 Task: Explore nearby public swimming pools in Phoenix.
Action: Mouse moved to (83, 86)
Screenshot: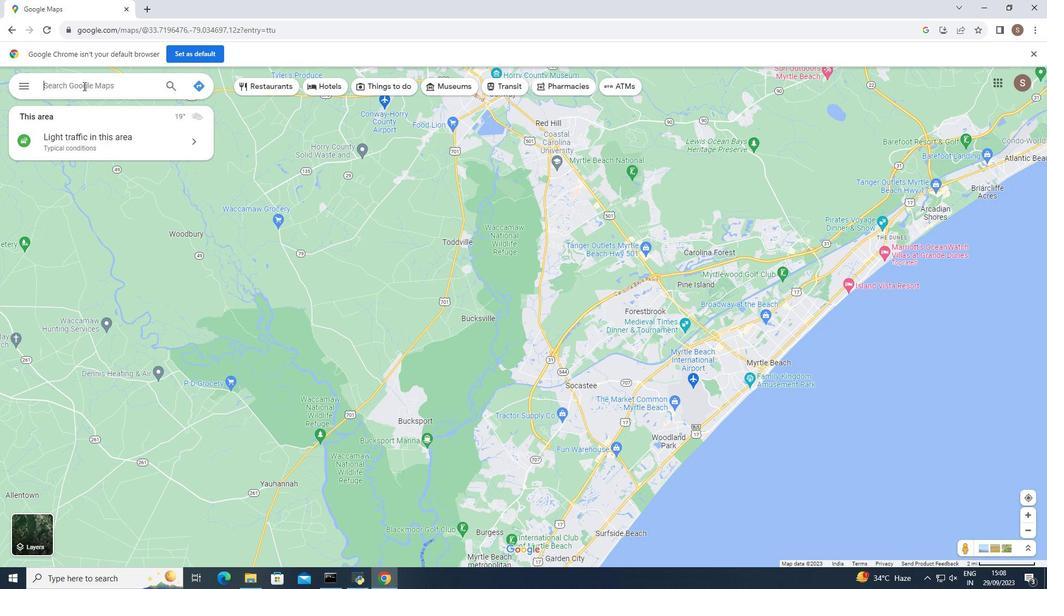 
Action: Mouse pressed left at (83, 86)
Screenshot: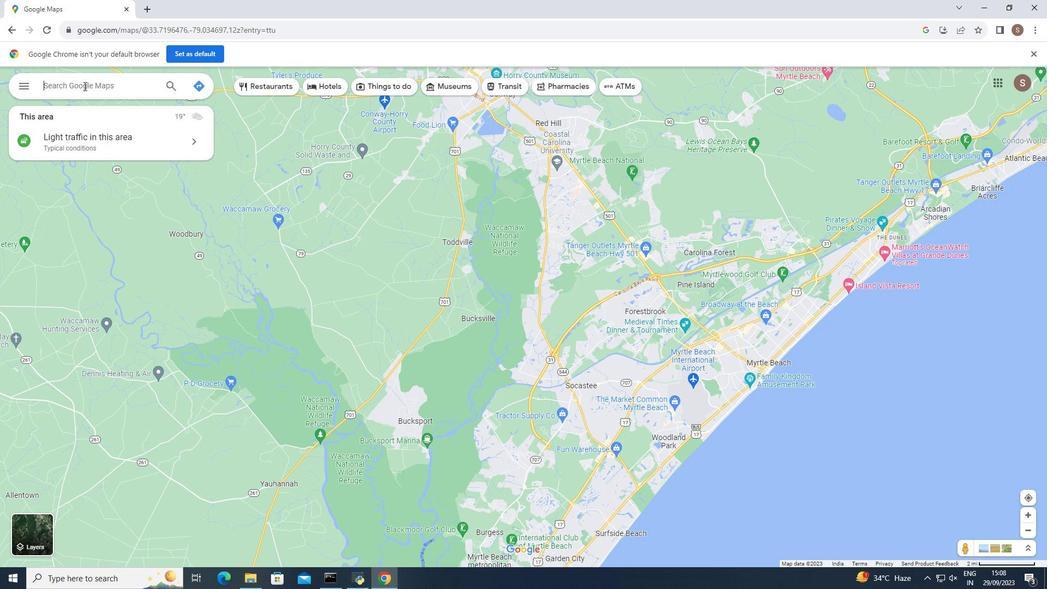
Action: Mouse moved to (84, 86)
Screenshot: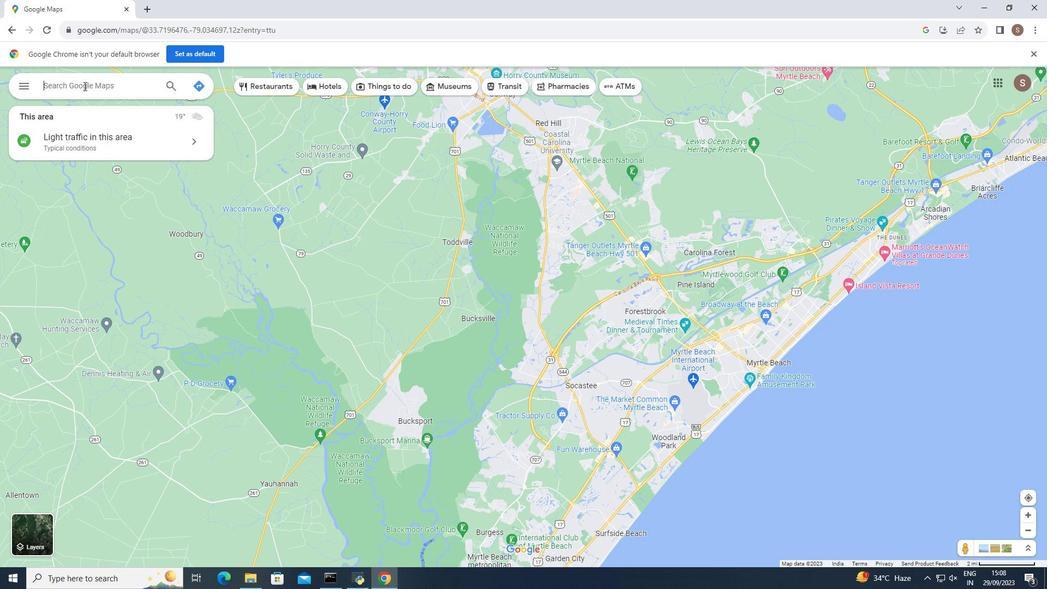 
Action: Key pressed phoenix
Screenshot: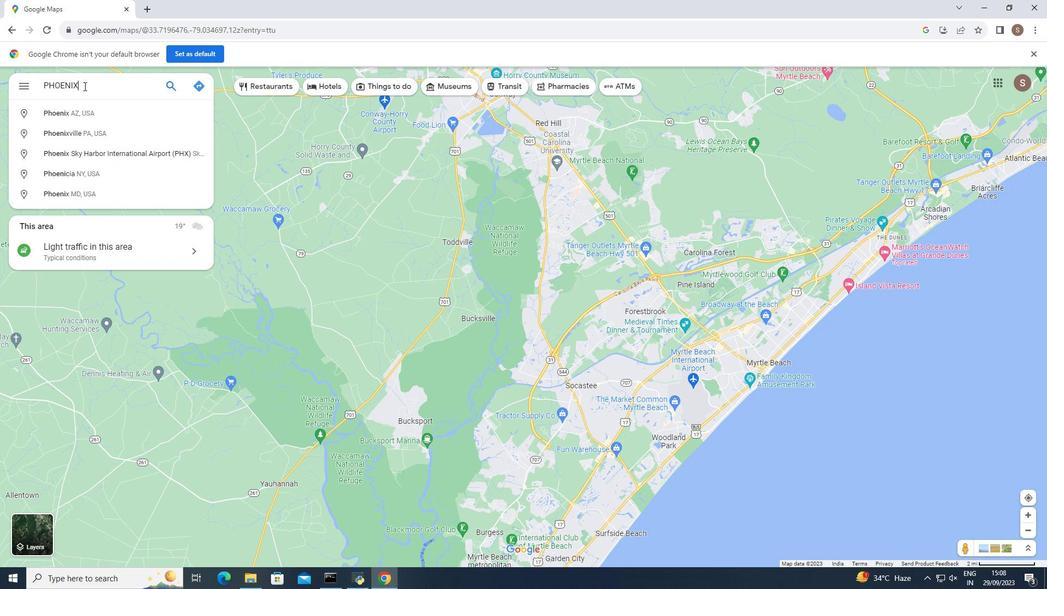 
Action: Mouse moved to (92, 112)
Screenshot: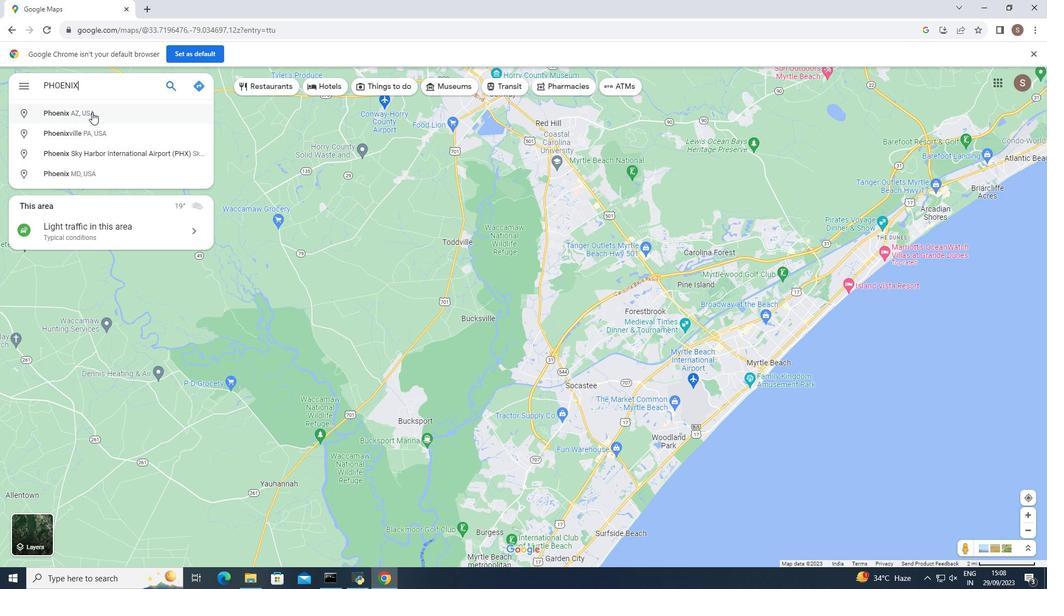 
Action: Mouse pressed left at (92, 112)
Screenshot: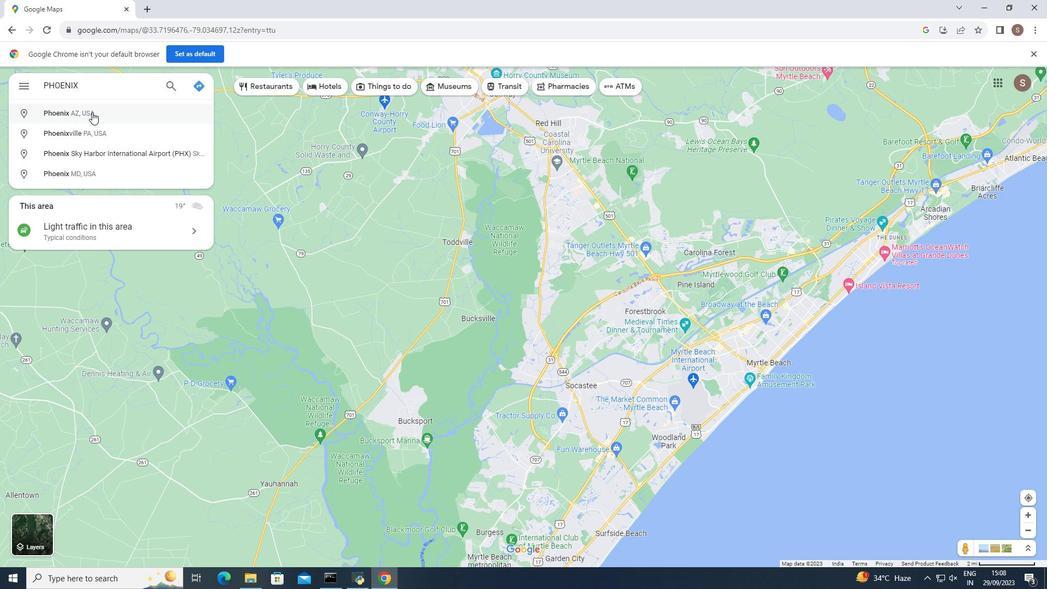 
Action: Mouse moved to (118, 298)
Screenshot: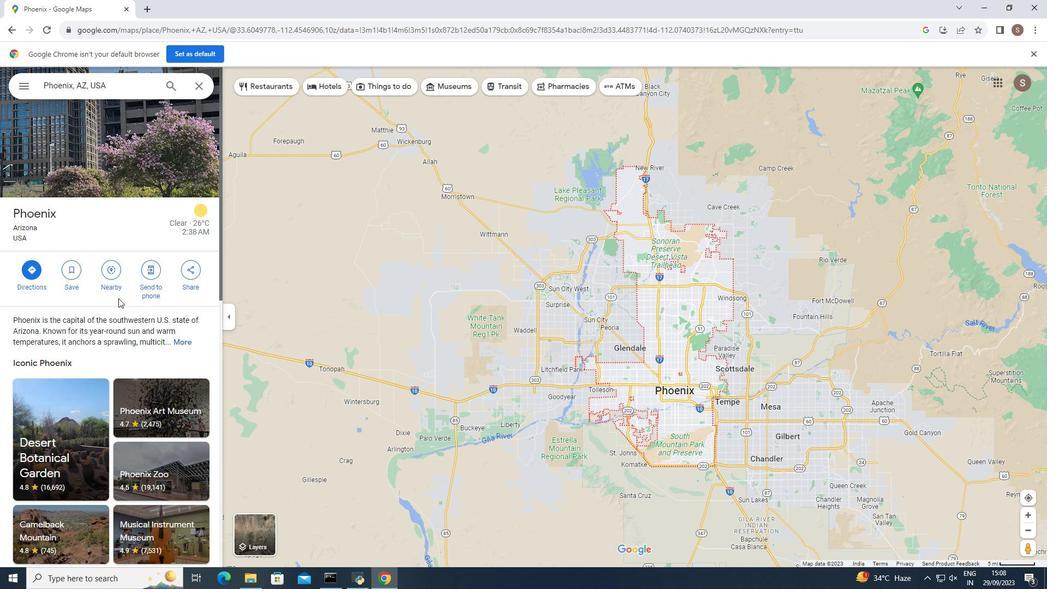 
Action: Mouse scrolled (118, 297) with delta (0, 0)
Screenshot: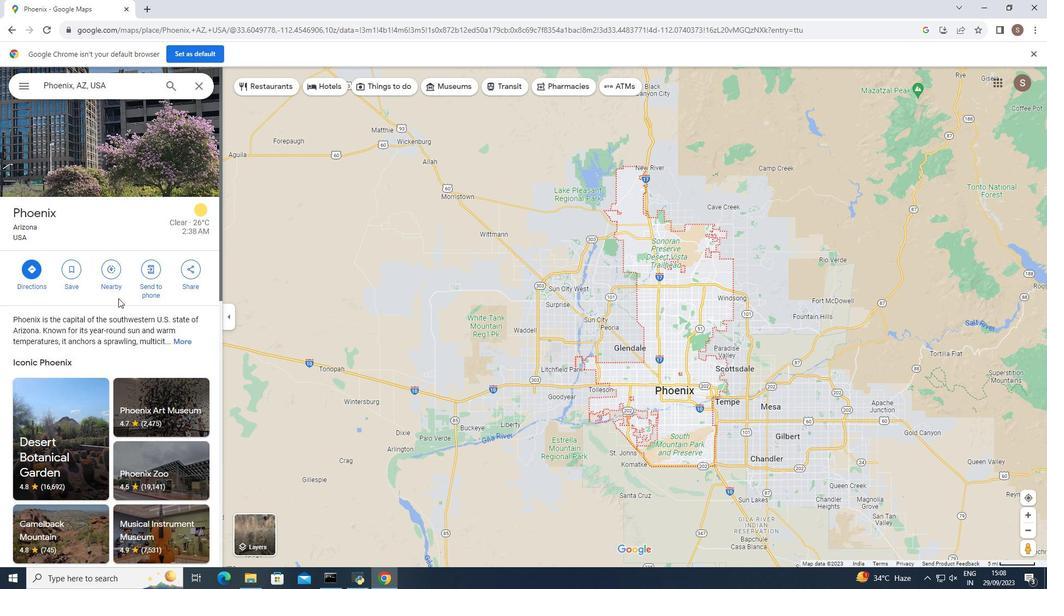 
Action: Mouse moved to (106, 216)
Screenshot: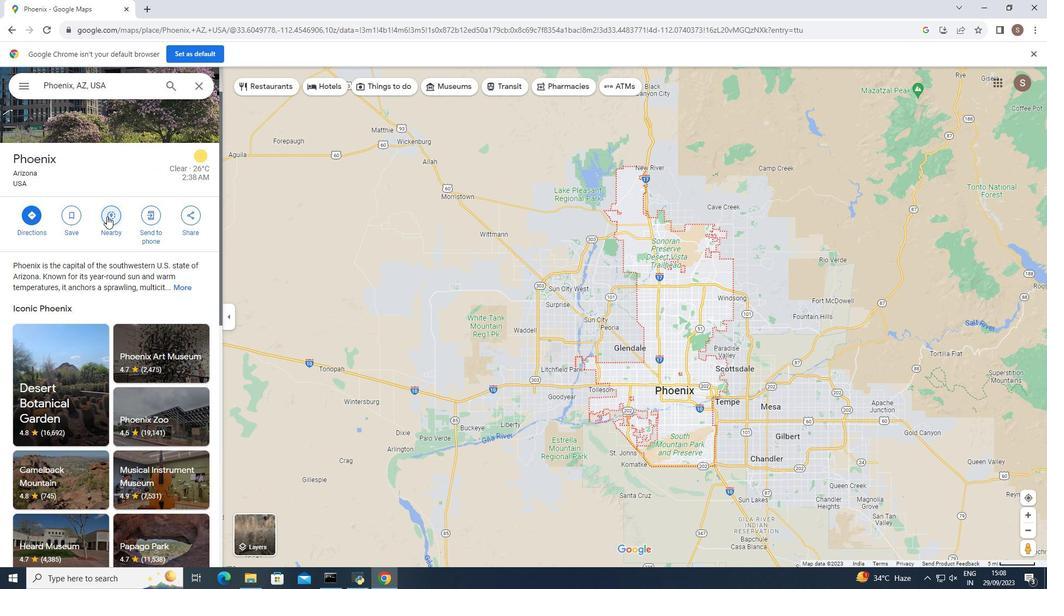
Action: Mouse pressed left at (106, 216)
Screenshot: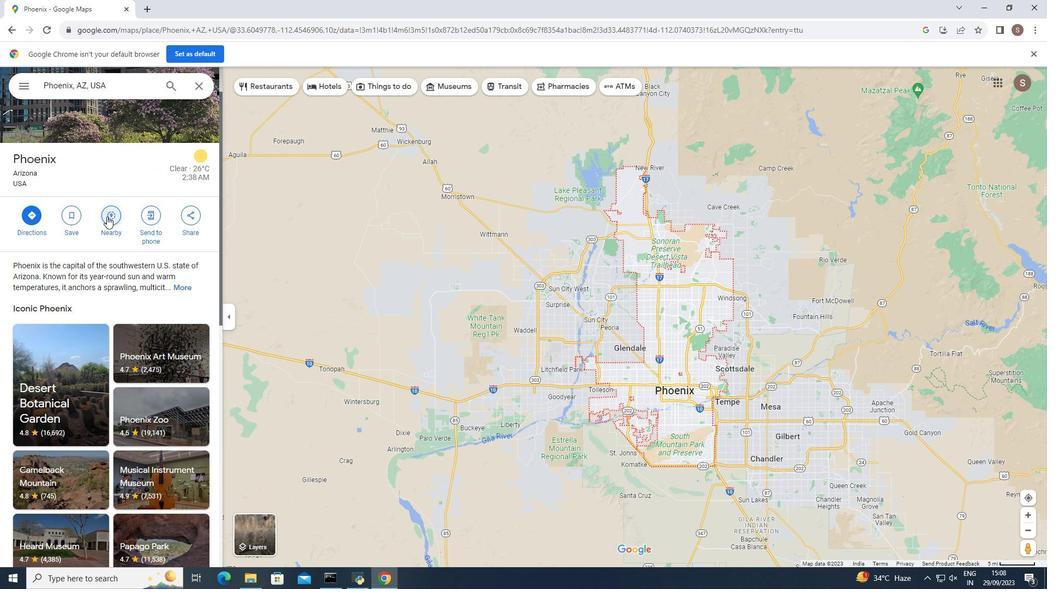 
Action: Mouse moved to (78, 87)
Screenshot: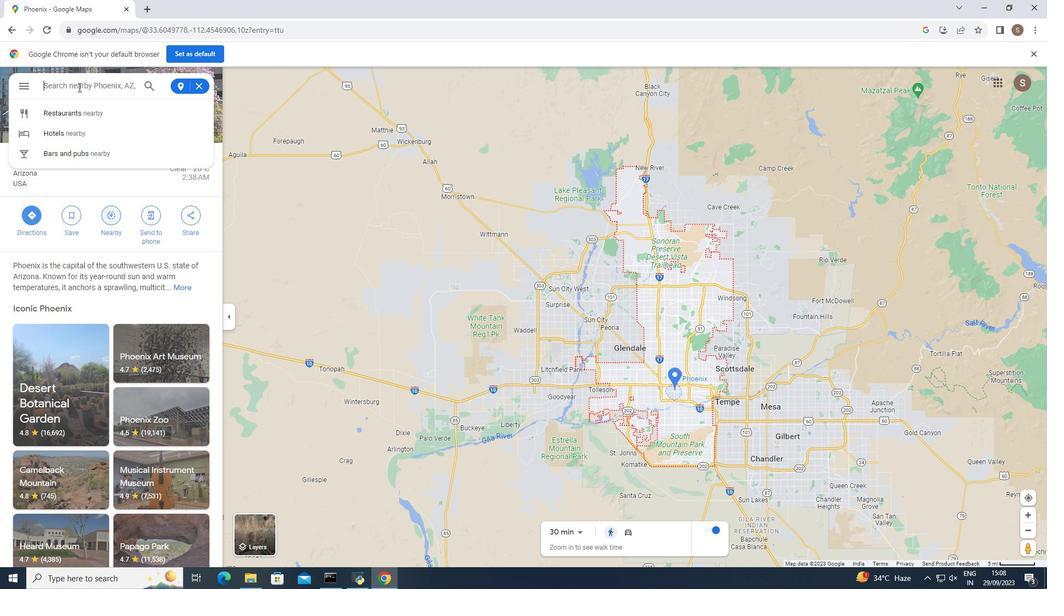 
Action: Mouse pressed left at (78, 87)
Screenshot: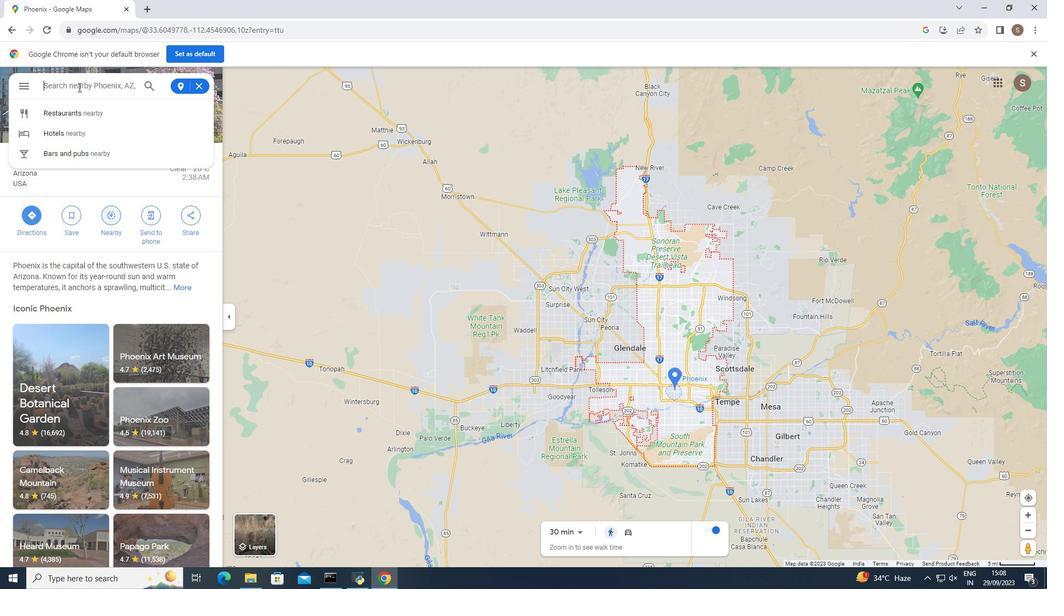 
Action: Key pressed public<Key.space>swimming<Key.space>pool
Screenshot: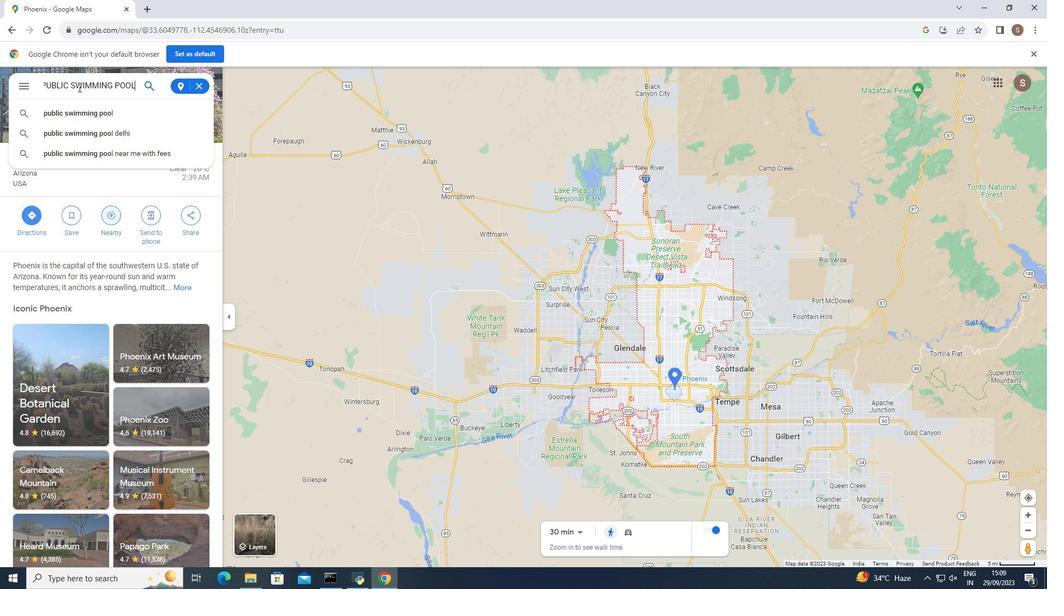 
Action: Mouse moved to (146, 86)
Screenshot: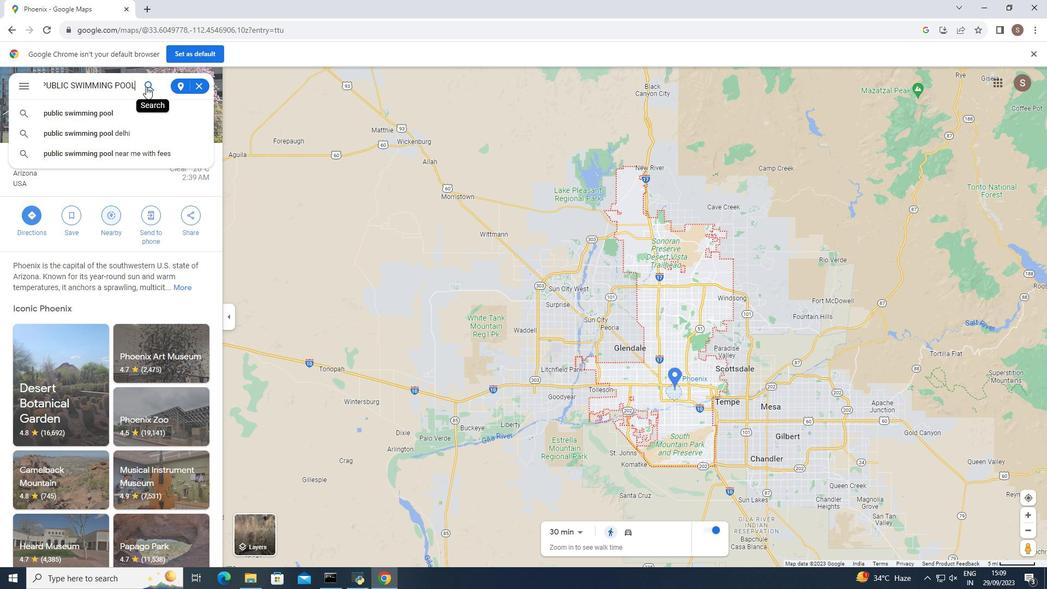
Action: Mouse pressed left at (146, 86)
Screenshot: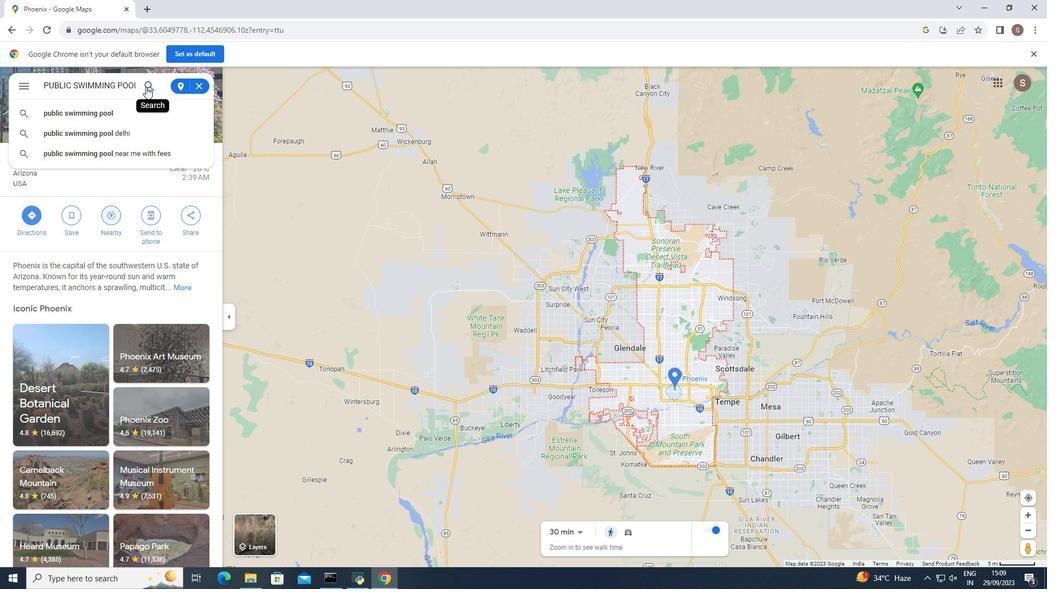 
Action: Mouse moved to (34, 118)
Screenshot: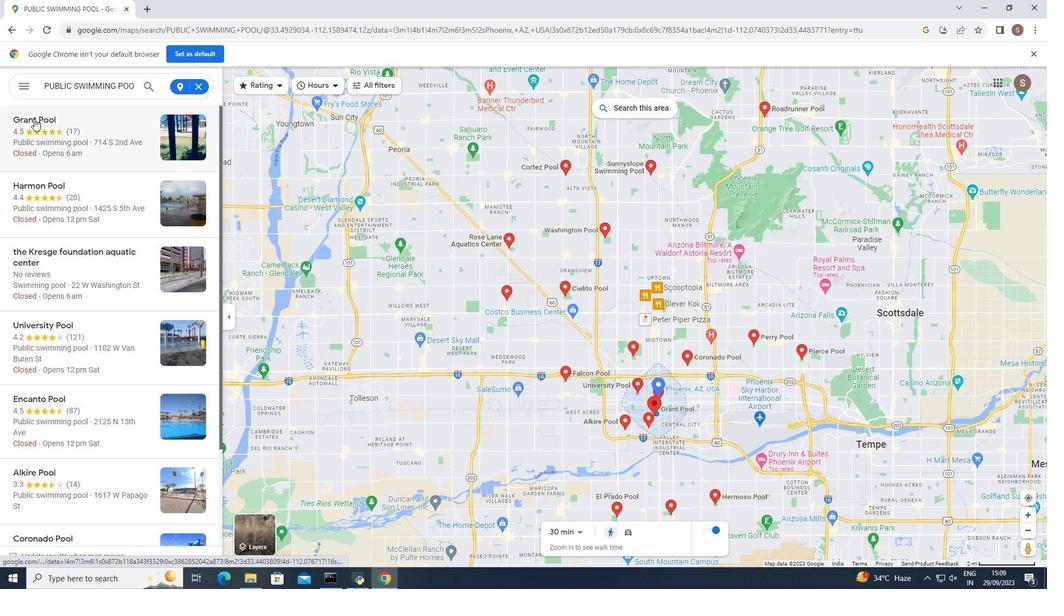 
Action: Mouse pressed left at (34, 118)
Screenshot: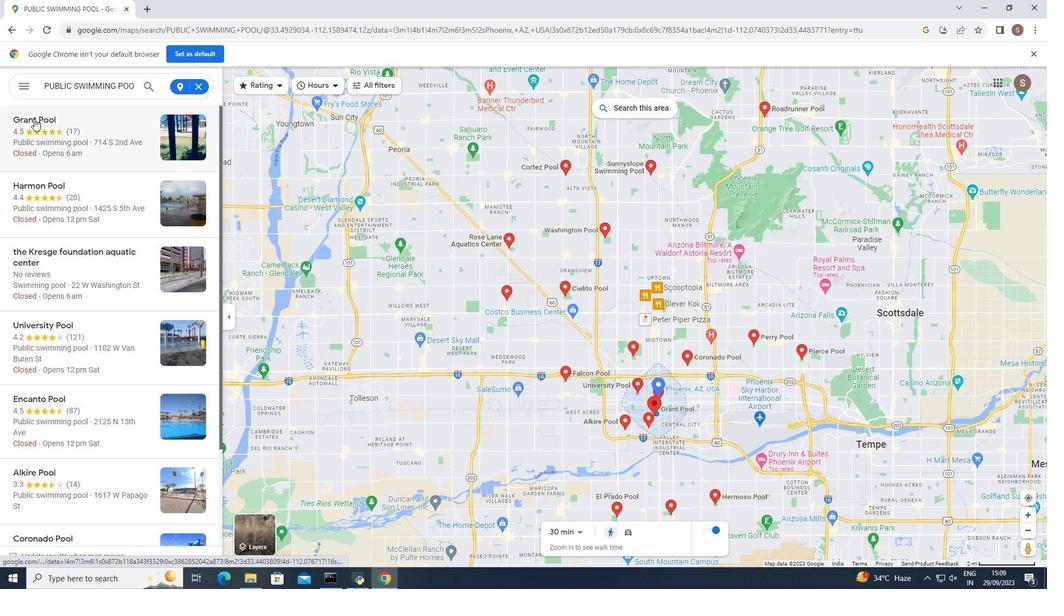 
Action: Mouse moved to (337, 373)
Screenshot: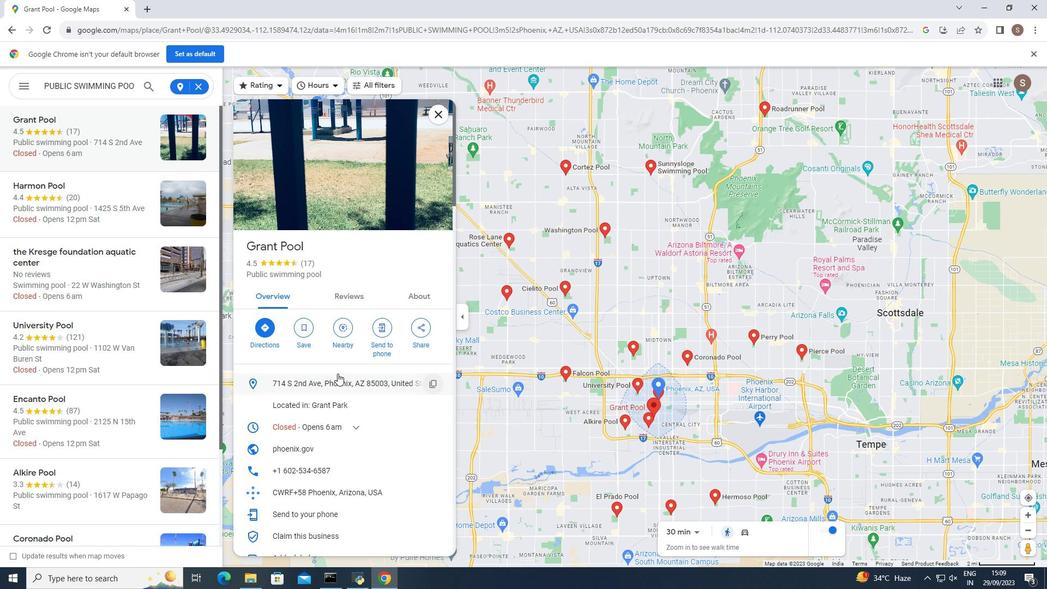 
Action: Mouse scrolled (337, 373) with delta (0, 0)
Screenshot: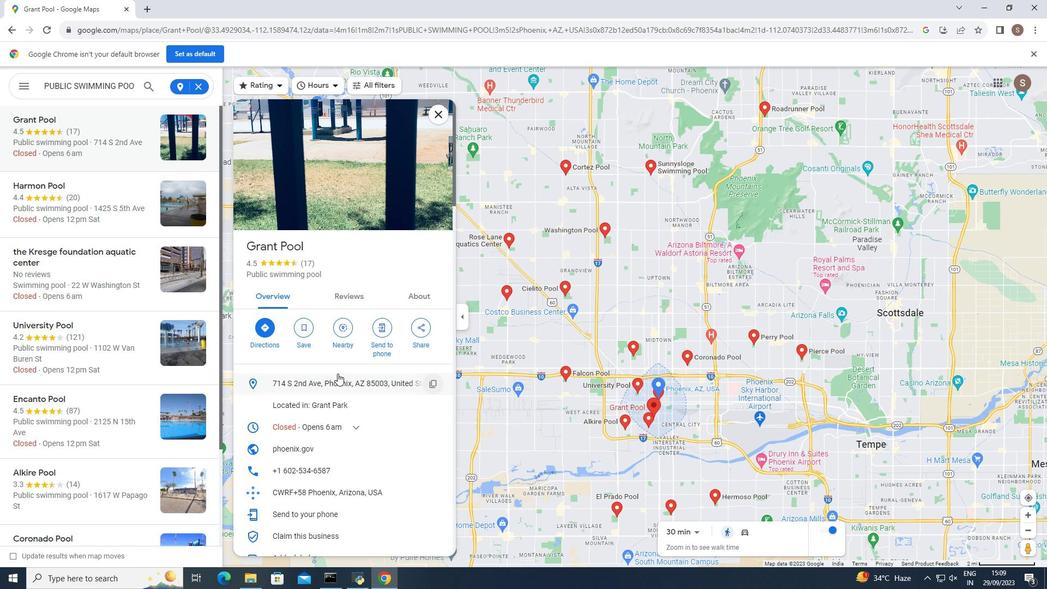 
Action: Mouse scrolled (337, 373) with delta (0, 0)
Screenshot: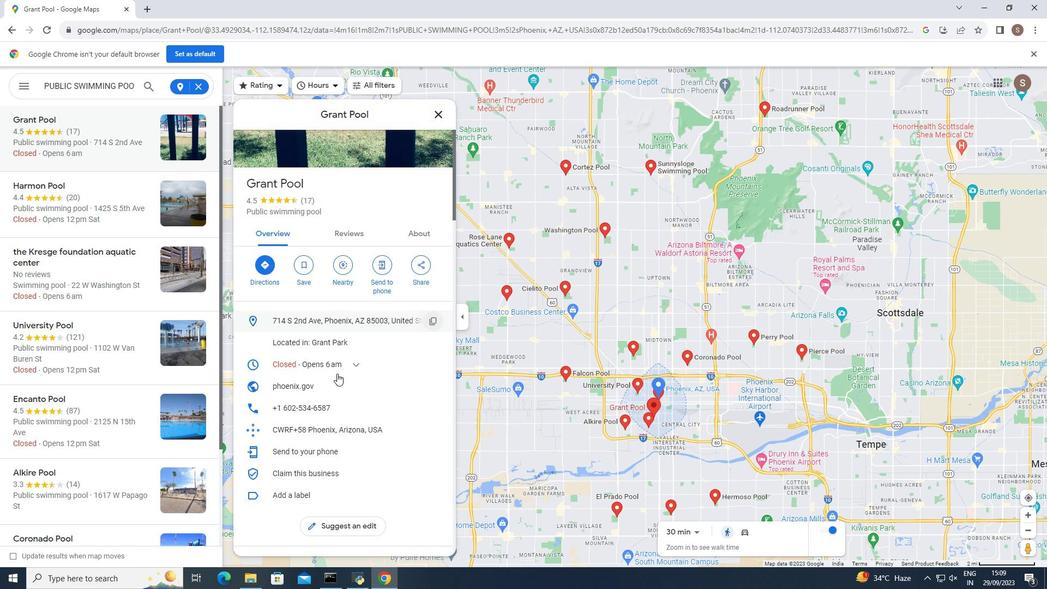 
Action: Mouse moved to (337, 373)
Screenshot: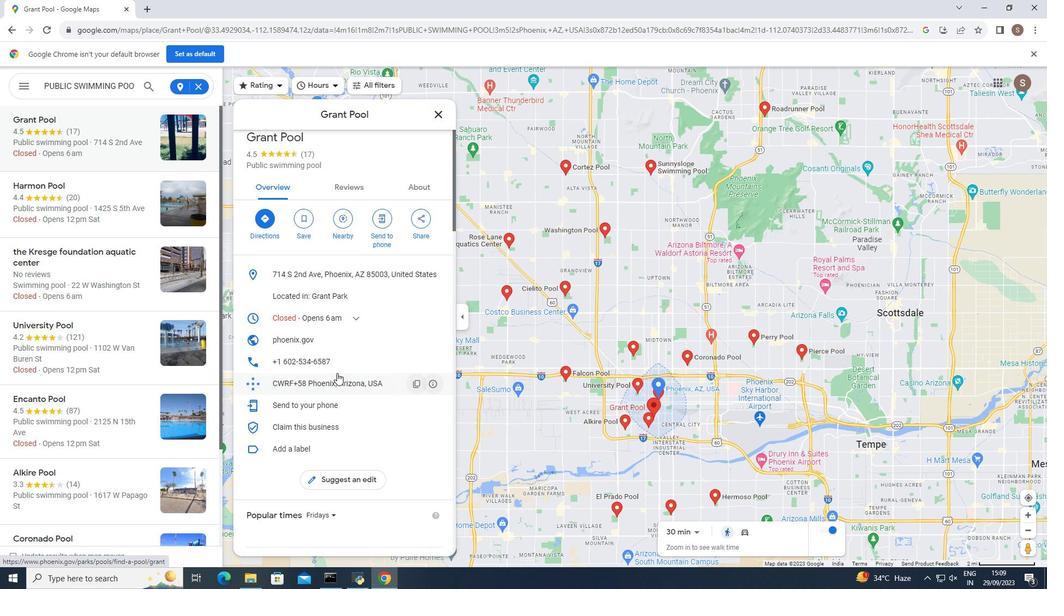 
Action: Mouse scrolled (337, 372) with delta (0, 0)
Screenshot: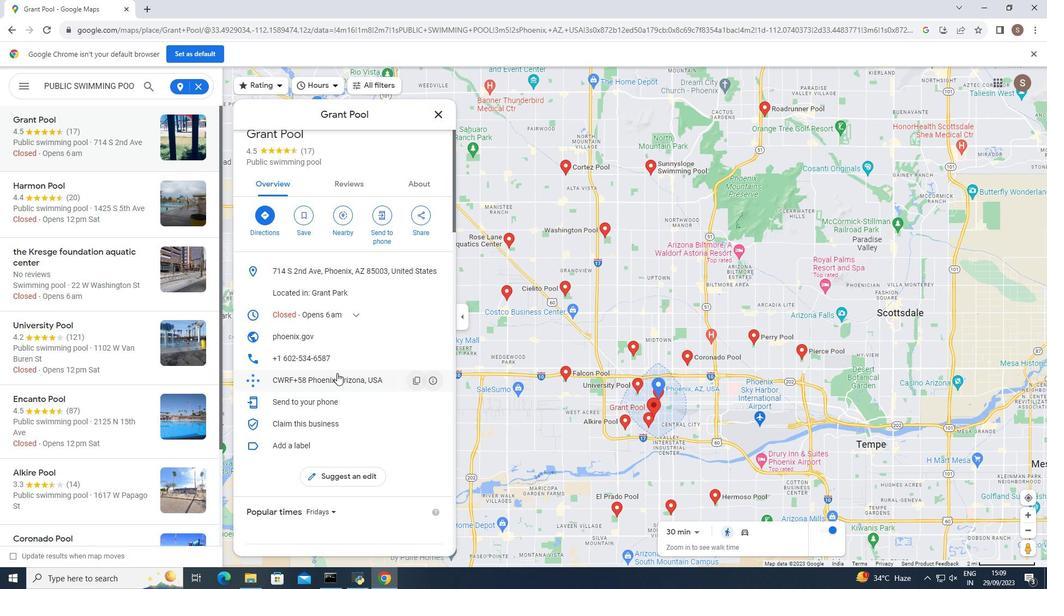 
Action: Mouse moved to (399, 225)
Screenshot: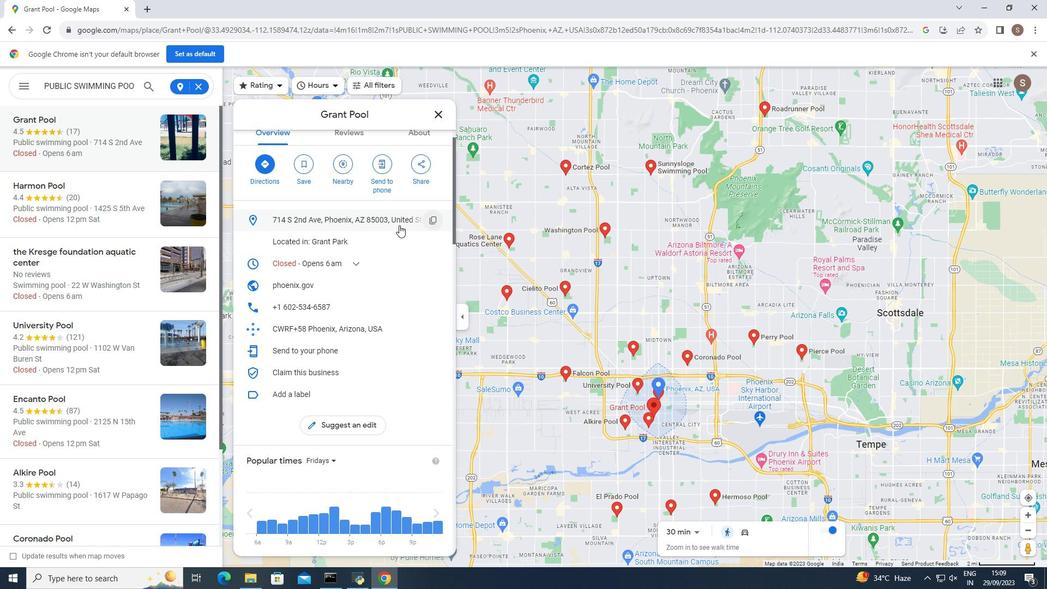 
Action: Mouse scrolled (399, 224) with delta (0, 0)
Screenshot: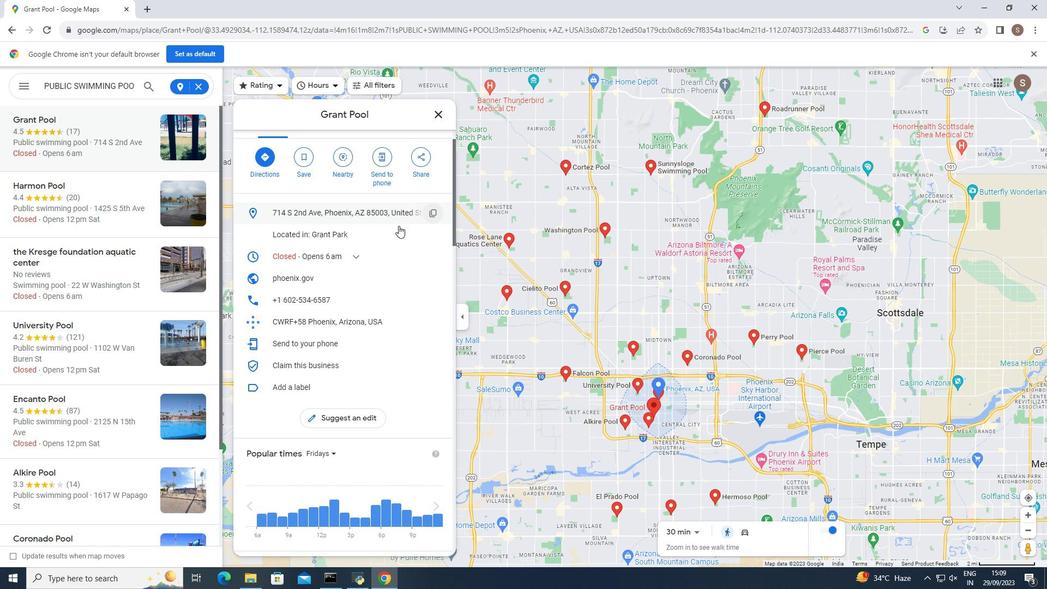 
Action: Mouse moved to (398, 225)
Screenshot: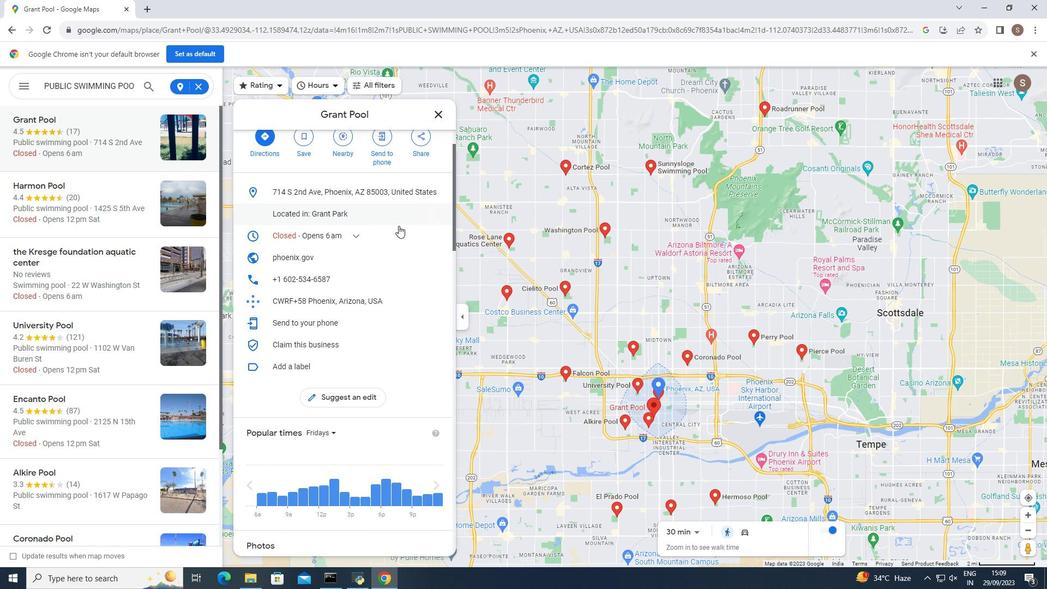 
Action: Mouse scrolled (398, 225) with delta (0, 0)
Screenshot: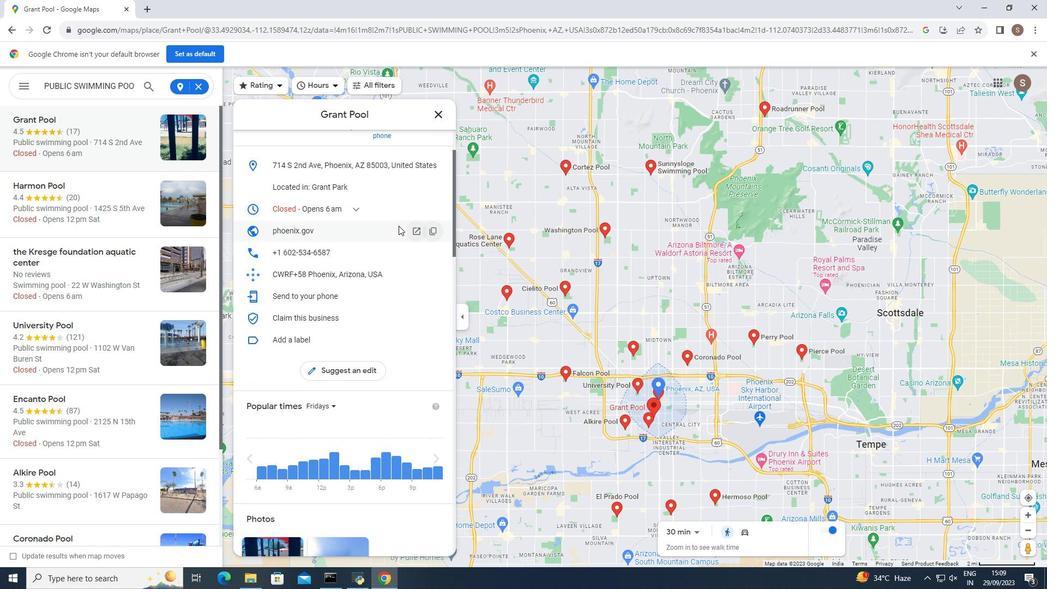 
Action: Mouse scrolled (398, 225) with delta (0, 0)
Screenshot: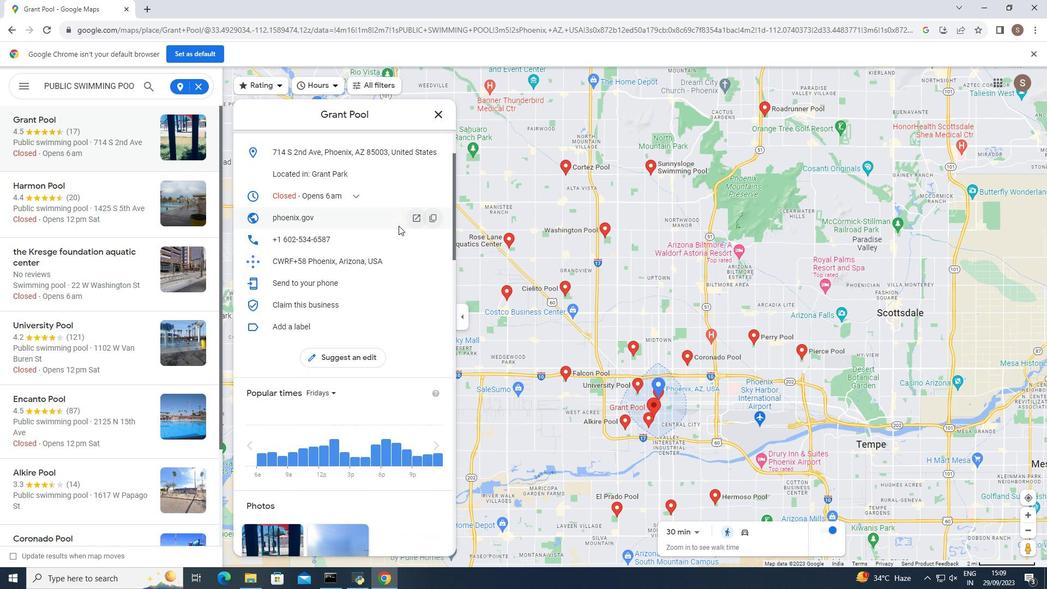 
Action: Mouse moved to (398, 226)
Screenshot: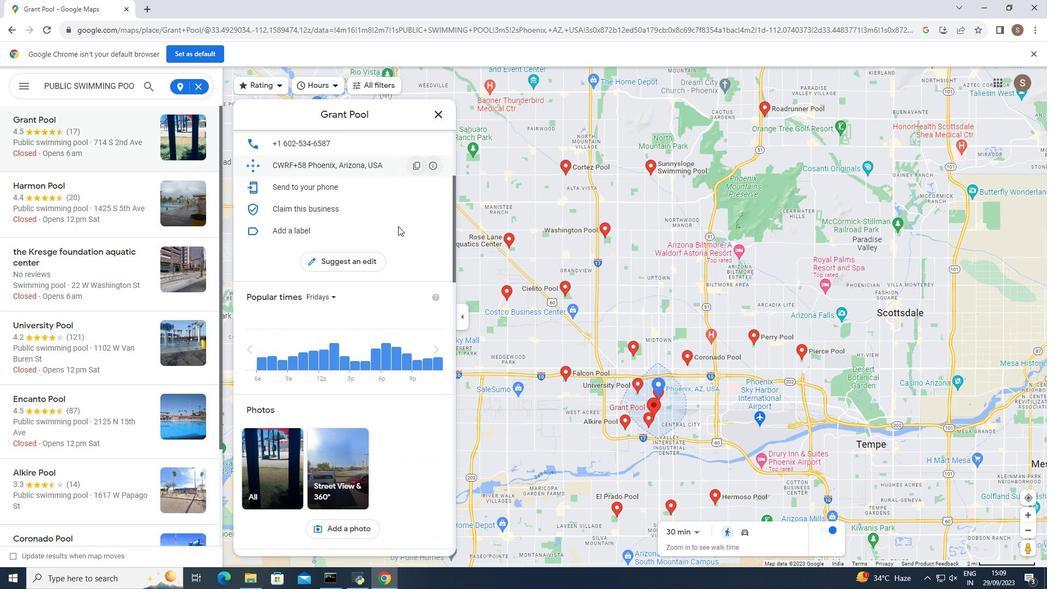
Action: Mouse scrolled (398, 225) with delta (0, 0)
Screenshot: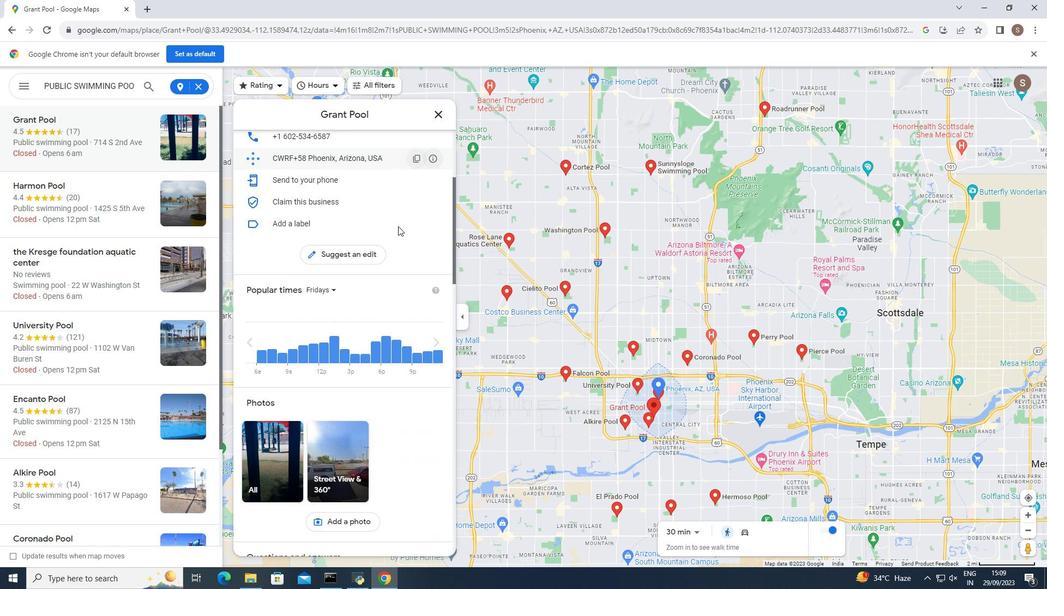 
Action: Mouse scrolled (398, 225) with delta (0, 0)
Screenshot: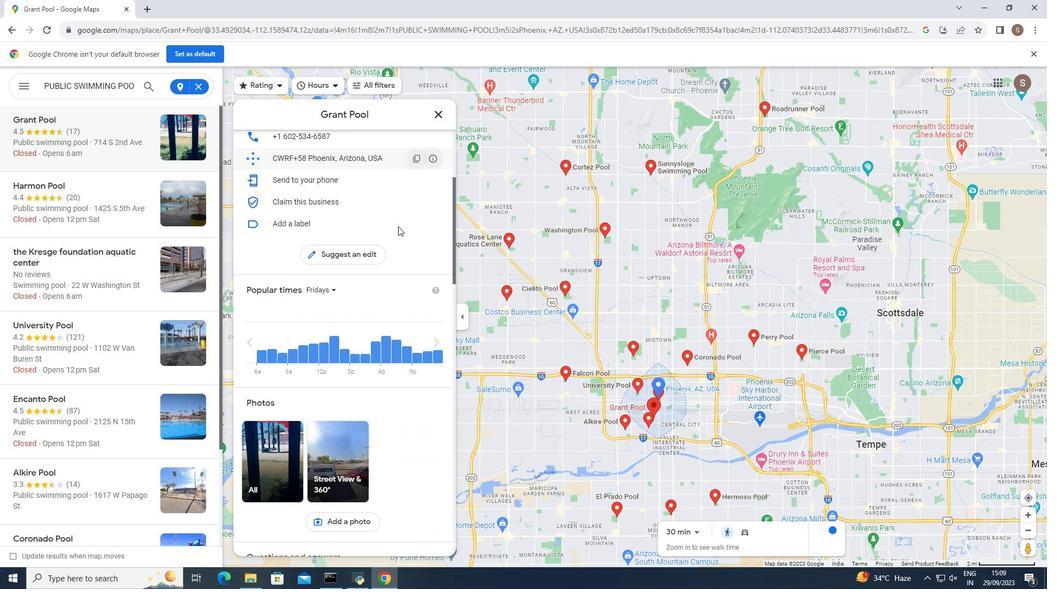 
Action: Mouse scrolled (398, 225) with delta (0, 0)
Screenshot: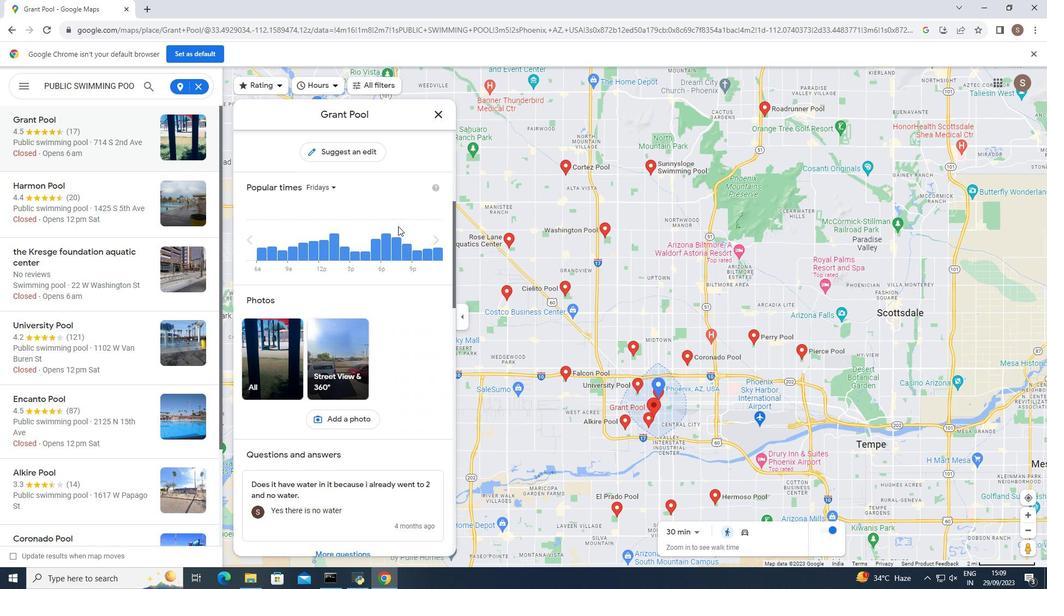 
Action: Mouse scrolled (398, 225) with delta (0, 0)
Screenshot: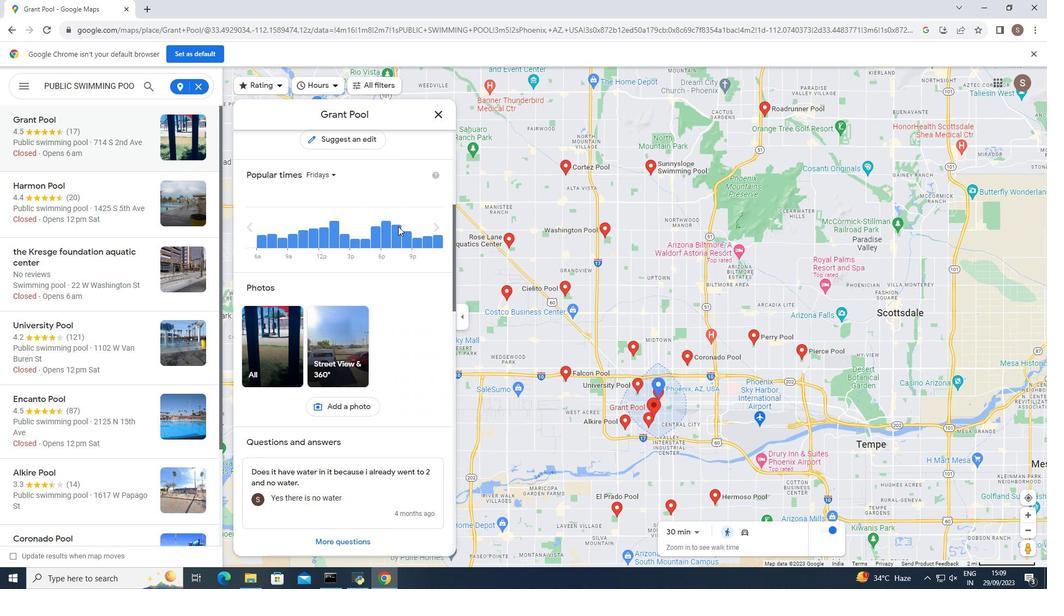 
Action: Mouse scrolled (398, 225) with delta (0, 0)
Screenshot: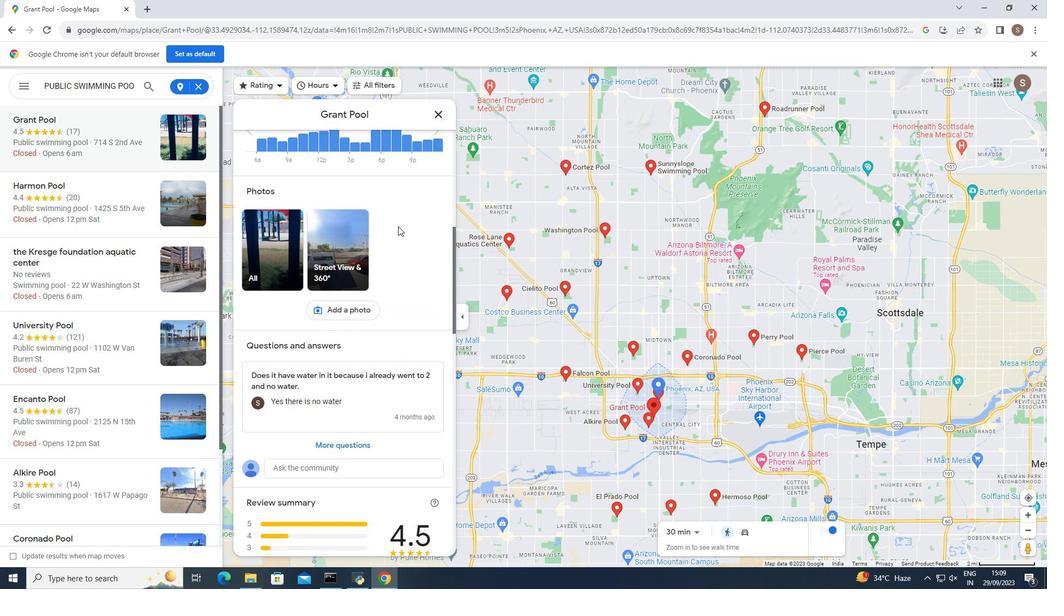 
Action: Mouse scrolled (398, 225) with delta (0, 0)
Screenshot: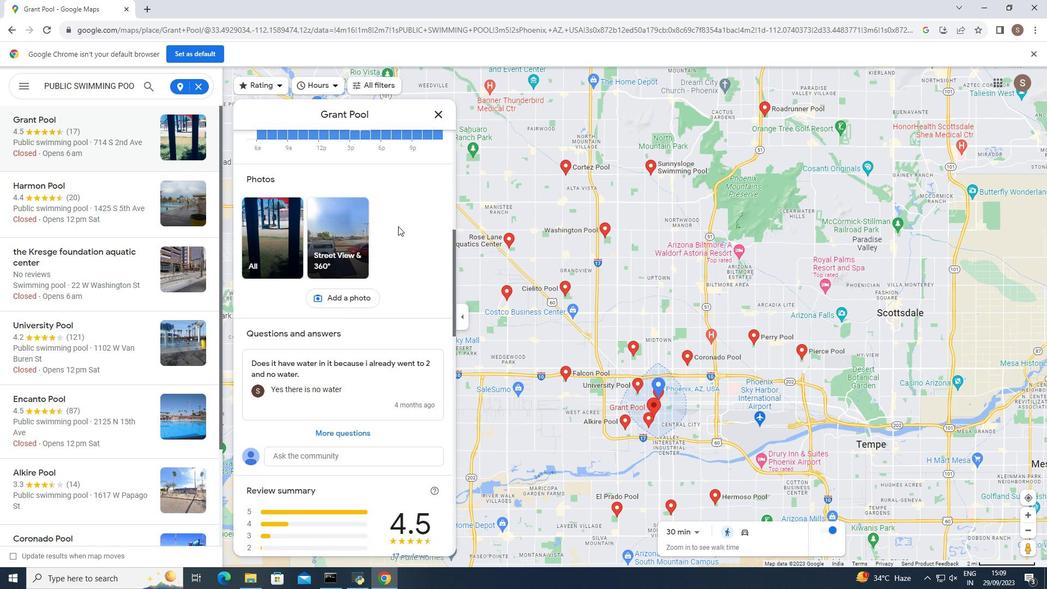 
Action: Mouse scrolled (398, 225) with delta (0, 0)
Screenshot: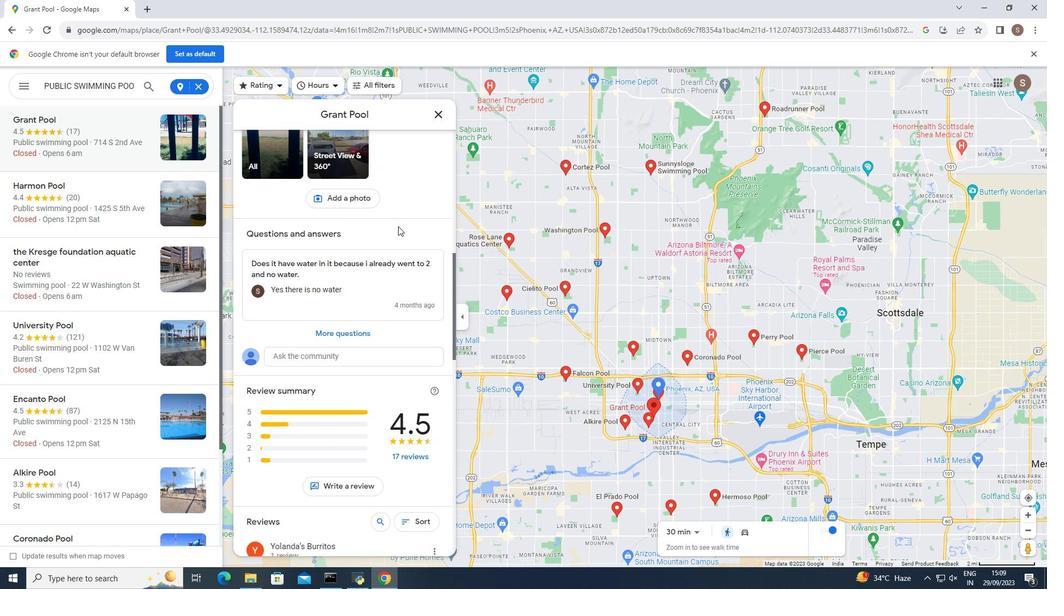 
Action: Mouse scrolled (398, 225) with delta (0, 0)
Screenshot: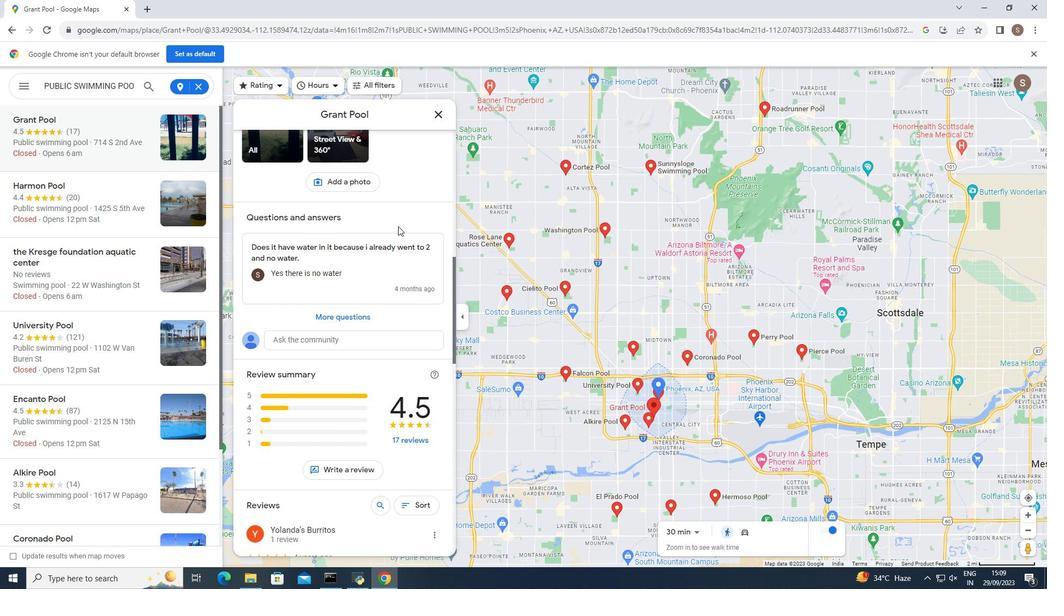 
Action: Mouse scrolled (398, 225) with delta (0, 0)
Screenshot: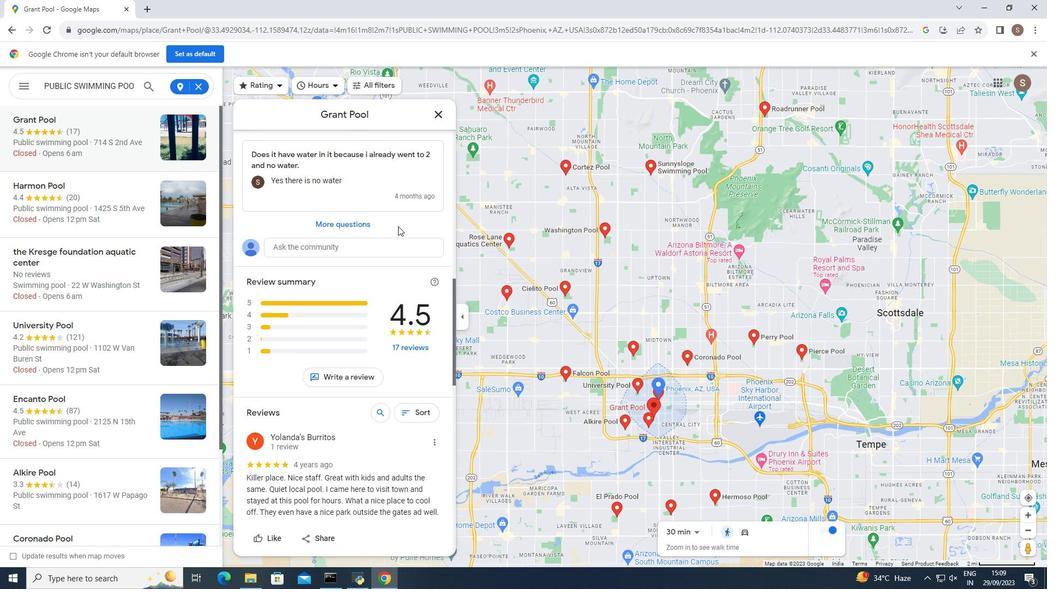 
Action: Mouse moved to (397, 226)
Screenshot: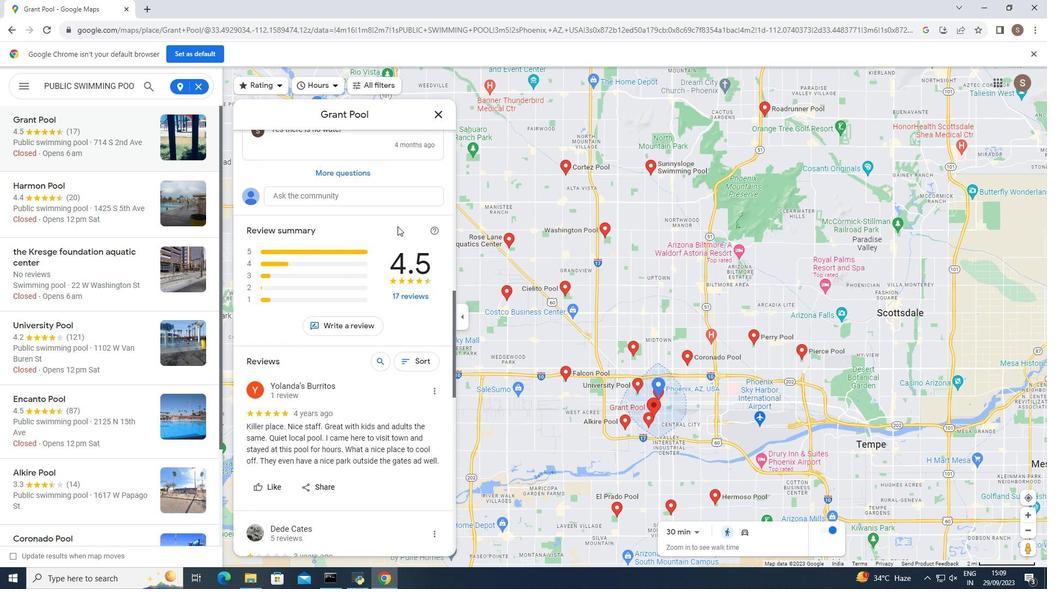 
Action: Mouse scrolled (397, 225) with delta (0, 0)
Screenshot: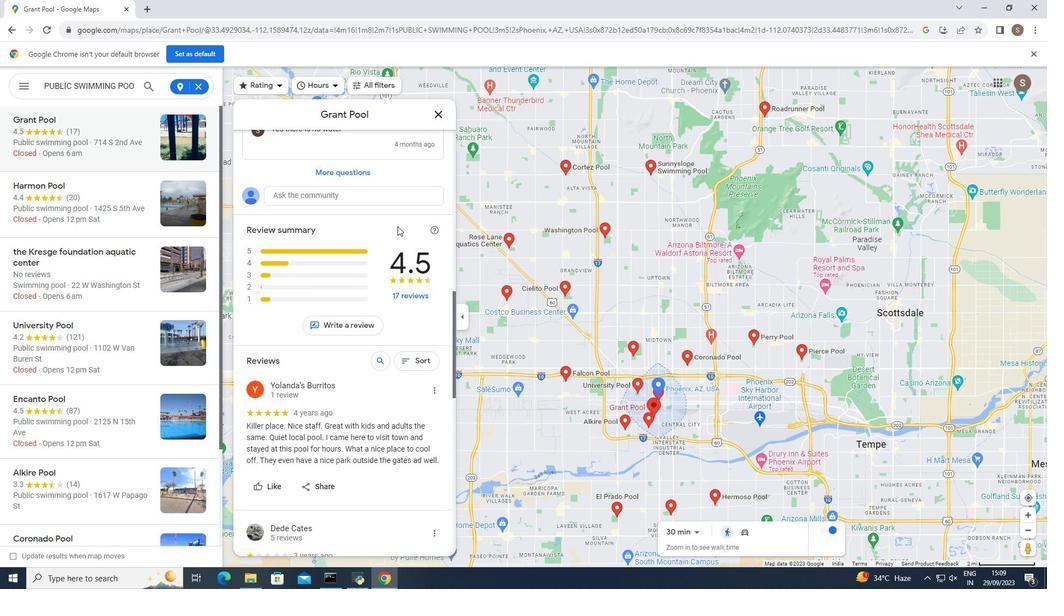 
Action: Mouse scrolled (397, 225) with delta (0, 0)
Screenshot: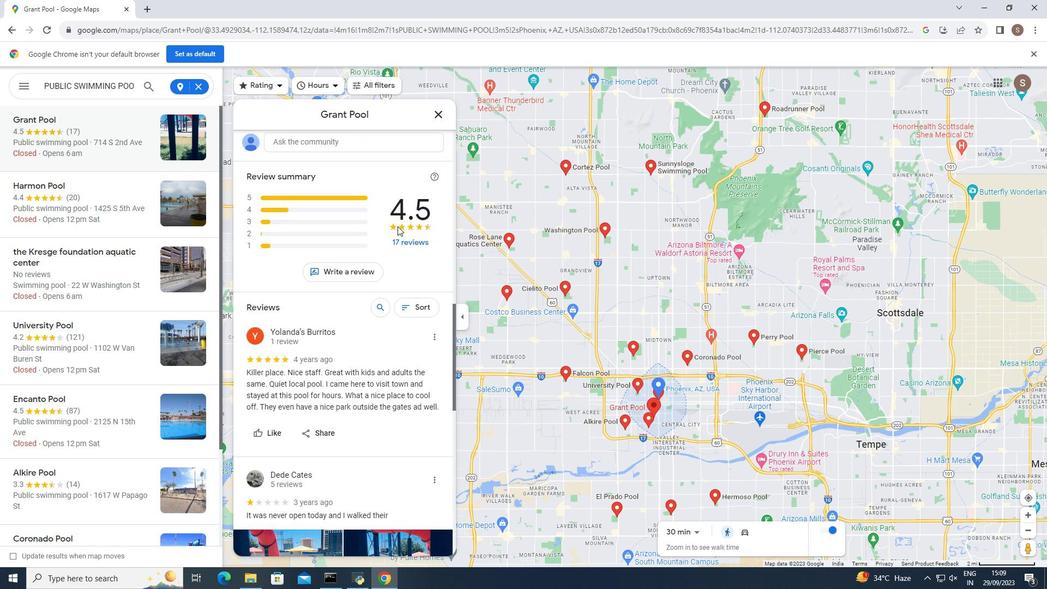 
Action: Mouse scrolled (397, 225) with delta (0, 0)
Screenshot: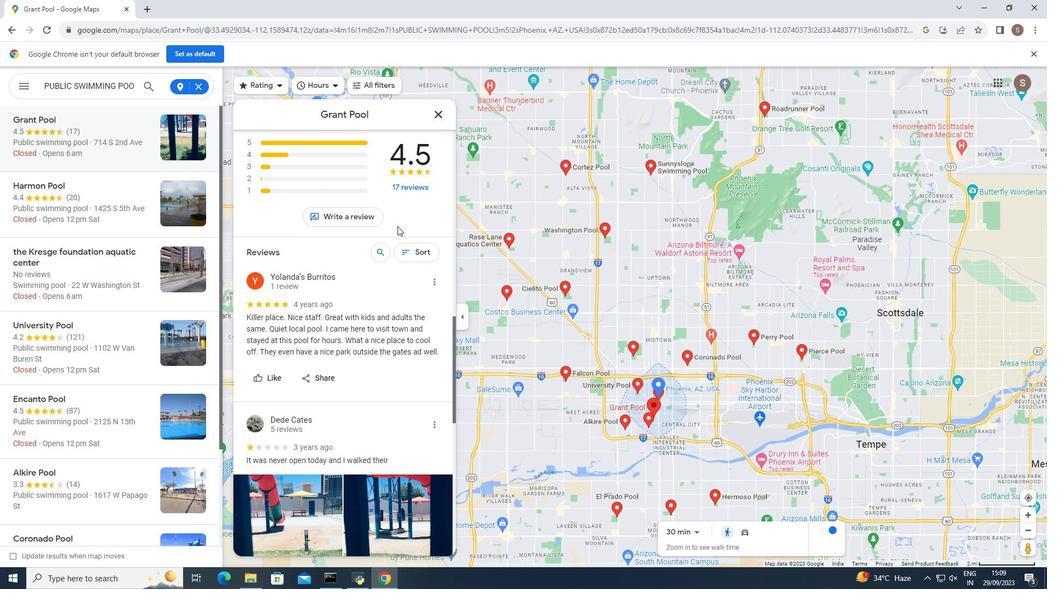 
Action: Mouse scrolled (397, 225) with delta (0, 0)
Screenshot: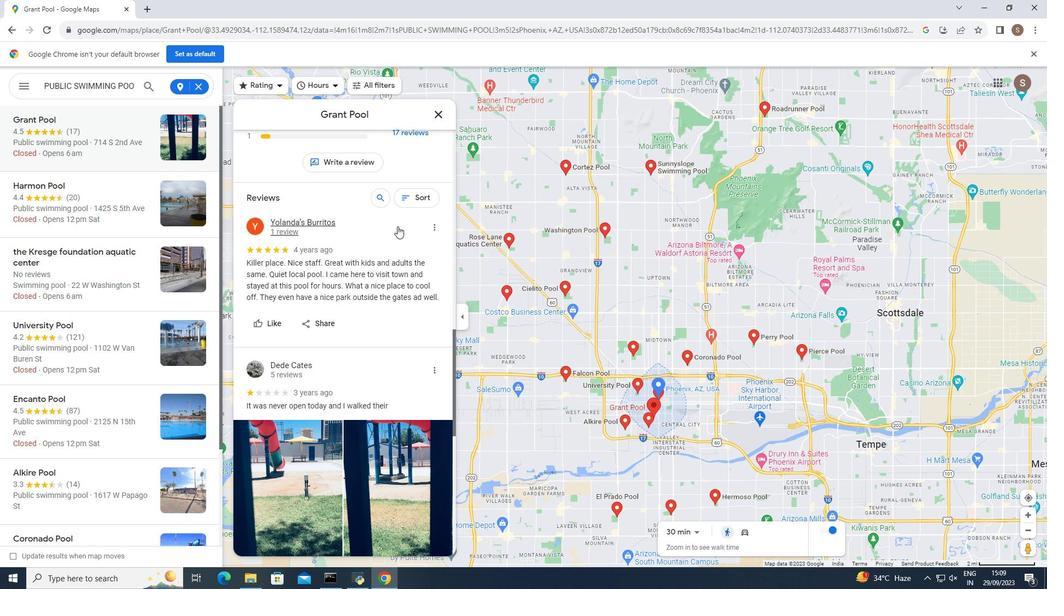 
Action: Mouse scrolled (397, 225) with delta (0, 0)
Screenshot: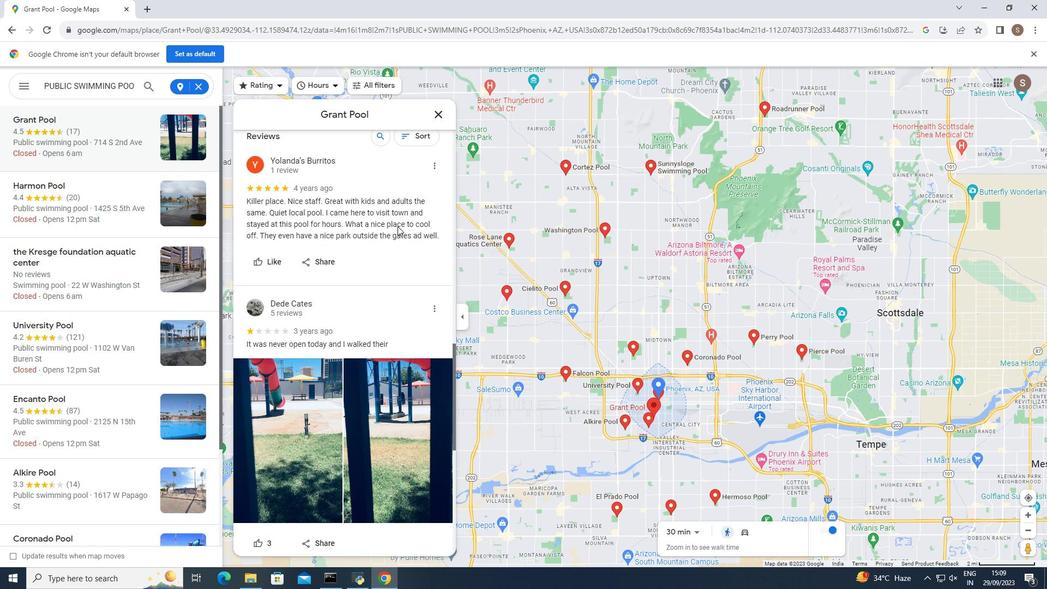 
Action: Mouse scrolled (397, 225) with delta (0, 0)
Screenshot: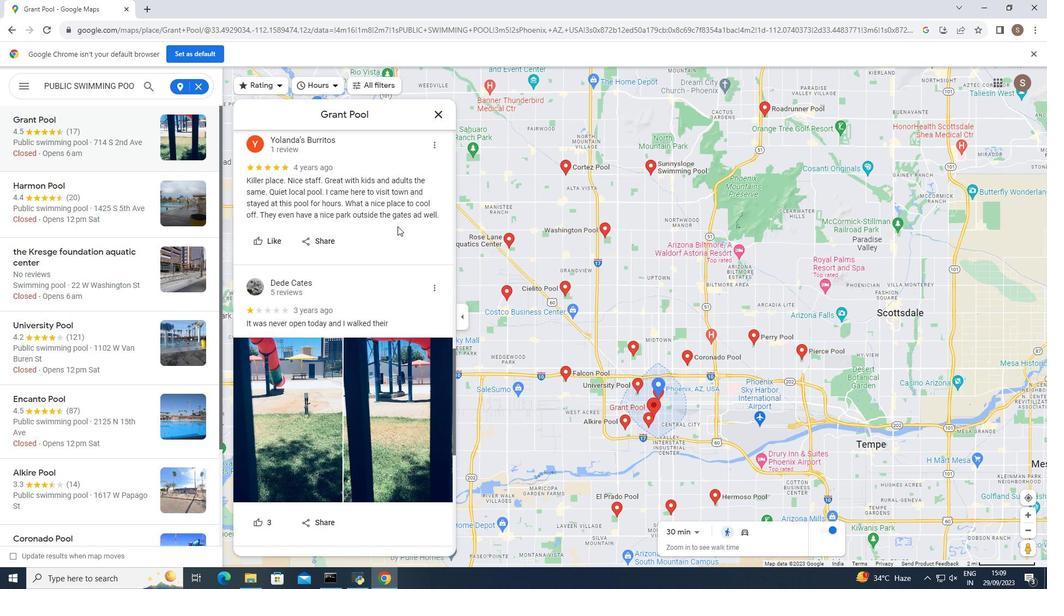 
Action: Mouse scrolled (397, 225) with delta (0, 0)
Screenshot: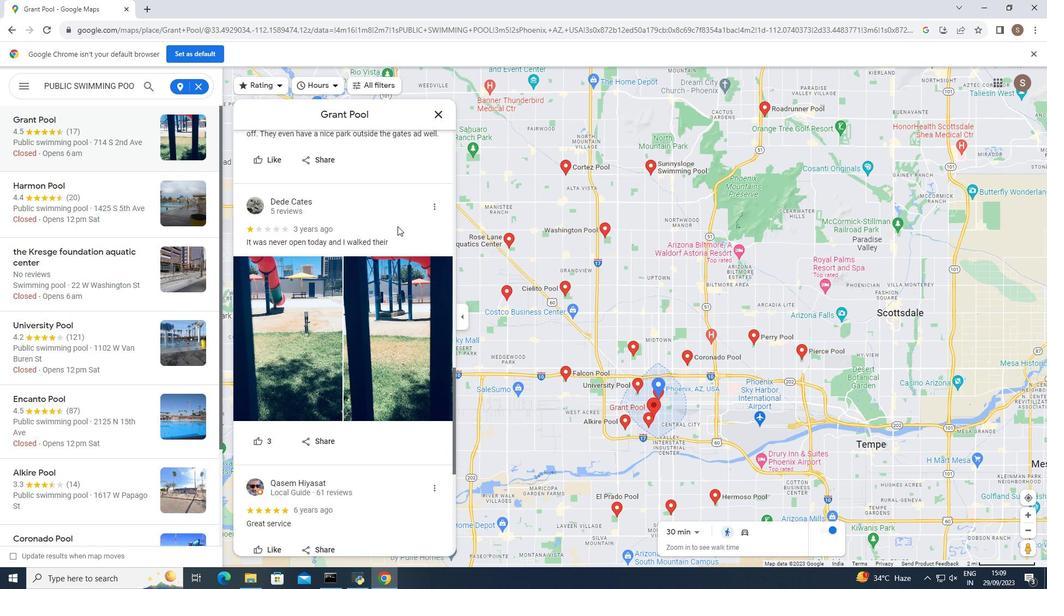 
Action: Mouse scrolled (397, 225) with delta (0, 0)
Screenshot: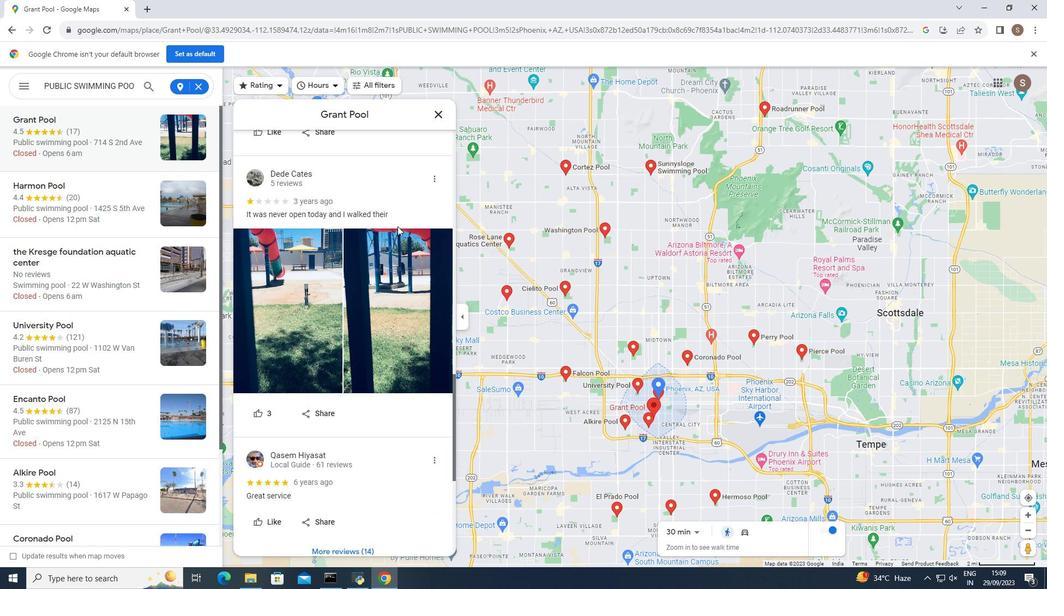 
Action: Mouse scrolled (397, 225) with delta (0, 0)
Screenshot: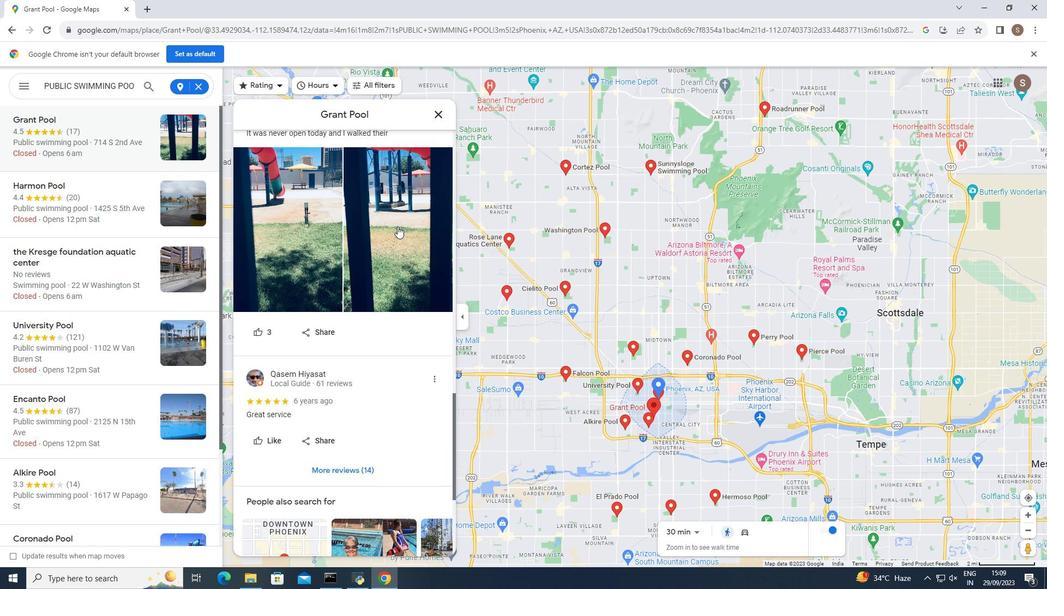 
Action: Mouse scrolled (397, 225) with delta (0, 0)
Screenshot: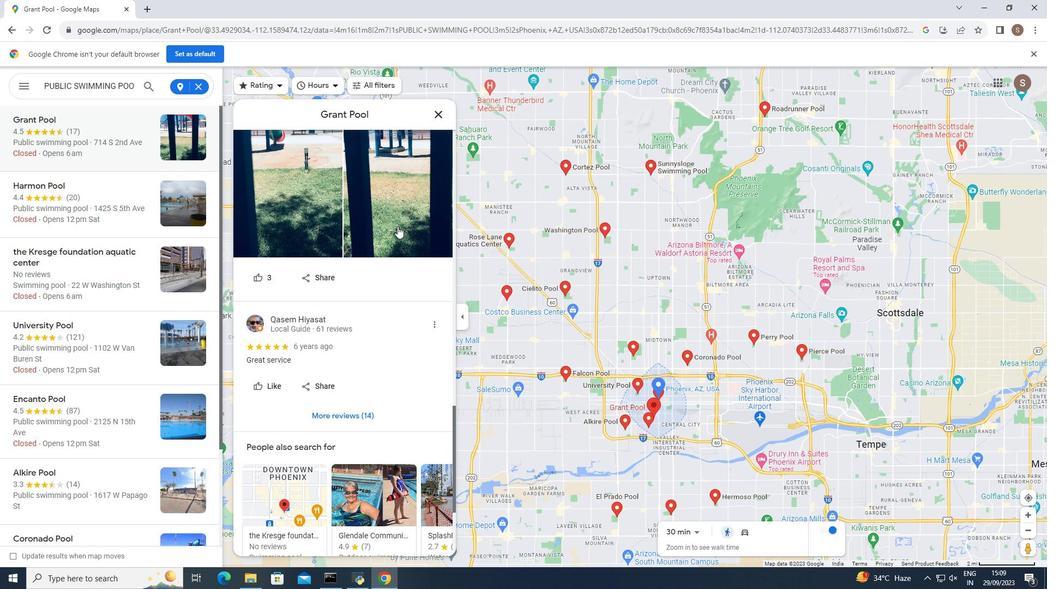 
Action: Mouse scrolled (397, 225) with delta (0, 0)
Screenshot: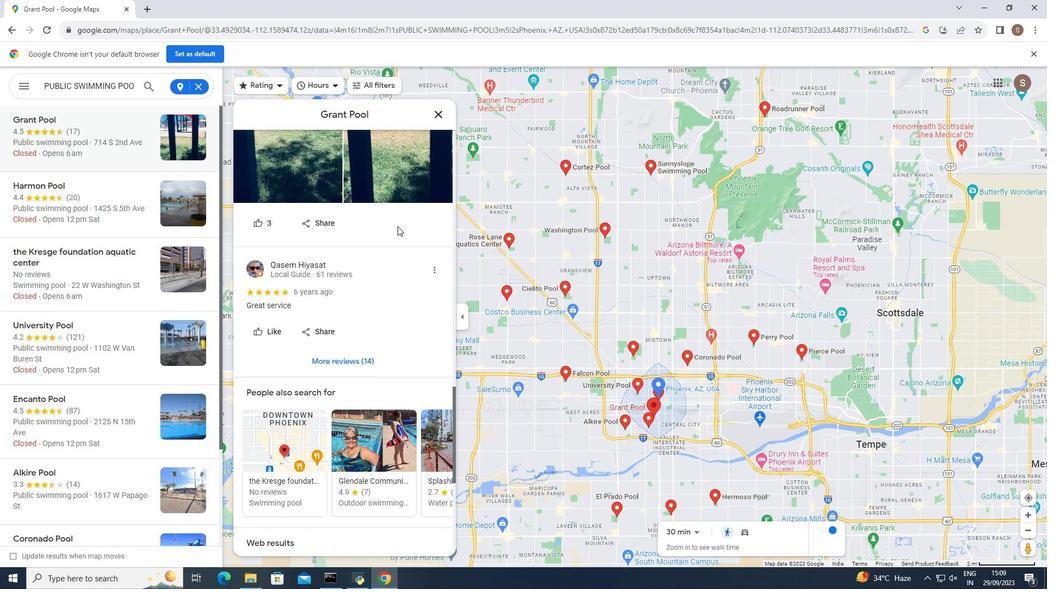 
Action: Mouse moved to (397, 226)
Screenshot: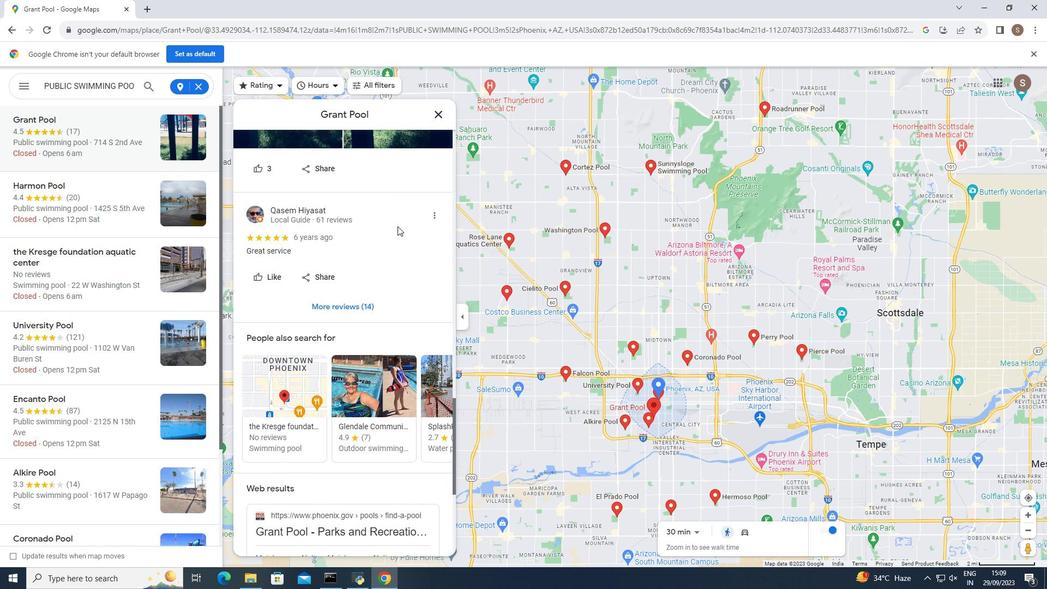 
Action: Mouse scrolled (397, 225) with delta (0, 0)
Screenshot: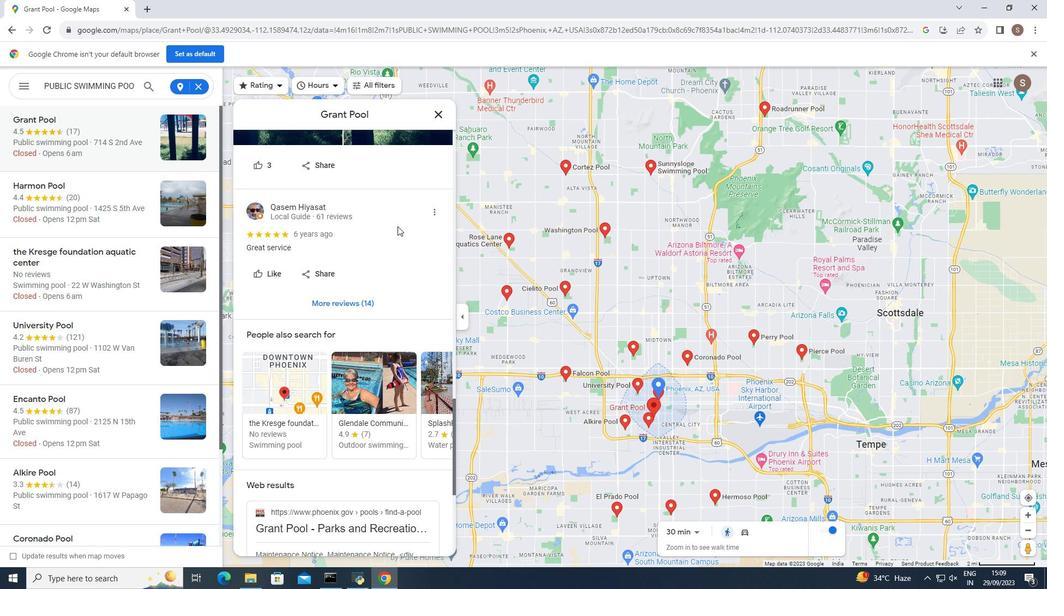 
Action: Mouse scrolled (397, 225) with delta (0, 0)
Screenshot: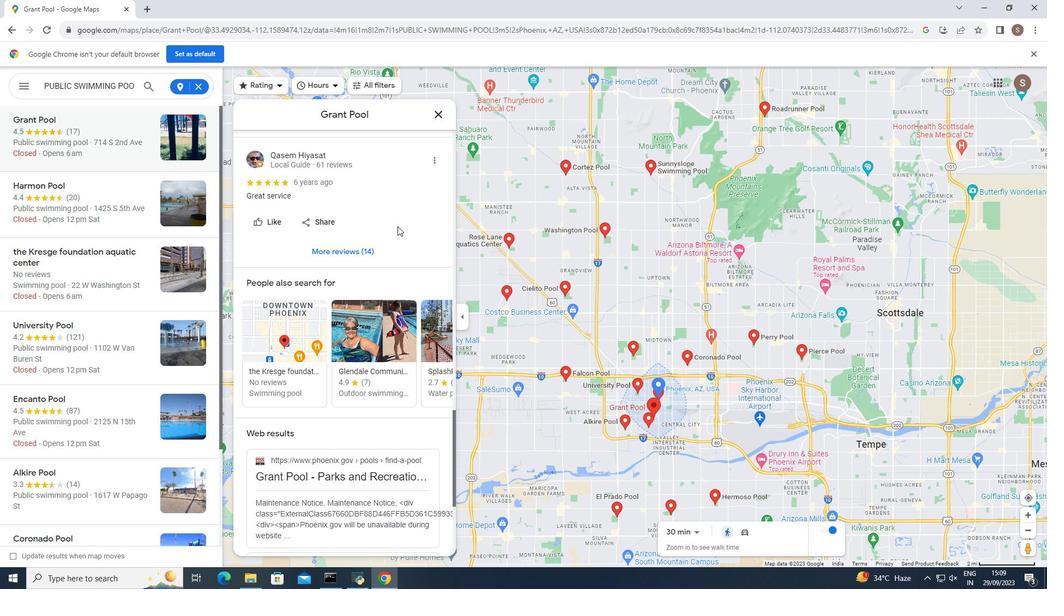 
Action: Mouse scrolled (397, 225) with delta (0, 0)
Screenshot: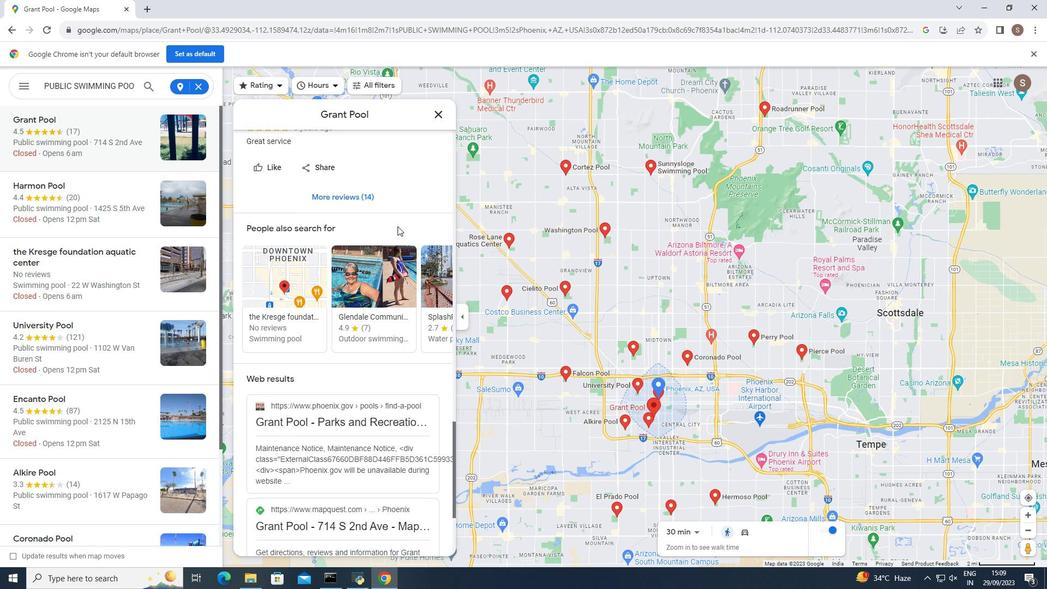 
Action: Mouse scrolled (397, 225) with delta (0, 0)
Screenshot: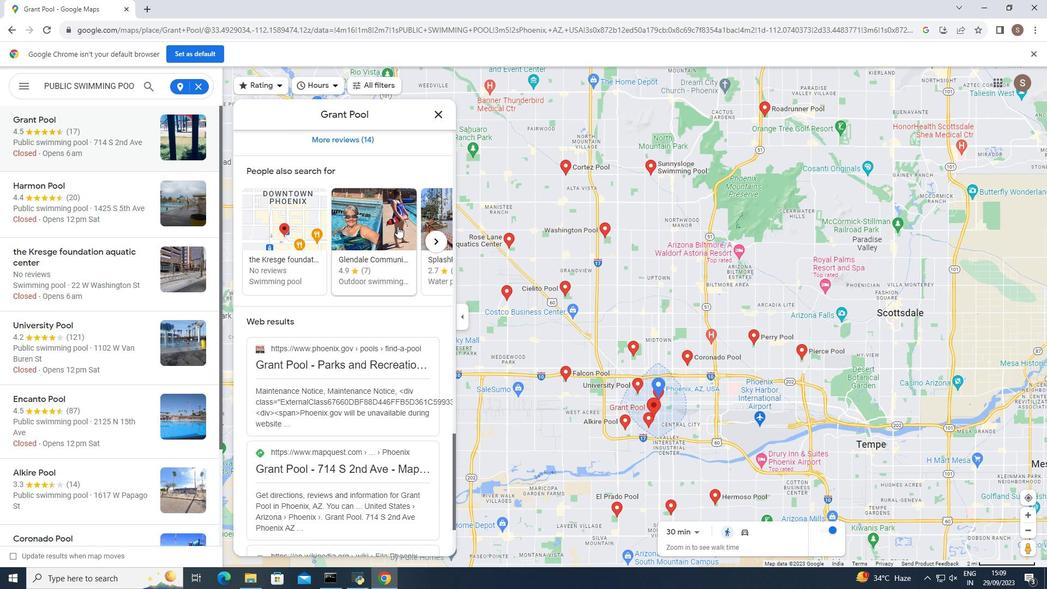 
Action: Mouse scrolled (397, 225) with delta (0, 0)
Screenshot: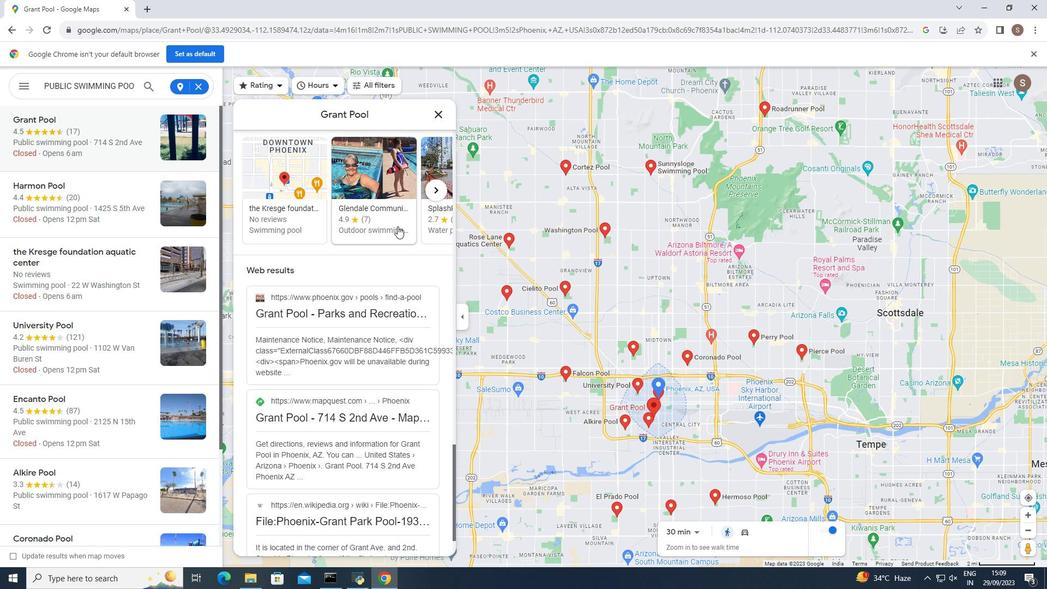 
Action: Mouse scrolled (397, 225) with delta (0, 0)
Screenshot: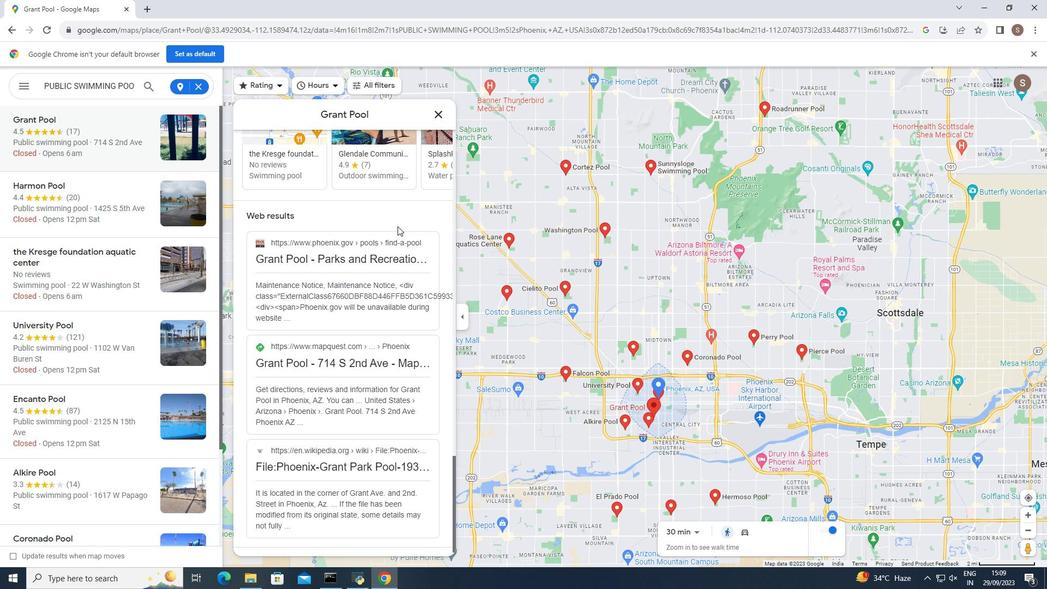
Action: Mouse moved to (430, 114)
Screenshot: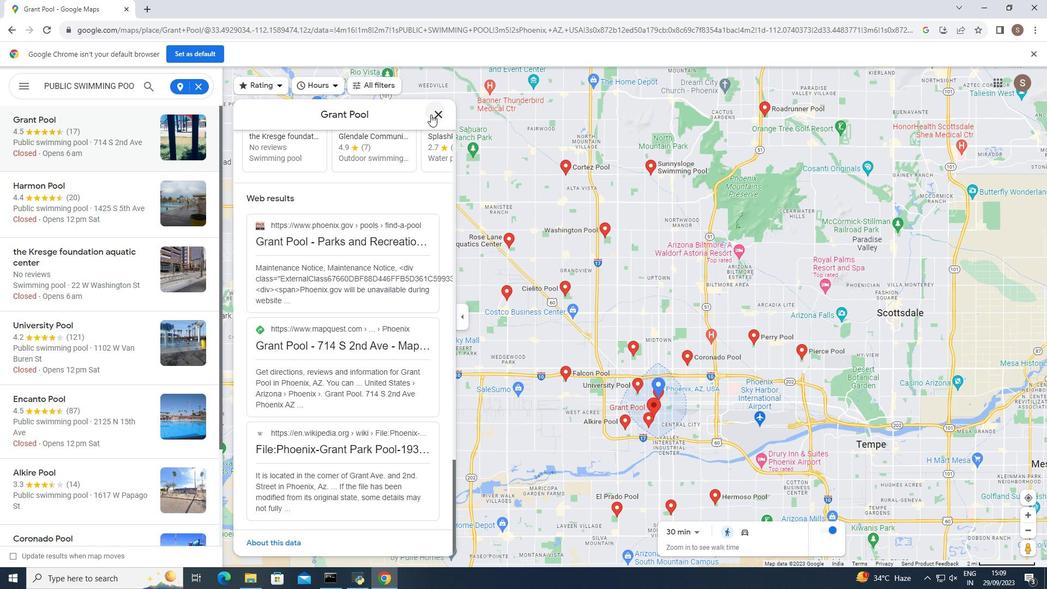 
Action: Mouse pressed left at (430, 114)
Screenshot: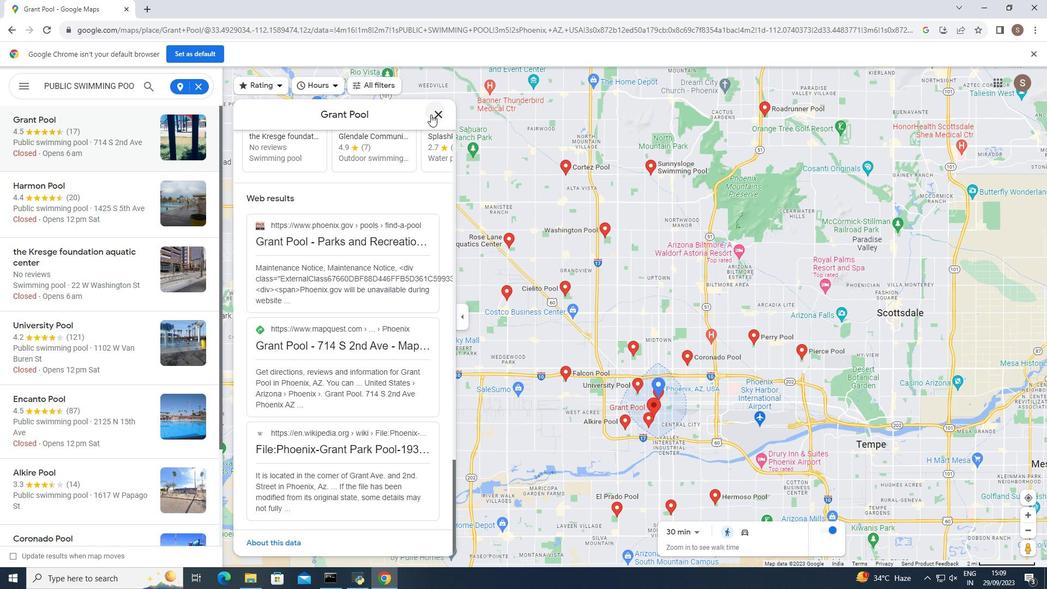 
Action: Mouse moved to (709, 356)
Screenshot: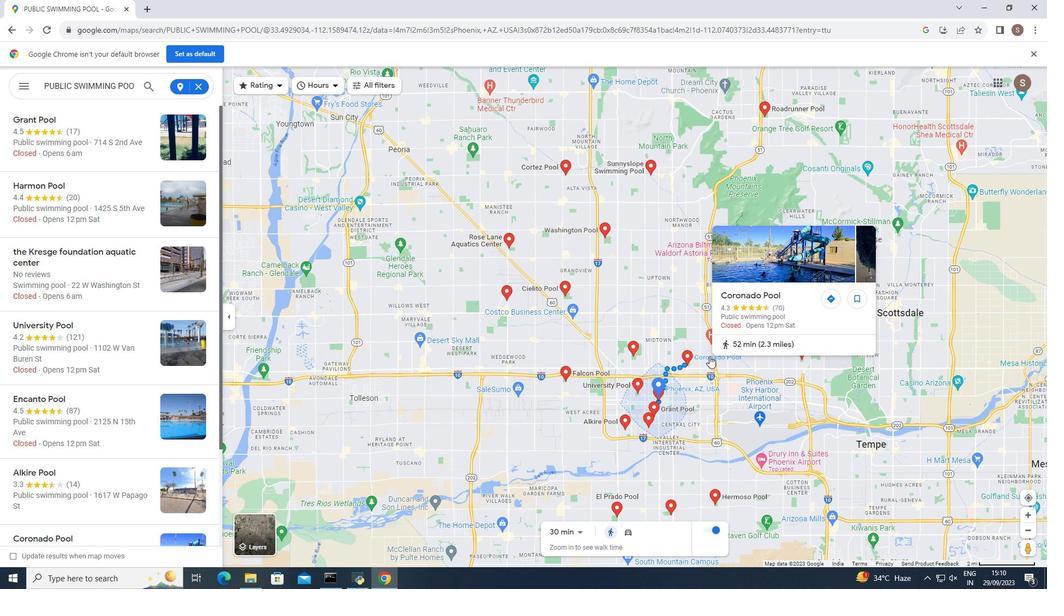 
Action: Mouse pressed left at (709, 356)
Screenshot: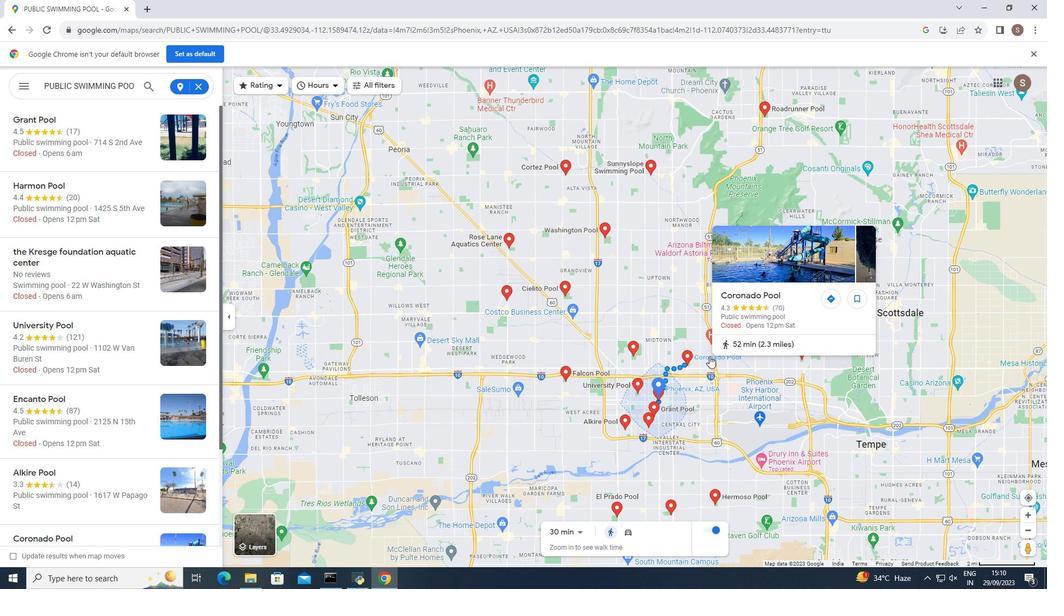 
Action: Mouse moved to (315, 392)
Screenshot: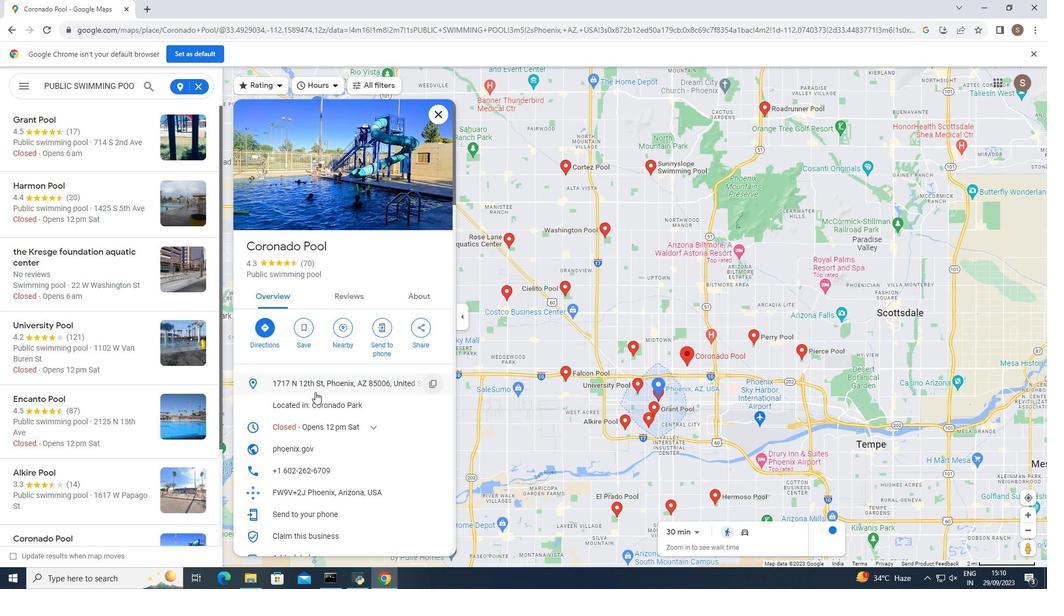 
Action: Mouse scrolled (315, 391) with delta (0, 0)
Screenshot: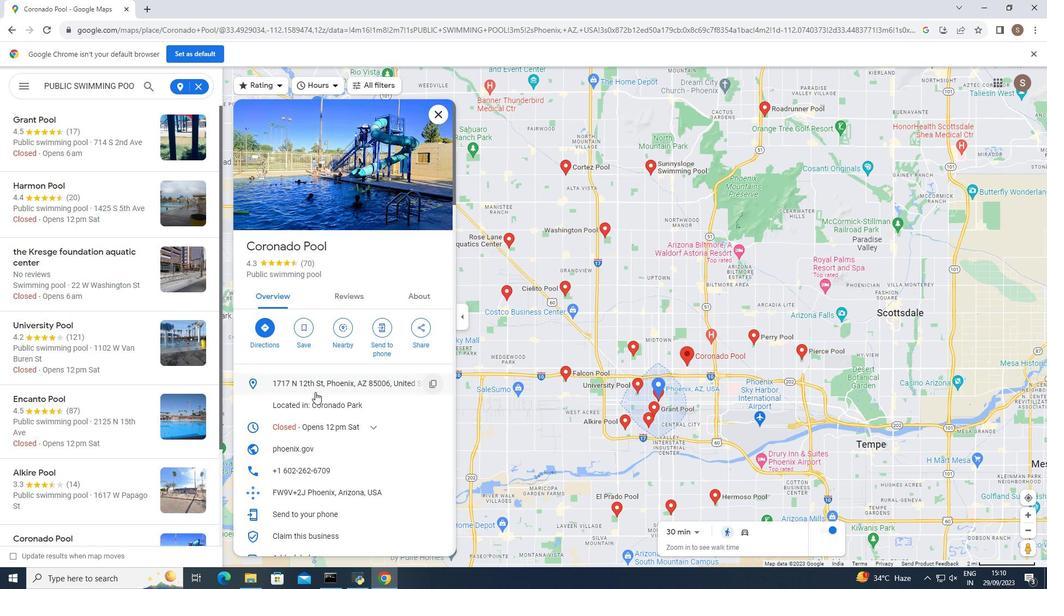 
Action: Mouse moved to (365, 375)
Screenshot: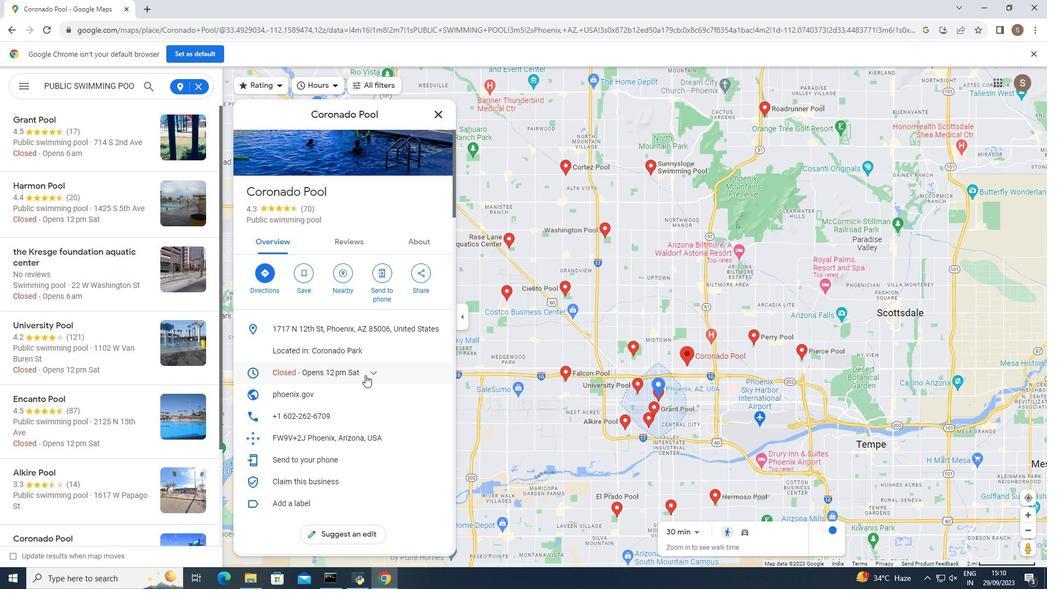 
Action: Mouse scrolled (365, 374) with delta (0, 0)
Screenshot: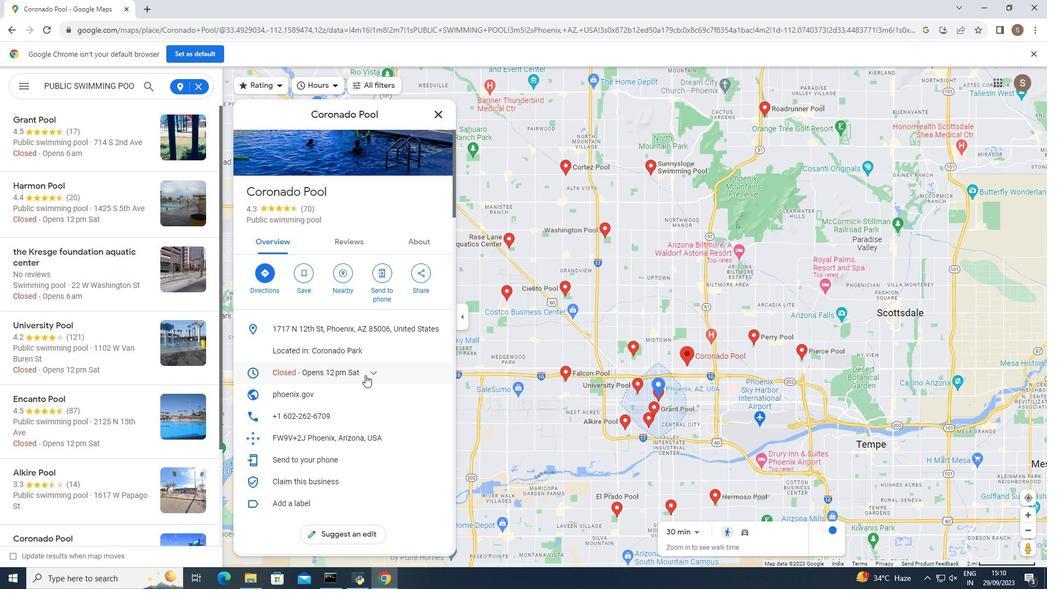 
Action: Mouse moved to (361, 371)
Screenshot: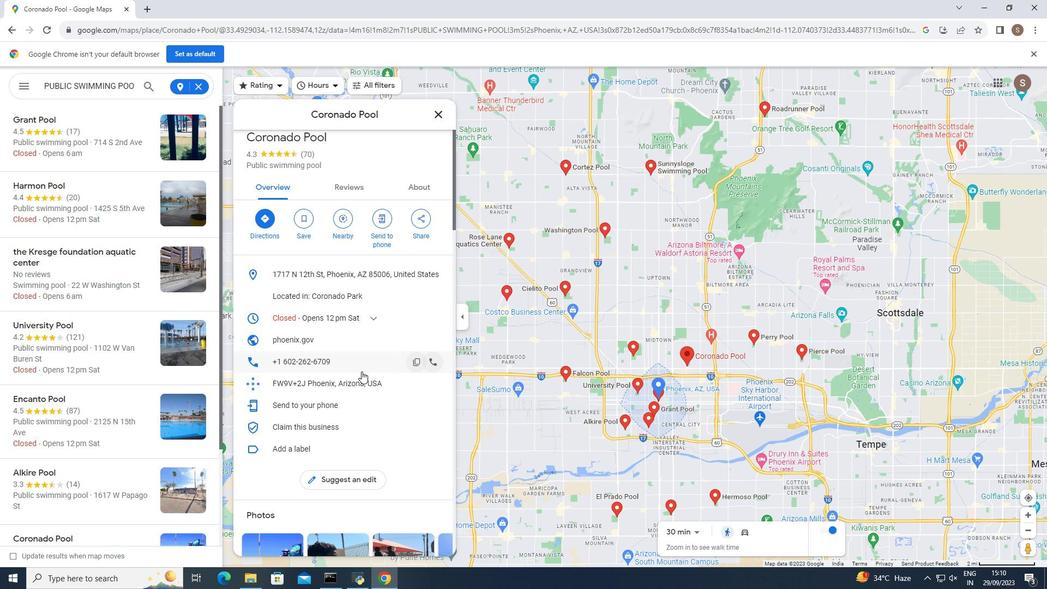
Action: Mouse scrolled (361, 370) with delta (0, 0)
Screenshot: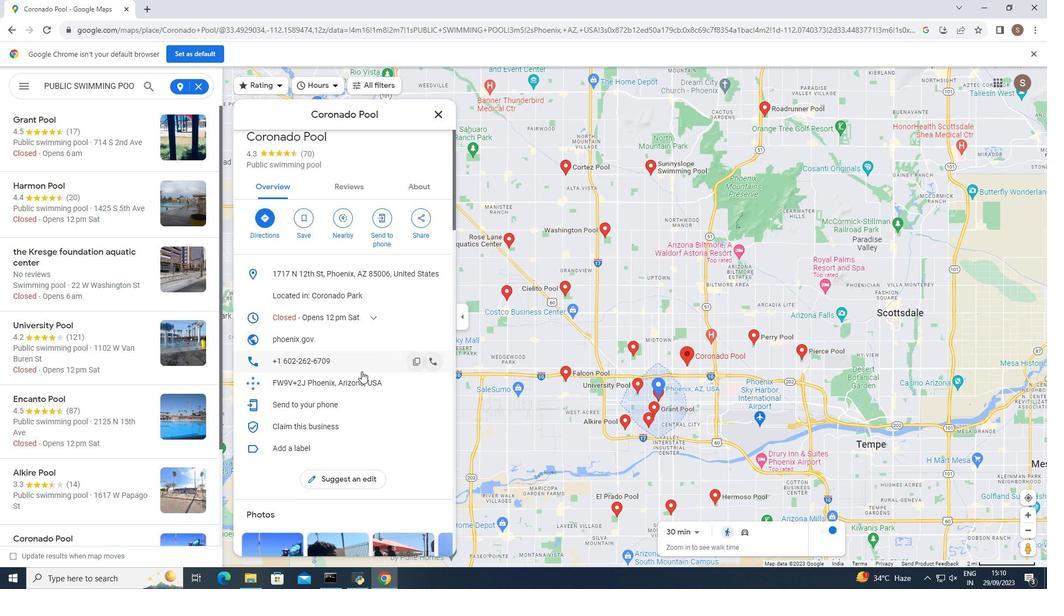 
Action: Mouse scrolled (361, 370) with delta (0, 0)
Screenshot: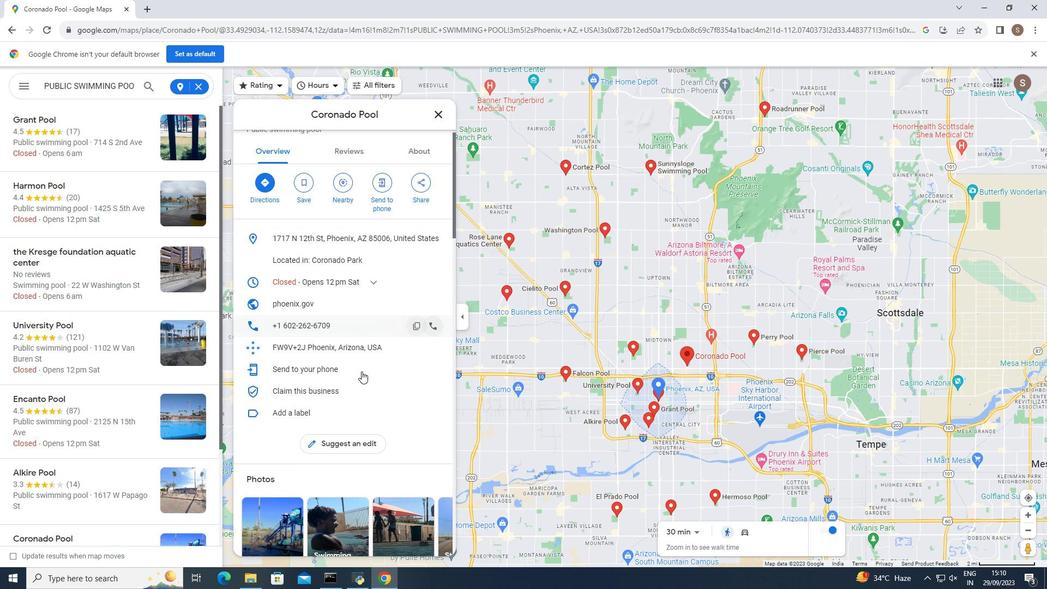 
Action: Mouse moved to (363, 366)
Screenshot: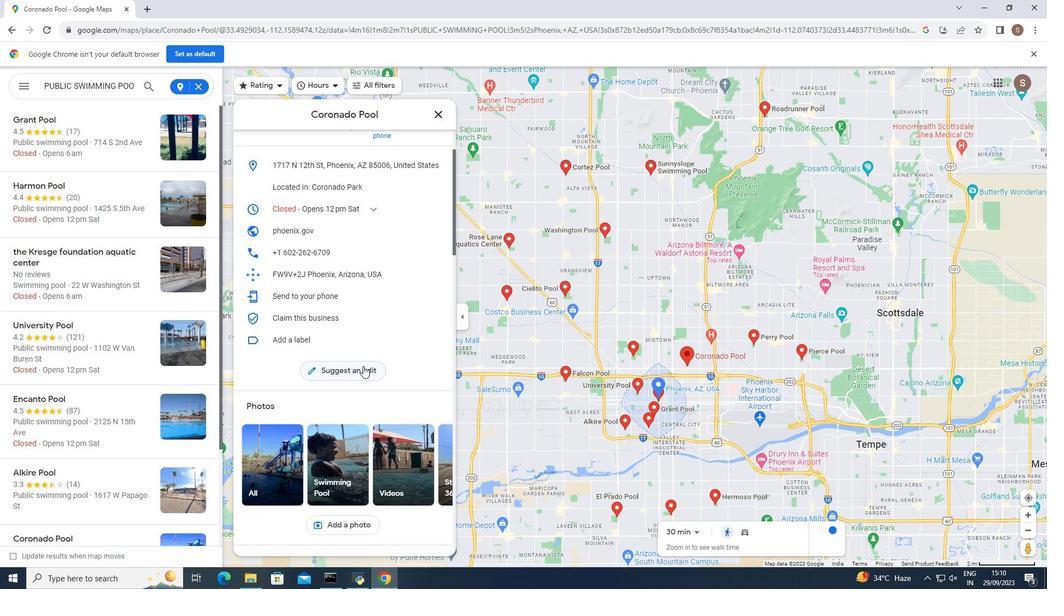 
Action: Mouse scrolled (363, 365) with delta (0, 0)
Screenshot: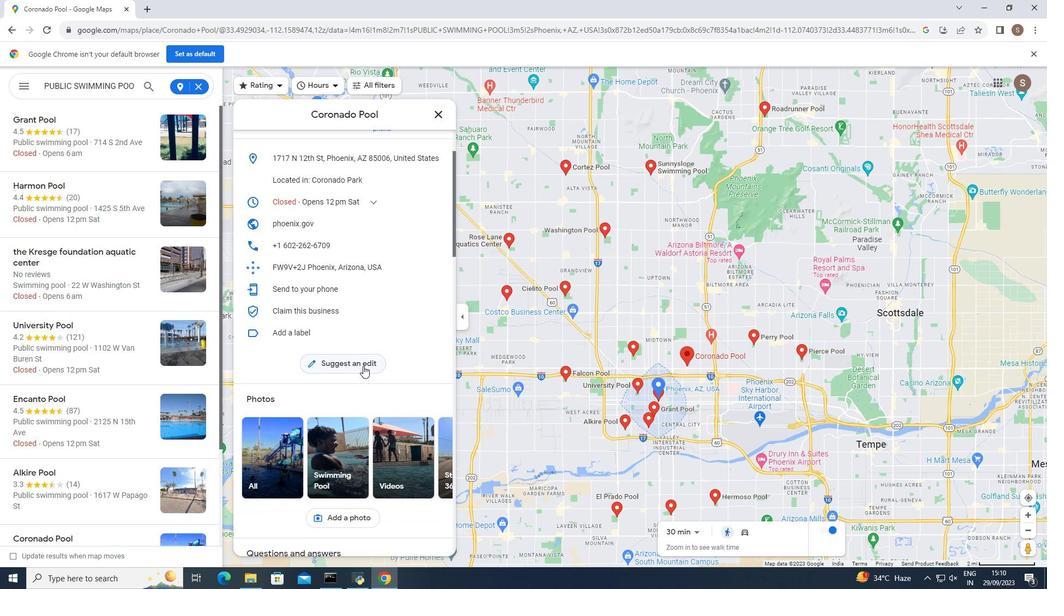 
Action: Mouse moved to (364, 365)
Screenshot: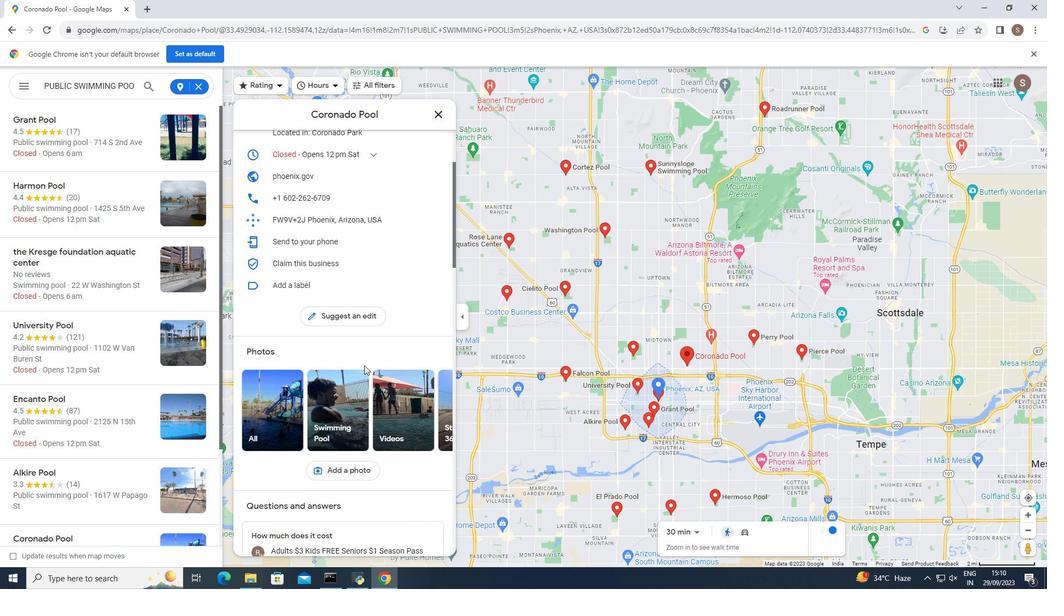 
Action: Mouse scrolled (364, 364) with delta (0, 0)
Screenshot: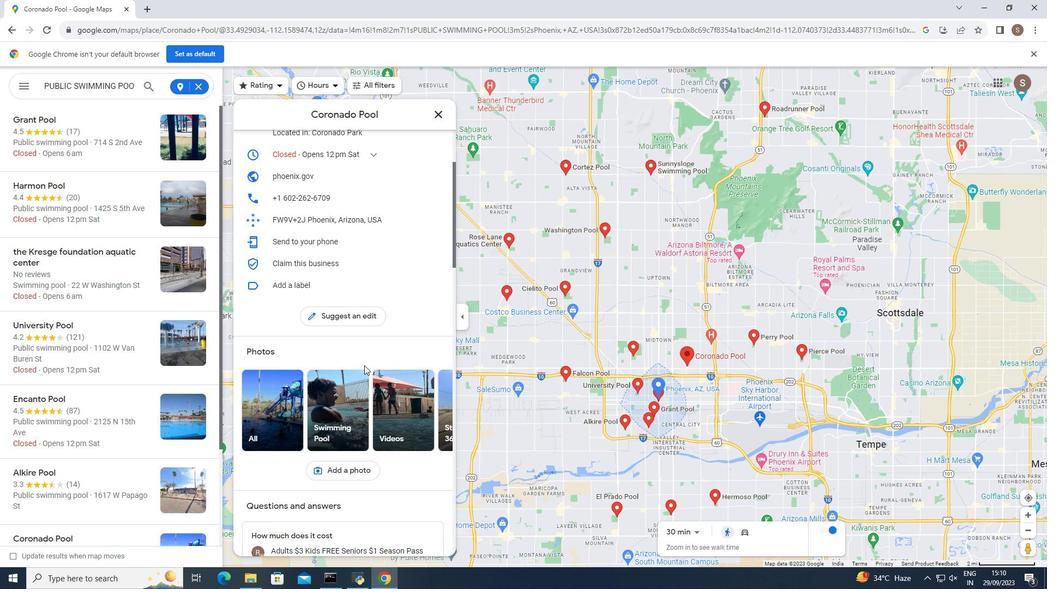 
Action: Mouse scrolled (364, 364) with delta (0, 0)
Screenshot: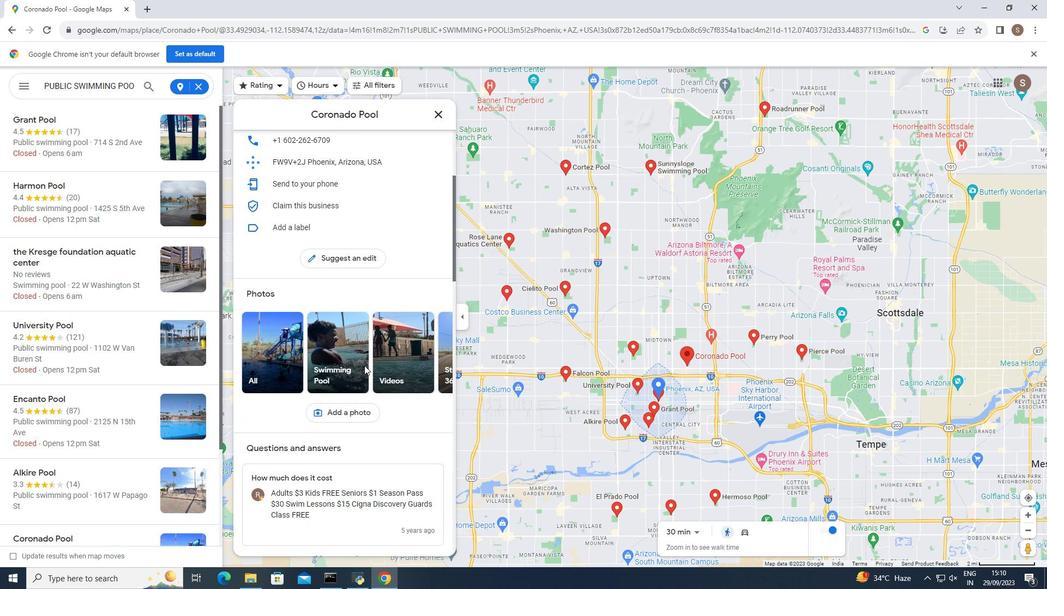 
Action: Mouse moved to (365, 364)
Screenshot: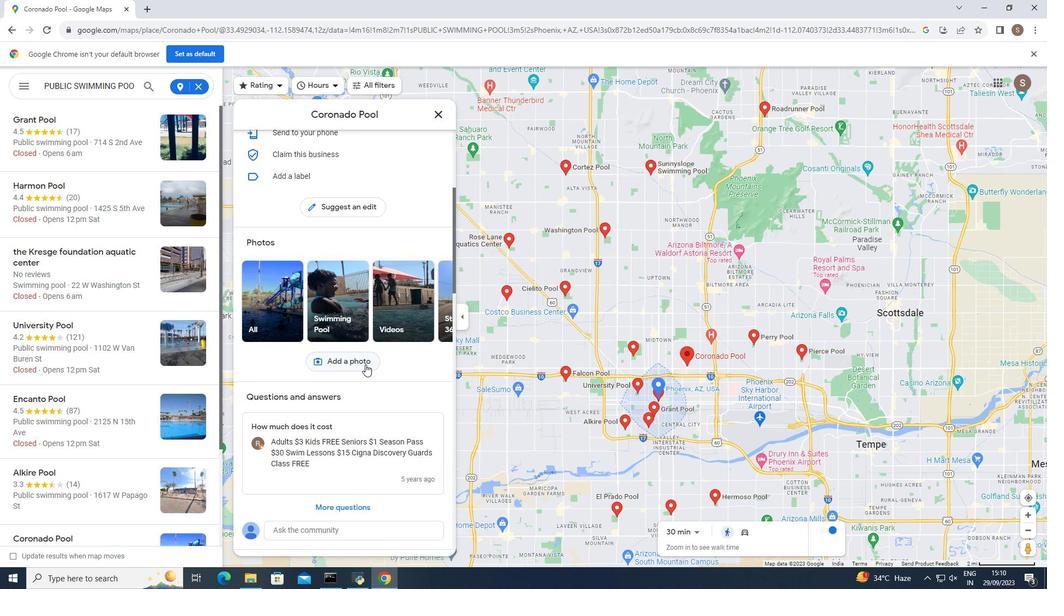 
Action: Mouse scrolled (365, 363) with delta (0, 0)
Screenshot: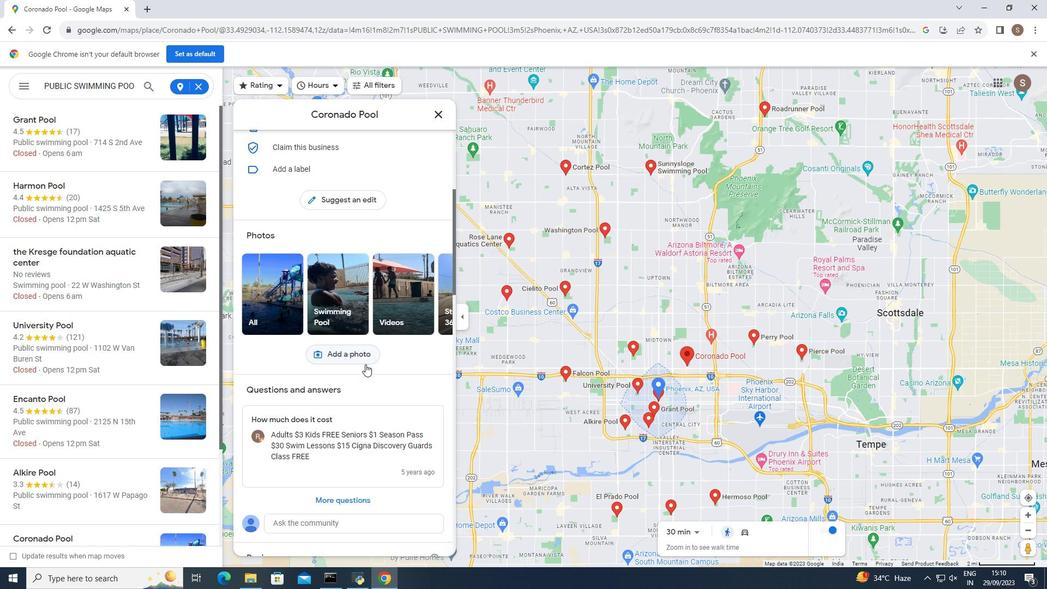 
Action: Mouse scrolled (365, 363) with delta (0, 0)
Screenshot: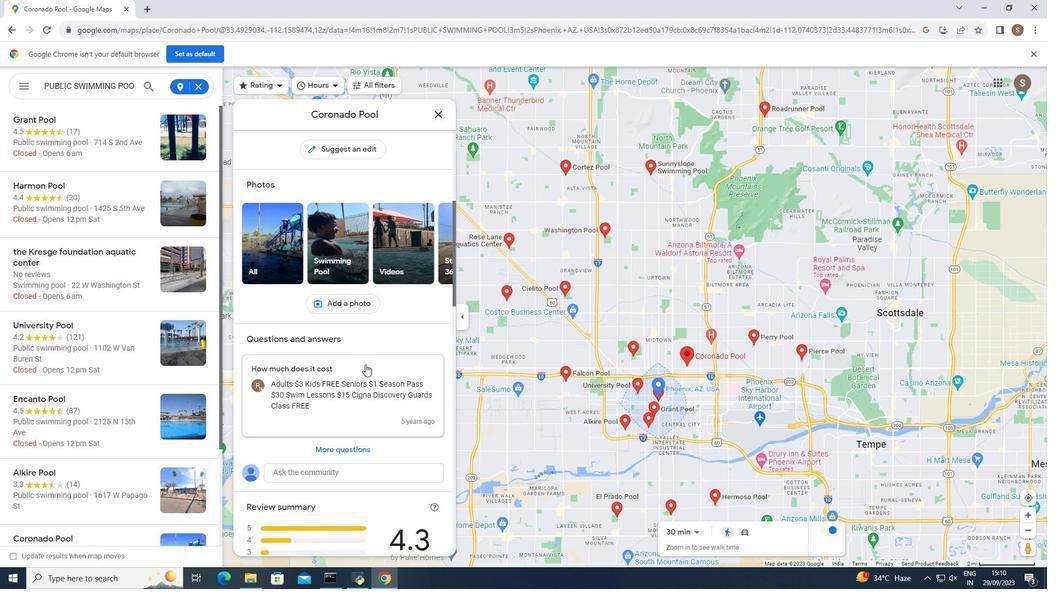 
Action: Mouse scrolled (365, 363) with delta (0, 0)
Screenshot: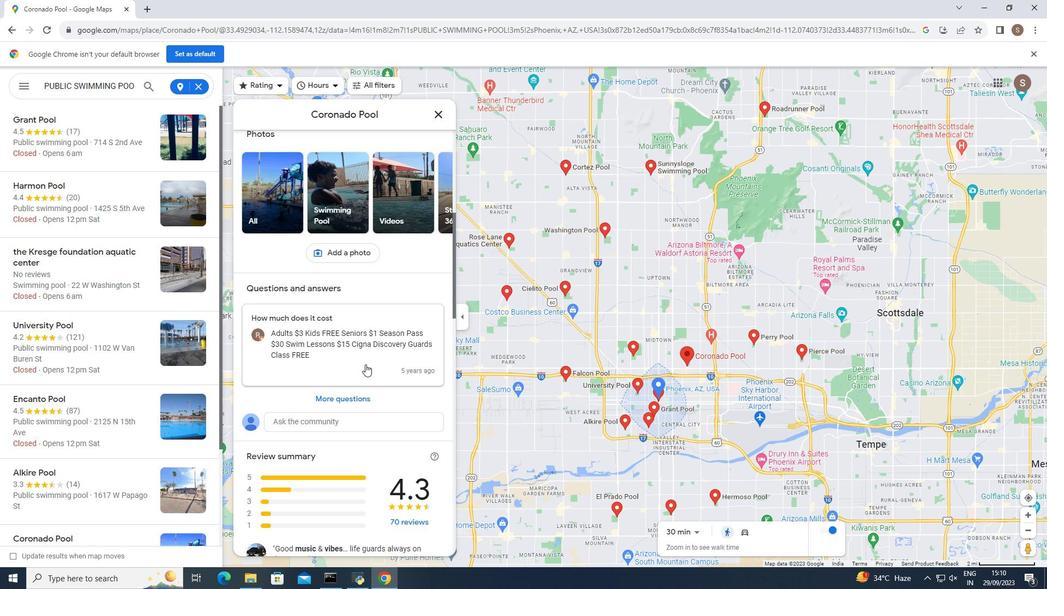 
Action: Mouse scrolled (365, 363) with delta (0, 0)
Screenshot: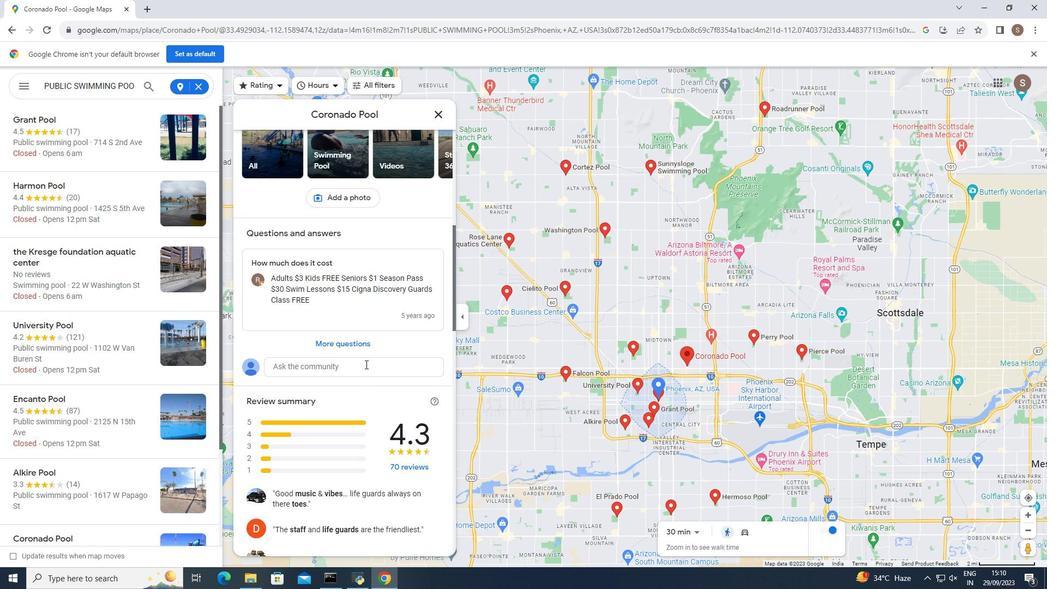 
Action: Mouse scrolled (365, 363) with delta (0, 0)
Screenshot: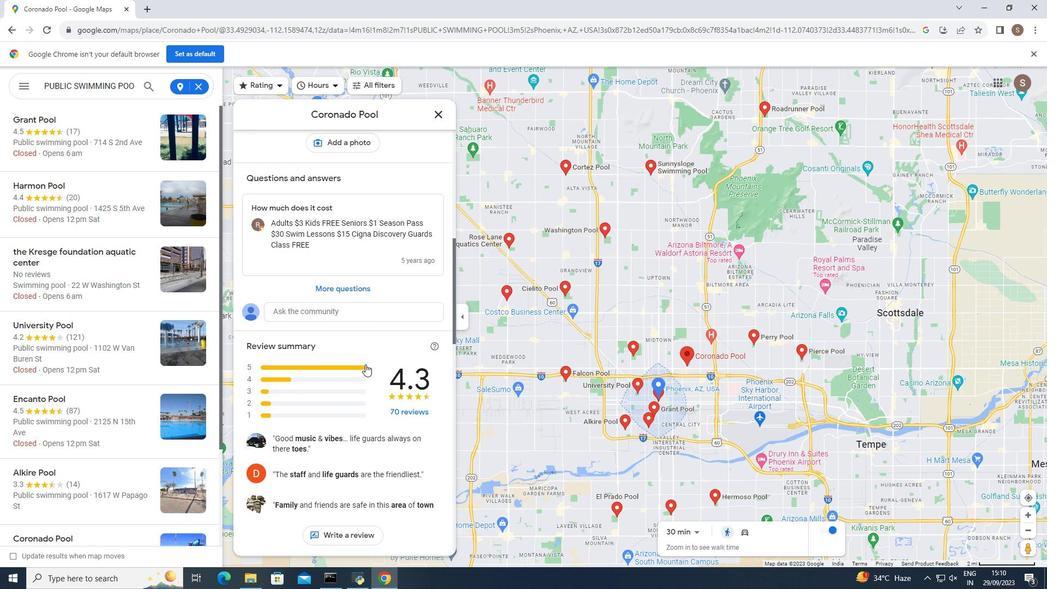 
Action: Mouse scrolled (365, 363) with delta (0, 0)
Screenshot: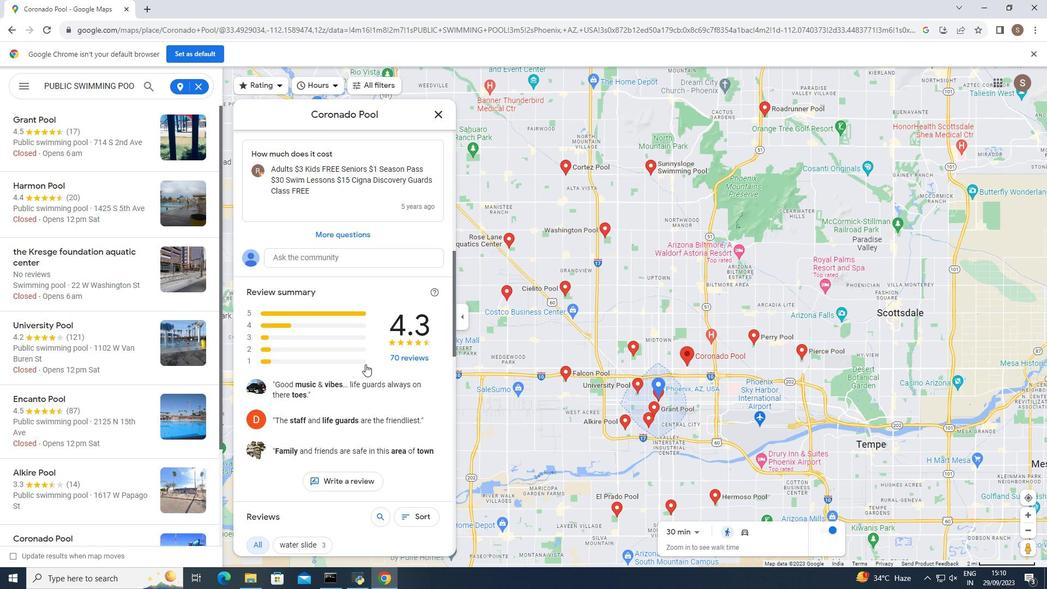 
Action: Mouse scrolled (365, 363) with delta (0, 0)
Screenshot: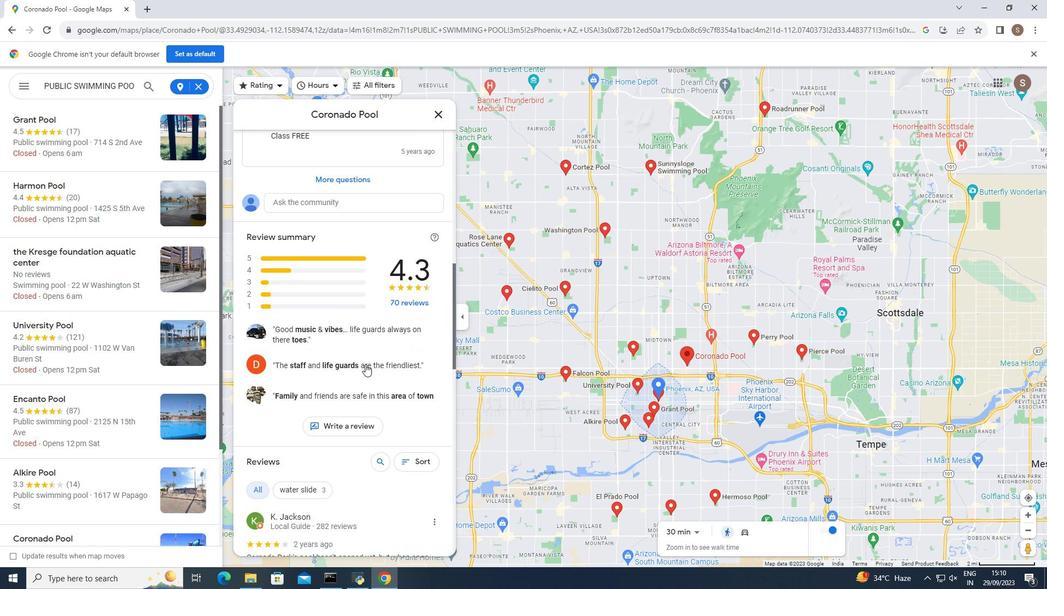 
Action: Mouse moved to (365, 363)
Screenshot: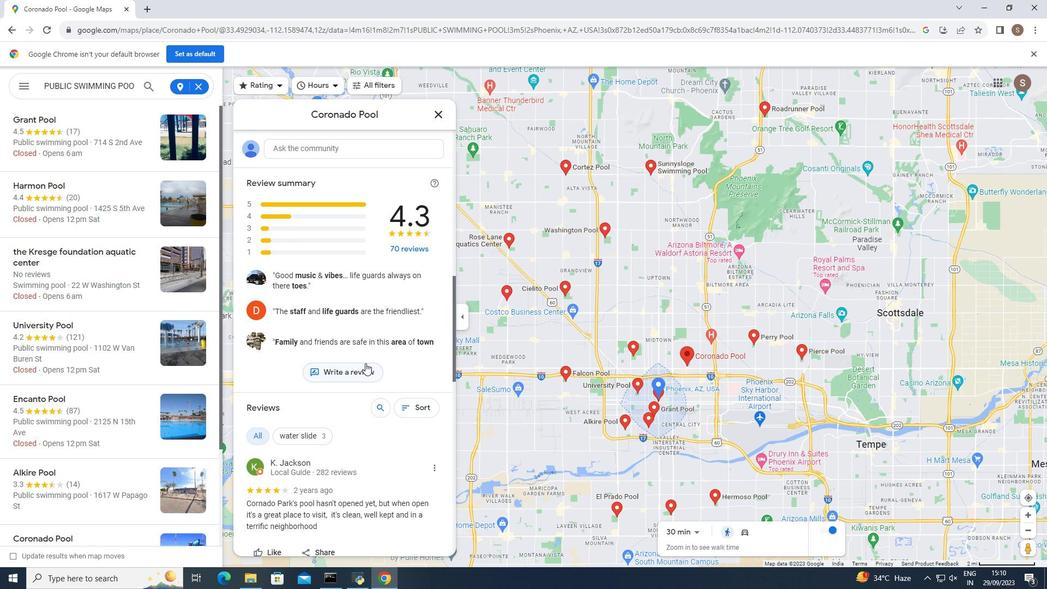 
Action: Mouse scrolled (365, 362) with delta (0, 0)
Screenshot: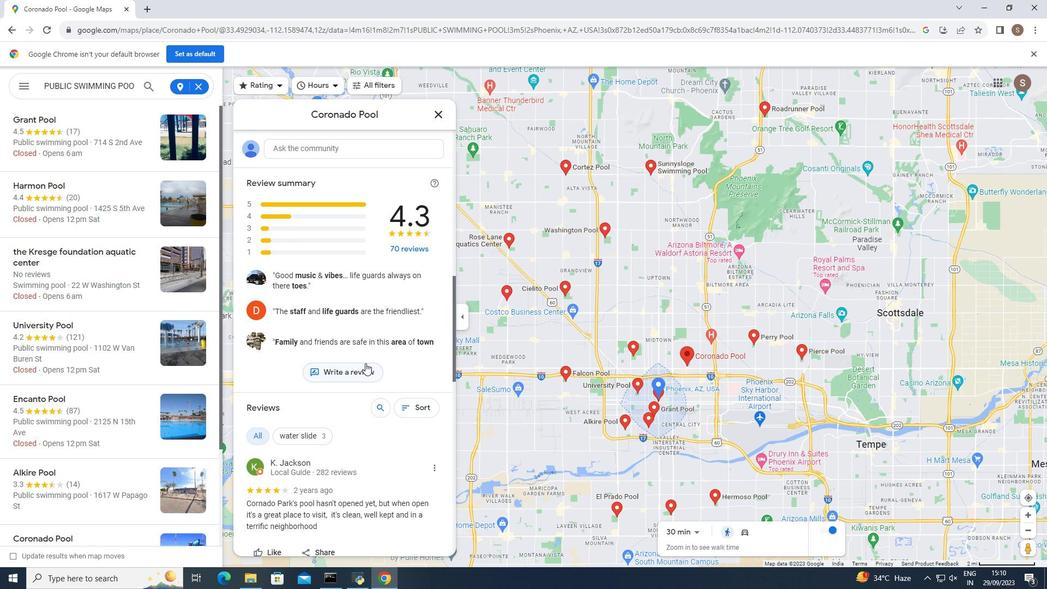 
Action: Mouse scrolled (365, 362) with delta (0, 0)
Screenshot: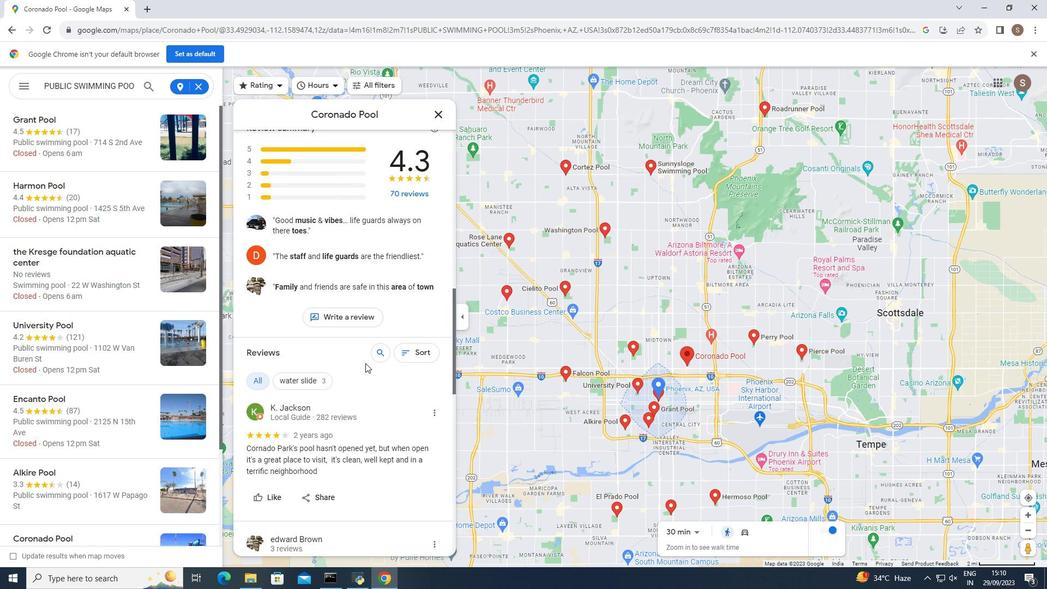 
Action: Mouse scrolled (365, 362) with delta (0, 0)
Screenshot: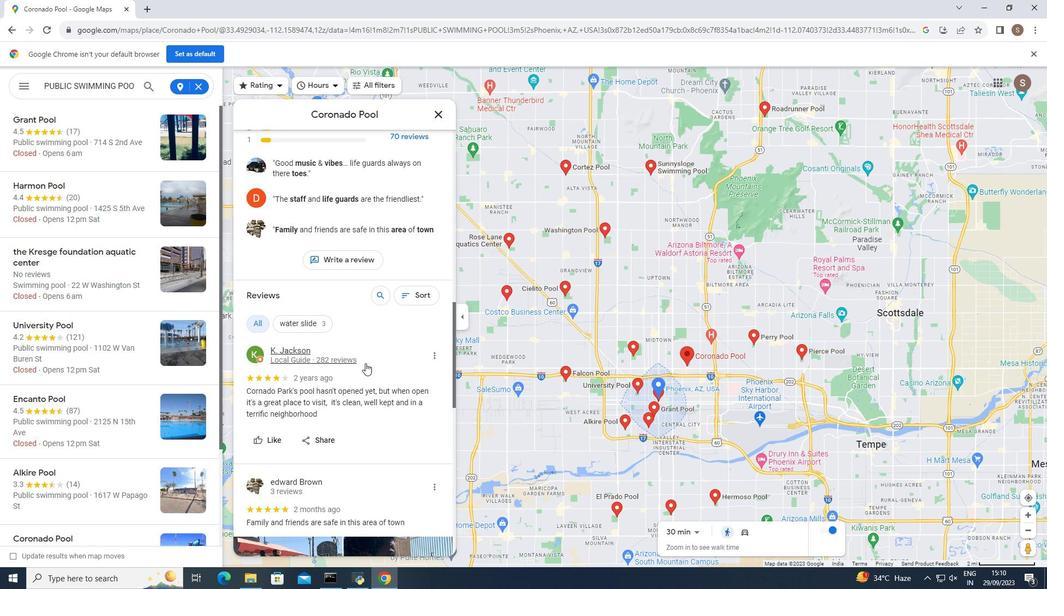 
Action: Mouse scrolled (365, 362) with delta (0, 0)
Screenshot: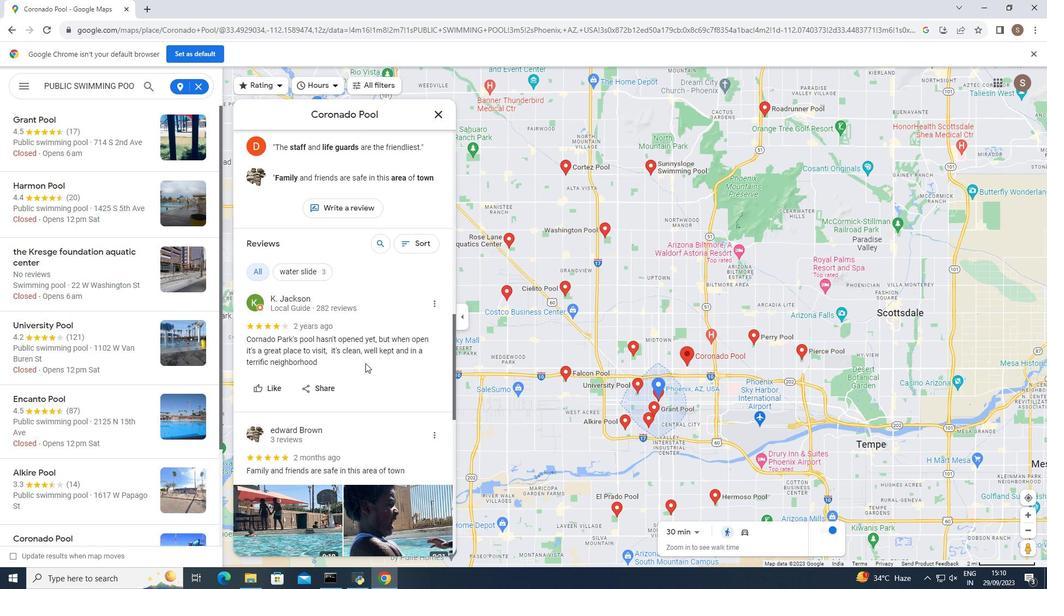 
Action: Mouse scrolled (365, 362) with delta (0, 0)
Screenshot: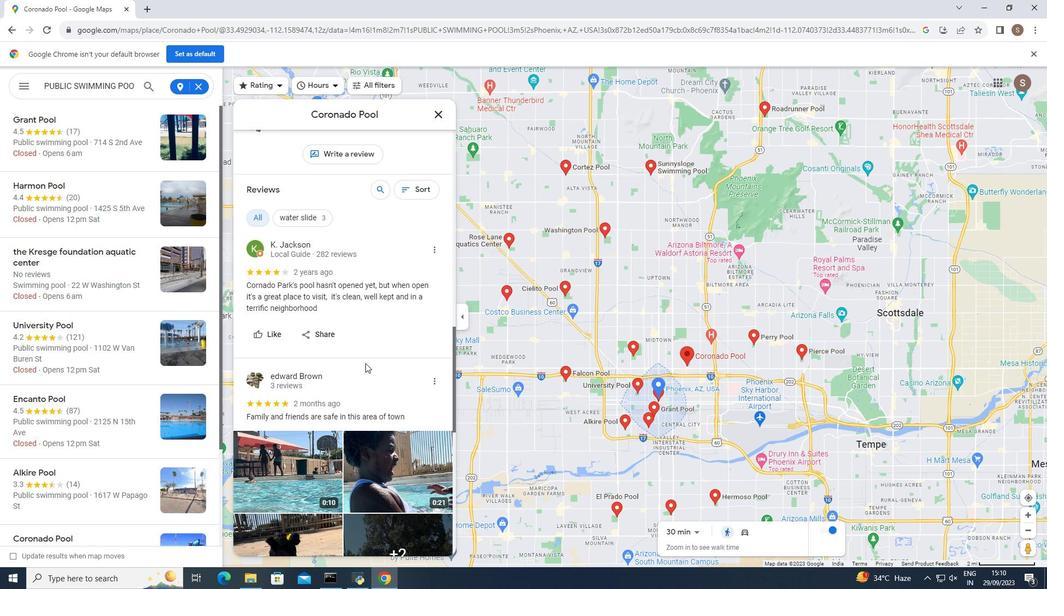 
Action: Mouse scrolled (365, 362) with delta (0, 0)
Screenshot: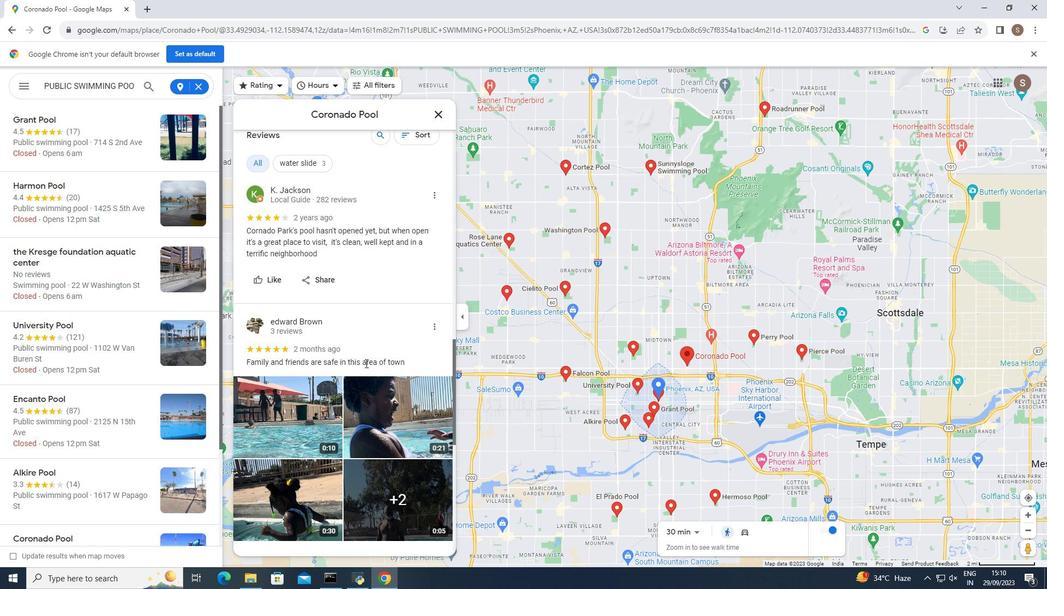 
Action: Mouse scrolled (365, 362) with delta (0, 0)
Screenshot: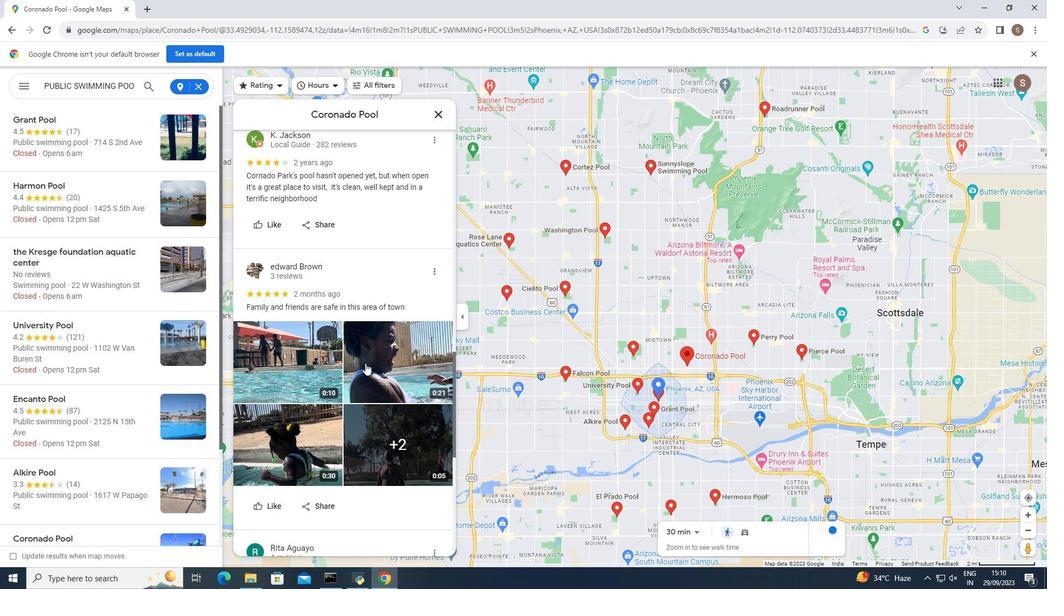 
Action: Mouse scrolled (365, 362) with delta (0, 0)
Screenshot: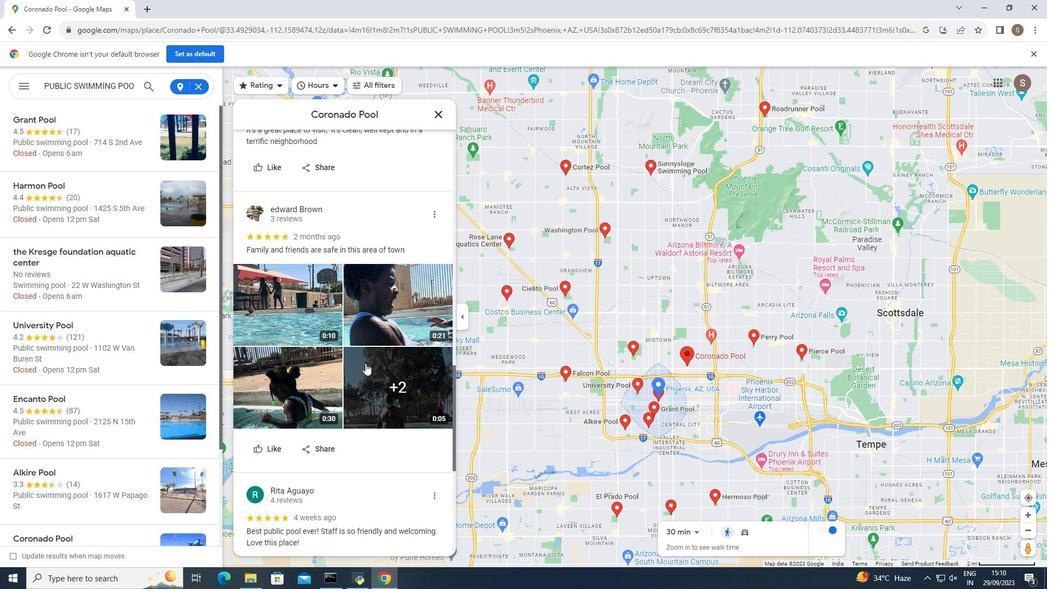 
Action: Mouse scrolled (365, 362) with delta (0, 0)
Screenshot: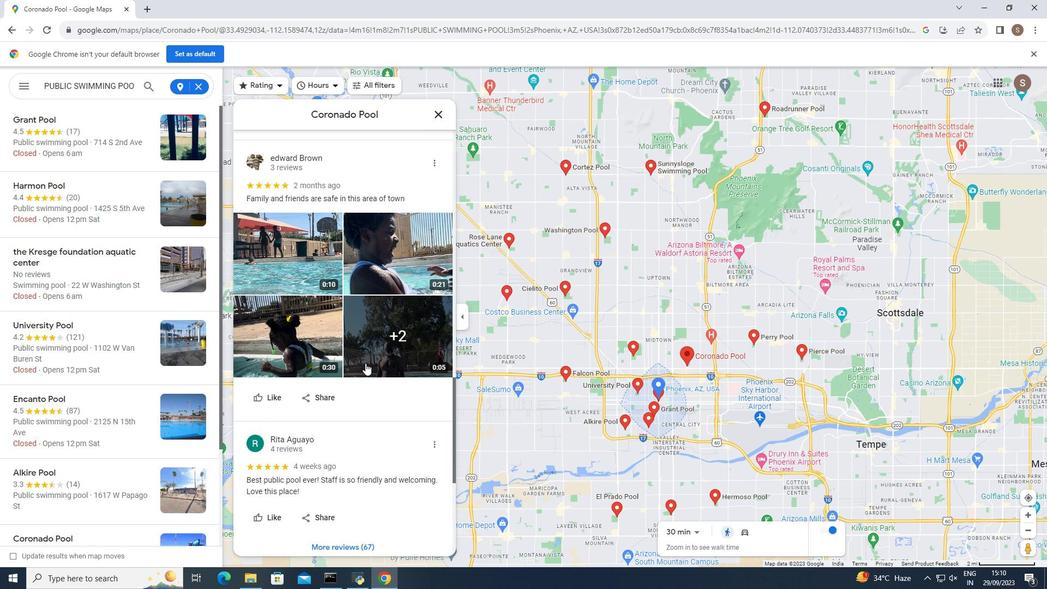 
Action: Mouse scrolled (365, 362) with delta (0, 0)
Screenshot: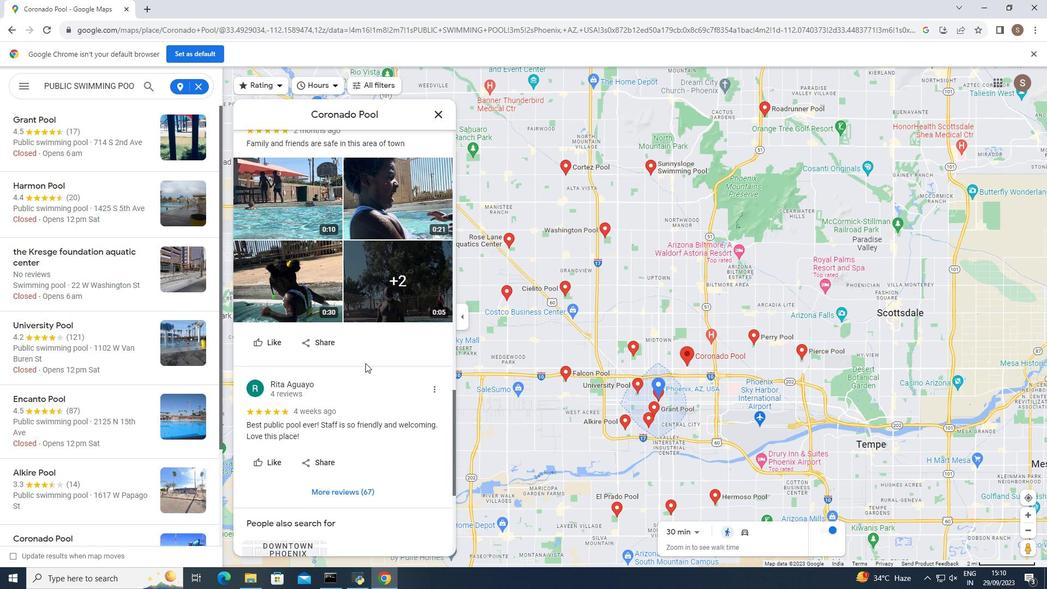 
Action: Mouse scrolled (365, 362) with delta (0, 0)
Screenshot: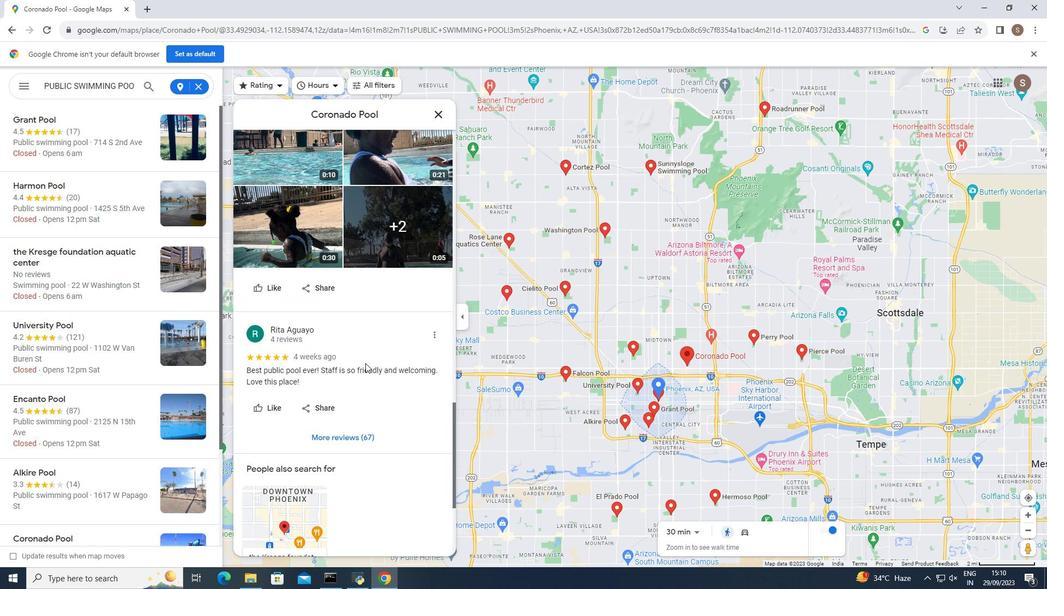
Action: Mouse scrolled (365, 362) with delta (0, 0)
Screenshot: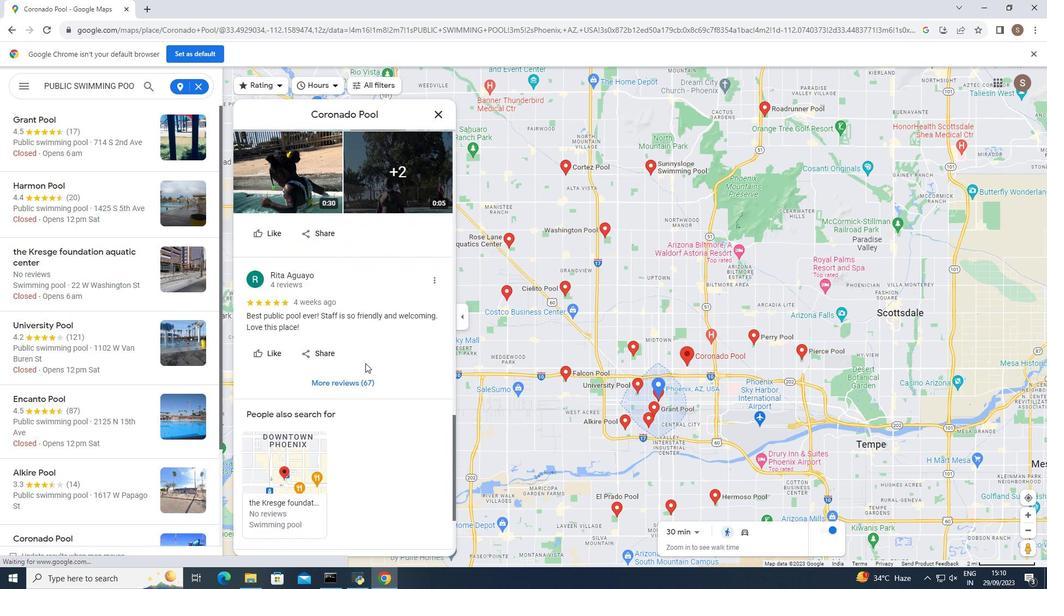 
Action: Mouse scrolled (365, 362) with delta (0, 0)
Screenshot: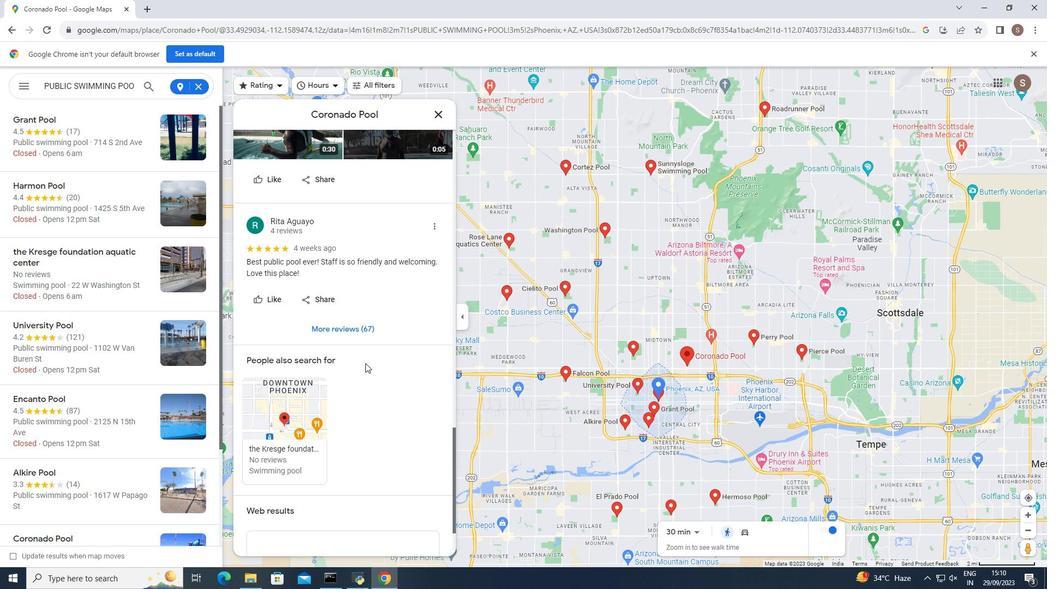 
Action: Mouse scrolled (365, 362) with delta (0, 0)
Screenshot: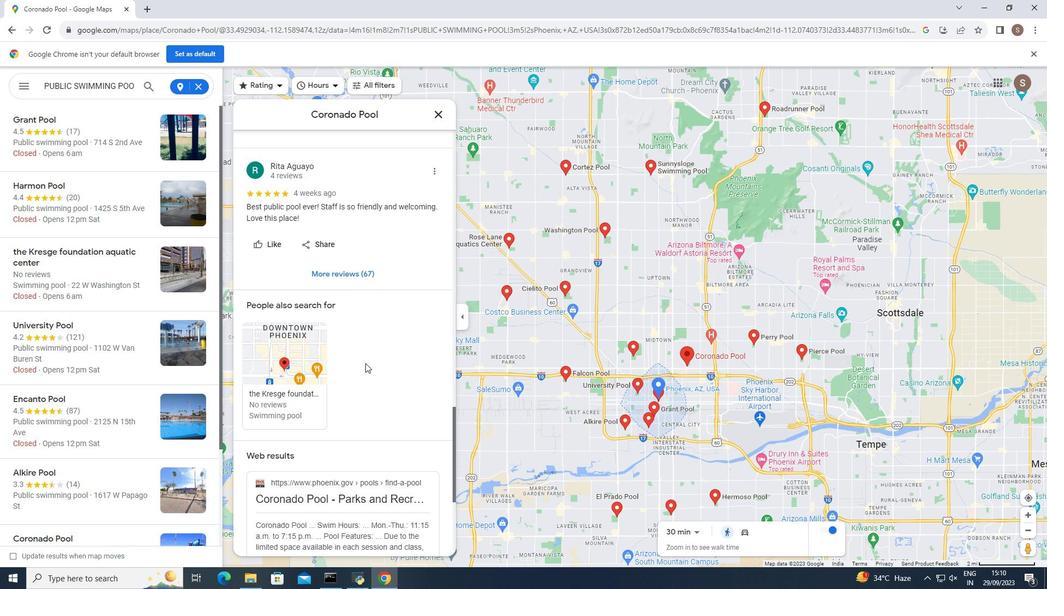 
Action: Mouse scrolled (365, 362) with delta (0, 0)
Screenshot: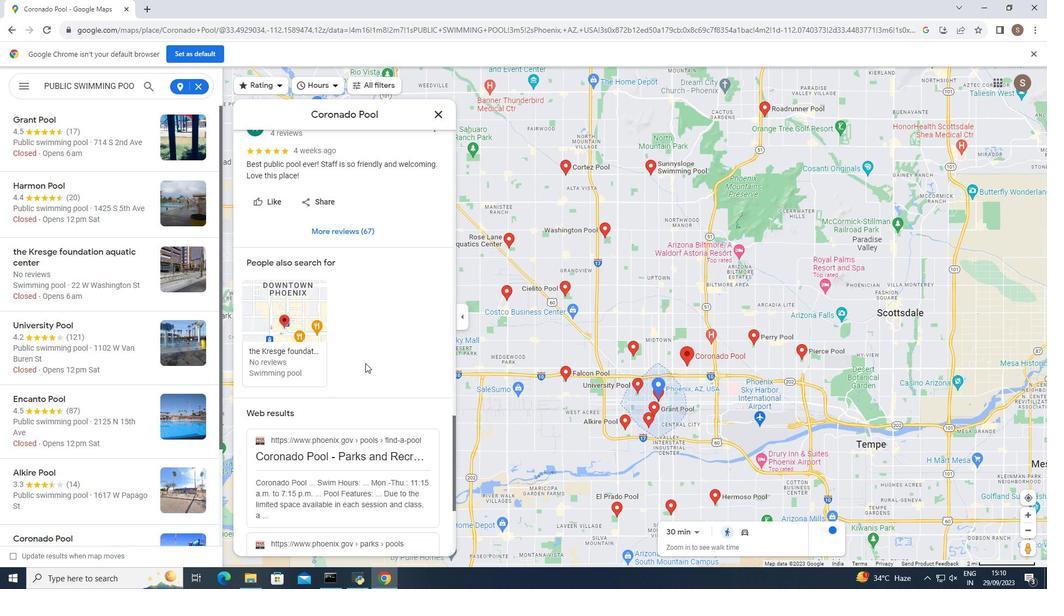 
Action: Mouse scrolled (365, 362) with delta (0, 0)
Screenshot: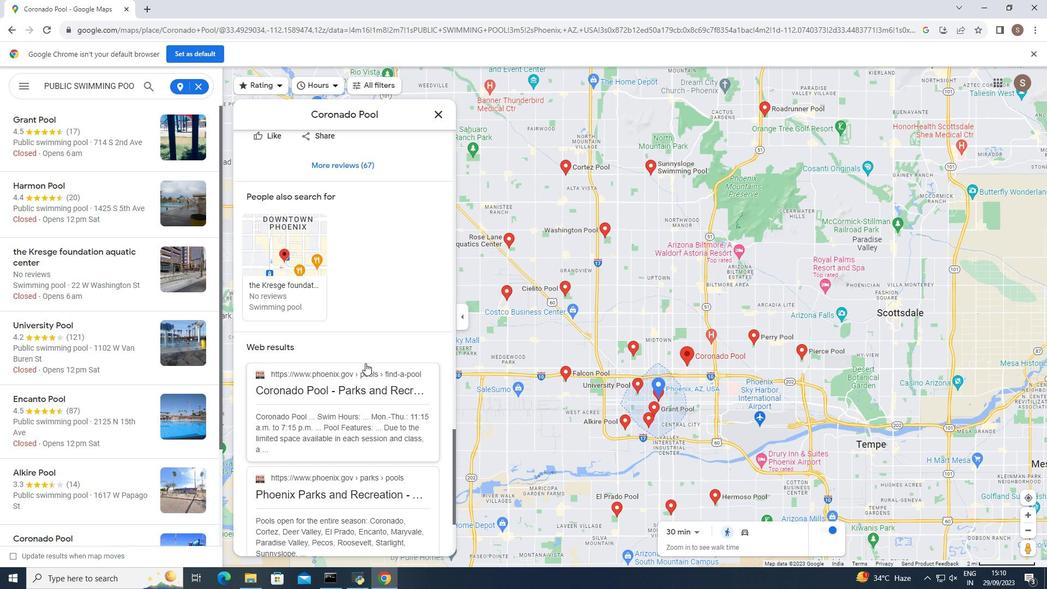 
Action: Mouse scrolled (365, 362) with delta (0, 0)
Screenshot: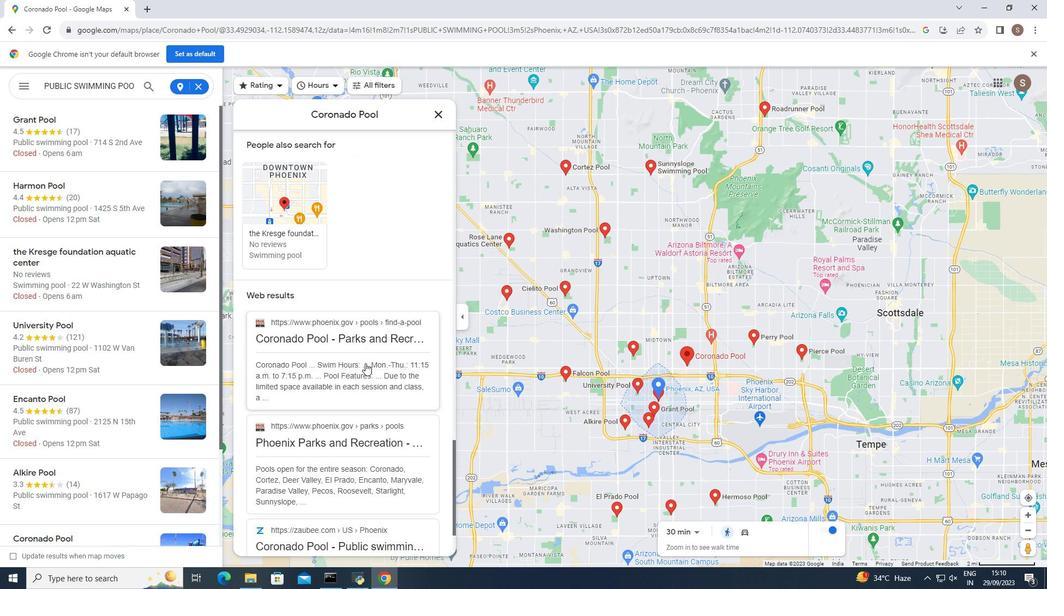 
Action: Mouse scrolled (365, 362) with delta (0, 0)
Screenshot: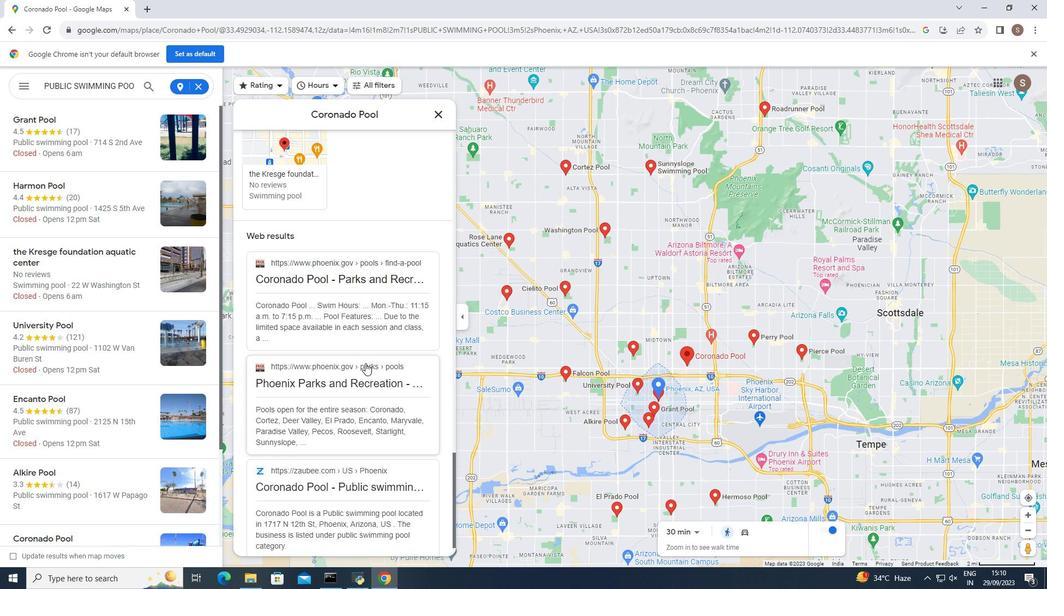 
Action: Mouse moved to (439, 115)
Screenshot: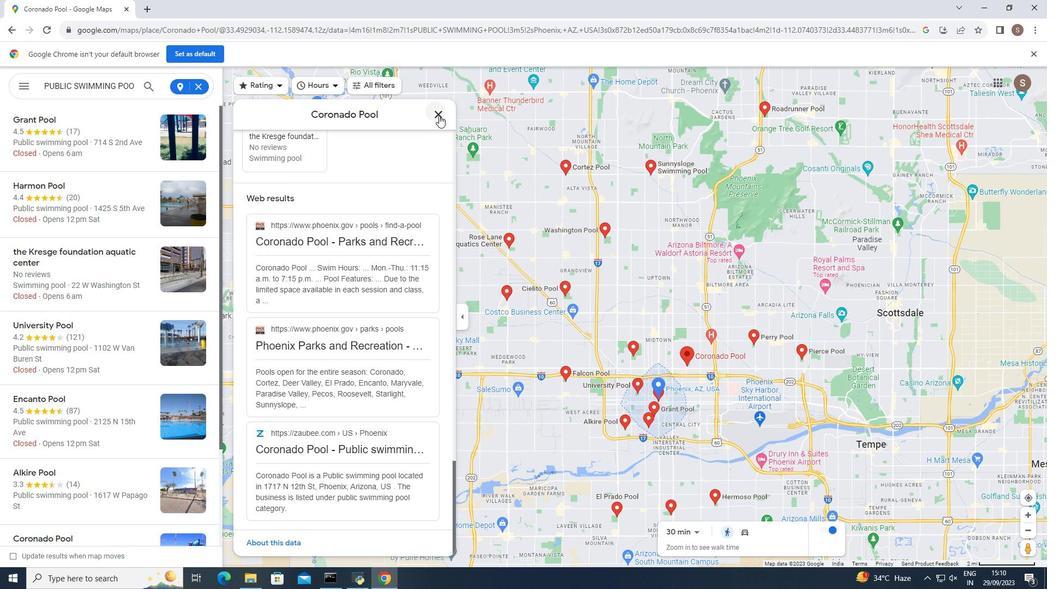 
Action: Mouse pressed left at (439, 115)
Screenshot: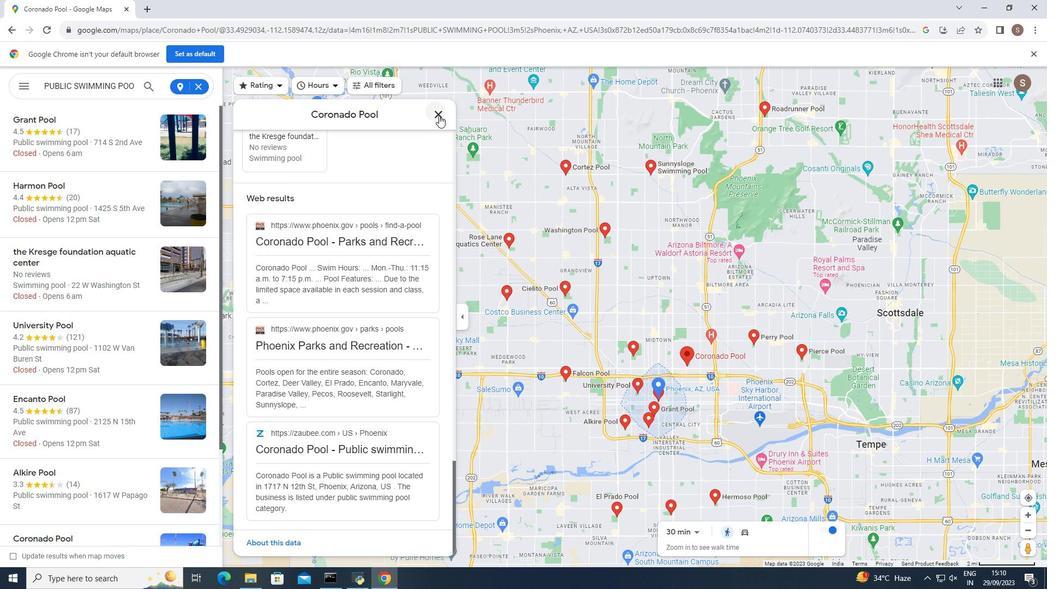 
Action: Mouse moved to (500, 293)
Screenshot: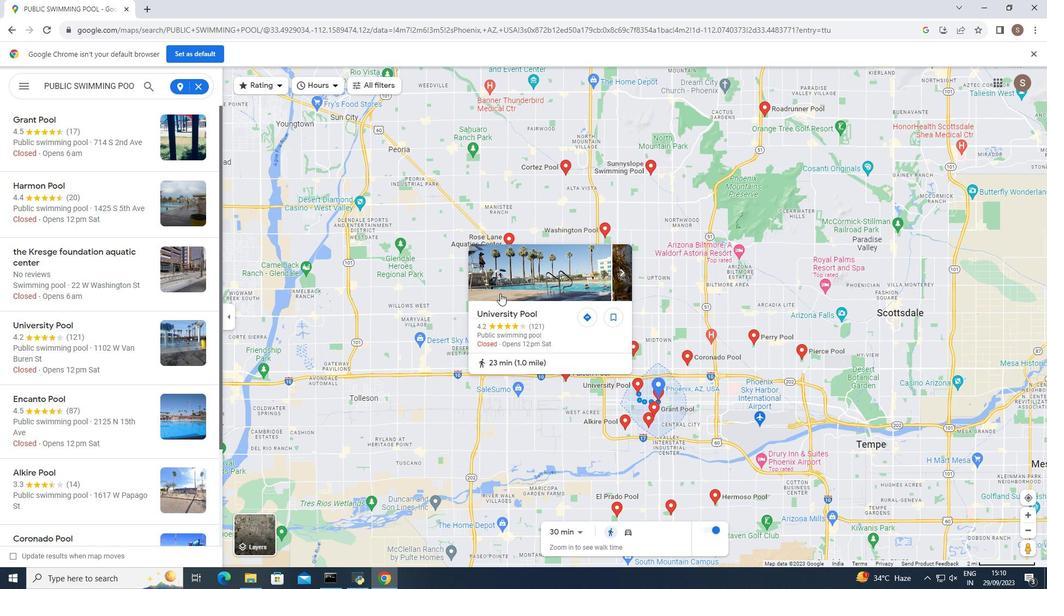 
Action: Mouse pressed left at (500, 293)
Screenshot: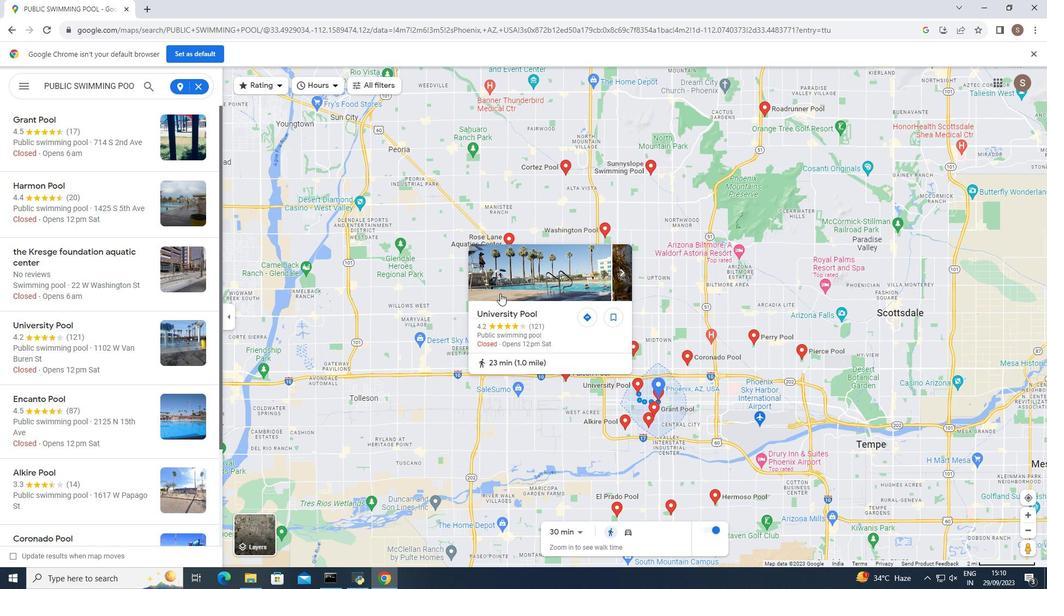 
Action: Mouse moved to (345, 353)
Screenshot: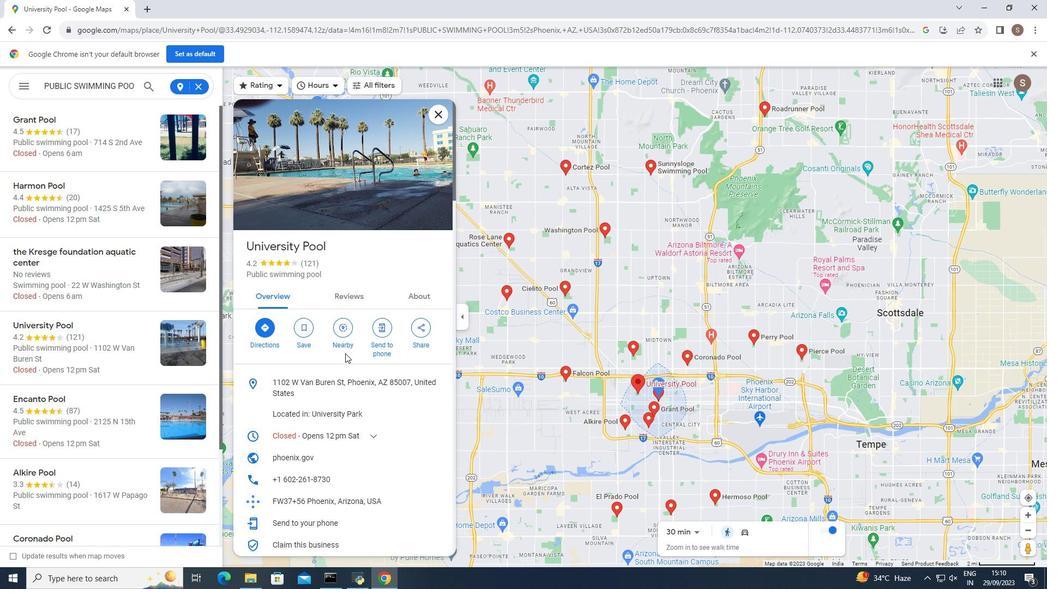 
Action: Mouse scrolled (345, 352) with delta (0, 0)
Screenshot: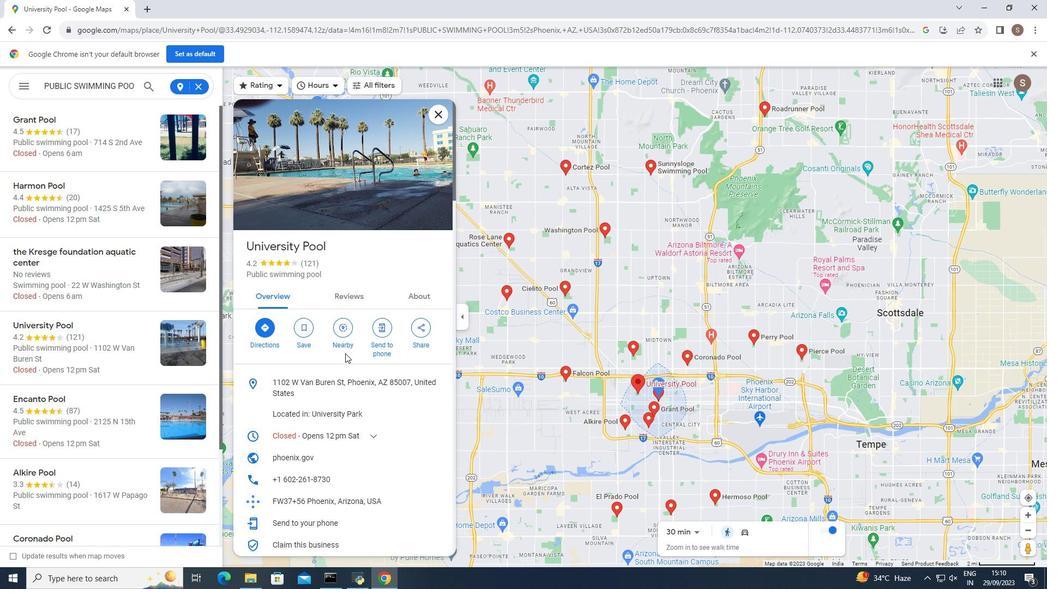 
Action: Mouse moved to (373, 358)
Screenshot: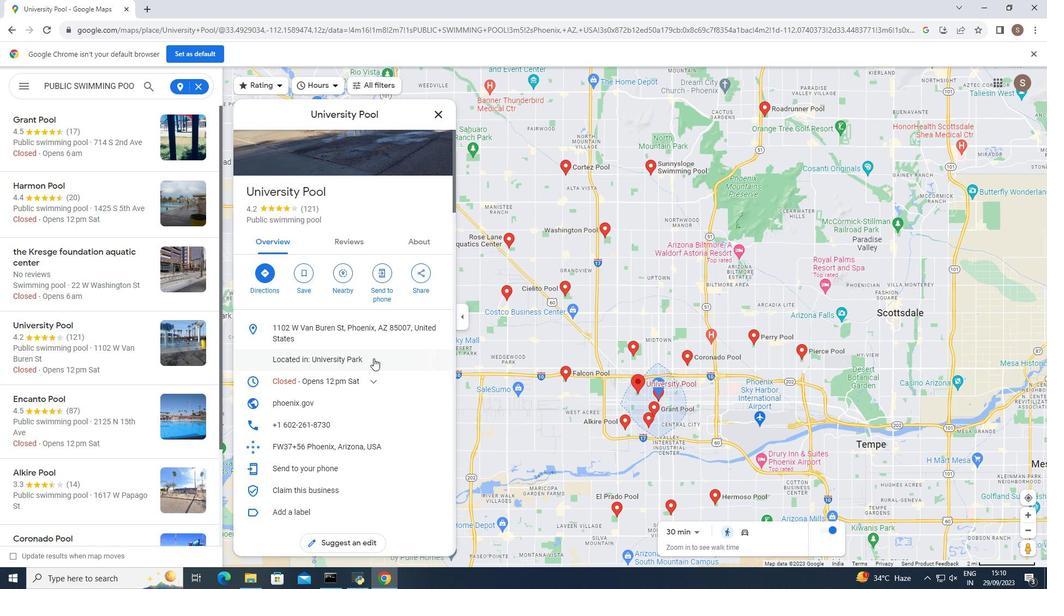 
Action: Mouse scrolled (373, 357) with delta (0, 0)
Screenshot: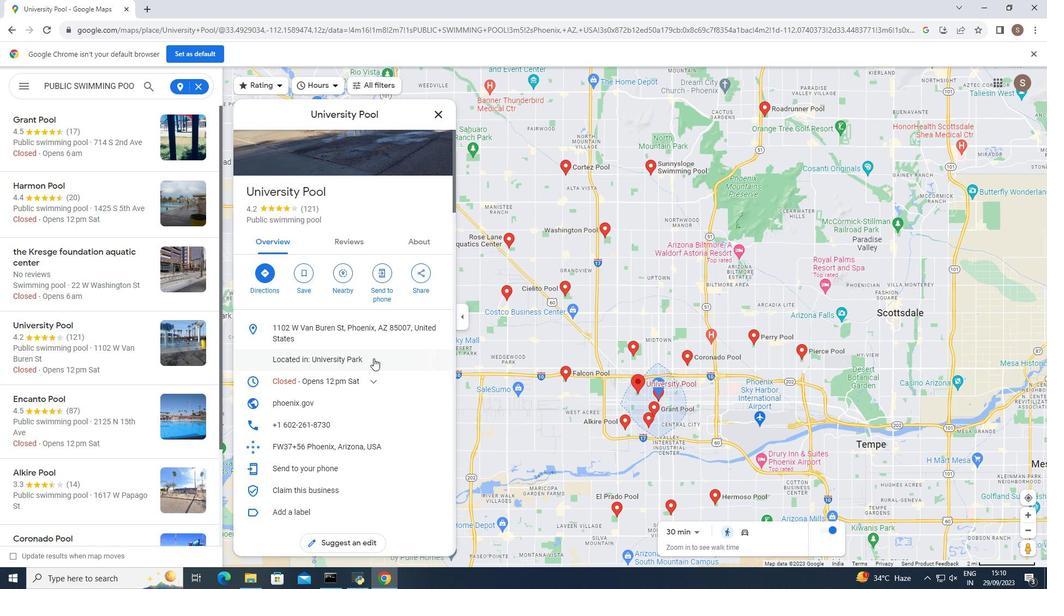 
Action: Mouse scrolled (373, 357) with delta (0, 0)
Screenshot: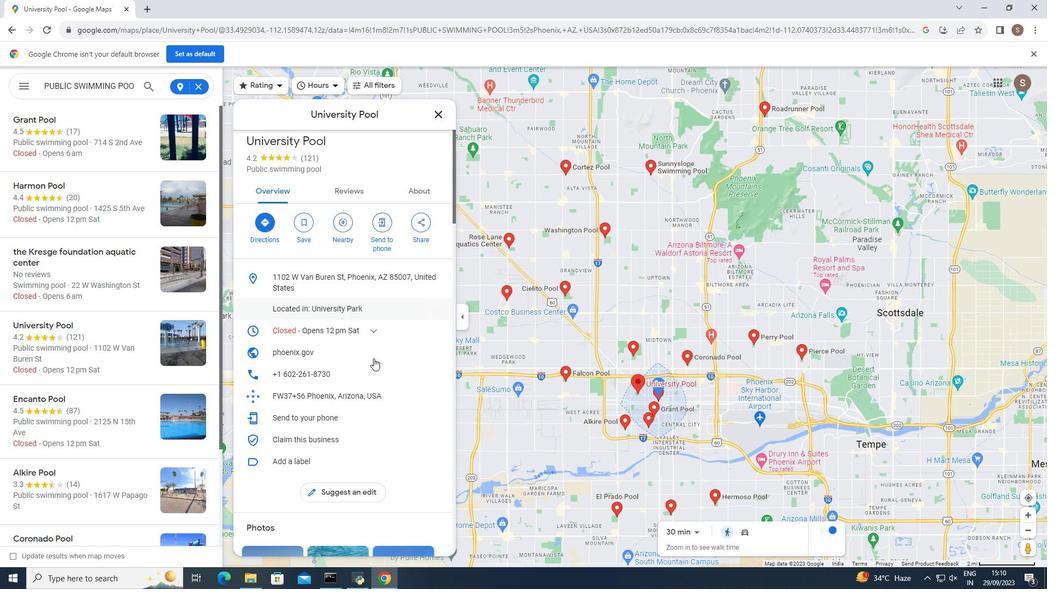 
Action: Mouse moved to (373, 357)
Screenshot: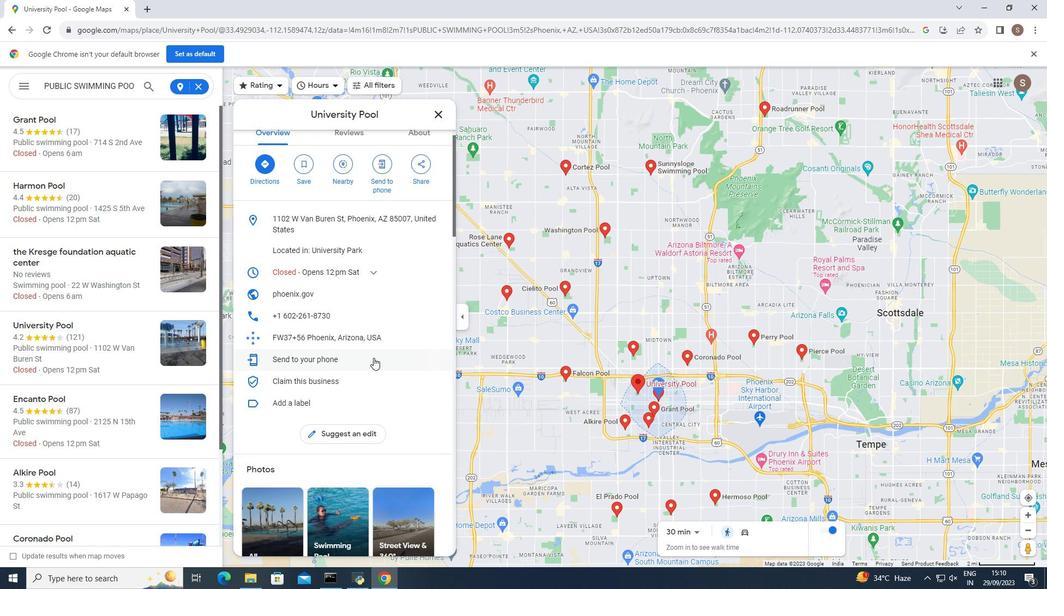 
Action: Mouse scrolled (373, 357) with delta (0, 0)
Screenshot: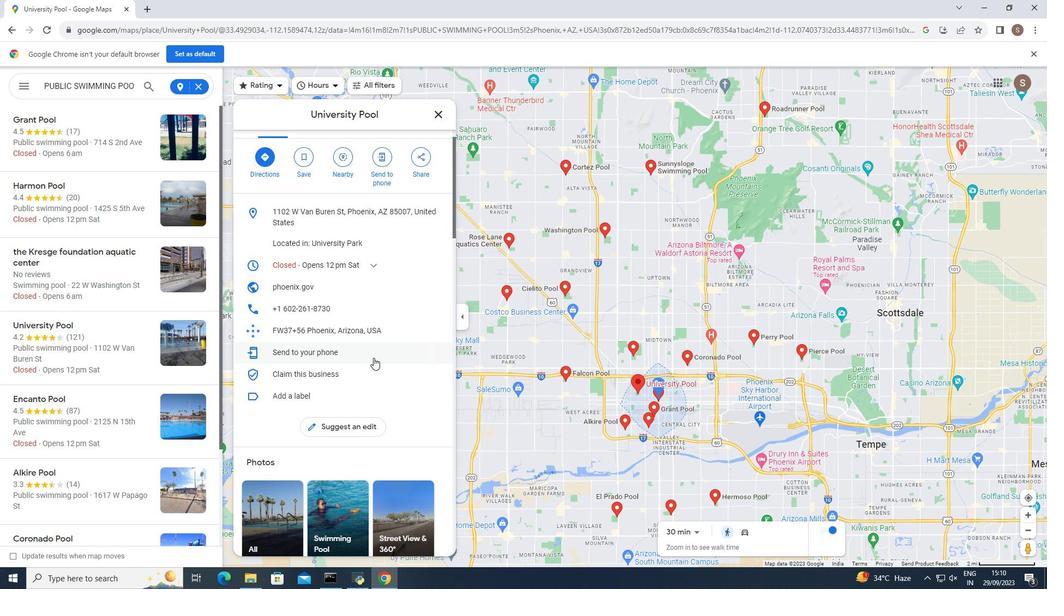 
Action: Mouse scrolled (373, 357) with delta (0, 0)
Screenshot: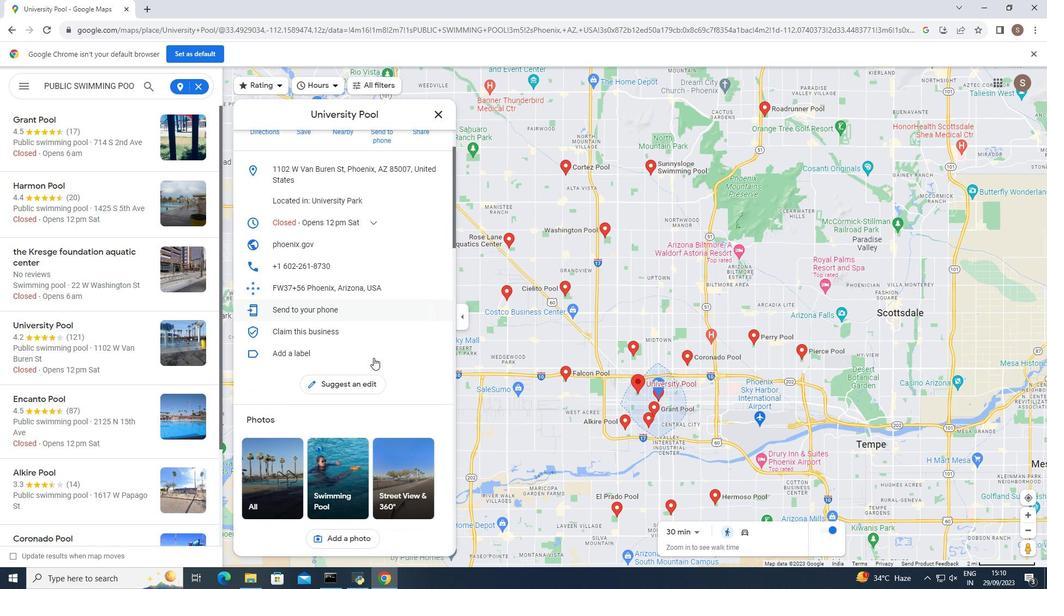 
Action: Mouse moved to (373, 357)
Screenshot: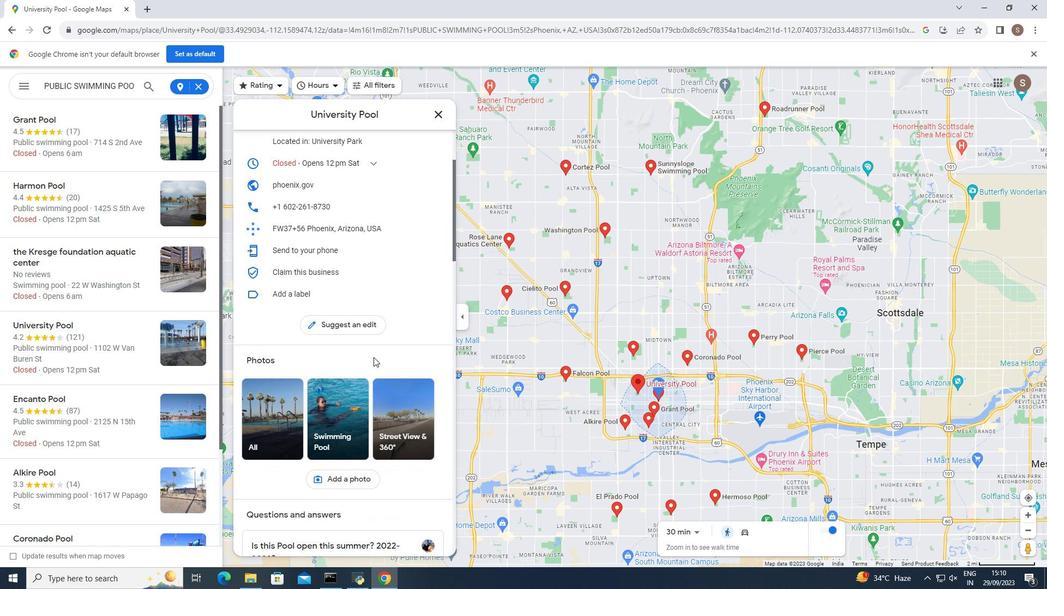 
Action: Mouse scrolled (373, 356) with delta (0, 0)
Screenshot: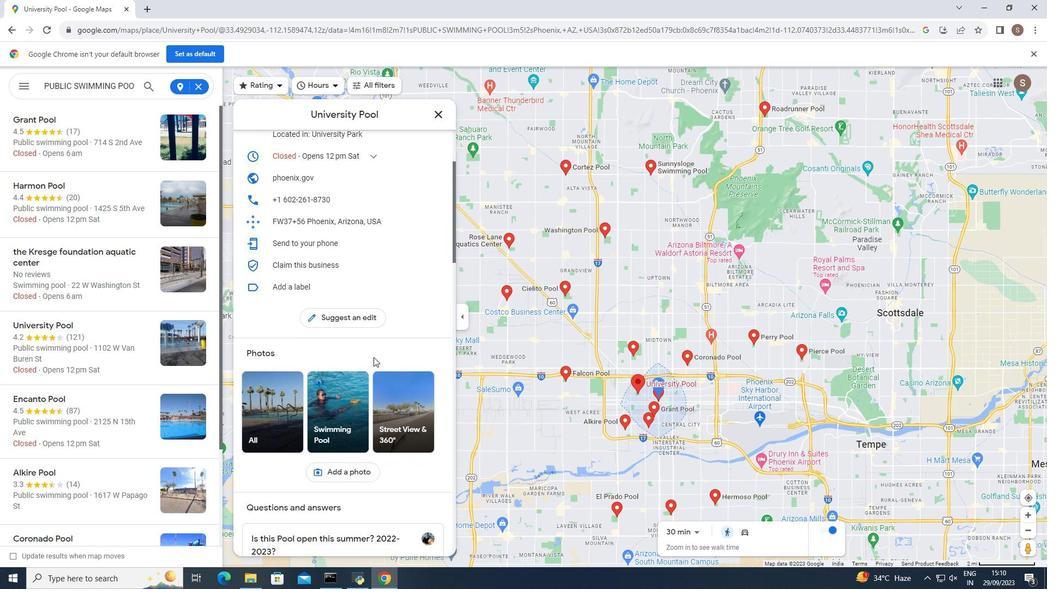 
Action: Mouse moved to (374, 356)
Screenshot: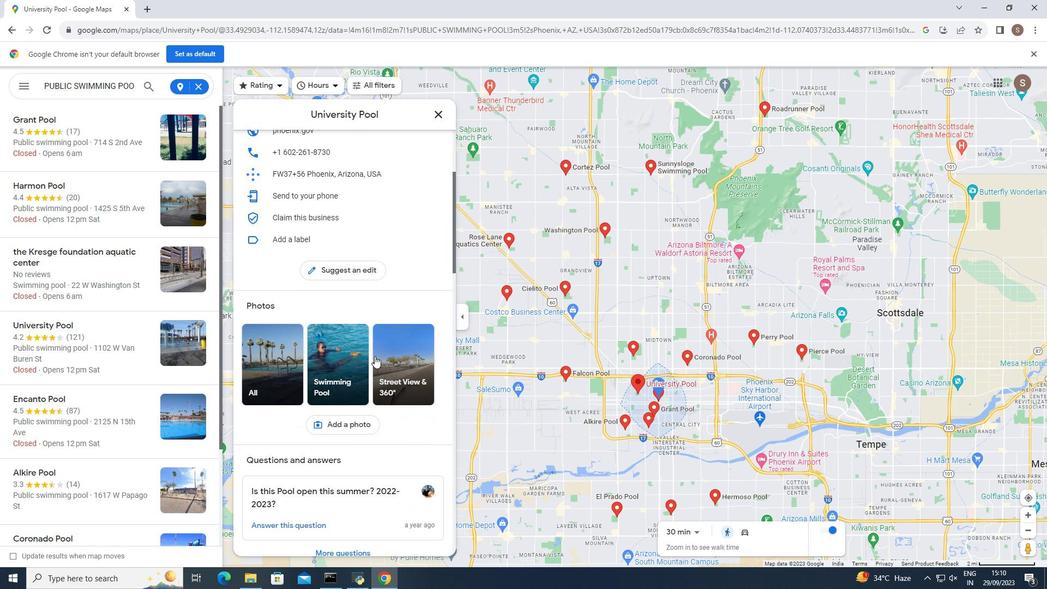 
Action: Mouse scrolled (374, 355) with delta (0, 0)
Screenshot: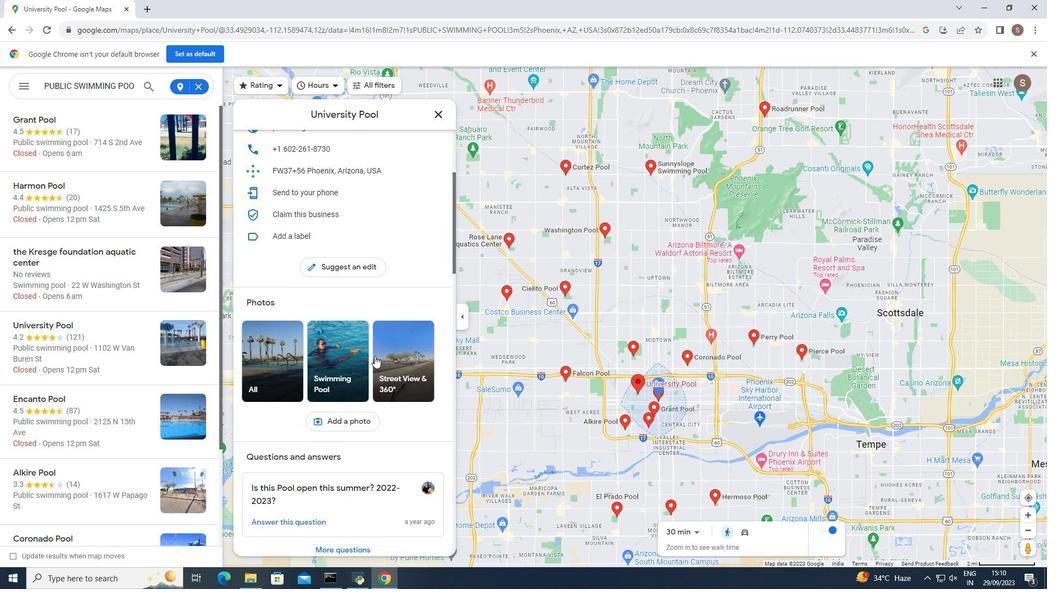 
Action: Mouse scrolled (374, 355) with delta (0, 0)
Screenshot: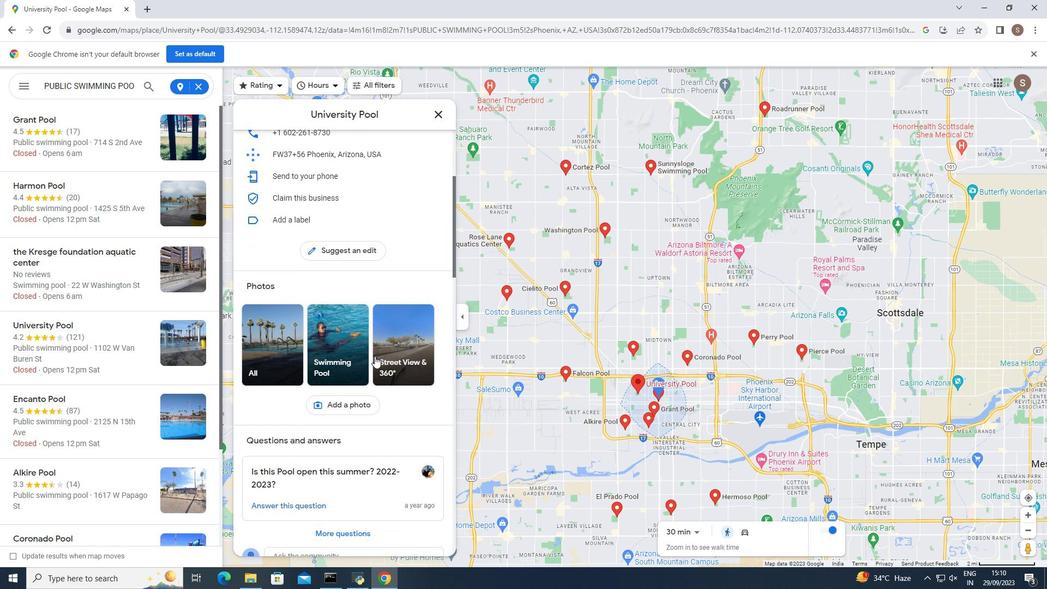 
Action: Mouse moved to (375, 354)
Screenshot: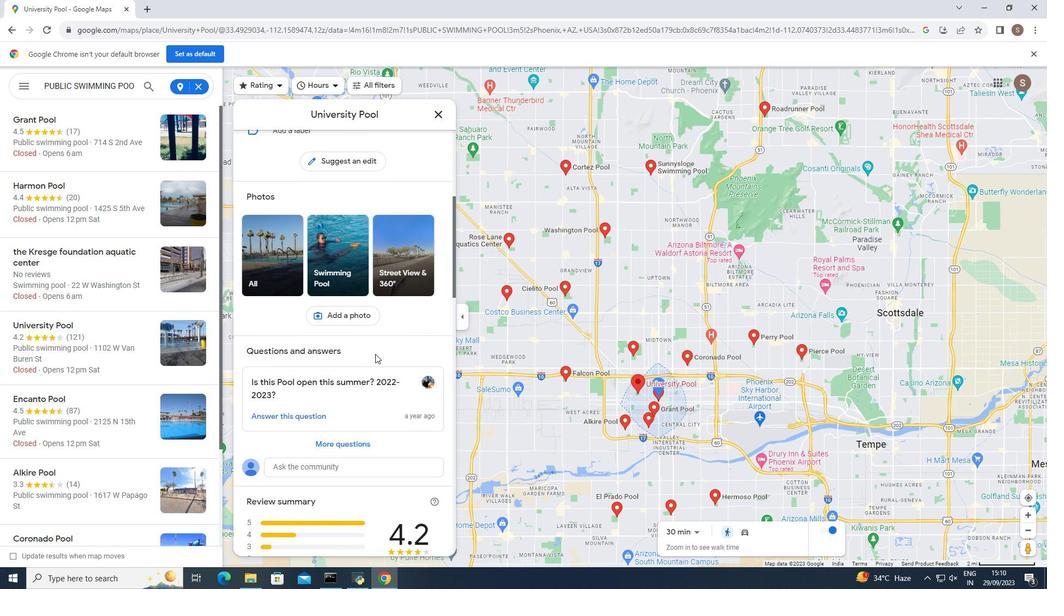 
Action: Mouse scrolled (375, 353) with delta (0, 0)
Screenshot: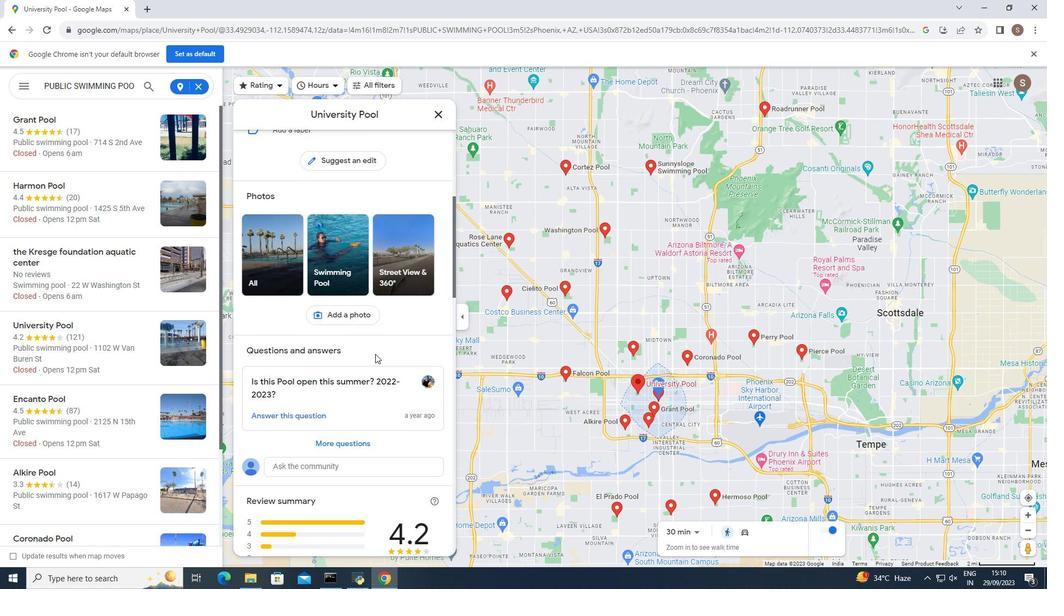 
Action: Mouse scrolled (375, 353) with delta (0, 0)
Screenshot: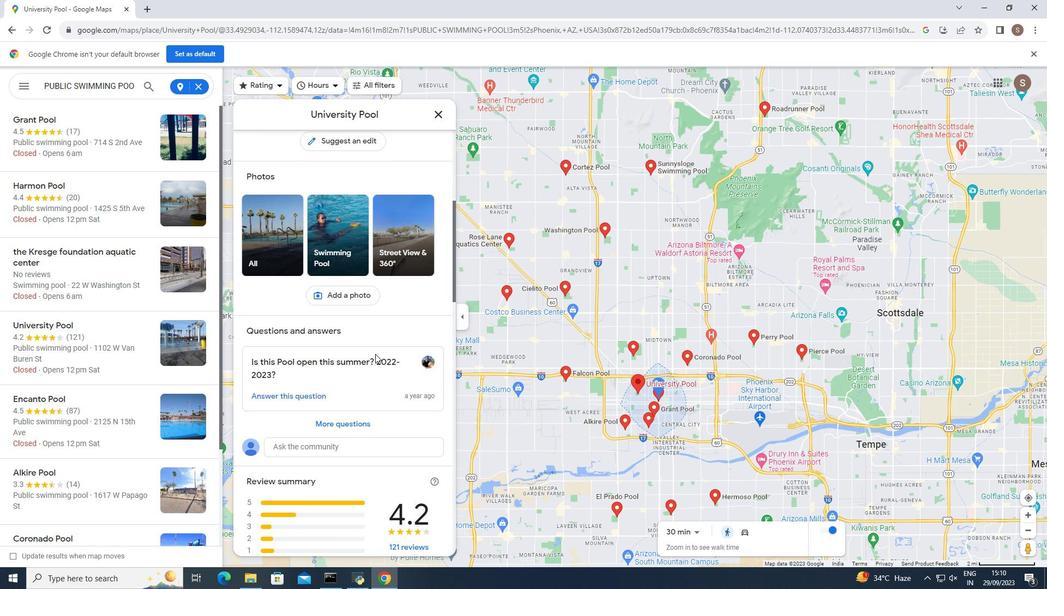 
Action: Mouse scrolled (375, 353) with delta (0, 0)
Screenshot: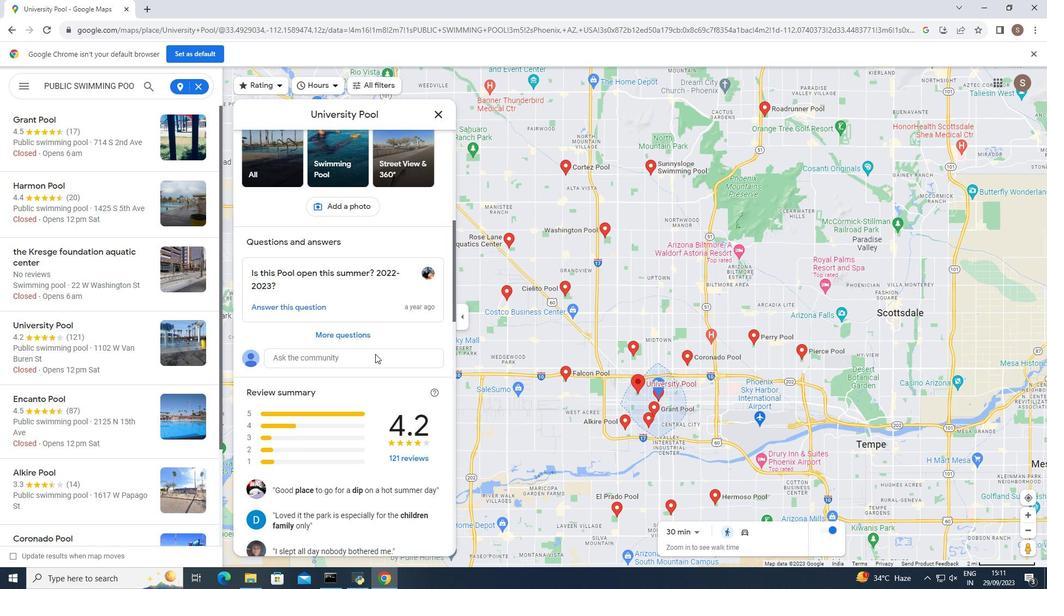 
Action: Mouse scrolled (375, 353) with delta (0, 0)
Screenshot: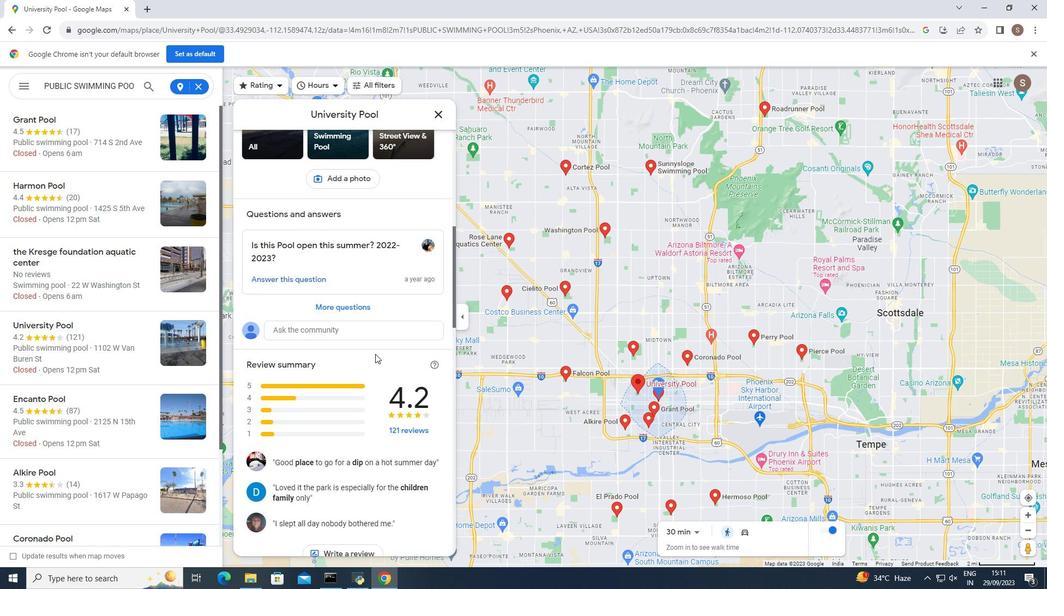 
Action: Mouse moved to (379, 333)
Screenshot: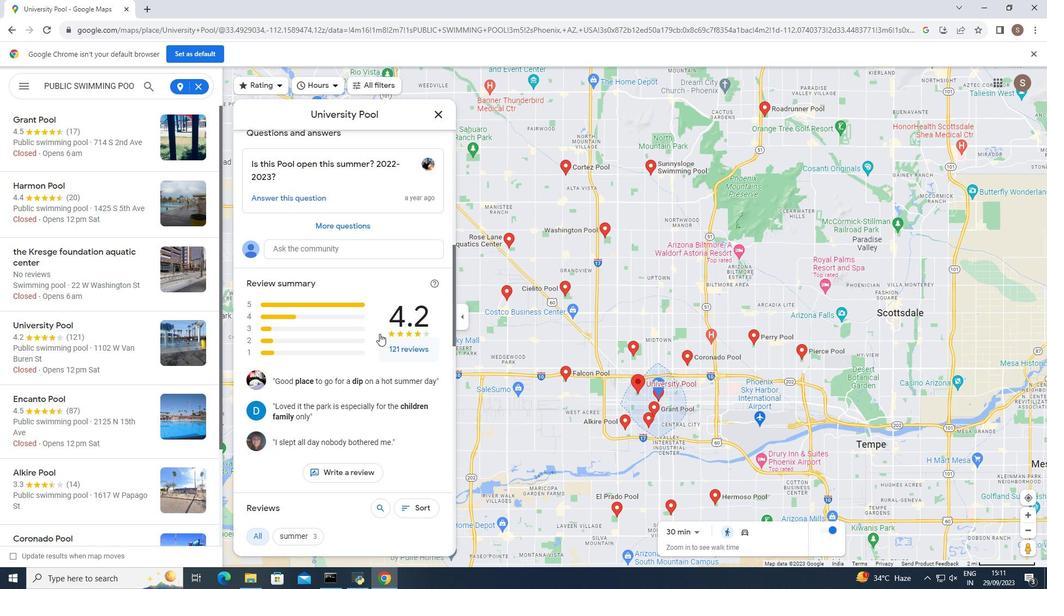 
Action: Mouse scrolled (379, 333) with delta (0, 0)
Screenshot: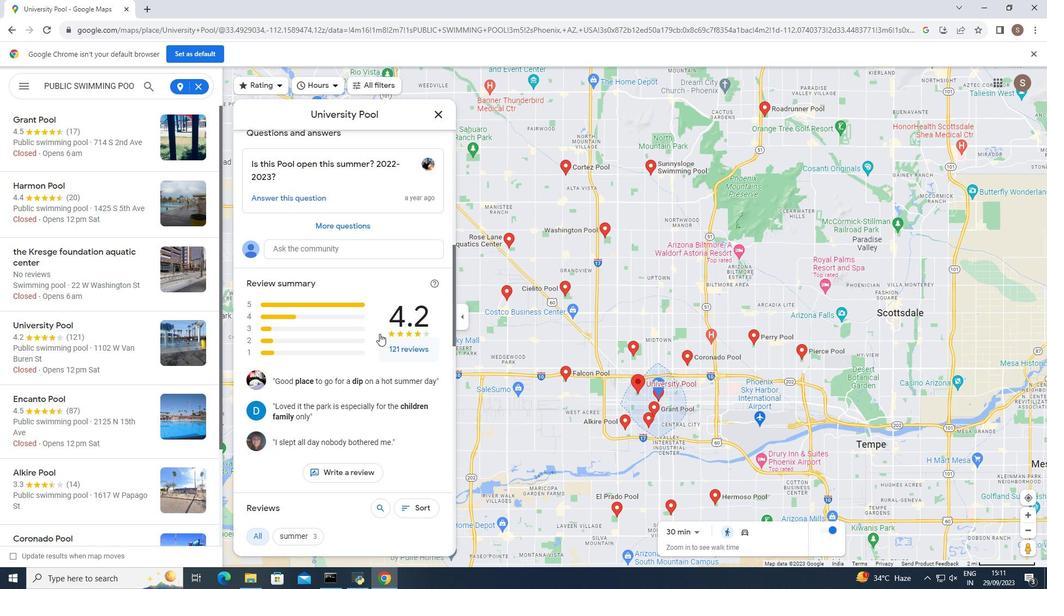 
Action: Mouse moved to (381, 332)
Screenshot: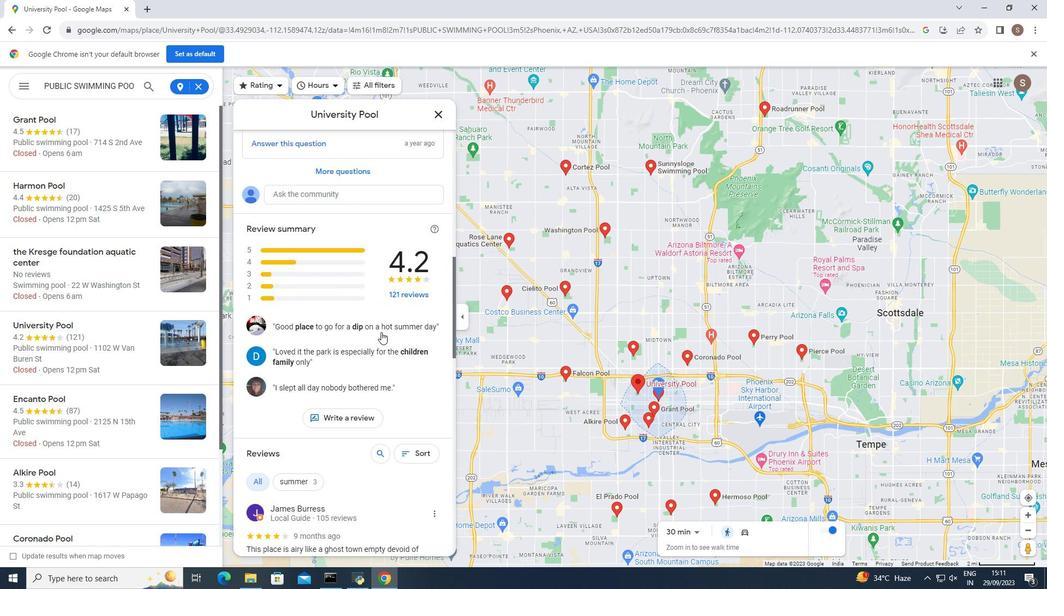 
Action: Mouse scrolled (381, 331) with delta (0, 0)
Screenshot: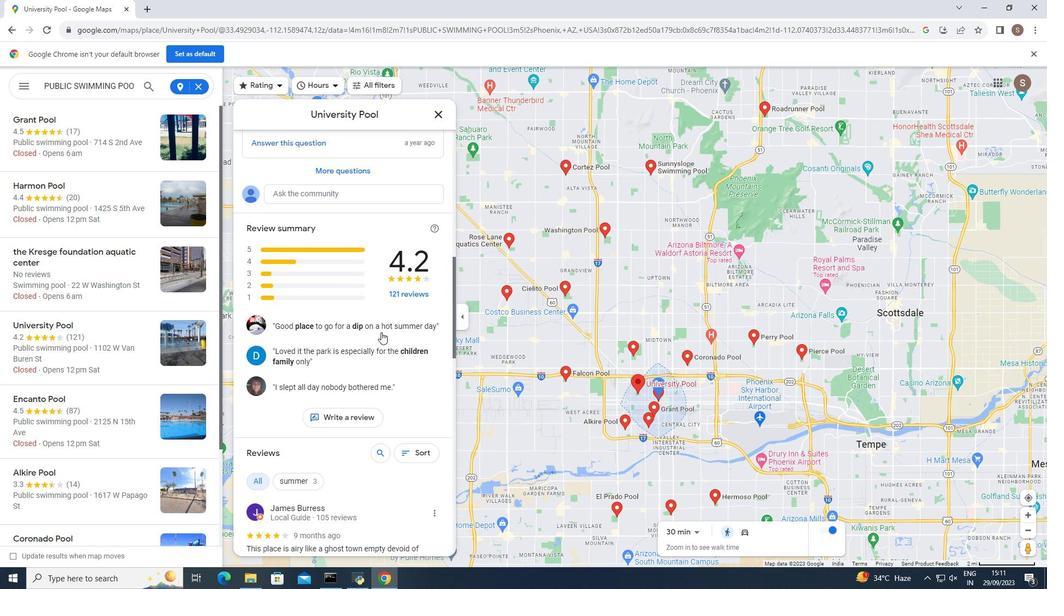 
Action: Mouse moved to (377, 330)
Screenshot: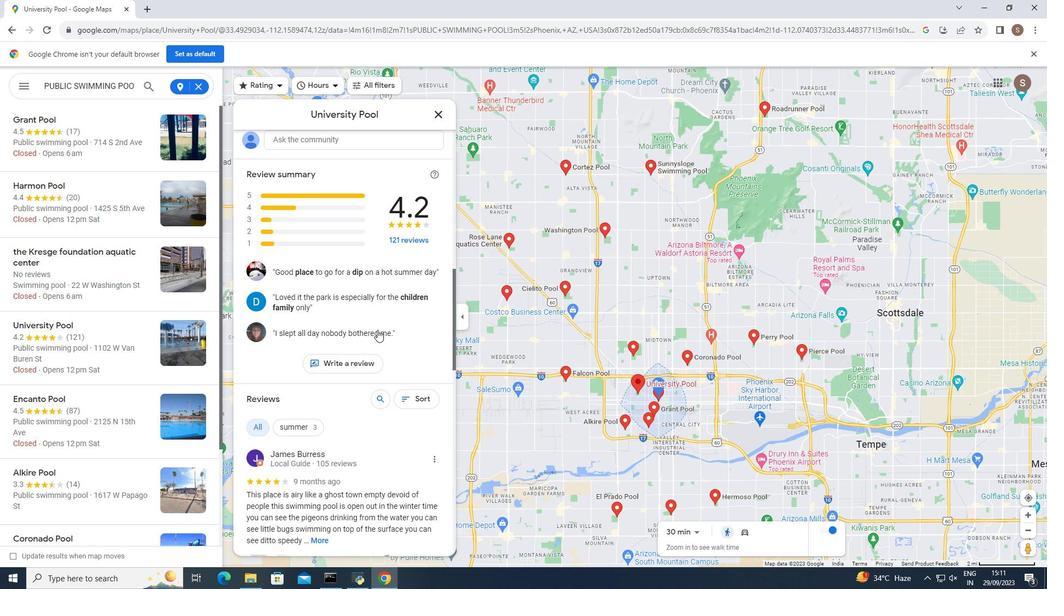 
Action: Mouse scrolled (377, 329) with delta (0, 0)
Screenshot: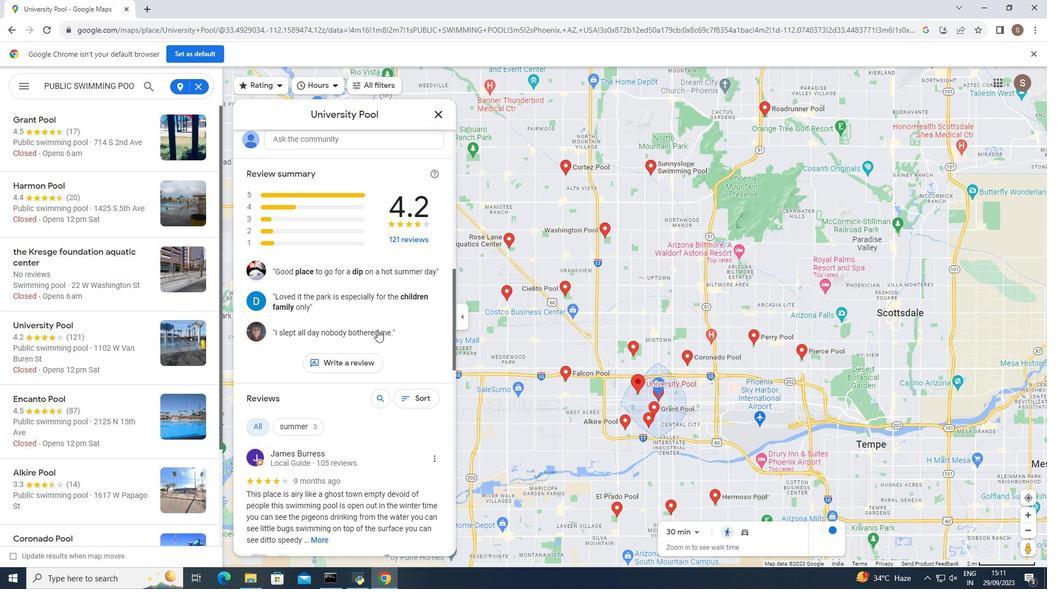 
Action: Mouse moved to (377, 324)
Screenshot: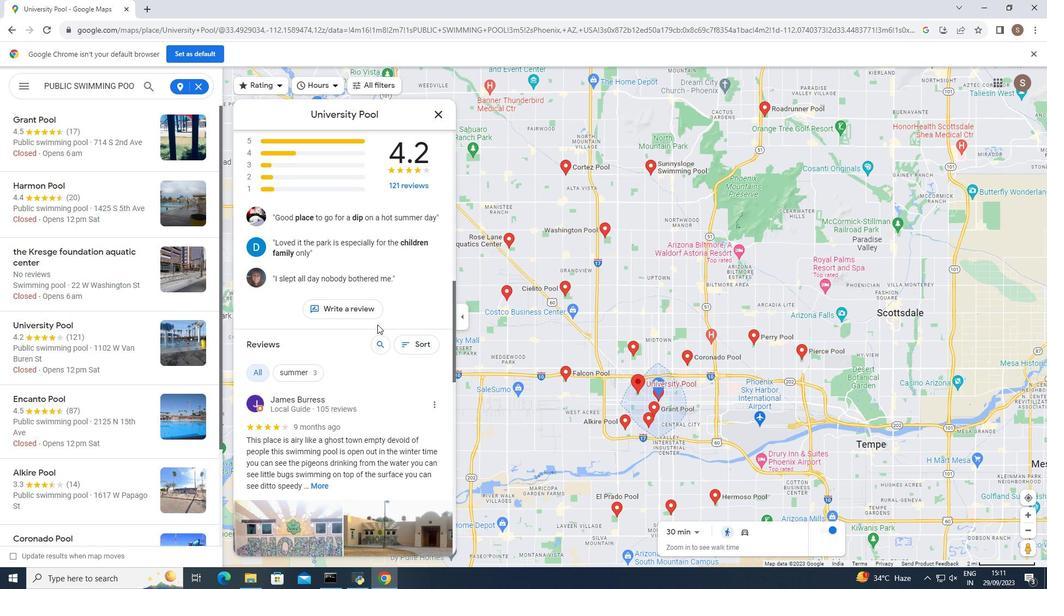 
Action: Mouse scrolled (377, 324) with delta (0, 0)
Screenshot: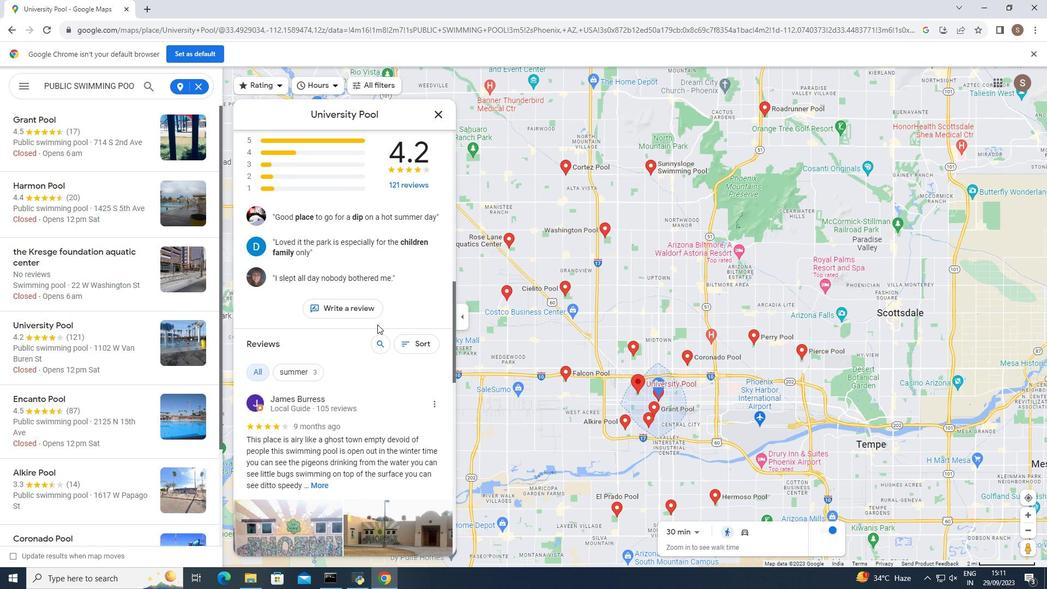 
Action: Mouse scrolled (377, 324) with delta (0, 0)
Screenshot: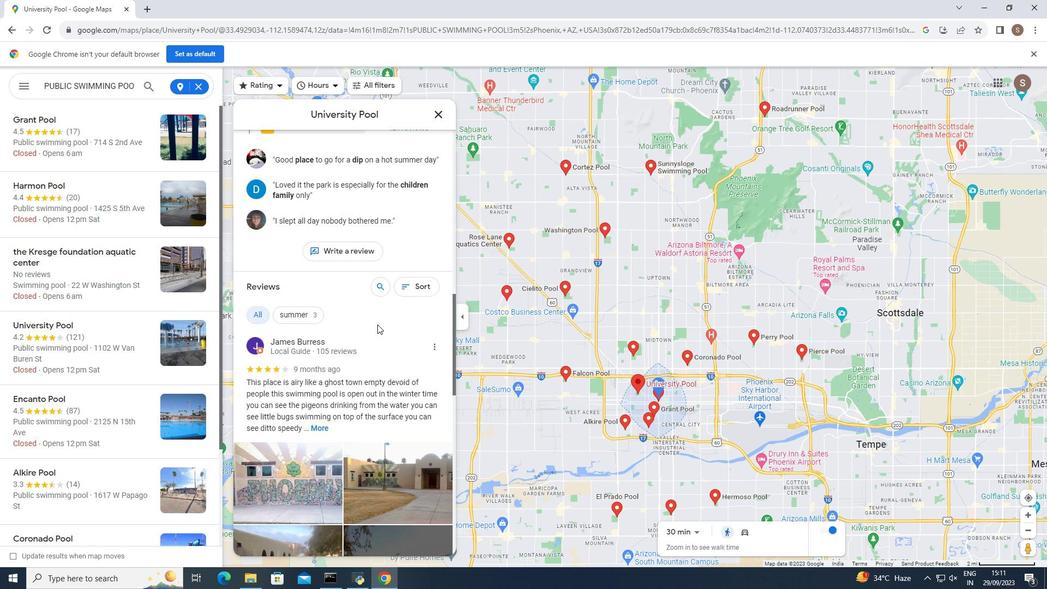 
Action: Mouse moved to (377, 324)
Screenshot: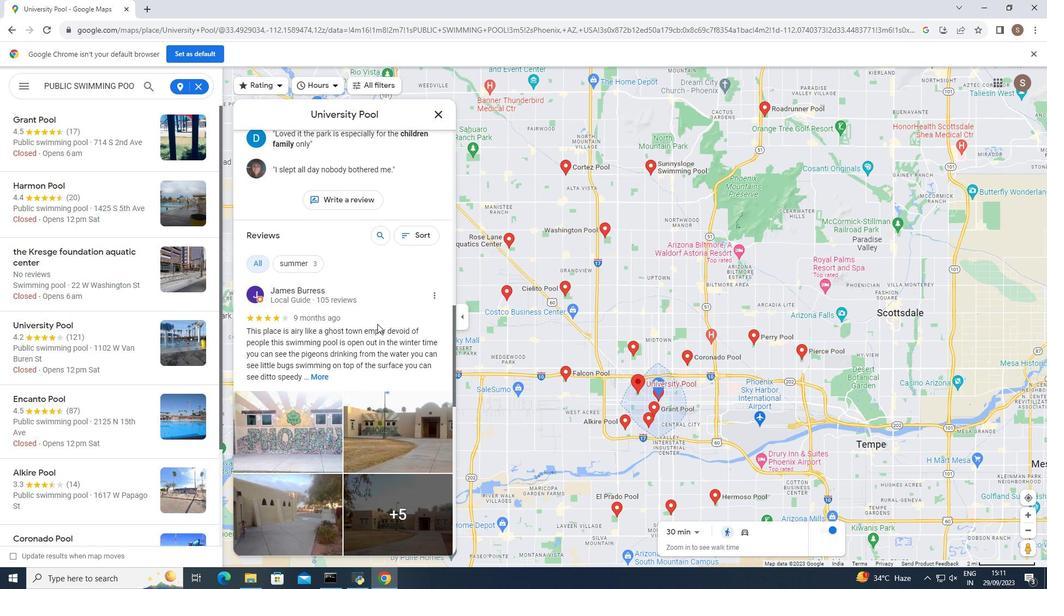 
Action: Mouse scrolled (377, 323) with delta (0, 0)
Screenshot: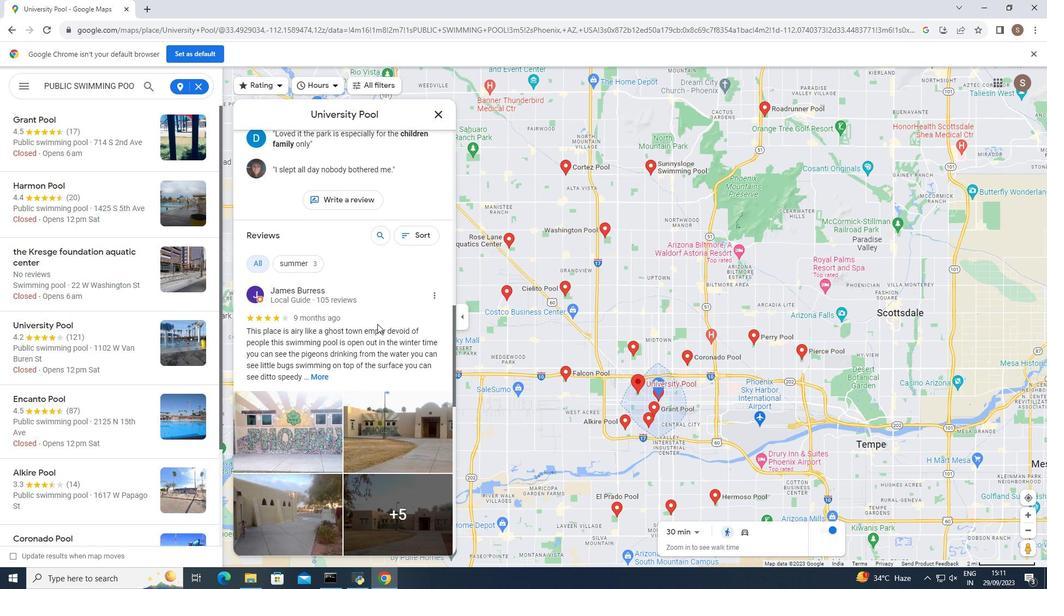 
Action: Mouse scrolled (377, 323) with delta (0, 0)
Screenshot: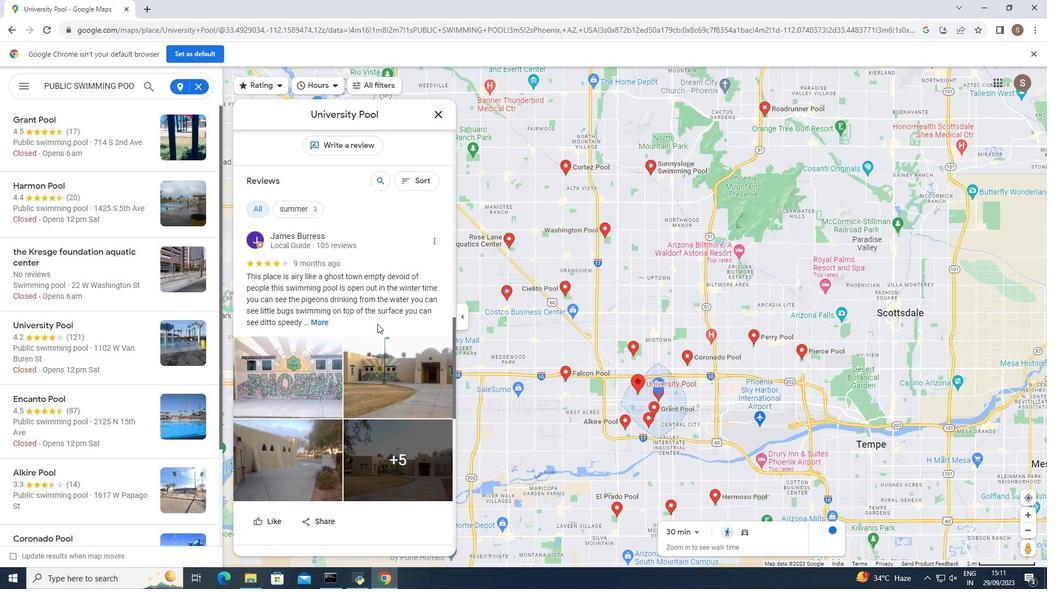 
Action: Mouse moved to (379, 323)
Screenshot: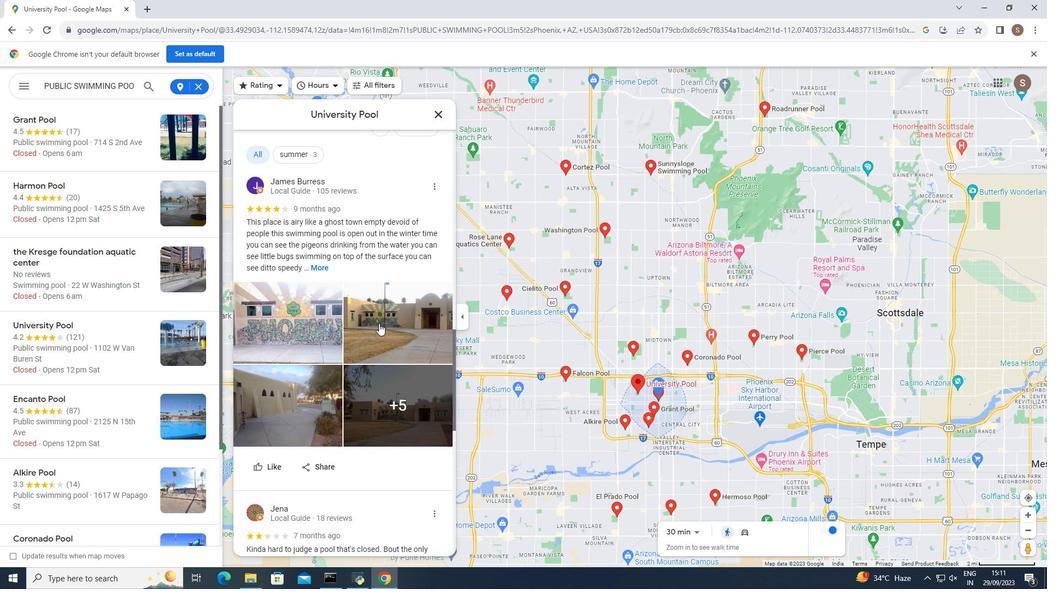 
Action: Mouse scrolled (379, 322) with delta (0, 0)
Screenshot: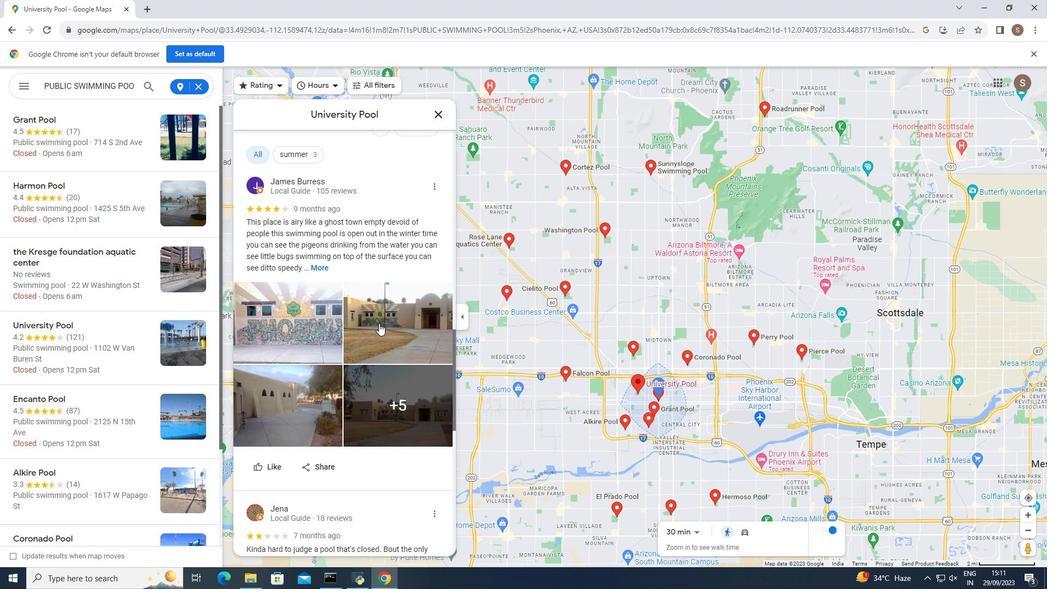 
Action: Mouse moved to (379, 322)
Screenshot: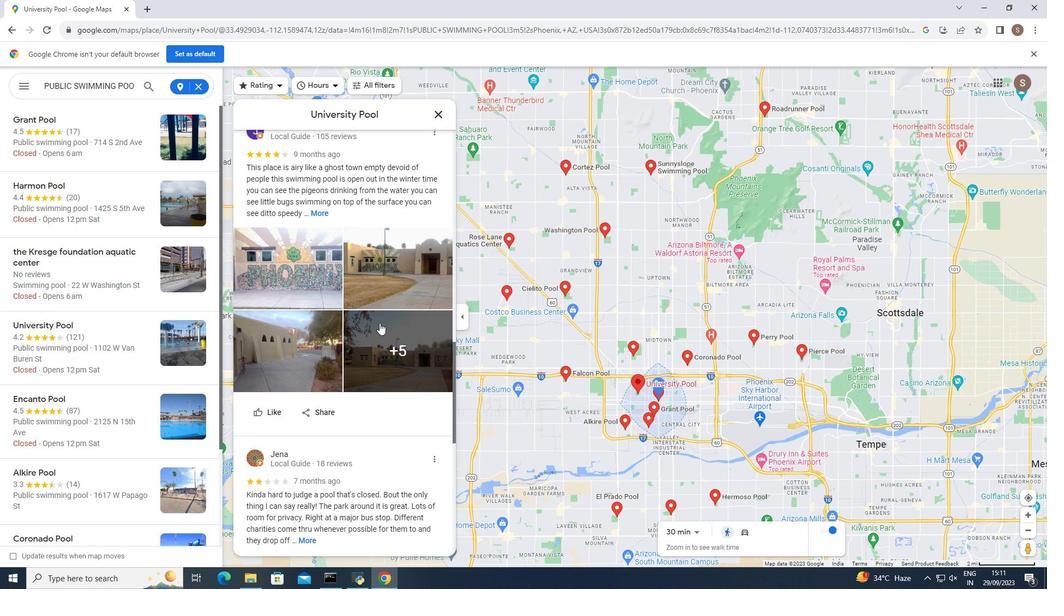 
Action: Mouse scrolled (379, 322) with delta (0, 0)
Screenshot: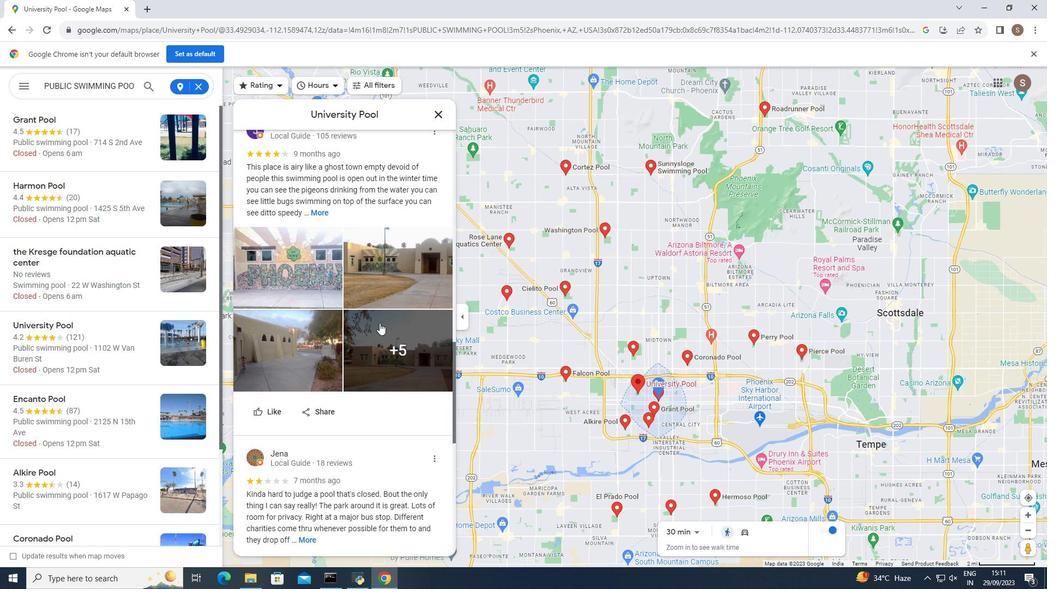 
Action: Mouse scrolled (379, 322) with delta (0, 0)
Screenshot: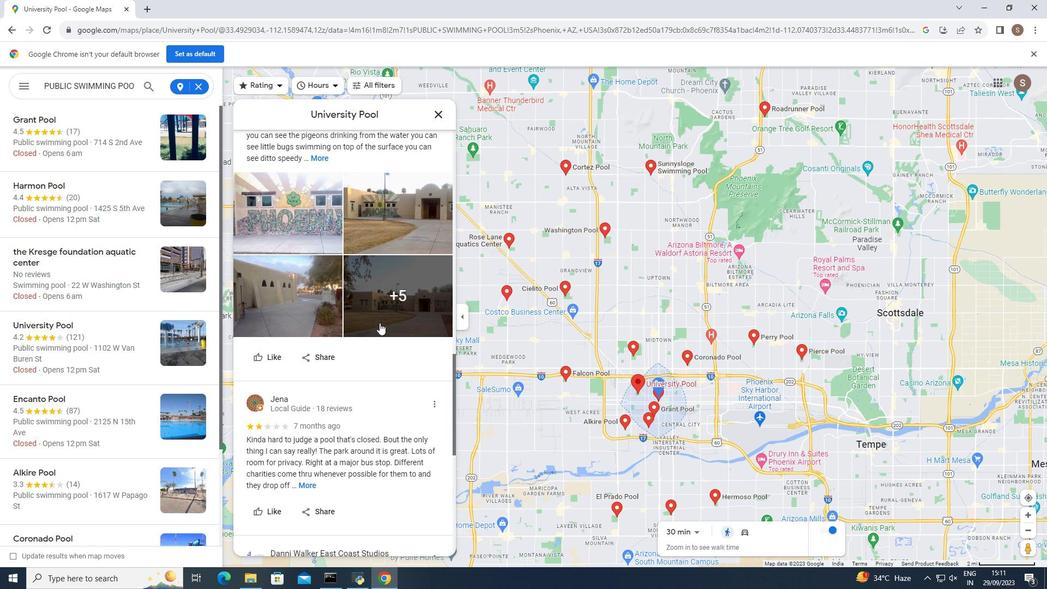 
Action: Mouse scrolled (379, 322) with delta (0, 0)
Screenshot: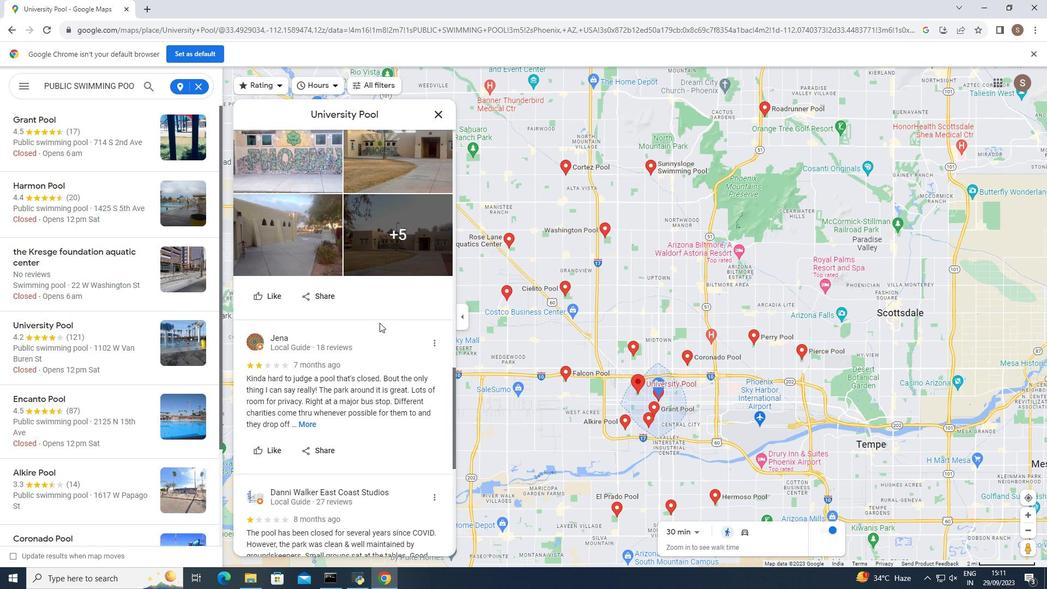 
Action: Mouse moved to (379, 322)
Screenshot: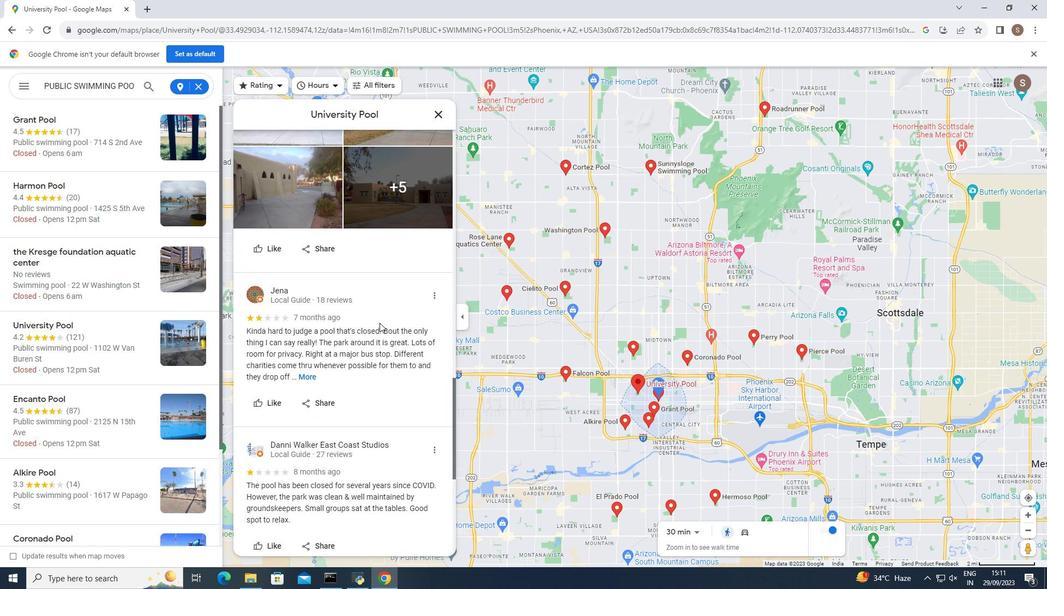 
Action: Mouse scrolled (379, 322) with delta (0, 0)
Screenshot: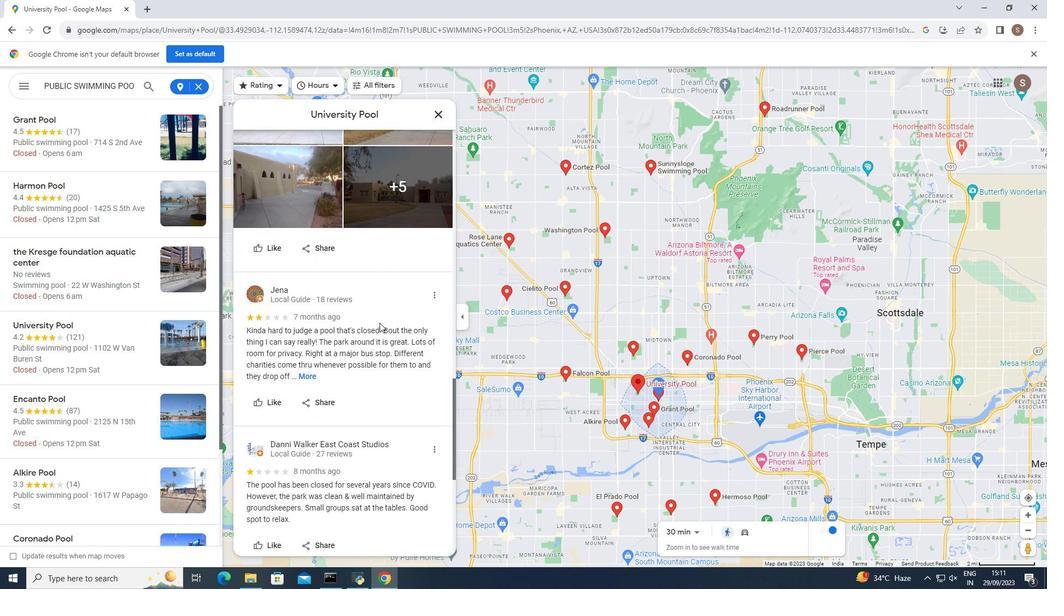
Action: Mouse moved to (375, 322)
Screenshot: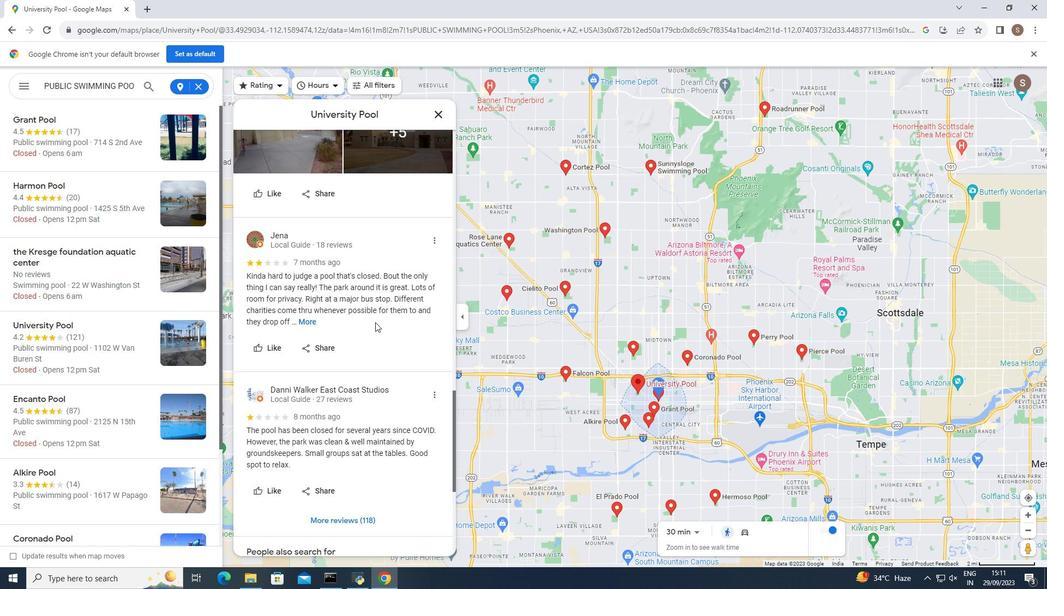 
Action: Mouse scrolled (375, 321) with delta (0, 0)
Screenshot: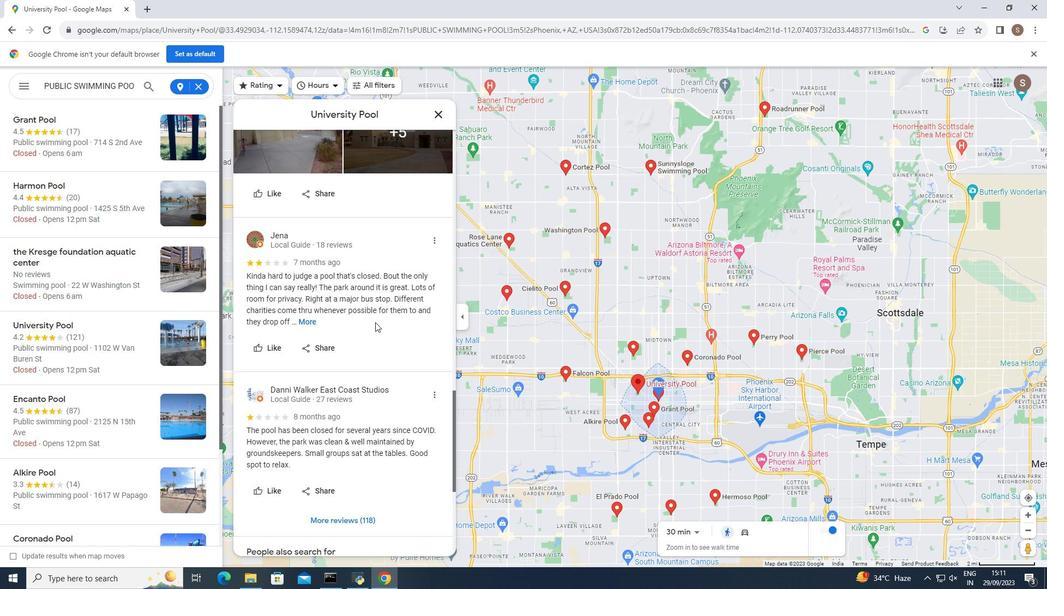 
Action: Mouse moved to (366, 320)
Screenshot: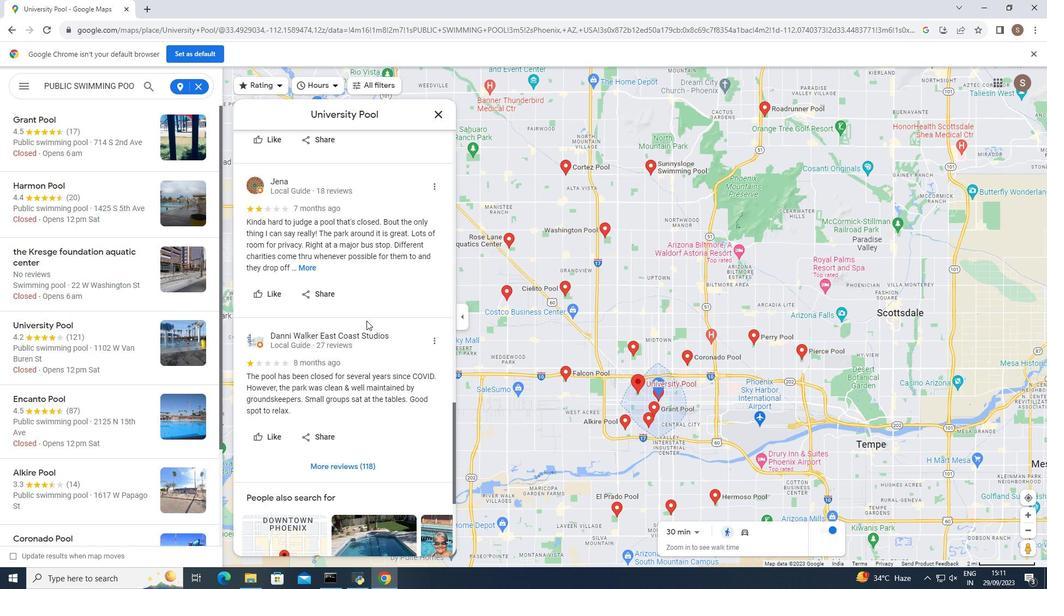 
Action: Mouse scrolled (366, 320) with delta (0, 0)
Screenshot: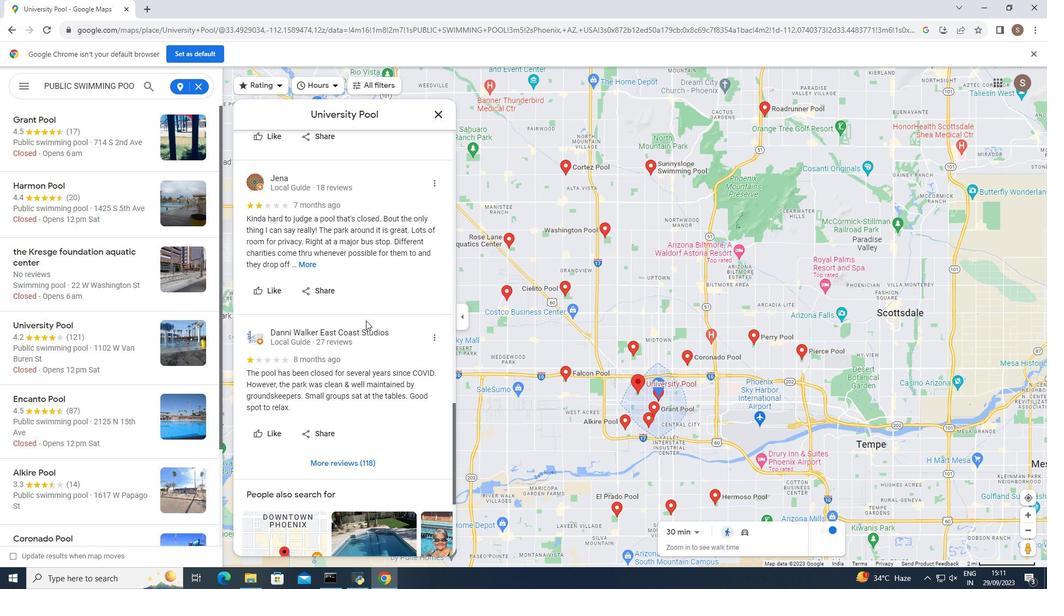 
Action: Mouse moved to (365, 320)
Screenshot: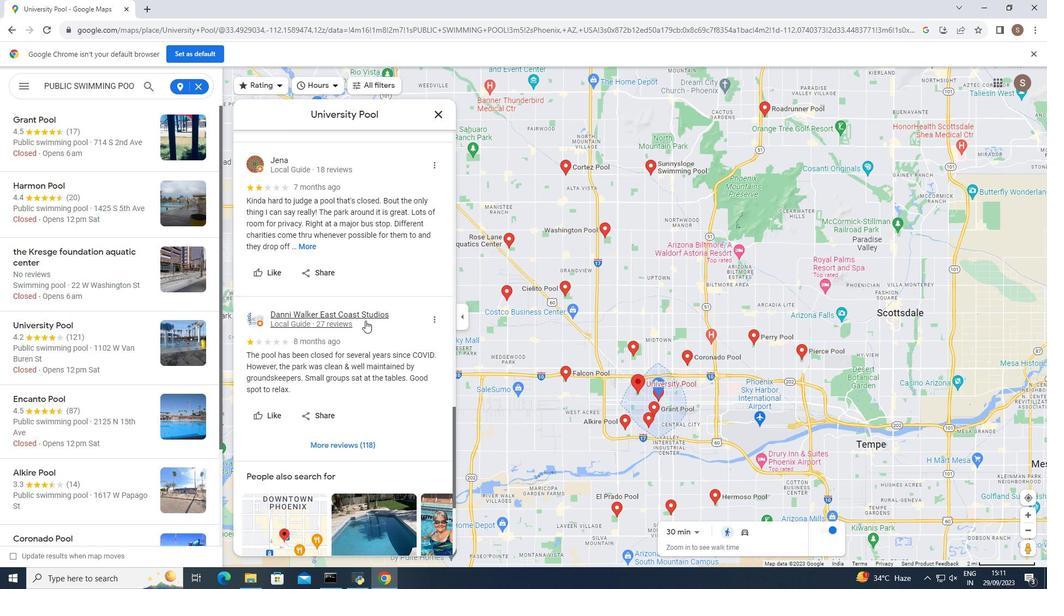 
Action: Mouse scrolled (365, 320) with delta (0, 0)
Screenshot: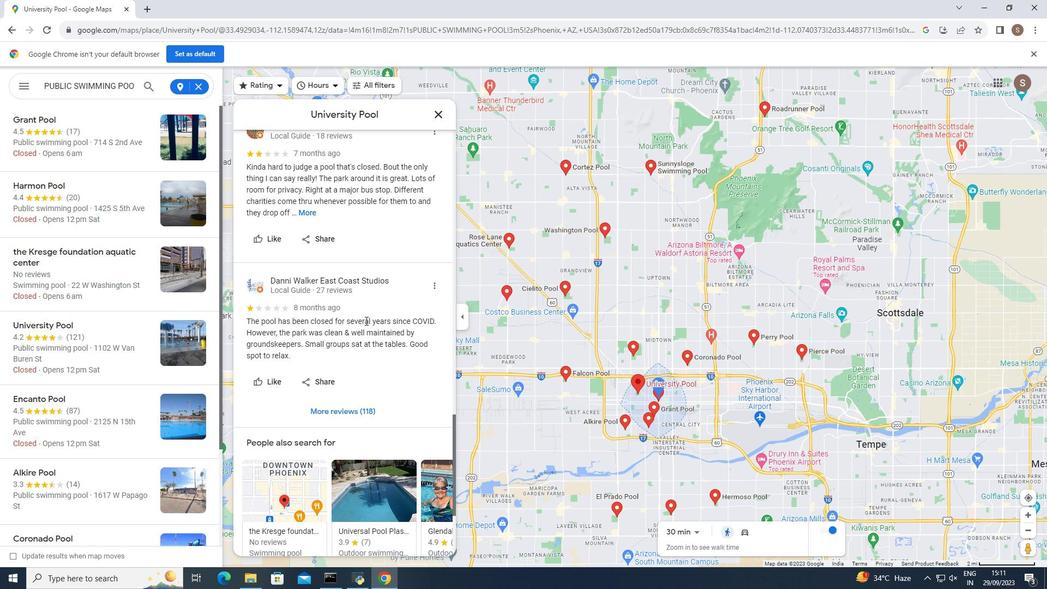 
Action: Mouse scrolled (365, 320) with delta (0, 0)
Screenshot: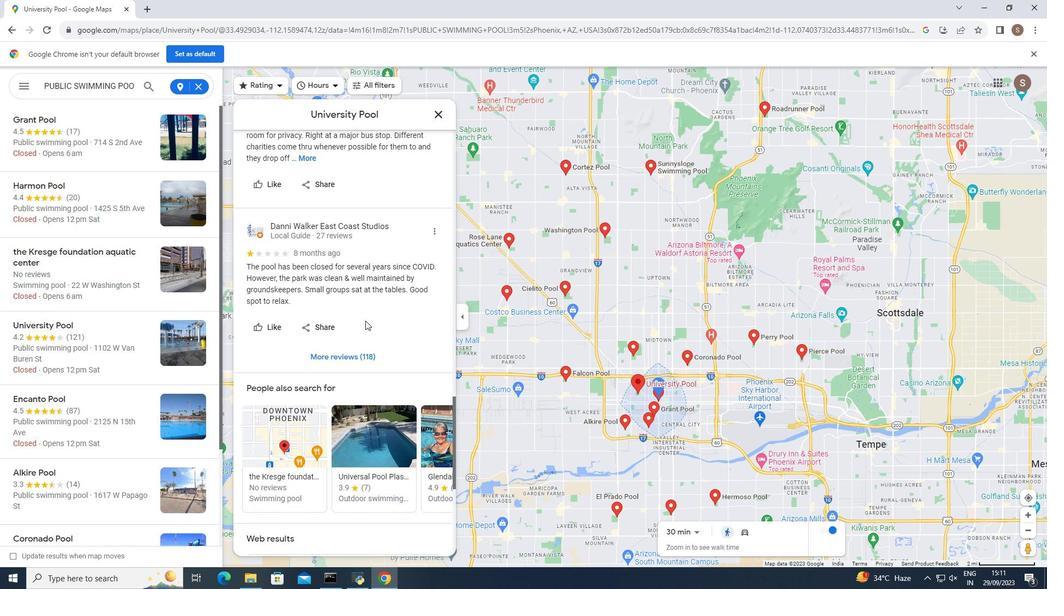 
Action: Mouse moved to (373, 303)
Screenshot: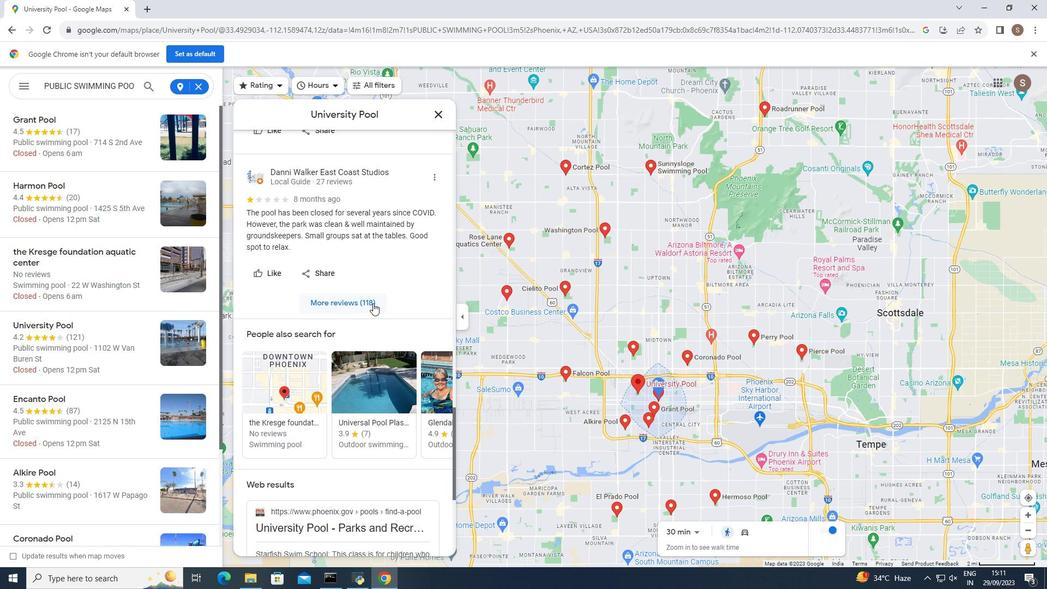 
Action: Mouse scrolled (373, 303) with delta (0, 0)
Screenshot: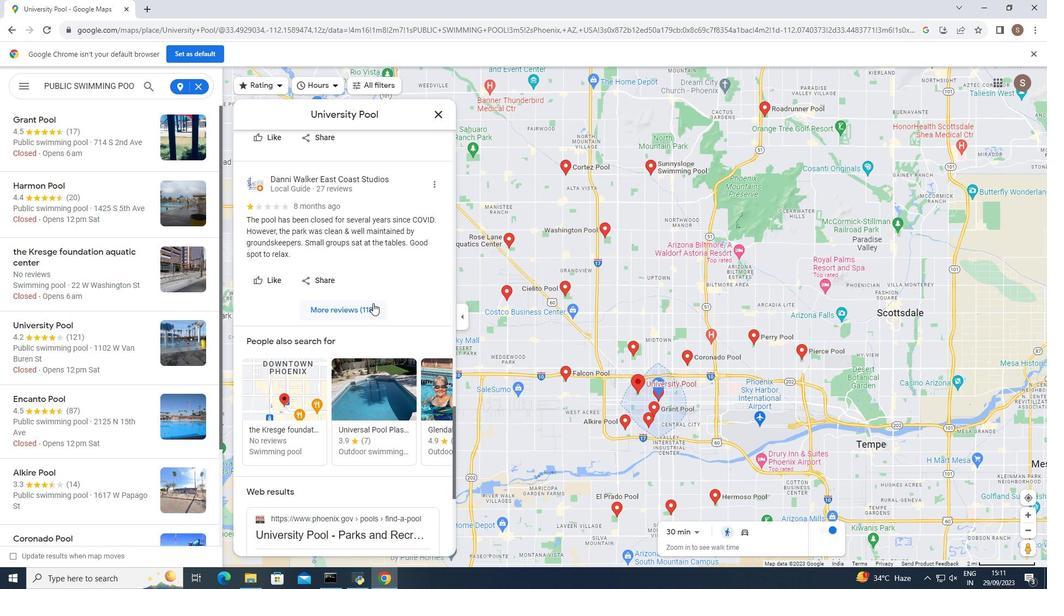 
Action: Mouse scrolled (373, 303) with delta (0, 0)
Screenshot: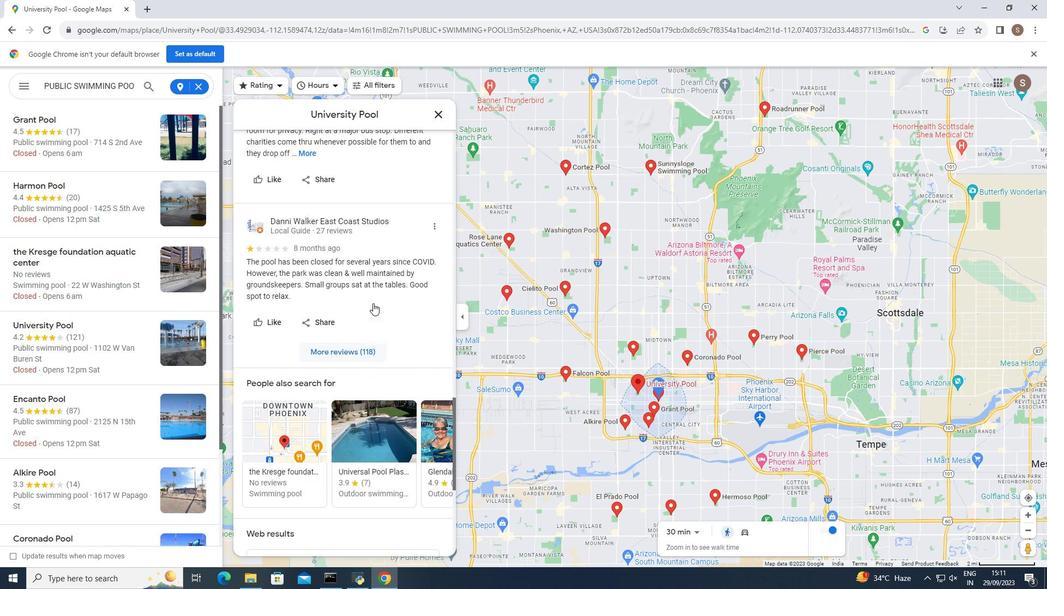 
Action: Mouse moved to (373, 303)
Screenshot: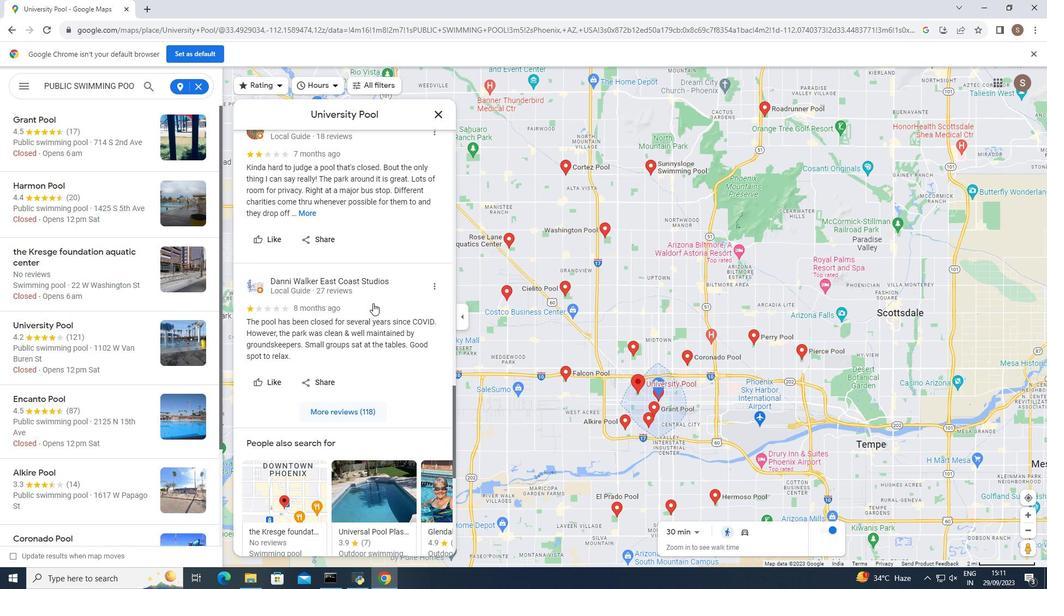 
Action: Mouse scrolled (373, 303) with delta (0, 0)
Screenshot: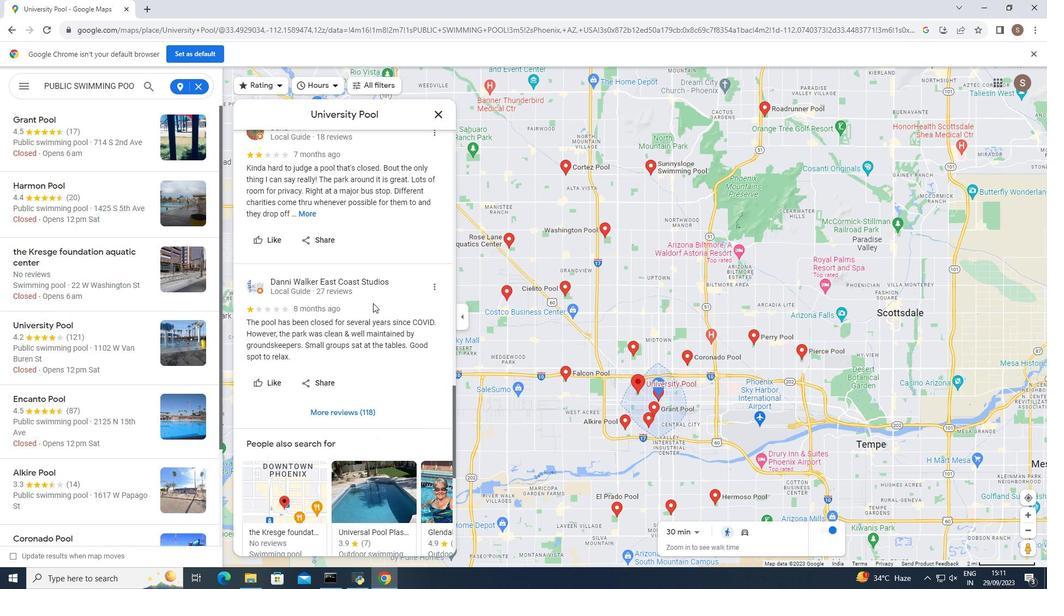 
Action: Mouse scrolled (373, 303) with delta (0, 0)
Screenshot: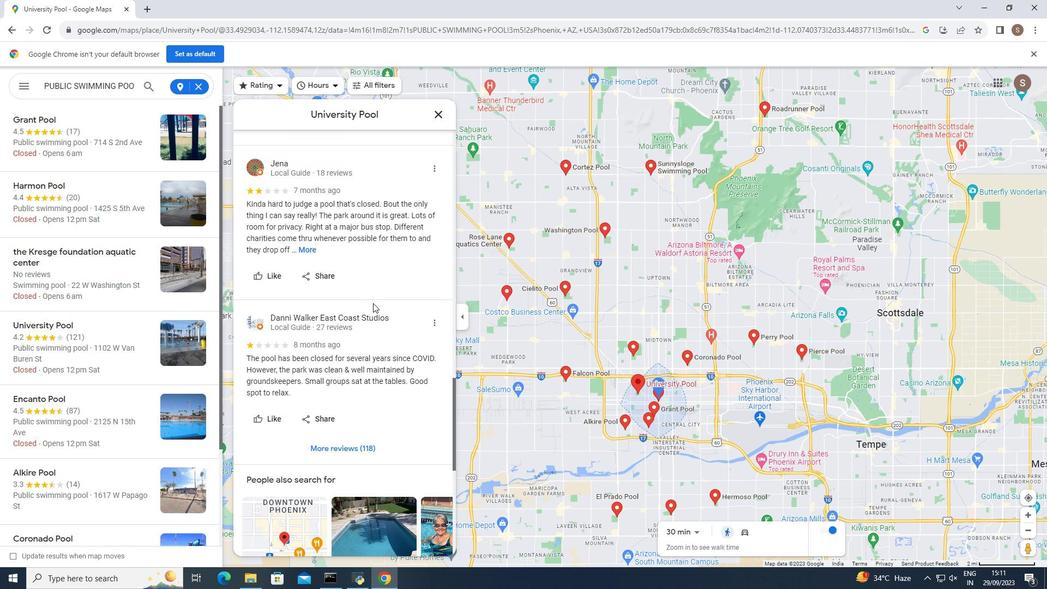 
Action: Mouse scrolled (373, 303) with delta (0, 0)
Screenshot: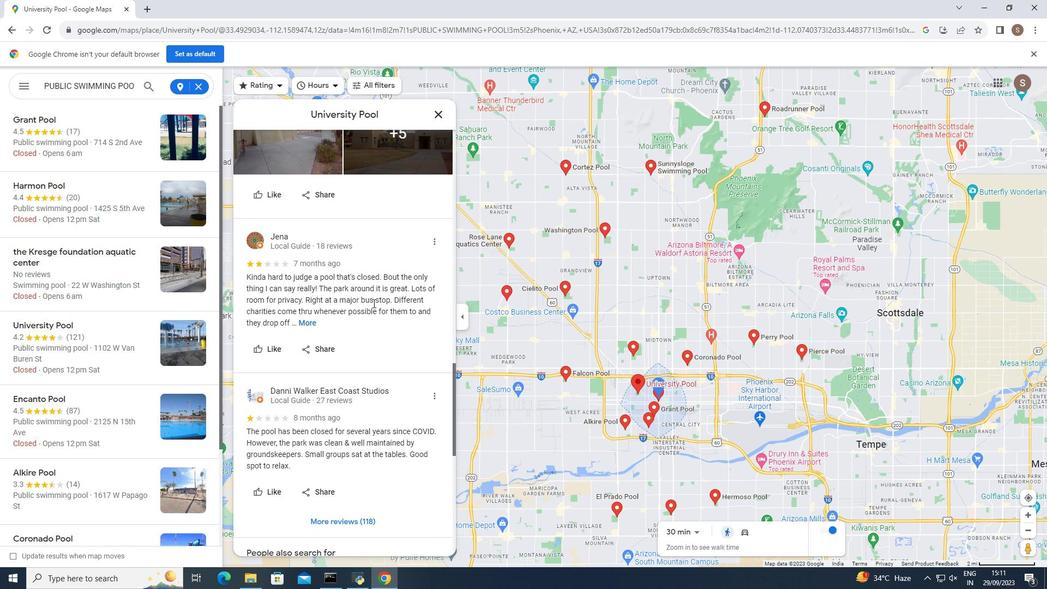 
Action: Mouse scrolled (373, 303) with delta (0, 0)
Screenshot: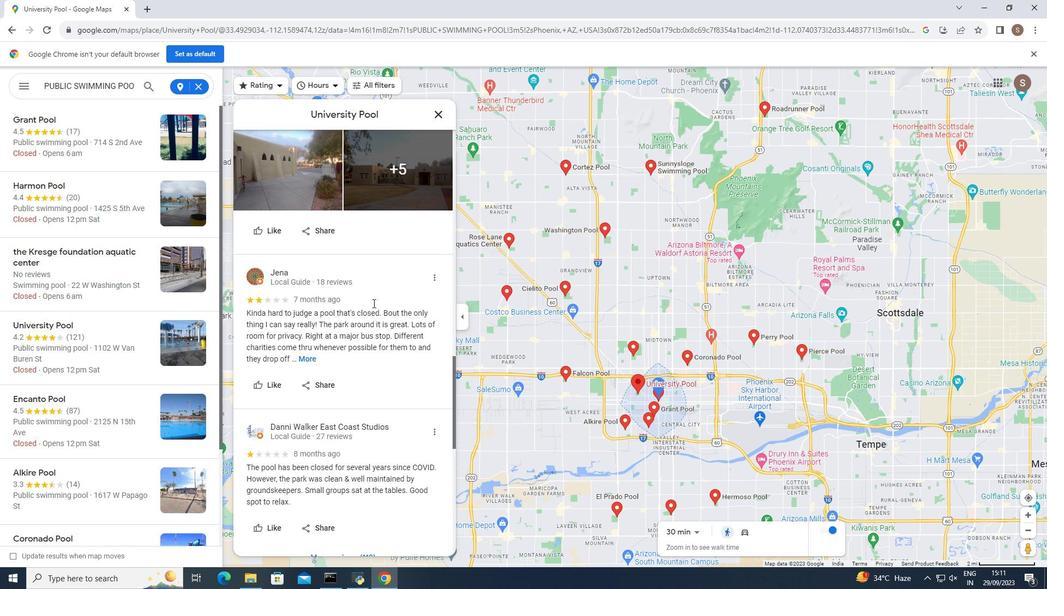 
Action: Mouse scrolled (373, 303) with delta (0, 0)
Screenshot: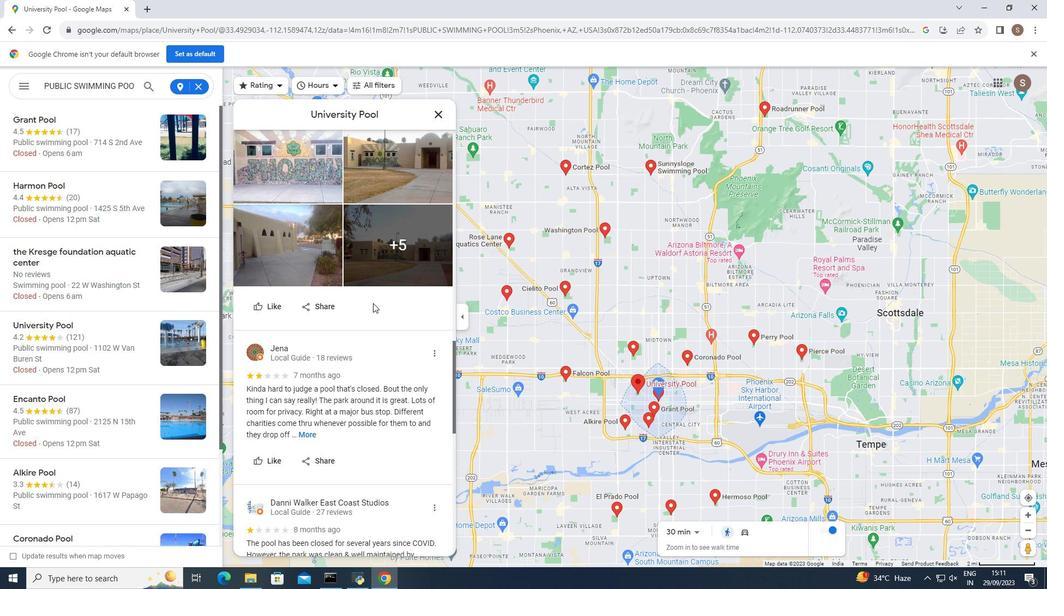 
Action: Mouse scrolled (373, 303) with delta (0, 0)
Screenshot: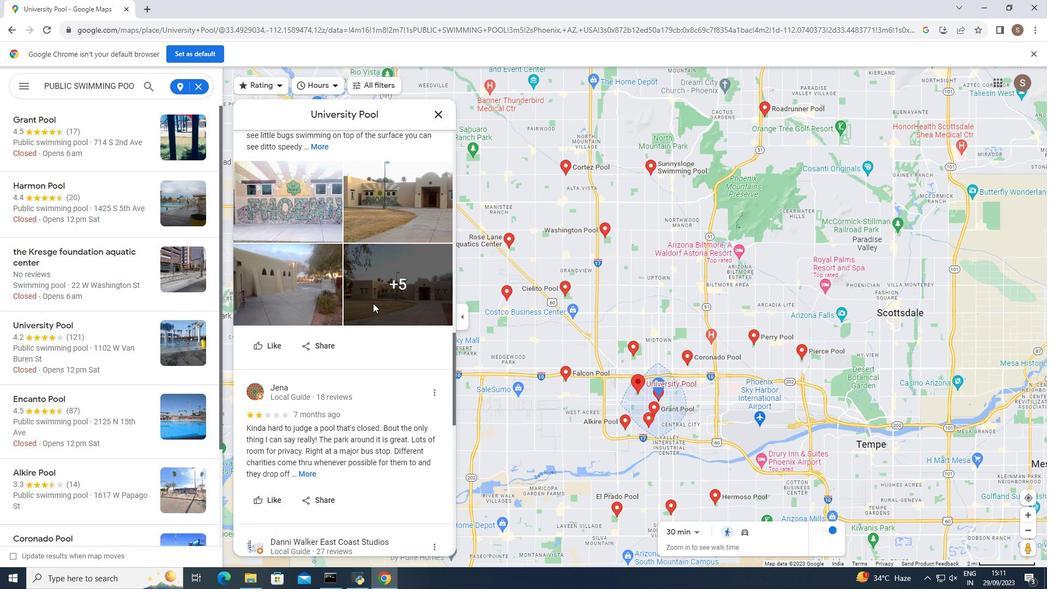
Action: Mouse moved to (373, 302)
Screenshot: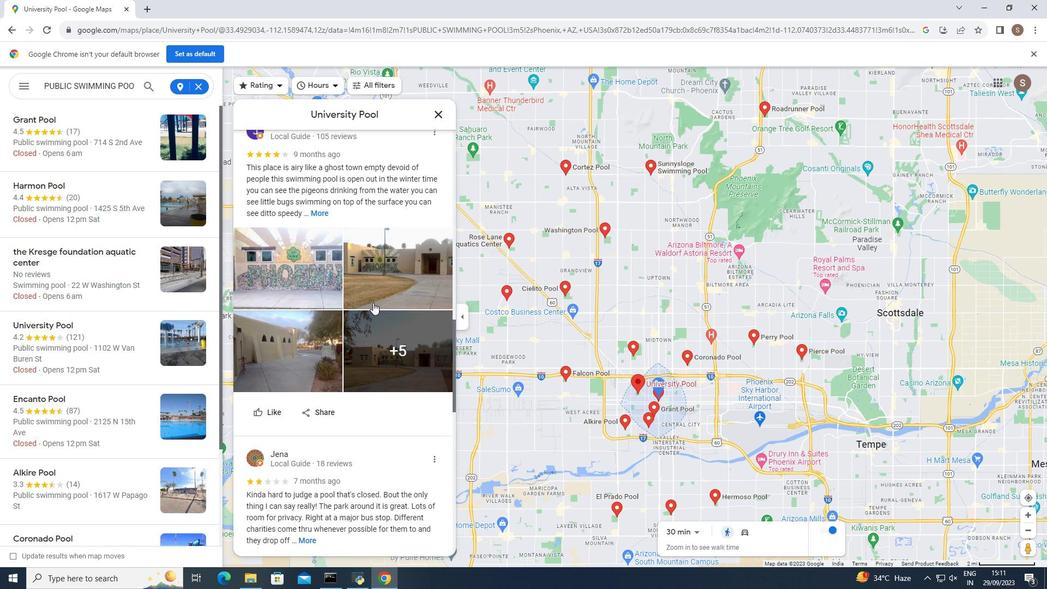 
Action: Mouse scrolled (373, 303) with delta (0, 0)
Screenshot: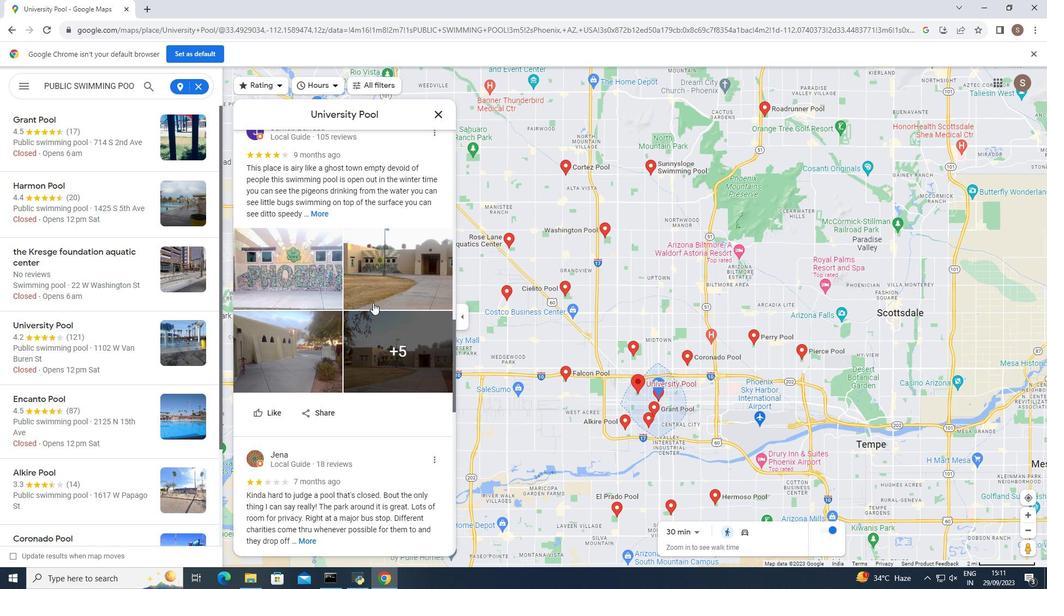 
Action: Mouse scrolled (373, 303) with delta (0, 0)
Screenshot: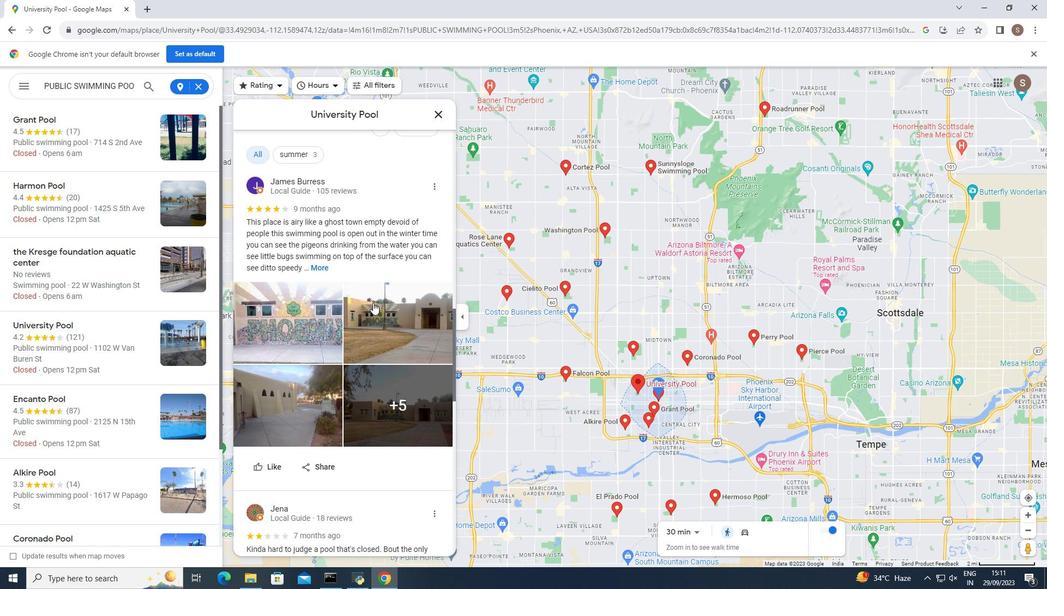 
Action: Mouse moved to (373, 300)
Screenshot: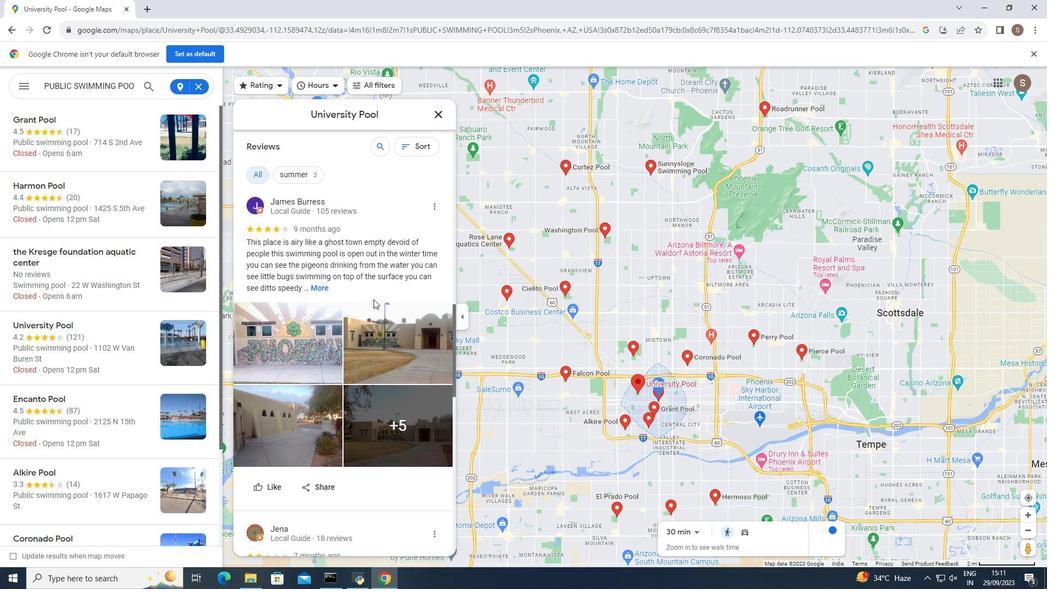 
Action: Mouse scrolled (373, 301) with delta (0, 0)
Screenshot: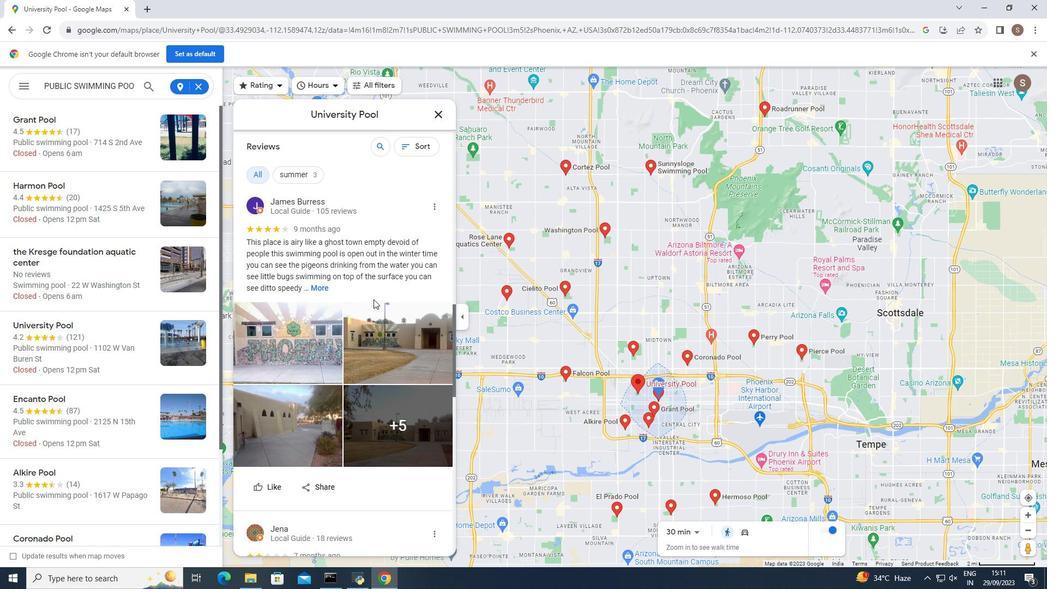 
Action: Mouse moved to (373, 298)
Screenshot: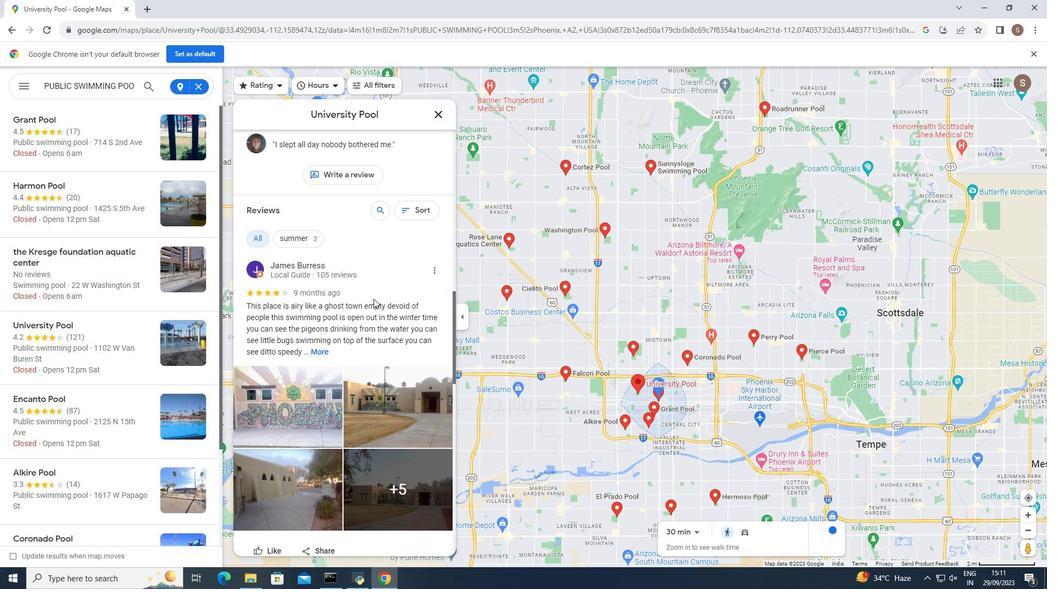 
Action: Mouse scrolled (373, 299) with delta (0, 0)
Screenshot: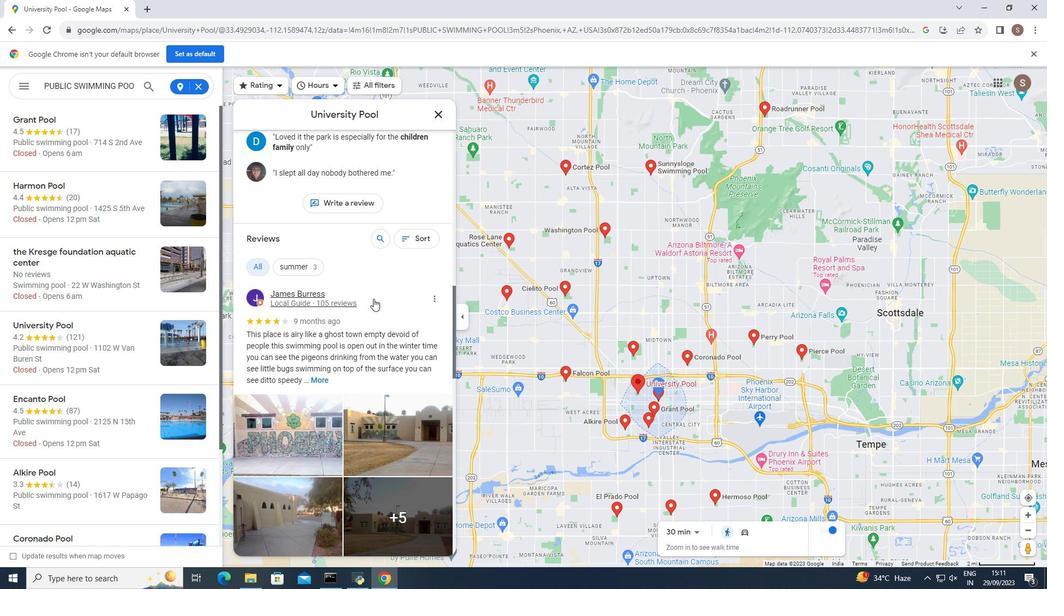 
Action: Mouse scrolled (373, 299) with delta (0, 0)
Screenshot: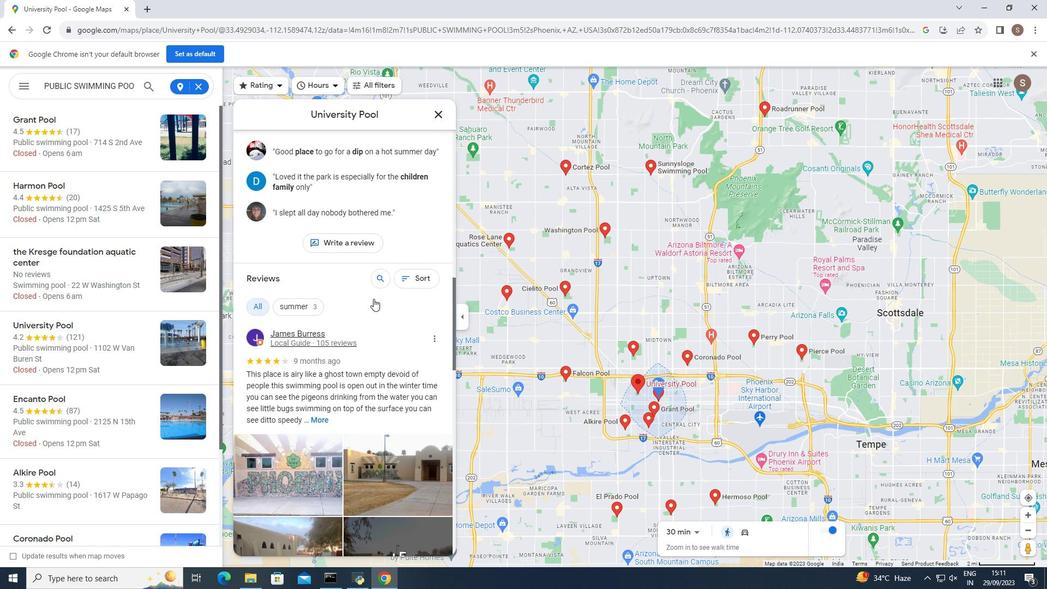 
Action: Mouse scrolled (373, 299) with delta (0, 0)
Screenshot: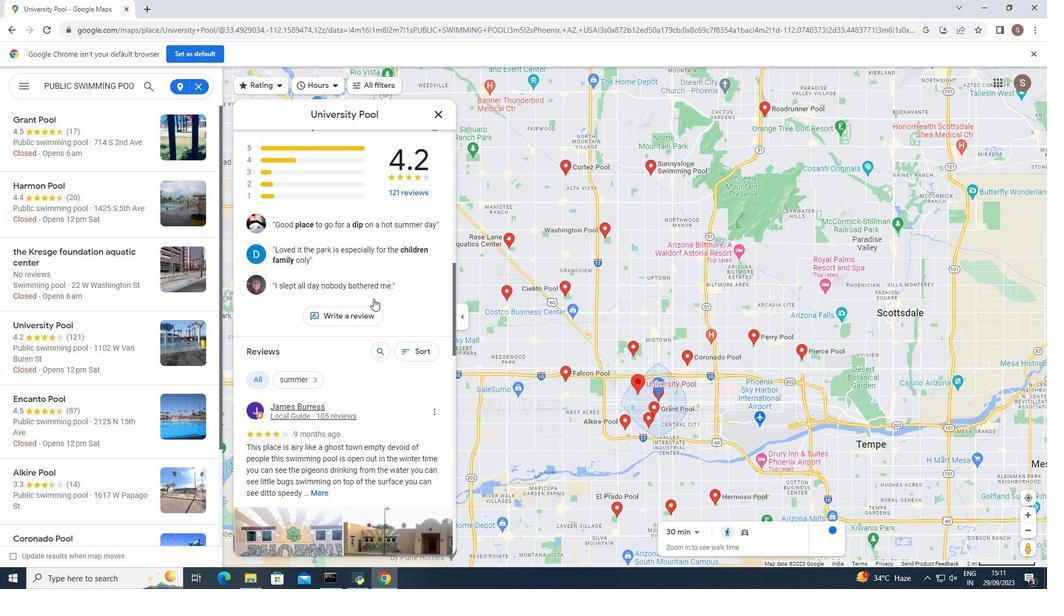 
Action: Mouse scrolled (373, 299) with delta (0, 0)
Screenshot: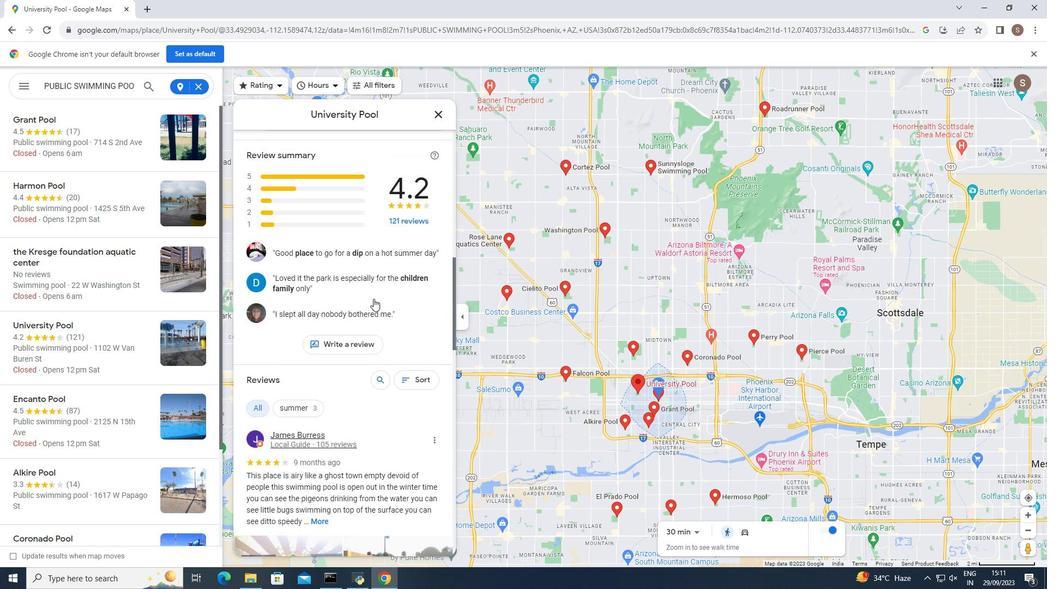 
Action: Mouse scrolled (373, 299) with delta (0, 0)
Screenshot: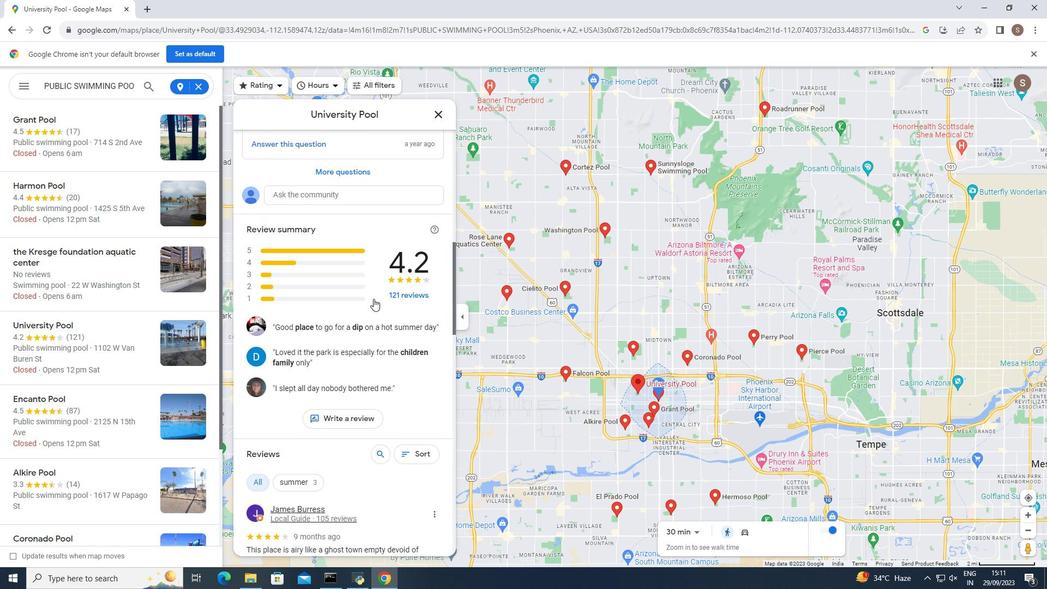
Action: Mouse scrolled (373, 299) with delta (0, 0)
Screenshot: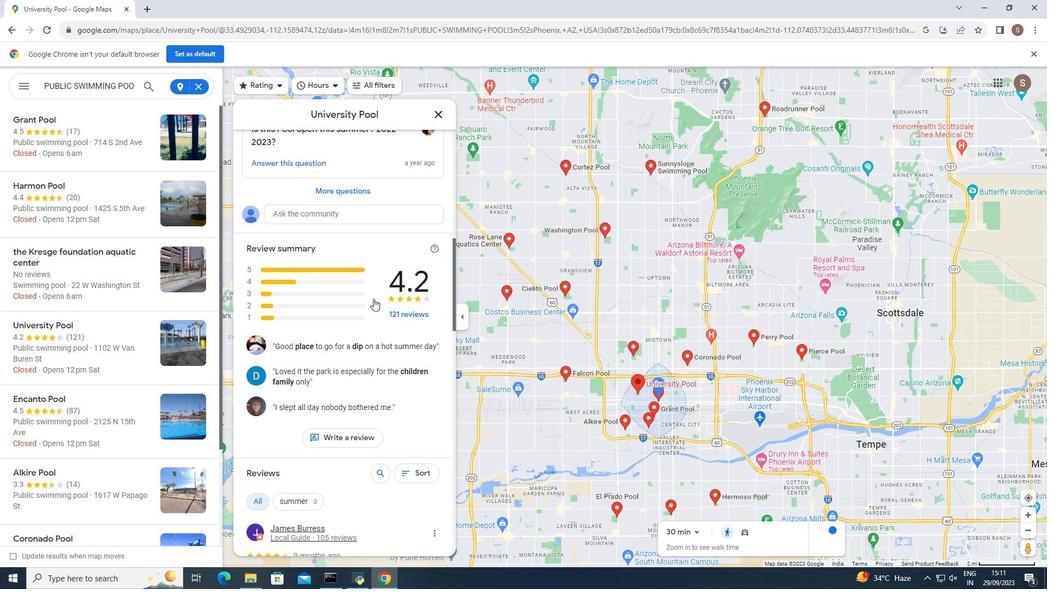 
Action: Mouse scrolled (373, 299) with delta (0, 0)
Screenshot: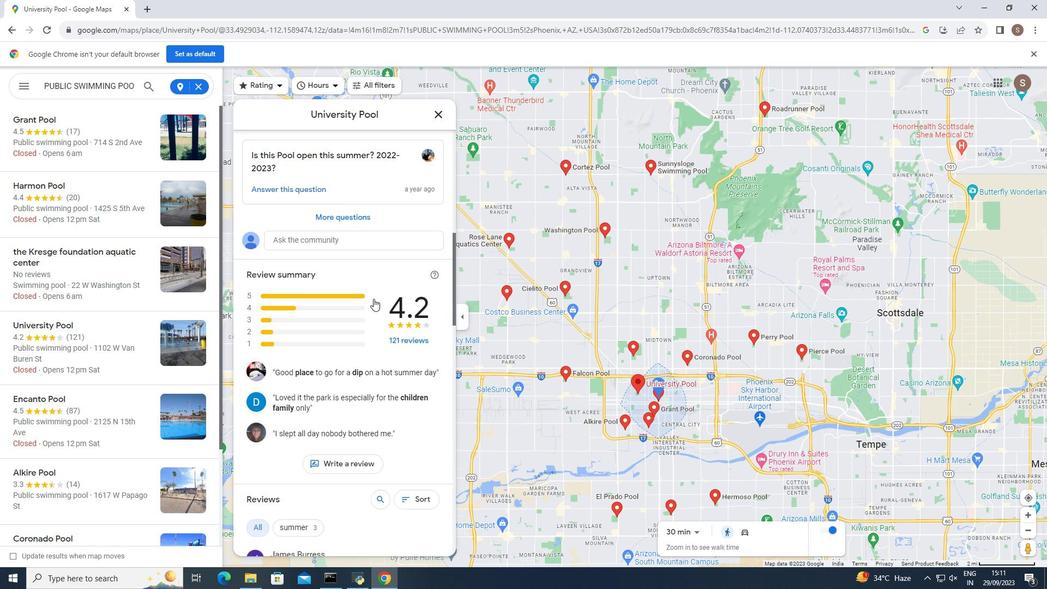 
Action: Mouse scrolled (373, 299) with delta (0, 0)
Screenshot: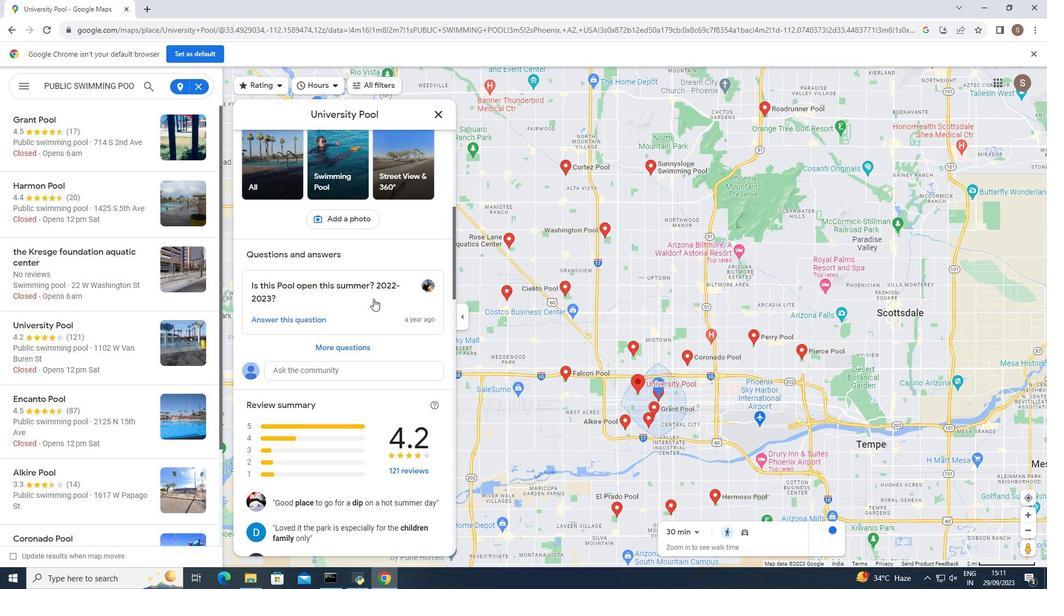 
Action: Mouse scrolled (373, 299) with delta (0, 0)
Screenshot: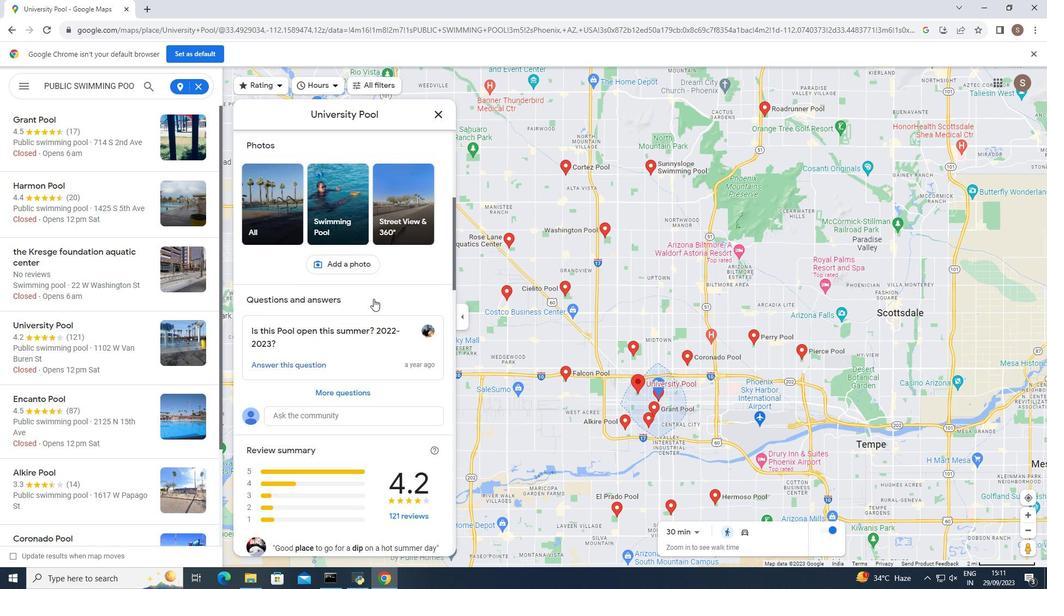 
Action: Mouse scrolled (373, 299) with delta (0, 0)
Screenshot: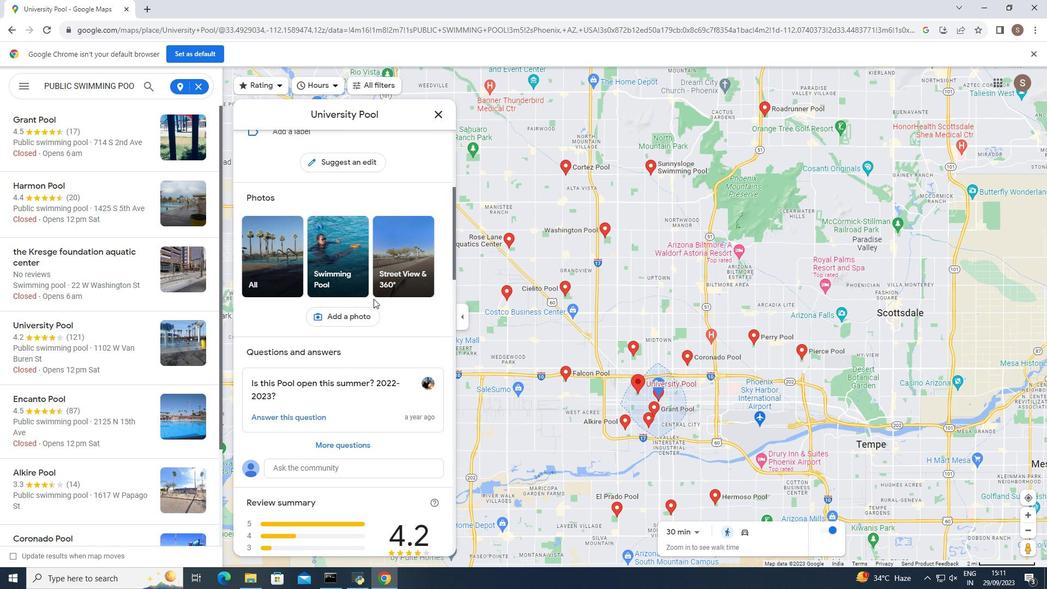 
Action: Mouse scrolled (373, 299) with delta (0, 0)
Screenshot: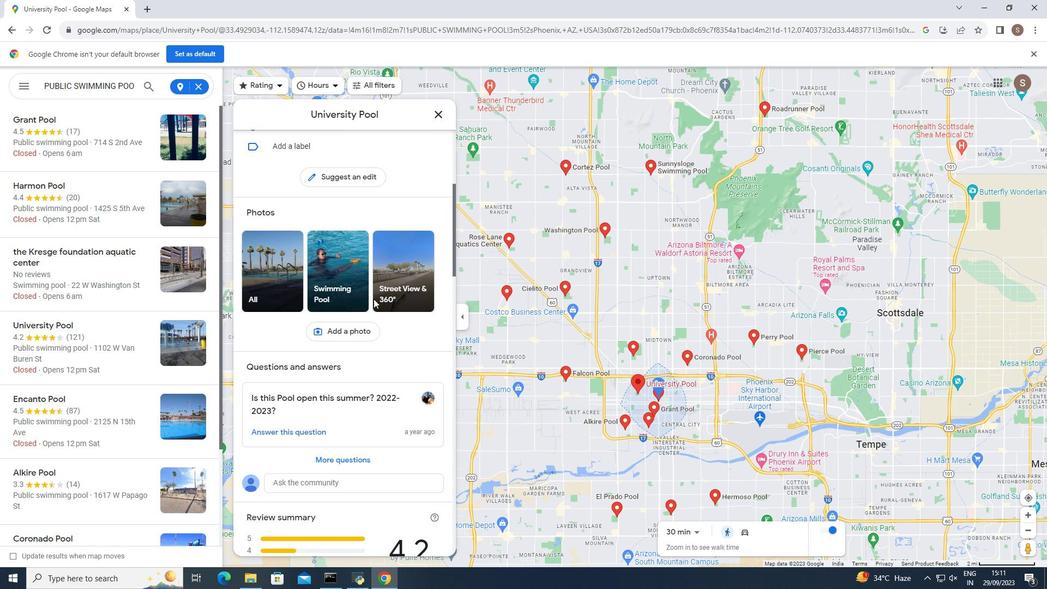 
Action: Mouse scrolled (373, 299) with delta (0, 0)
Screenshot: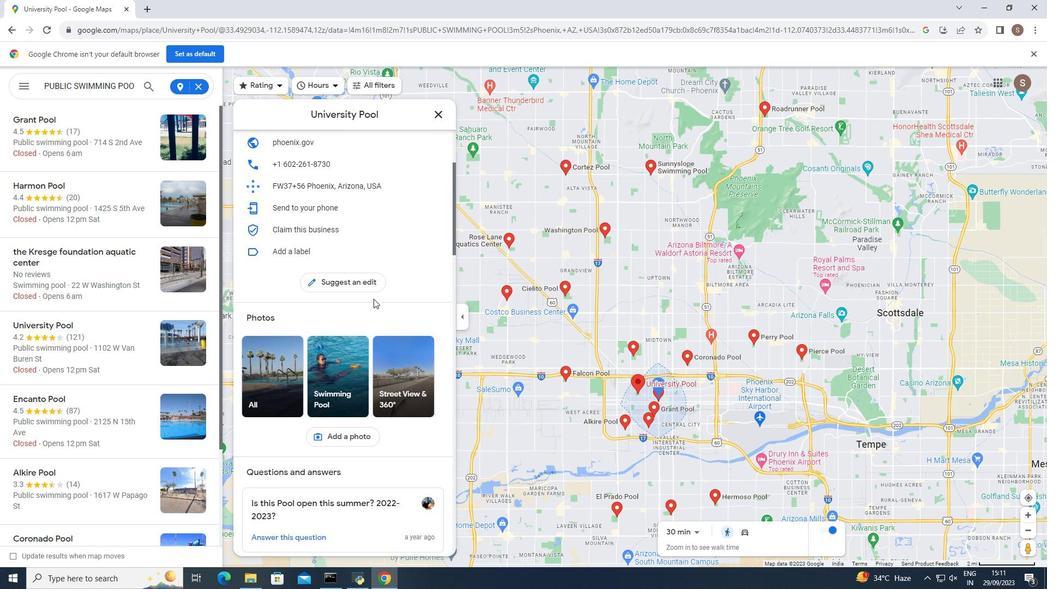 
Action: Mouse scrolled (373, 299) with delta (0, 0)
Screenshot: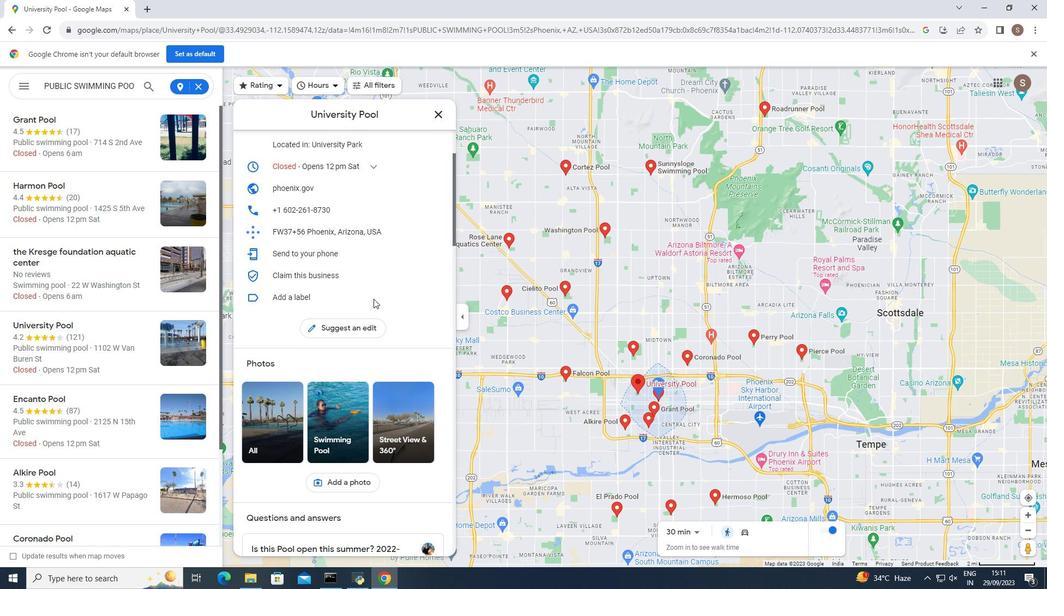 
Action: Mouse scrolled (373, 299) with delta (0, 0)
Screenshot: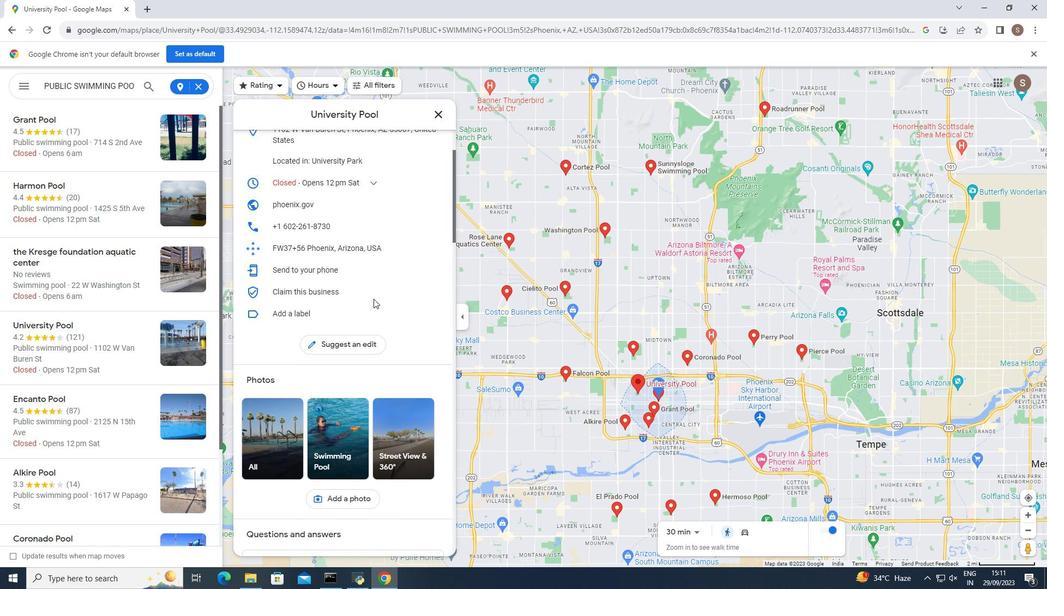 
Action: Mouse scrolled (373, 299) with delta (0, 0)
Screenshot: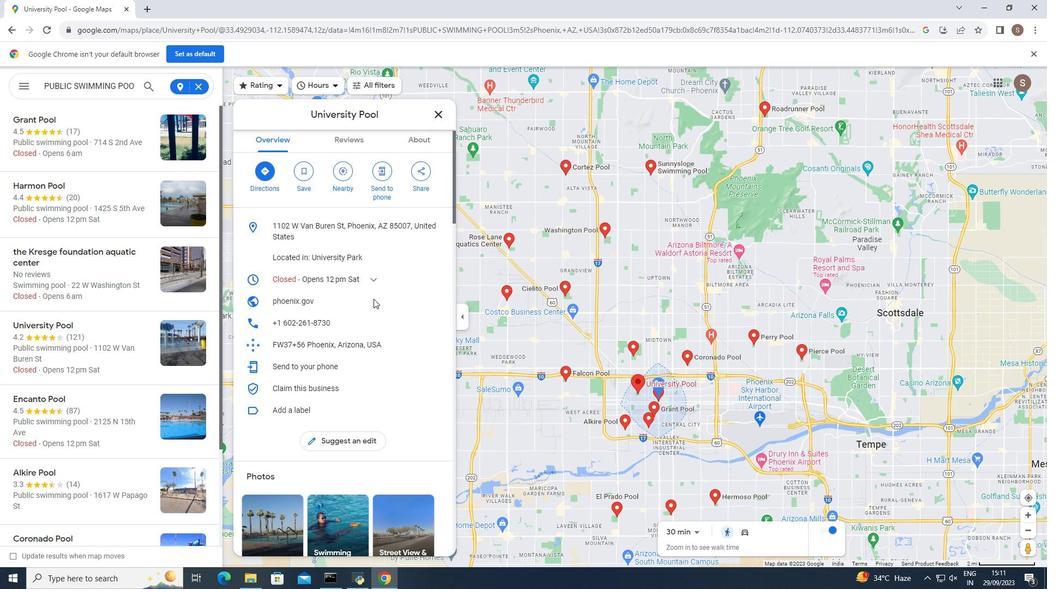 
Action: Mouse moved to (438, 112)
Screenshot: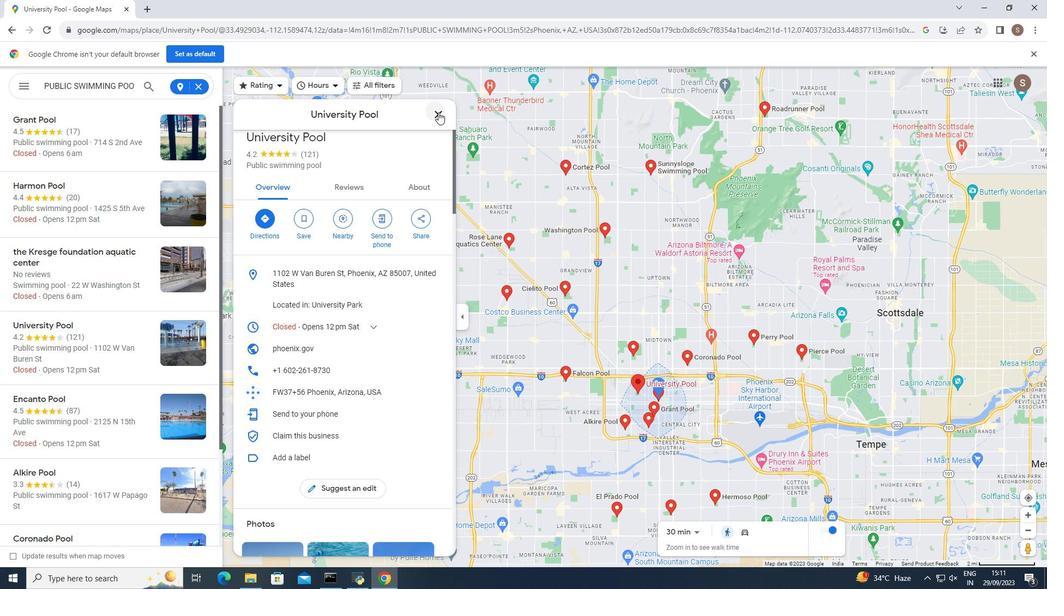 
Action: Mouse pressed left at (438, 112)
Screenshot: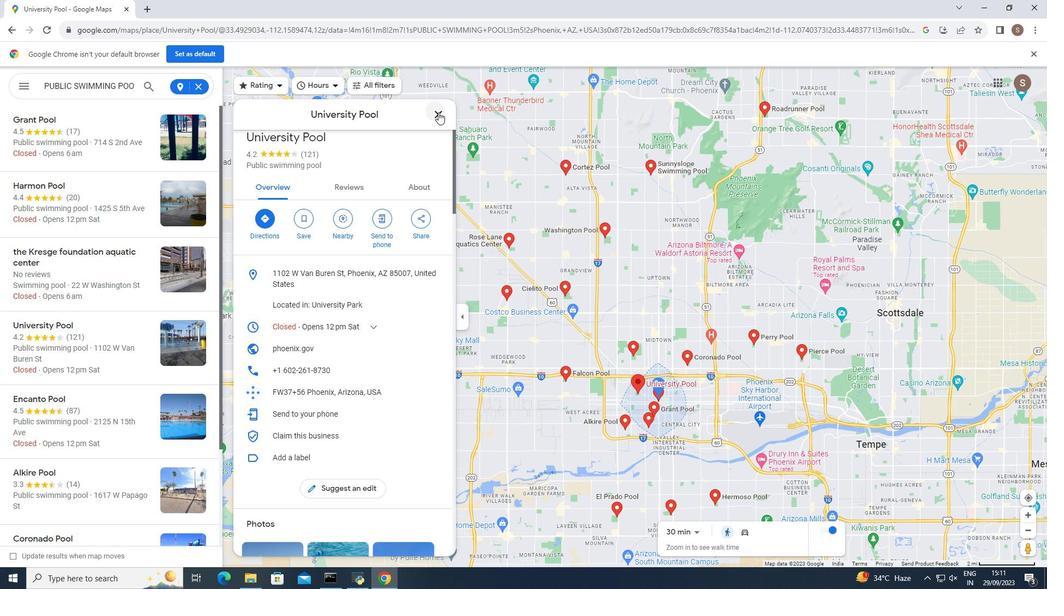 
Action: Mouse moved to (523, 328)
Screenshot: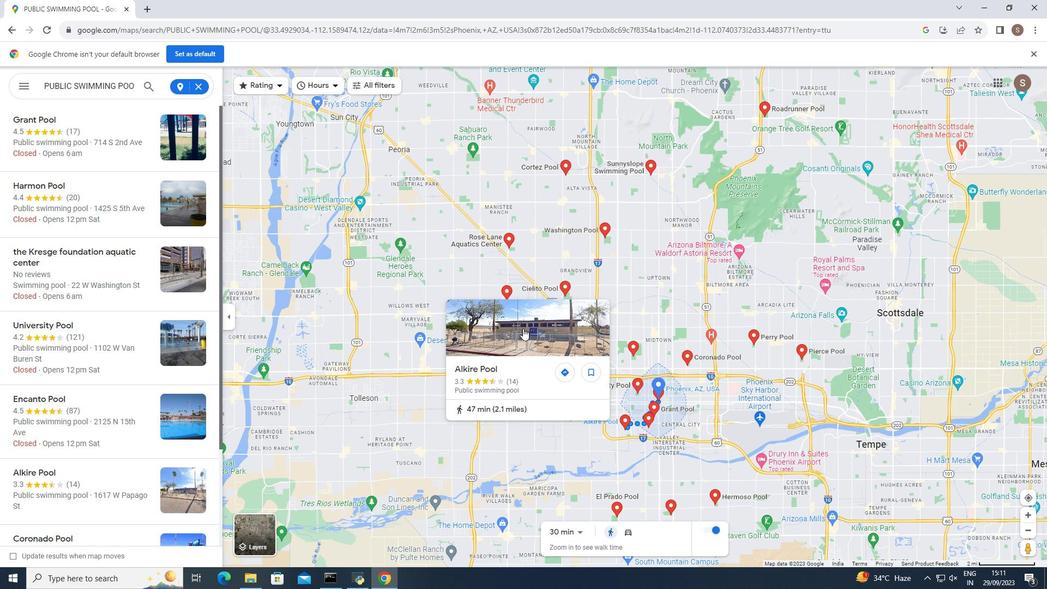 
Action: Mouse pressed left at (523, 328)
Screenshot: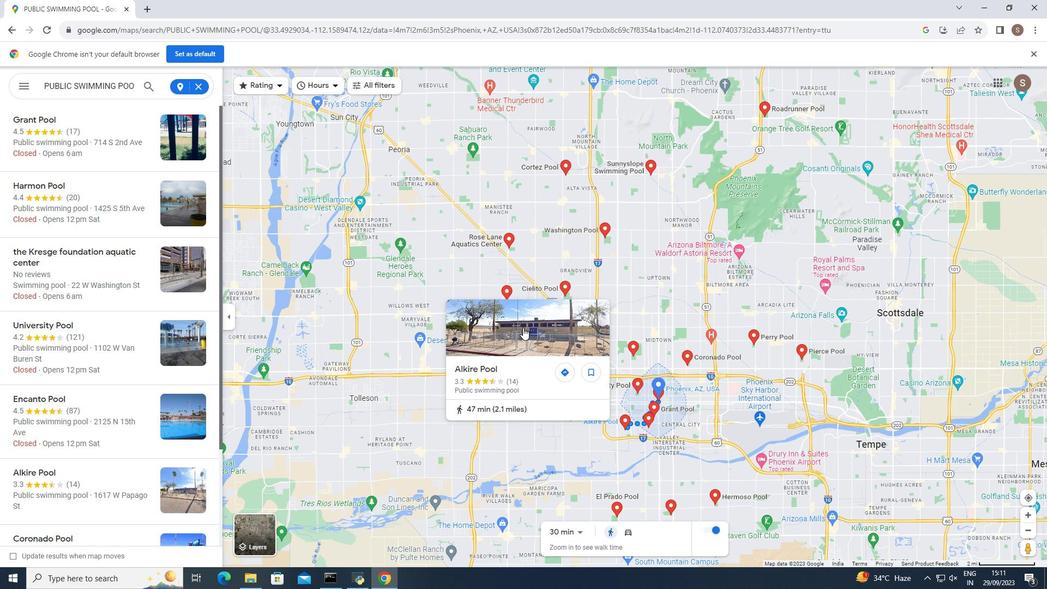 
Action: Mouse moved to (391, 375)
Screenshot: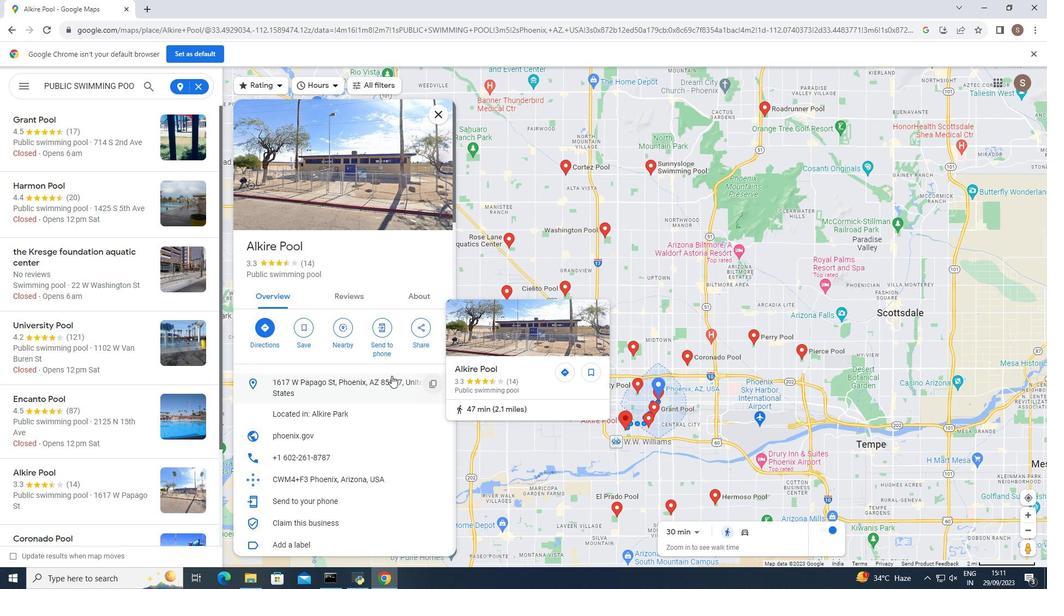 
Action: Mouse scrolled (391, 374) with delta (0, 0)
Screenshot: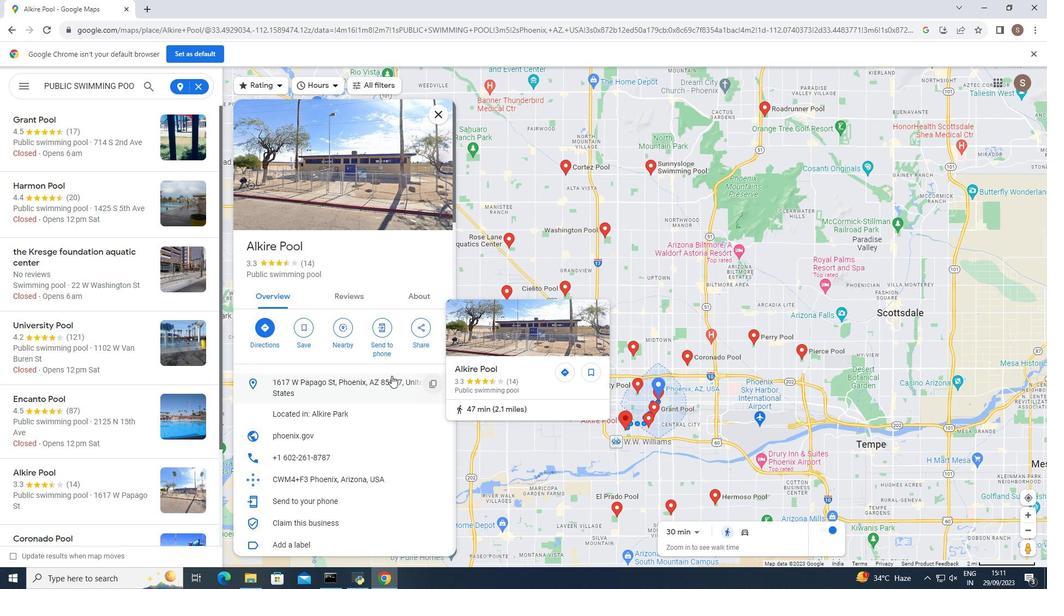 
Action: Mouse moved to (388, 377)
Screenshot: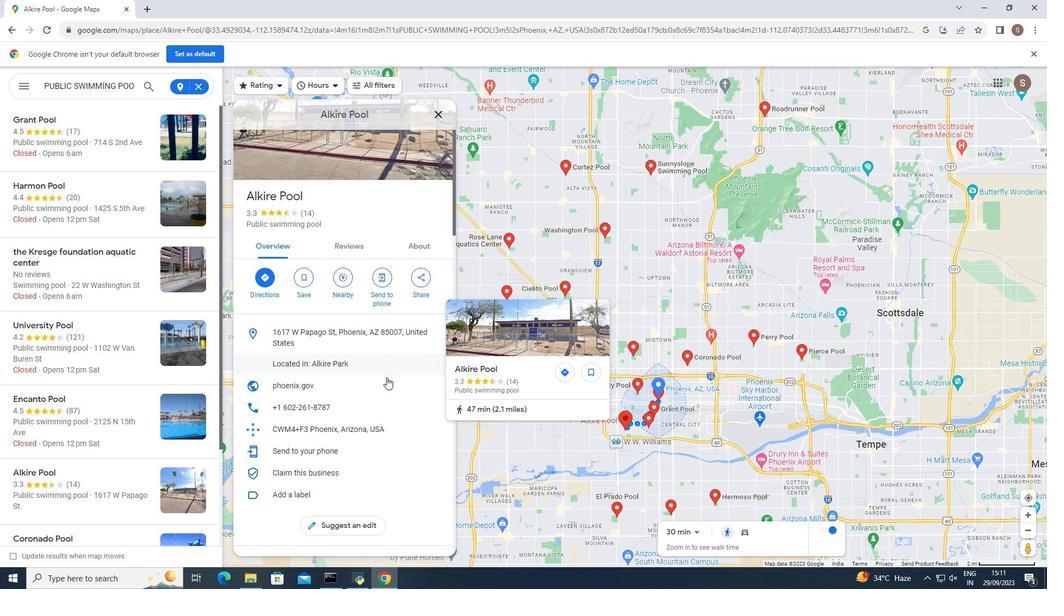 
Action: Mouse scrolled (388, 376) with delta (0, 0)
Screenshot: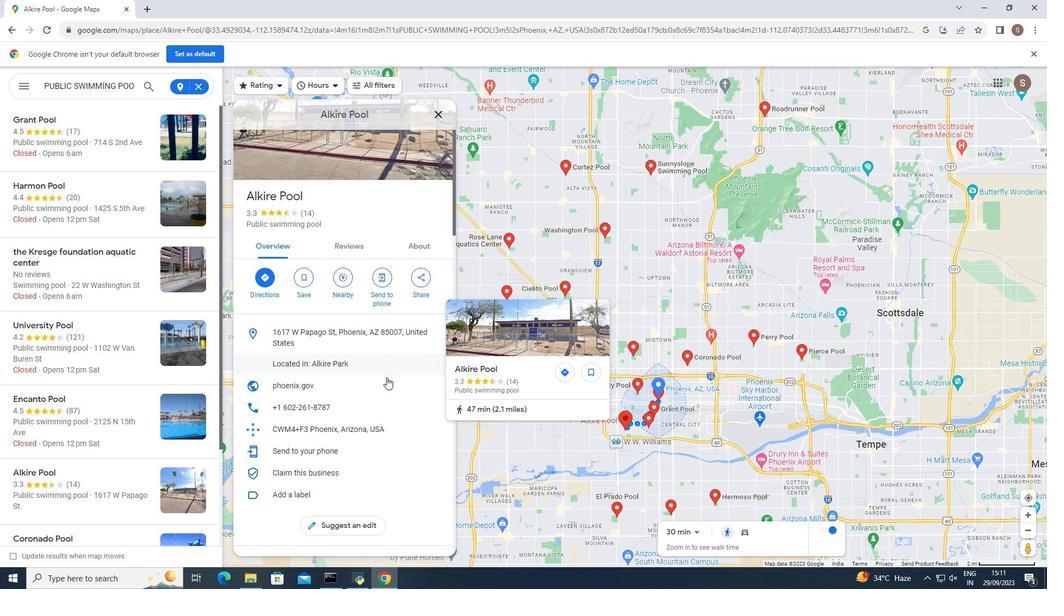 
Action: Mouse moved to (386, 378)
Screenshot: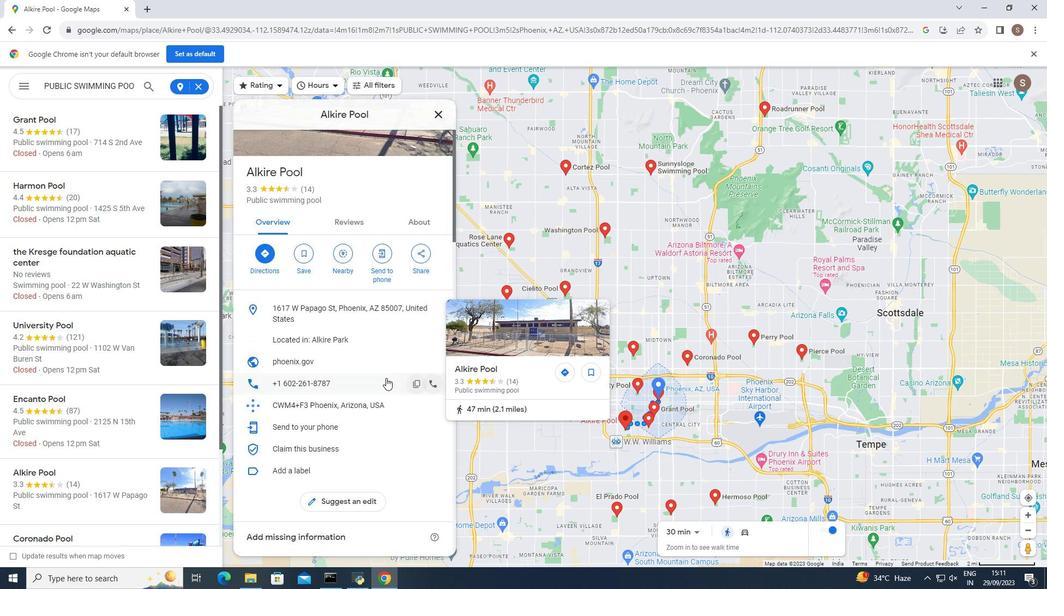 
Action: Mouse scrolled (386, 377) with delta (0, 0)
Screenshot: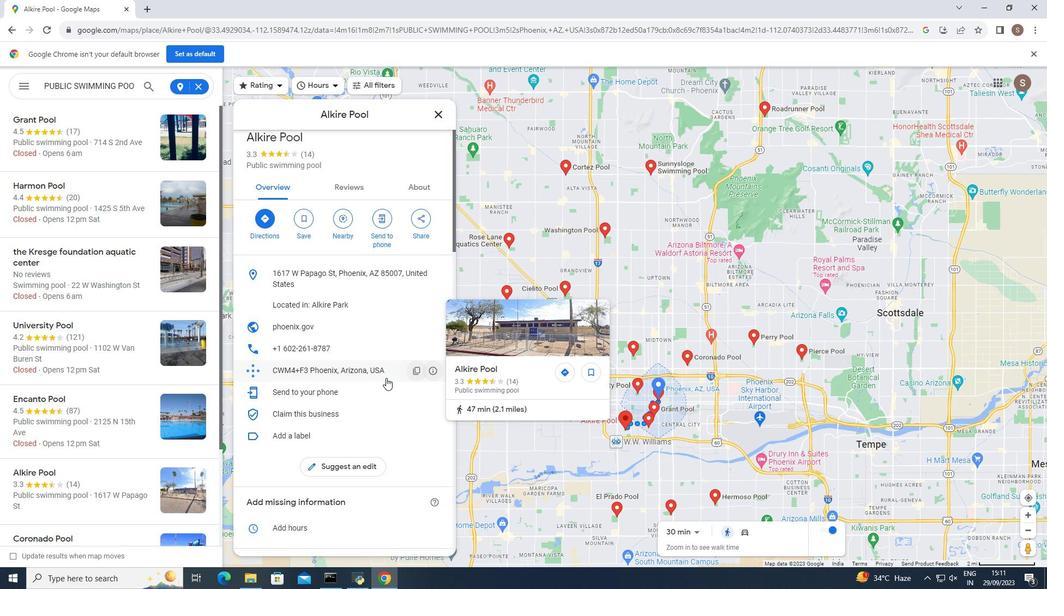 
Action: Mouse scrolled (386, 377) with delta (0, 0)
Screenshot: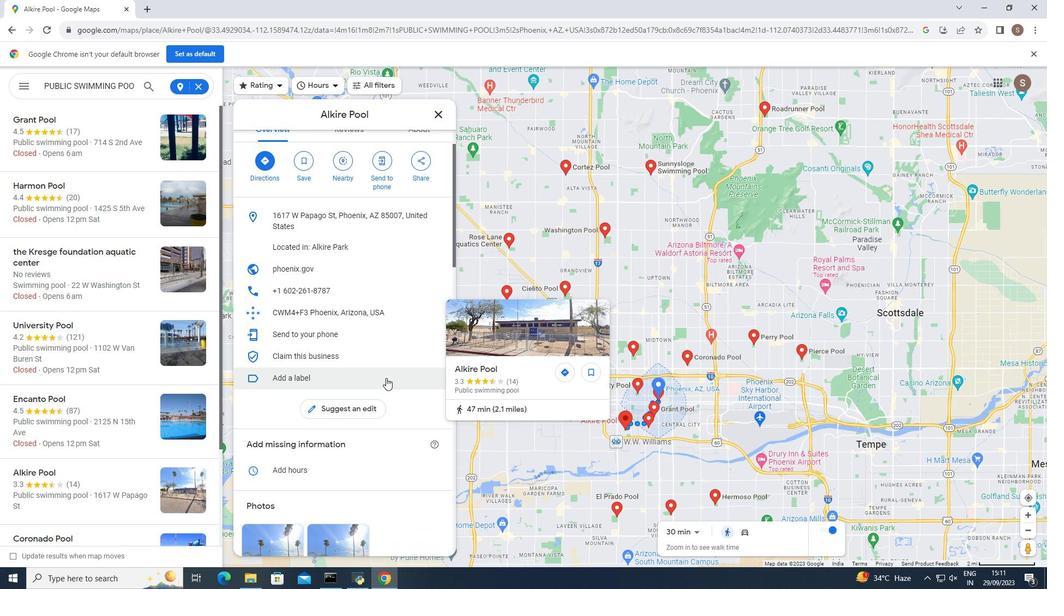 
Action: Mouse scrolled (386, 377) with delta (0, 0)
Screenshot: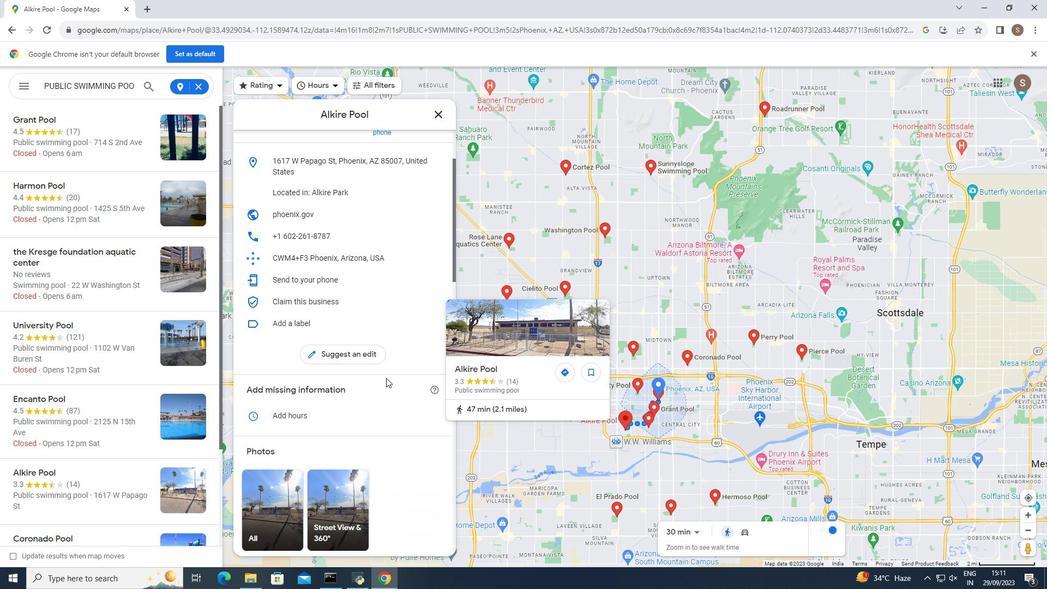 
Action: Mouse scrolled (386, 377) with delta (0, 0)
Screenshot: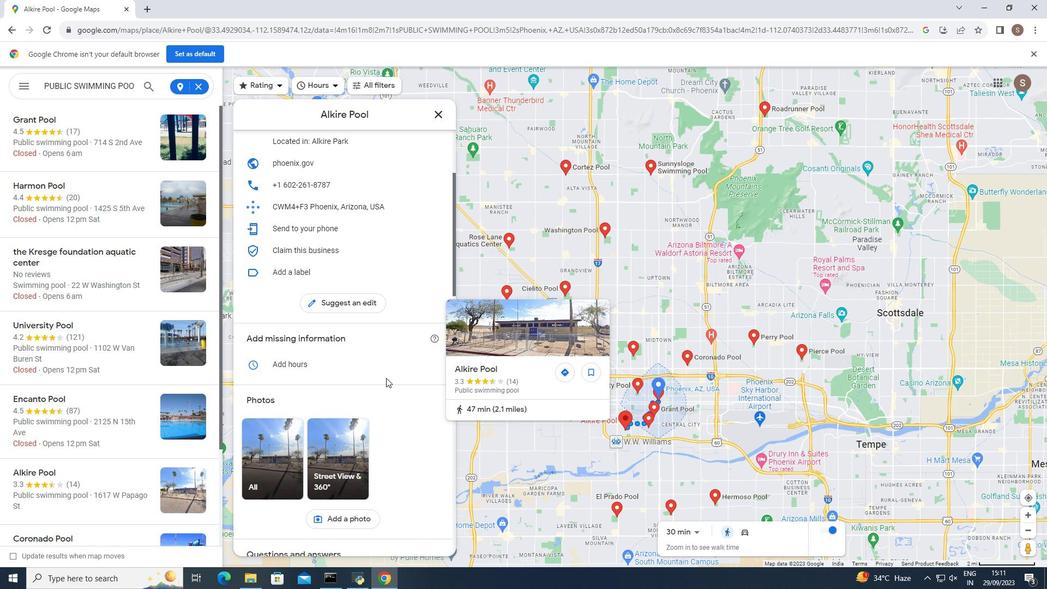 
Action: Mouse scrolled (386, 378) with delta (0, 0)
Screenshot: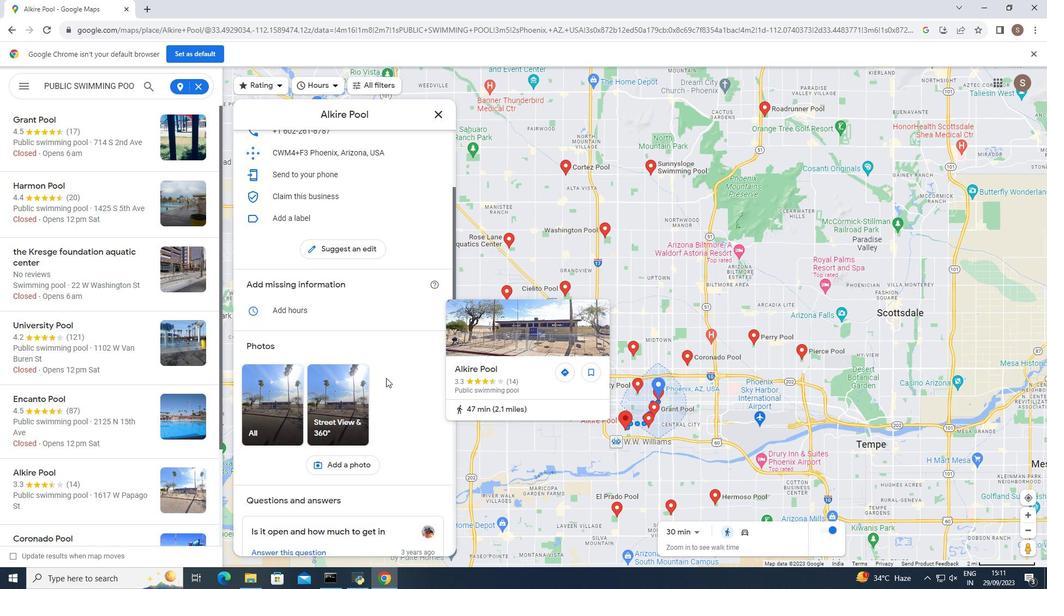 
Action: Mouse scrolled (386, 378) with delta (0, 0)
Screenshot: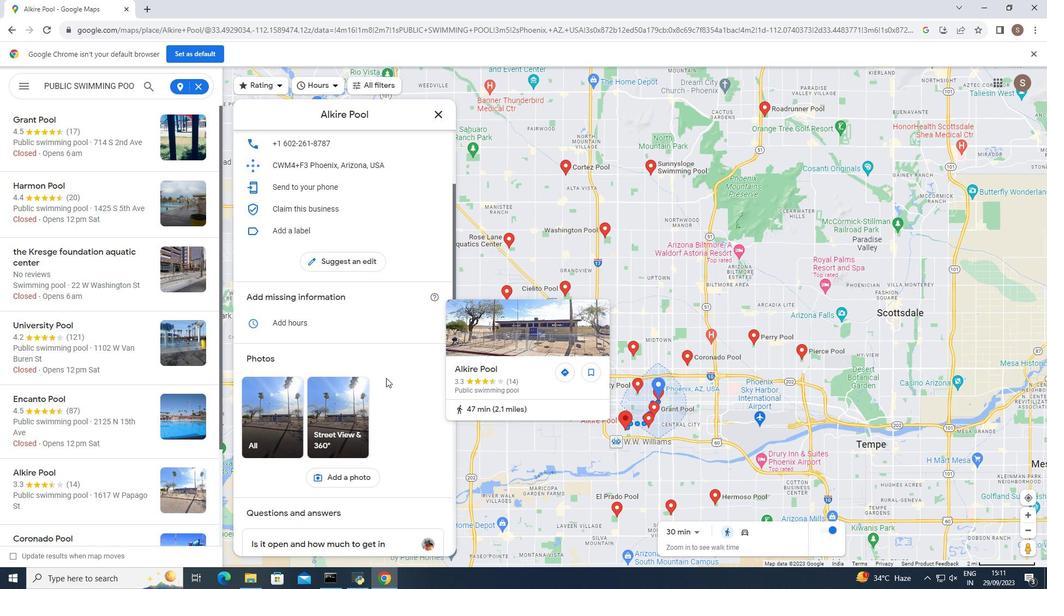 
Action: Mouse scrolled (386, 378) with delta (0, 0)
Screenshot: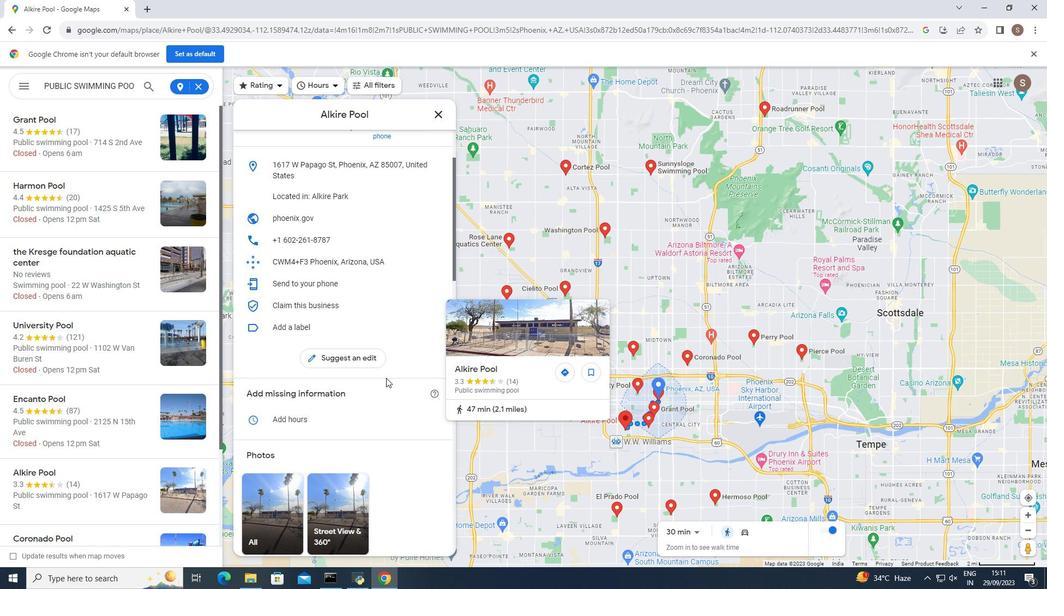 
Action: Mouse moved to (345, 256)
Screenshot: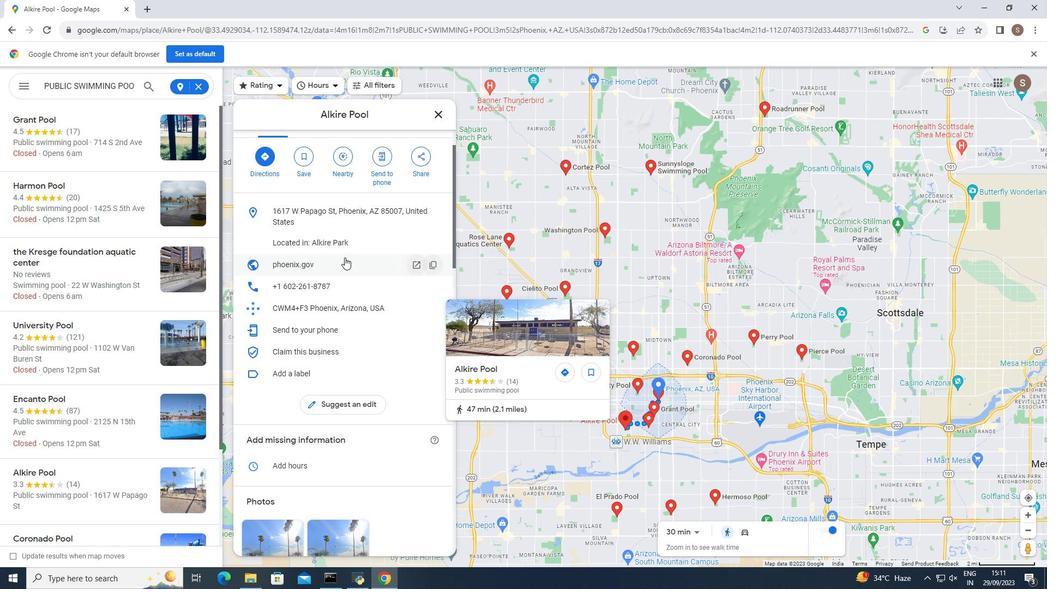 
Action: Mouse scrolled (345, 255) with delta (0, 0)
Screenshot: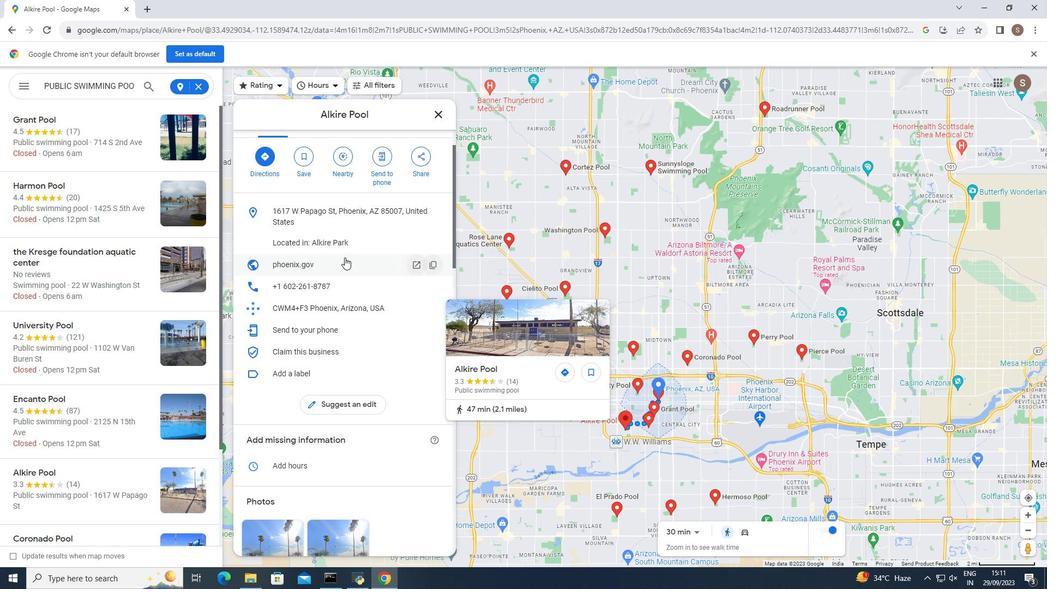 
Action: Mouse moved to (344, 257)
Screenshot: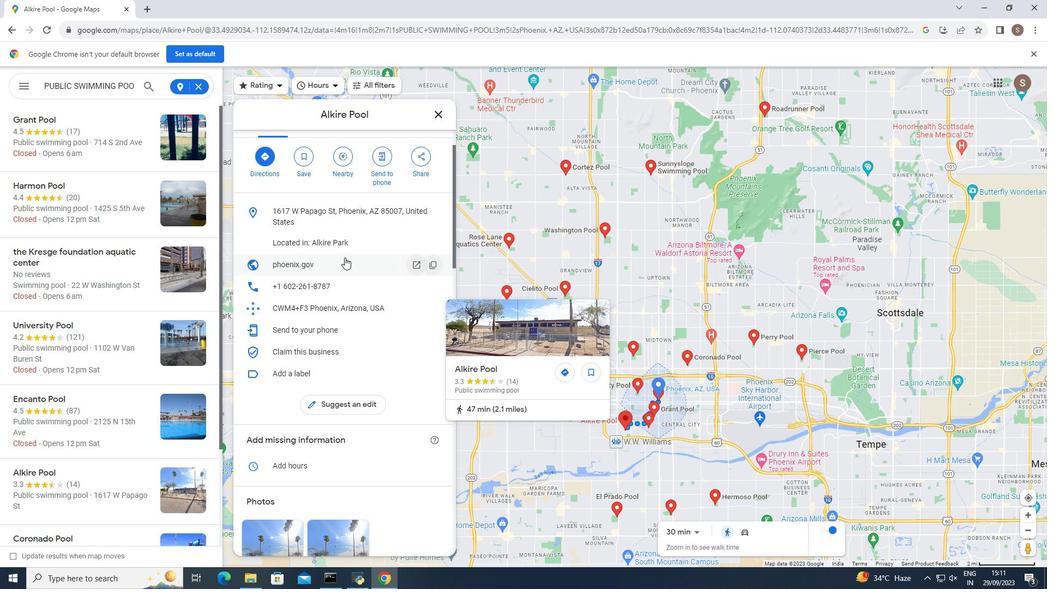
Action: Mouse scrolled (344, 256) with delta (0, 0)
Screenshot: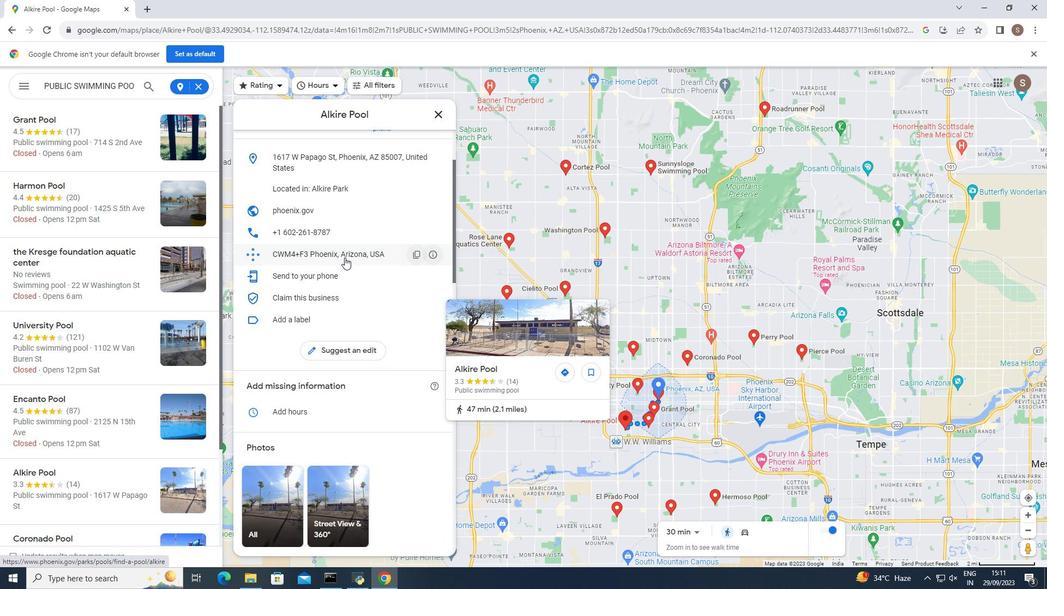 
Action: Mouse scrolled (344, 256) with delta (0, 0)
Screenshot: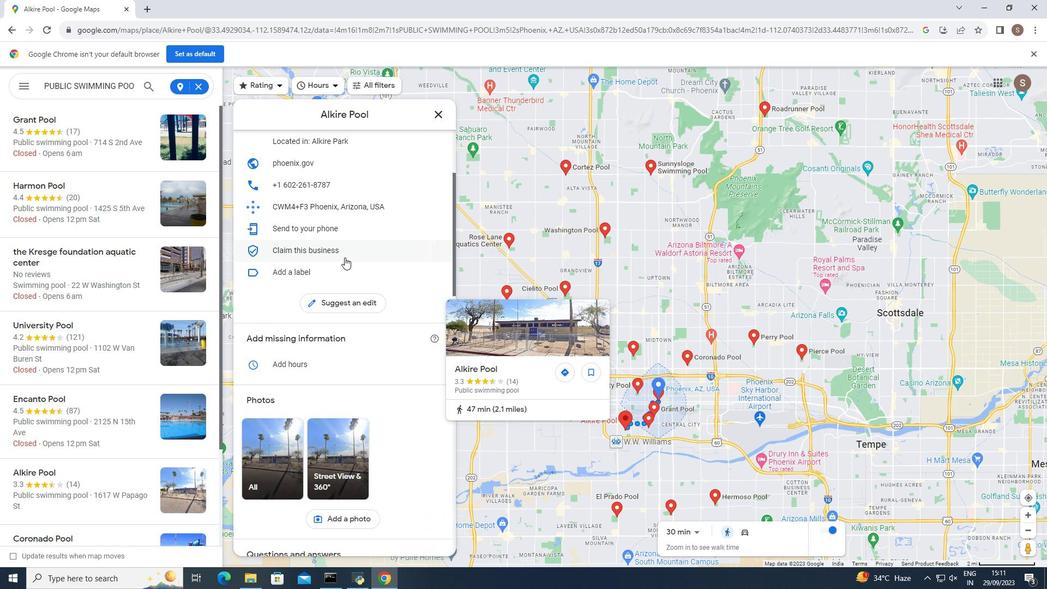 
Action: Mouse scrolled (344, 256) with delta (0, 0)
Screenshot: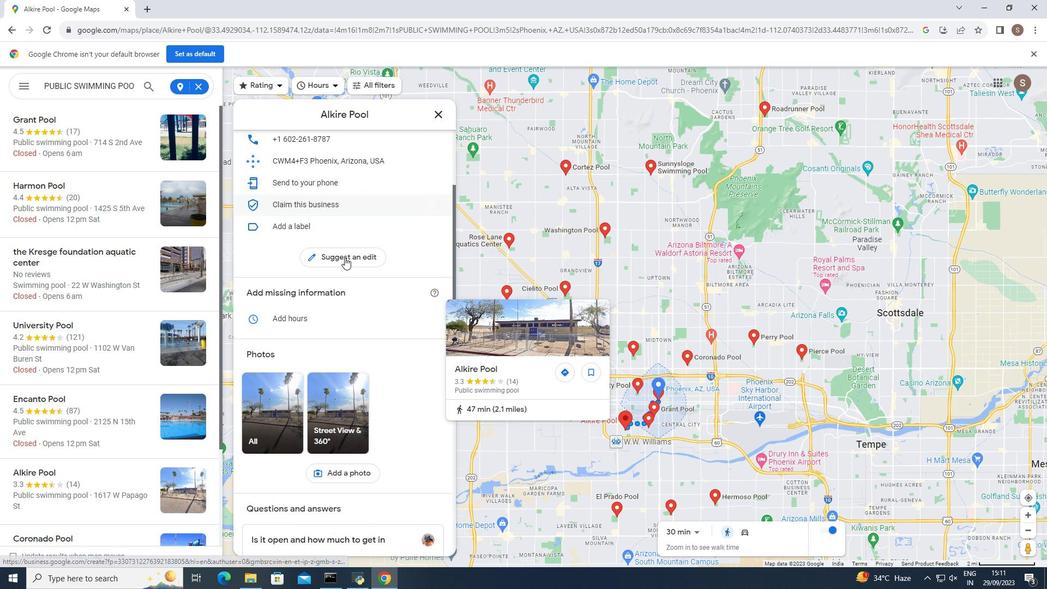 
Action: Mouse scrolled (344, 256) with delta (0, 0)
Screenshot: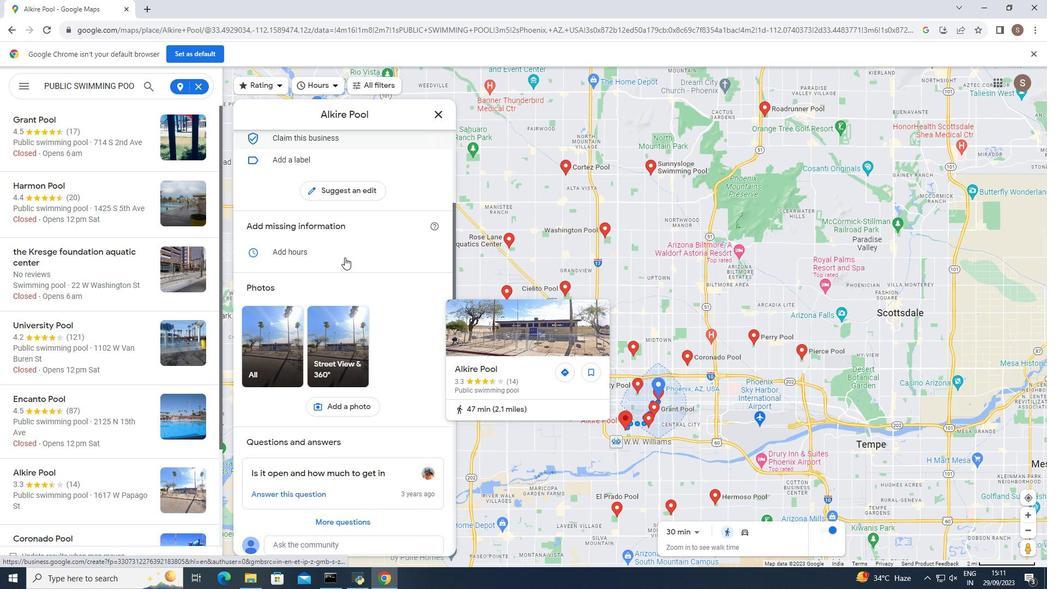 
Action: Mouse scrolled (344, 256) with delta (0, 0)
Screenshot: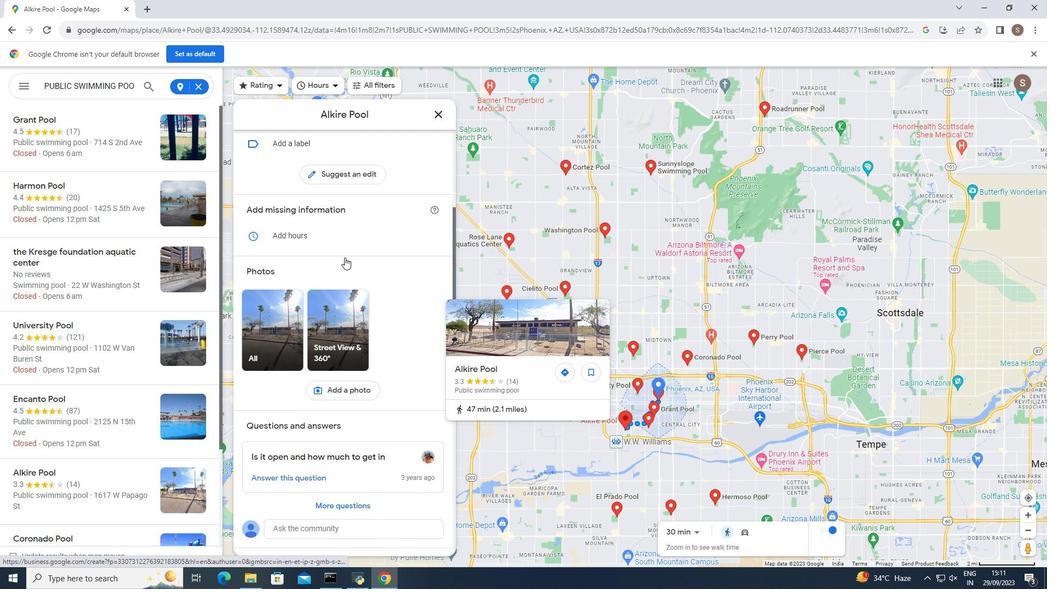 
Action: Mouse scrolled (344, 256) with delta (0, 0)
Screenshot: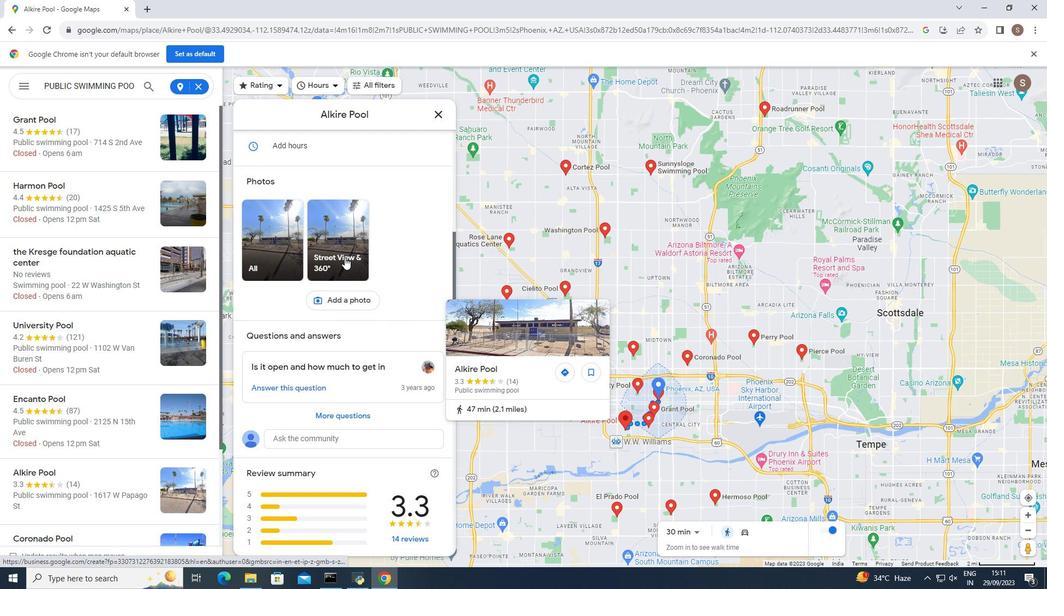 
Action: Mouse scrolled (344, 256) with delta (0, 0)
Screenshot: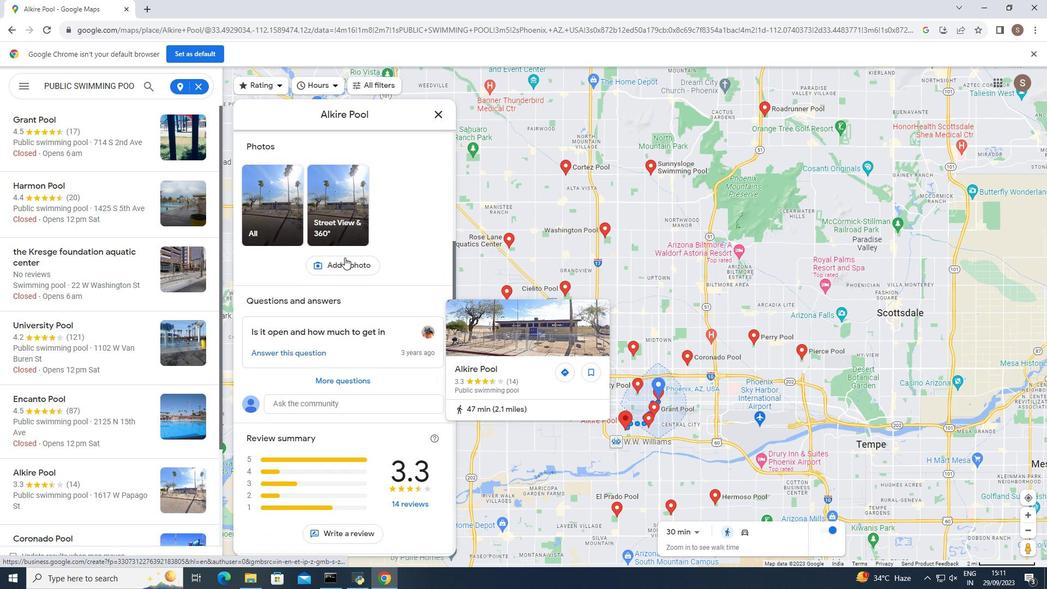 
Action: Mouse scrolled (344, 256) with delta (0, 0)
Screenshot: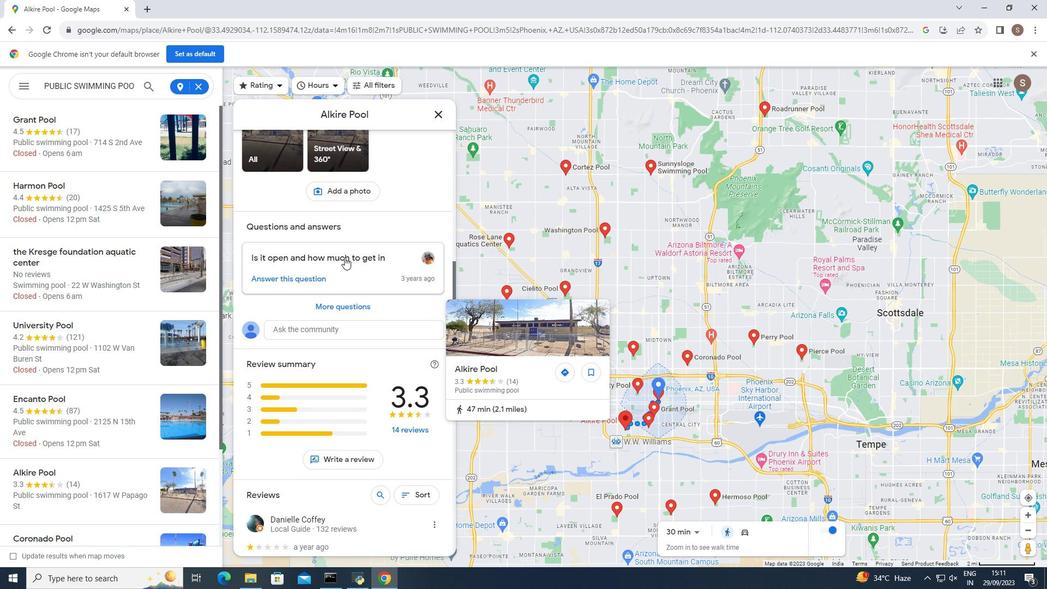 
Action: Mouse scrolled (344, 256) with delta (0, 0)
Screenshot: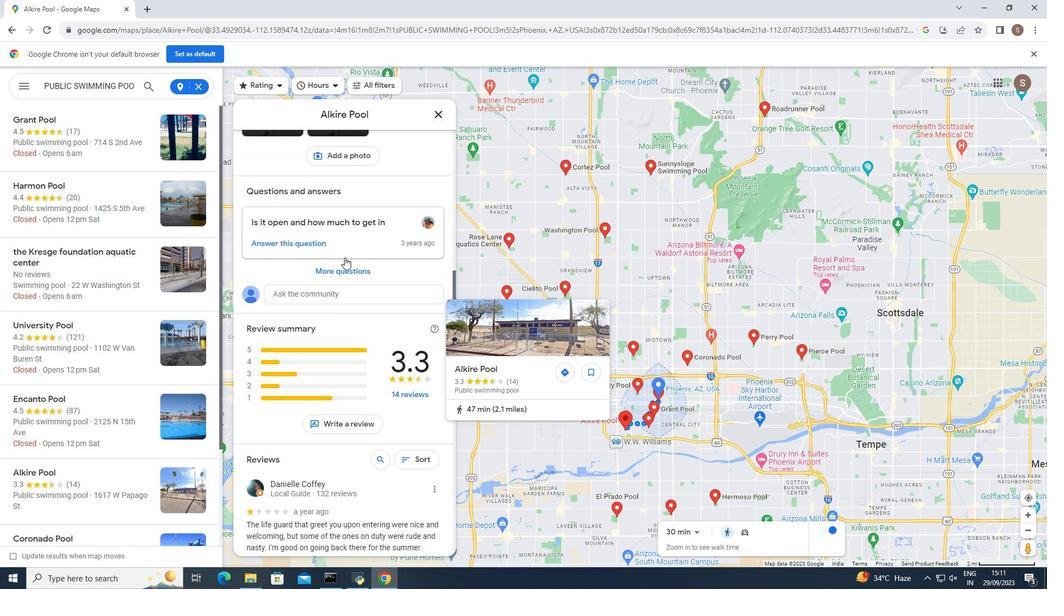 
Action: Mouse scrolled (344, 256) with delta (0, 0)
Screenshot: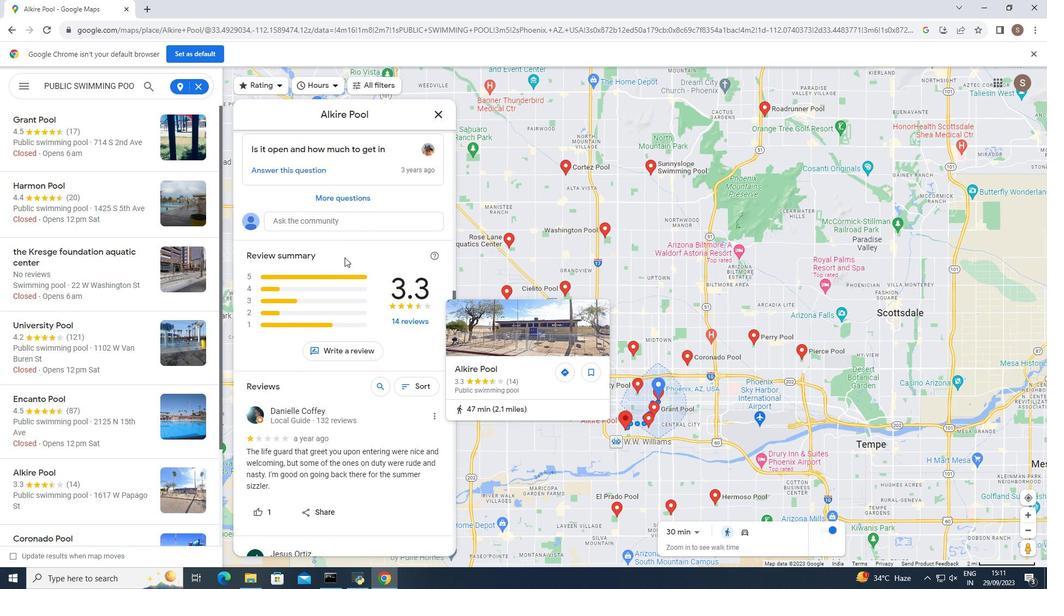 
Action: Mouse scrolled (344, 256) with delta (0, 0)
Screenshot: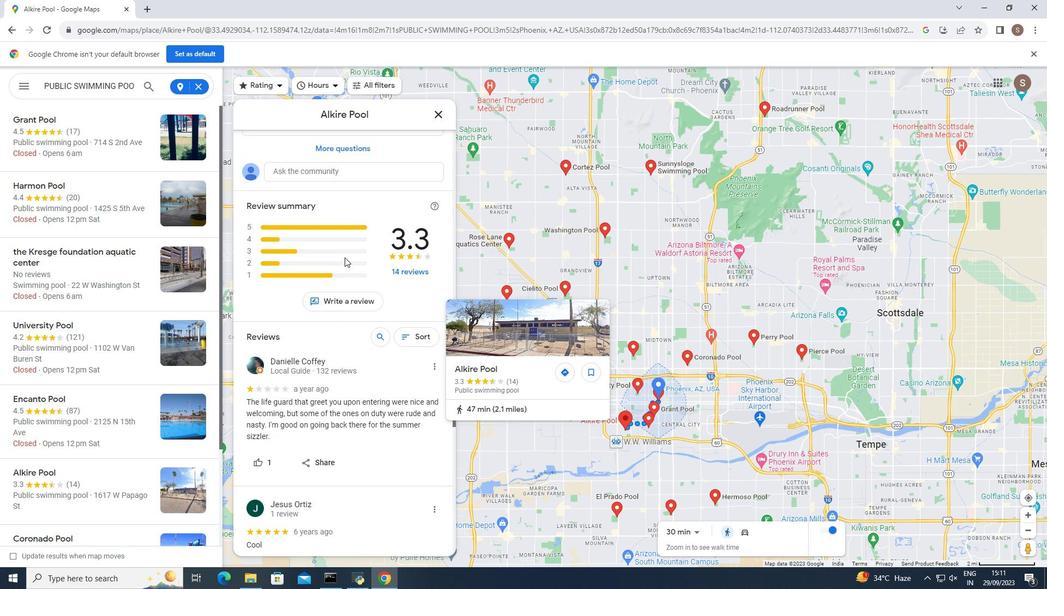 
Action: Mouse scrolled (344, 256) with delta (0, 0)
Screenshot: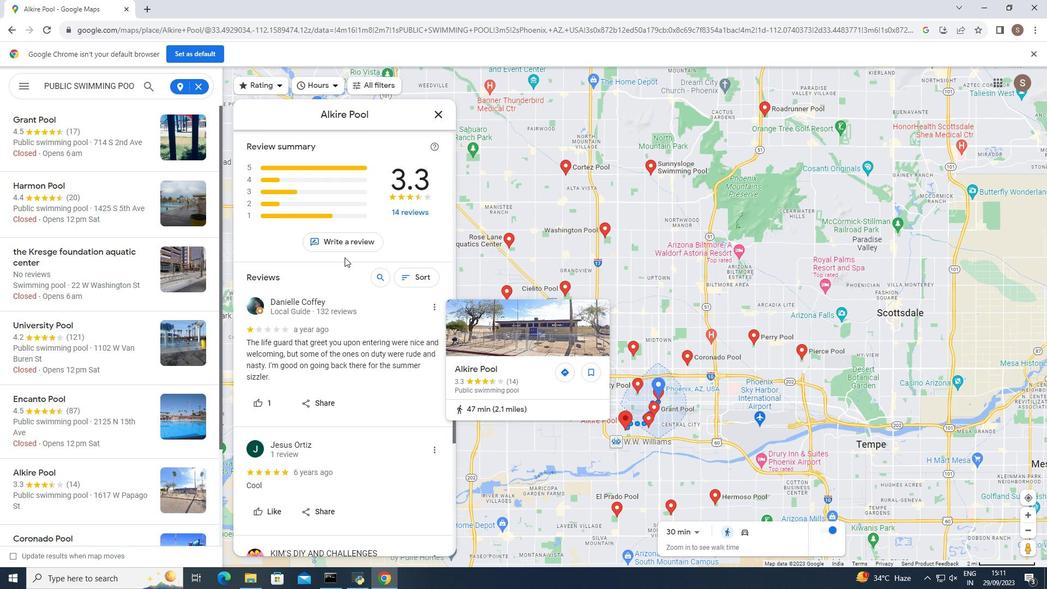 
Action: Mouse scrolled (344, 256) with delta (0, 0)
Screenshot: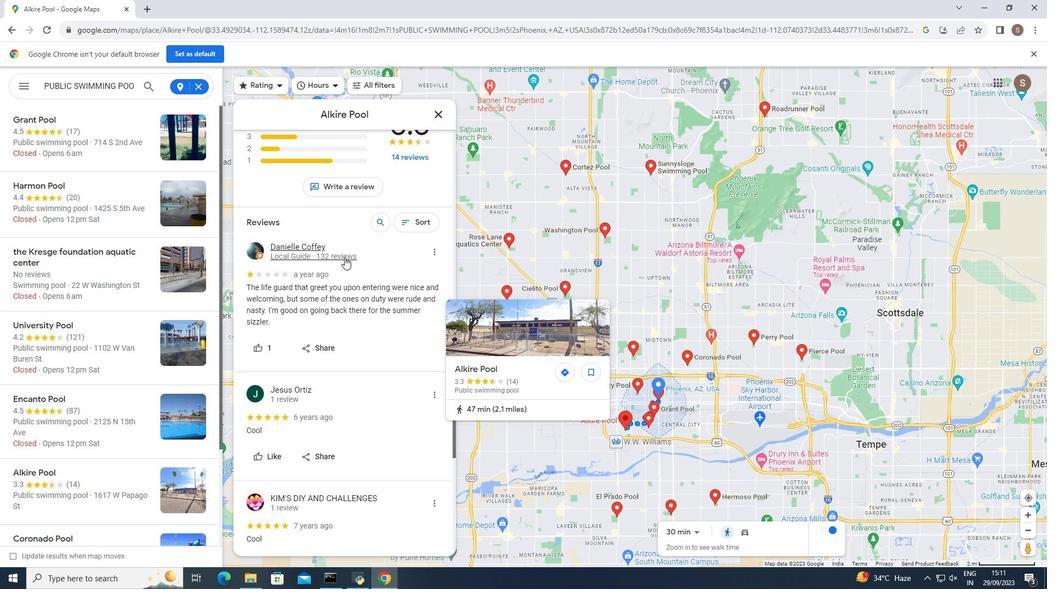 
Action: Mouse moved to (392, 271)
Screenshot: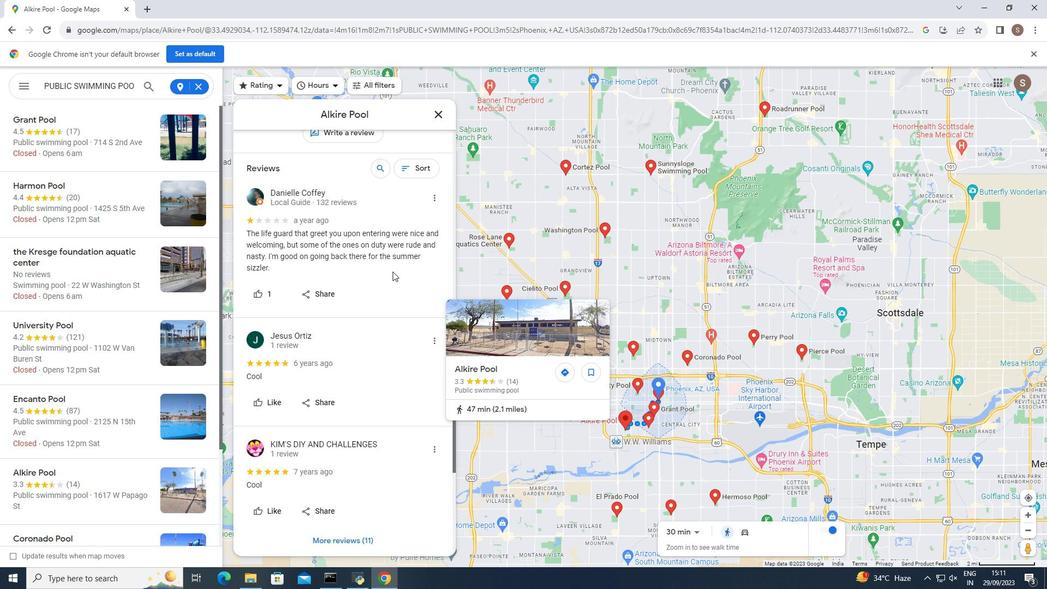 
Action: Mouse scrolled (392, 271) with delta (0, 0)
Screenshot: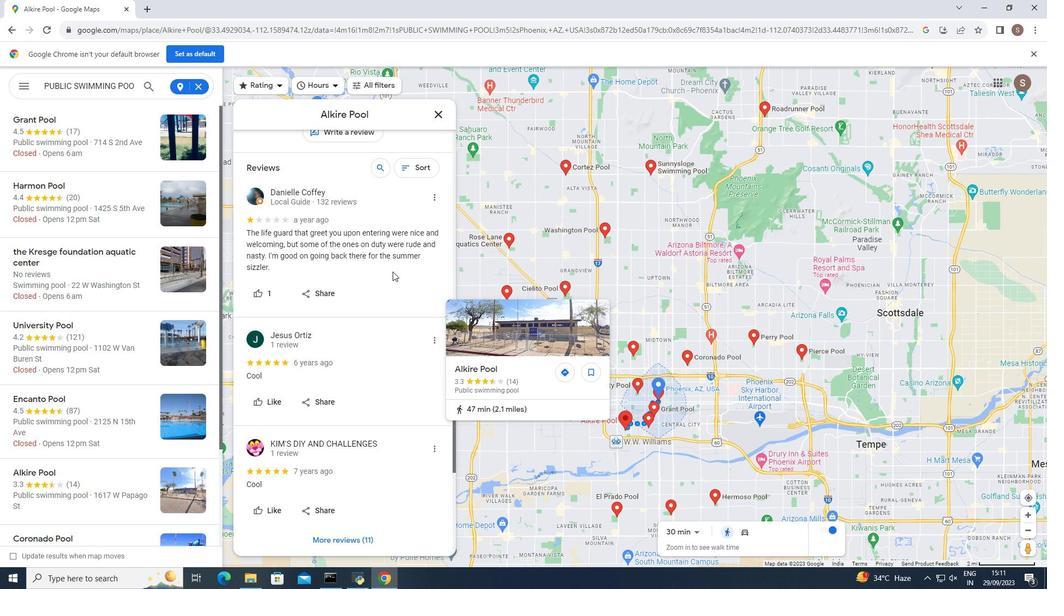 
Action: Mouse scrolled (392, 271) with delta (0, 0)
Screenshot: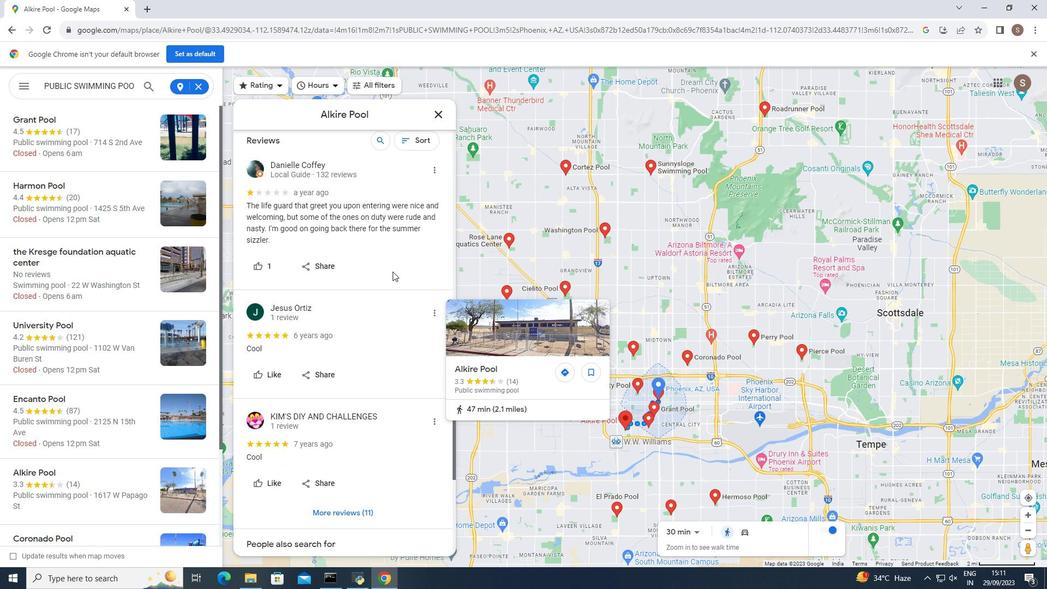 
Action: Mouse scrolled (392, 271) with delta (0, 0)
Screenshot: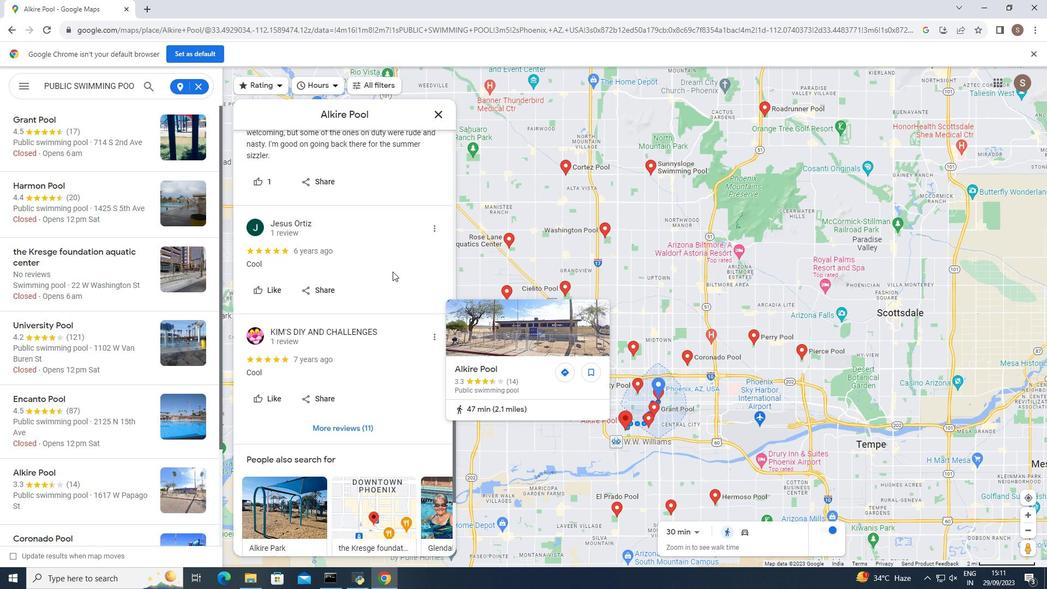 
Action: Mouse scrolled (392, 271) with delta (0, 0)
Screenshot: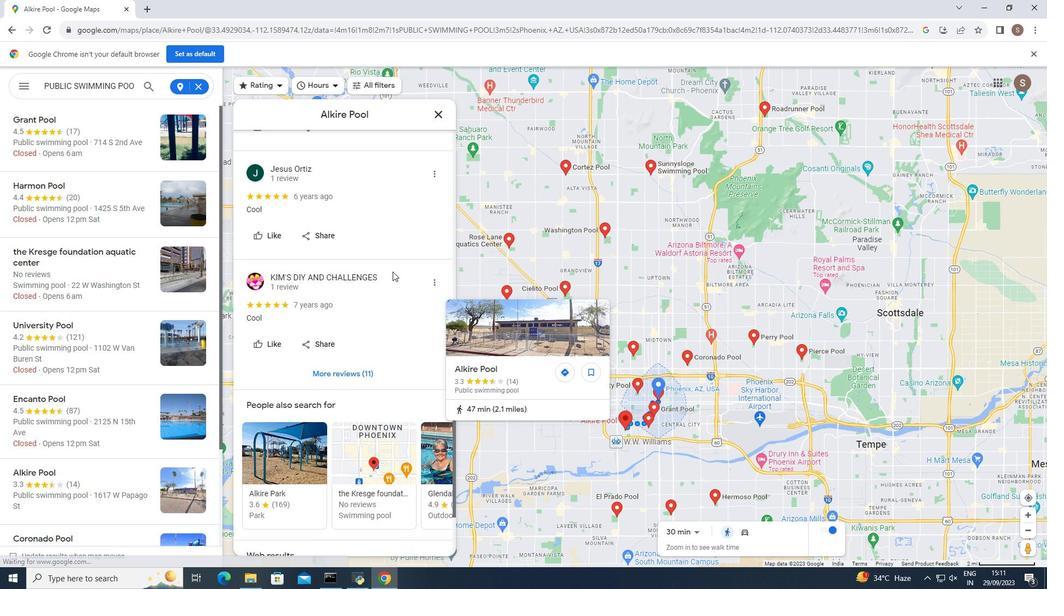 
Action: Mouse scrolled (392, 271) with delta (0, 0)
Screenshot: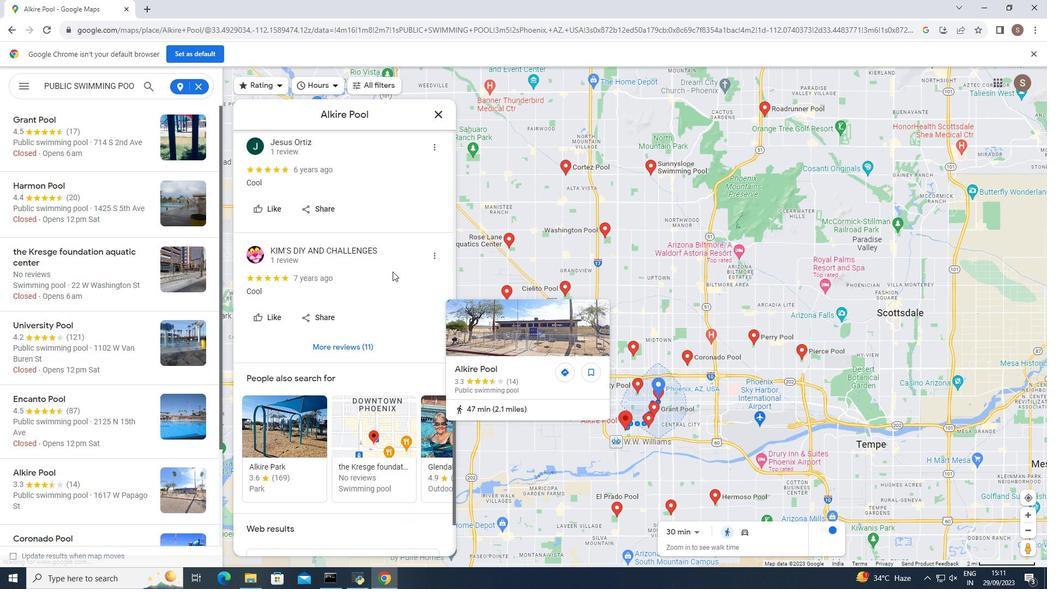
Action: Mouse scrolled (392, 271) with delta (0, 0)
Screenshot: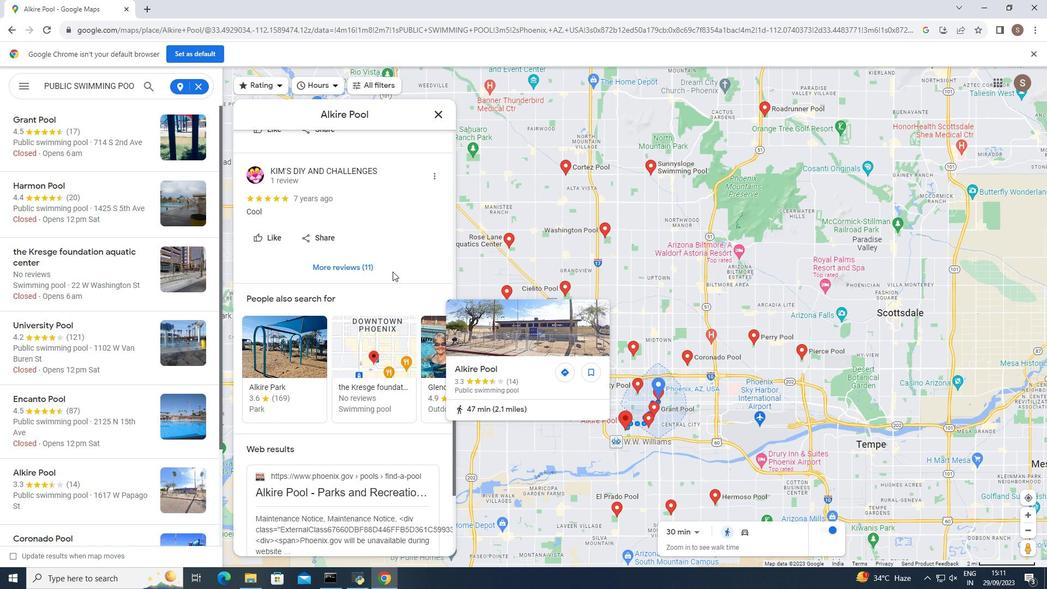 
Action: Mouse scrolled (392, 271) with delta (0, 0)
Screenshot: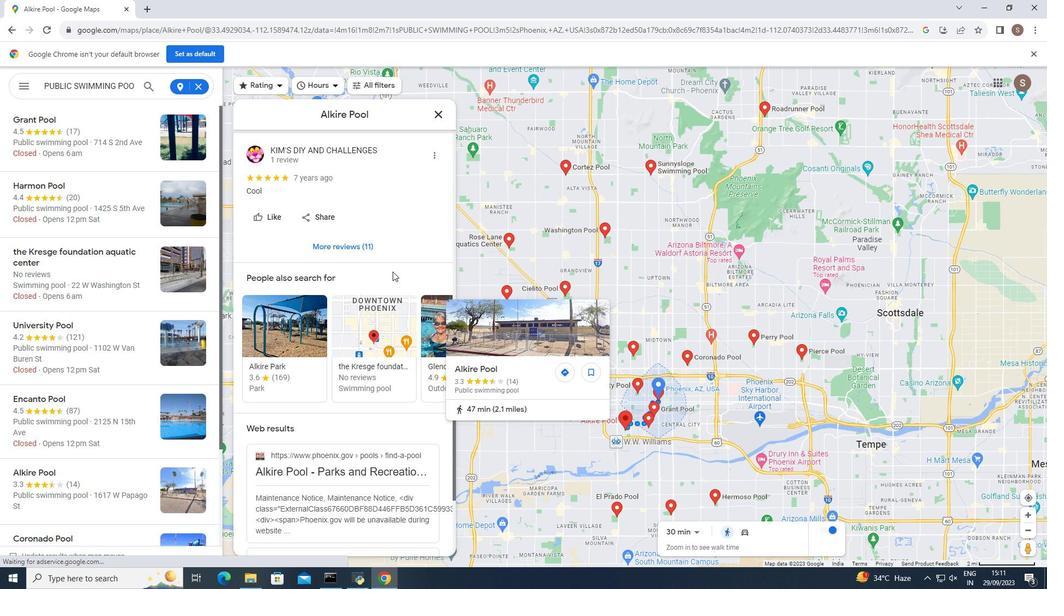 
Action: Mouse scrolled (392, 271) with delta (0, 0)
Screenshot: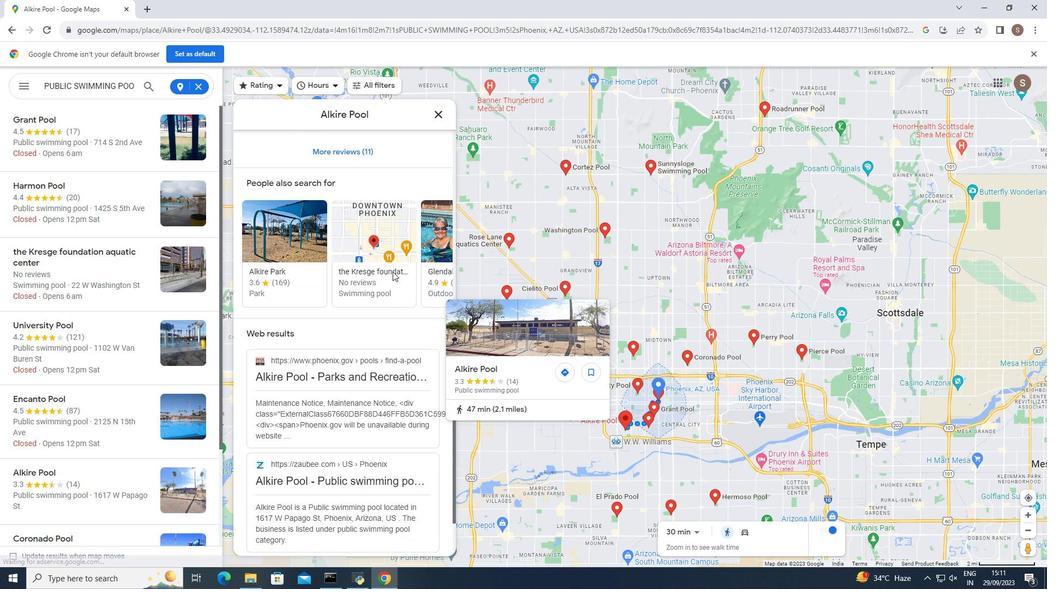 
Action: Mouse scrolled (392, 271) with delta (0, 0)
Screenshot: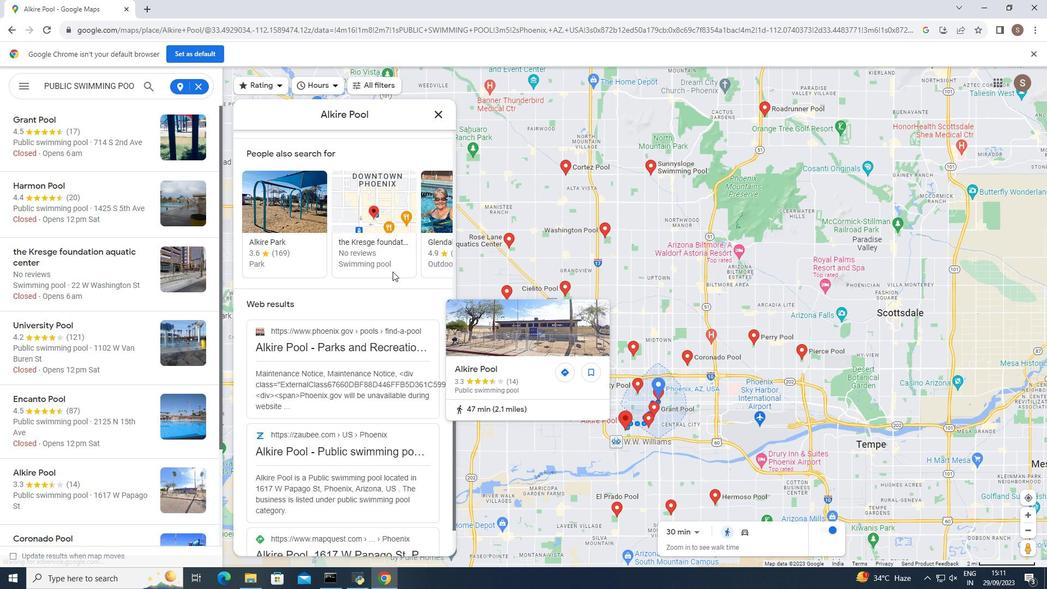 
Action: Mouse scrolled (392, 271) with delta (0, 0)
Screenshot: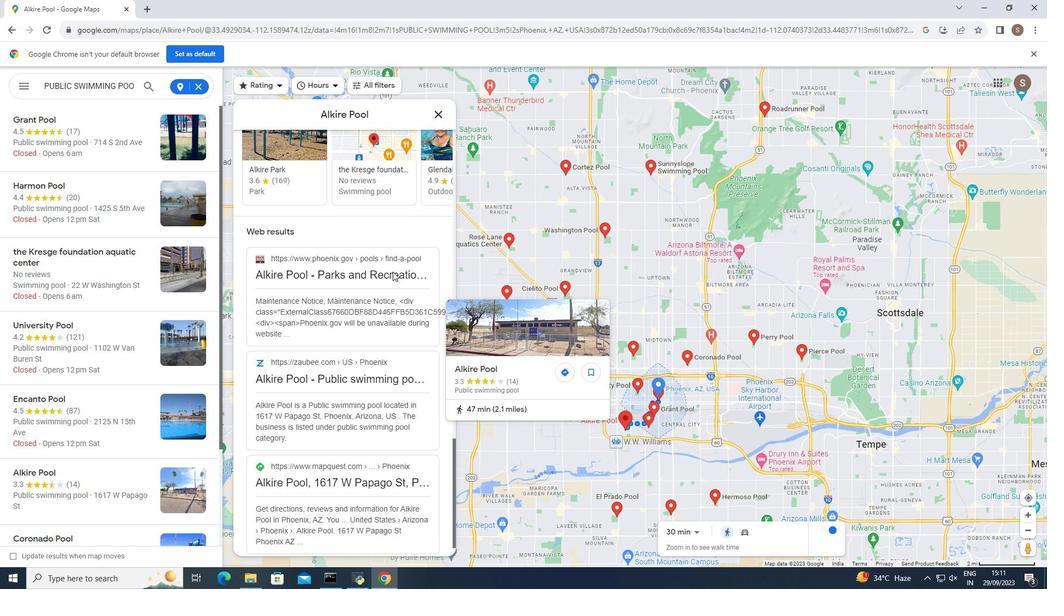 
Action: Mouse scrolled (392, 271) with delta (0, 0)
Screenshot: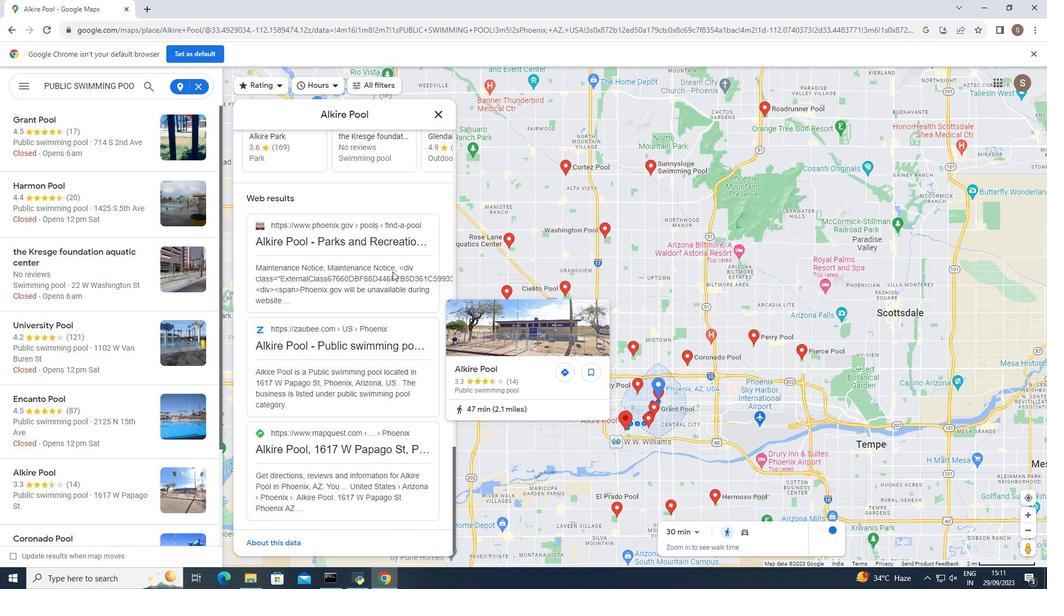
Action: Mouse scrolled (392, 271) with delta (0, 0)
Screenshot: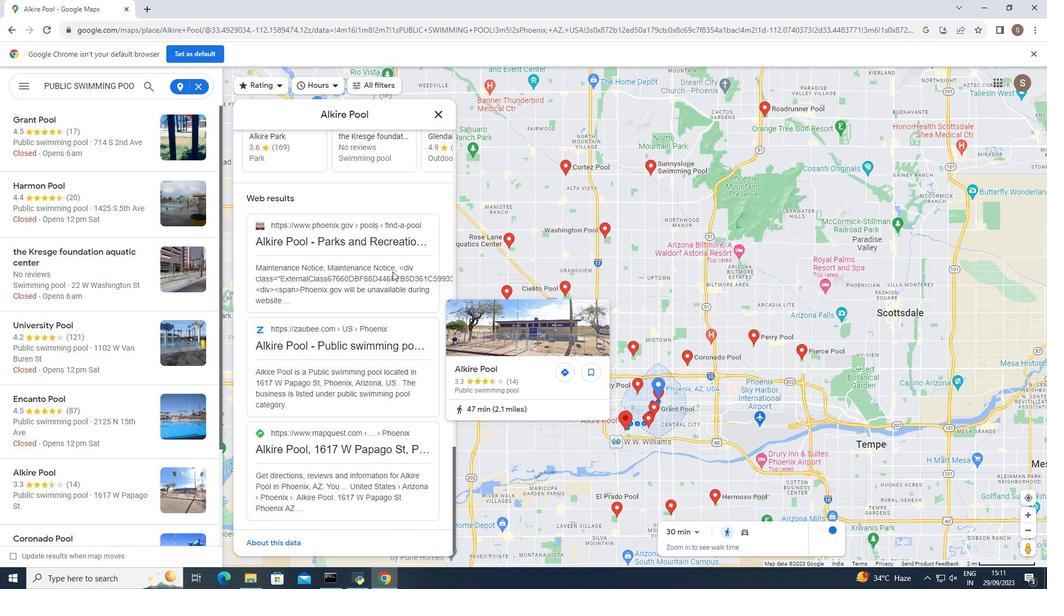 
Action: Mouse moved to (434, 111)
Screenshot: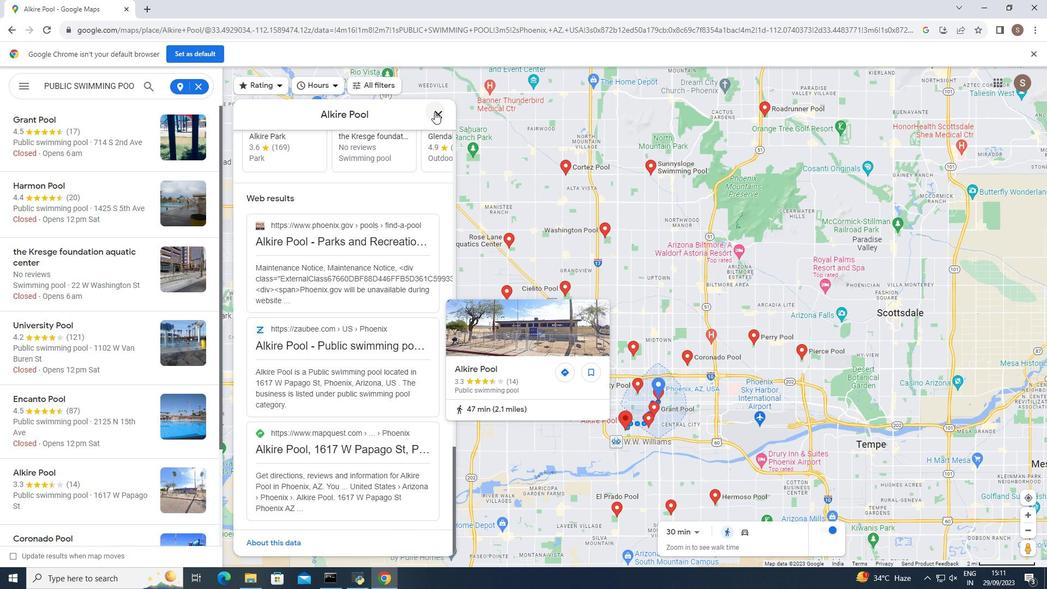 
Action: Mouse pressed left at (434, 111)
Screenshot: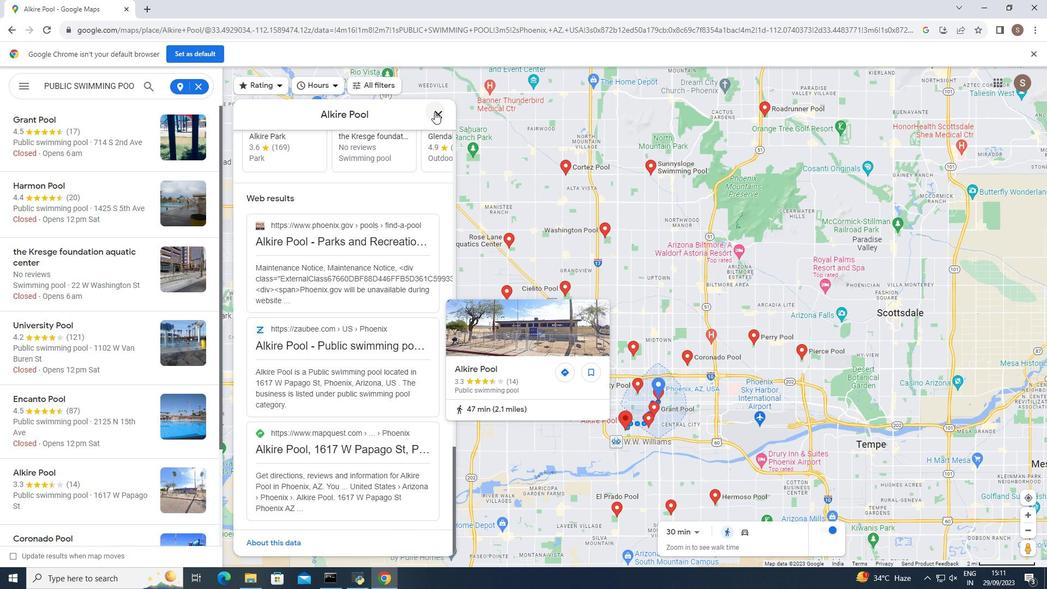 
Action: Mouse moved to (436, 114)
Screenshot: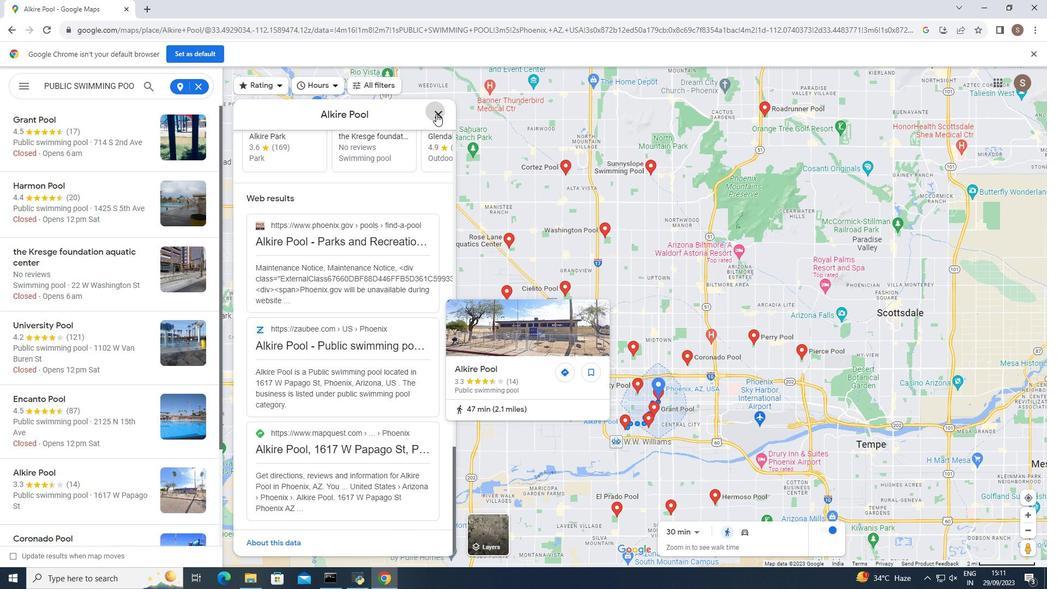 
